 Task: Search one way flight ticket for 3 adults, 3 children in premium economy from Hyannis: Cape Cod Gateway Airport (boardman/polando Field) to Riverton: Central Wyoming Regional Airport (was Riverton Regional) on 5-4-2023. Choice of flights is Westjet. Number of bags: 1 carry on bag. Price is upto 42000. Outbound departure time preference is 23:00.
Action: Mouse moved to (383, 150)
Screenshot: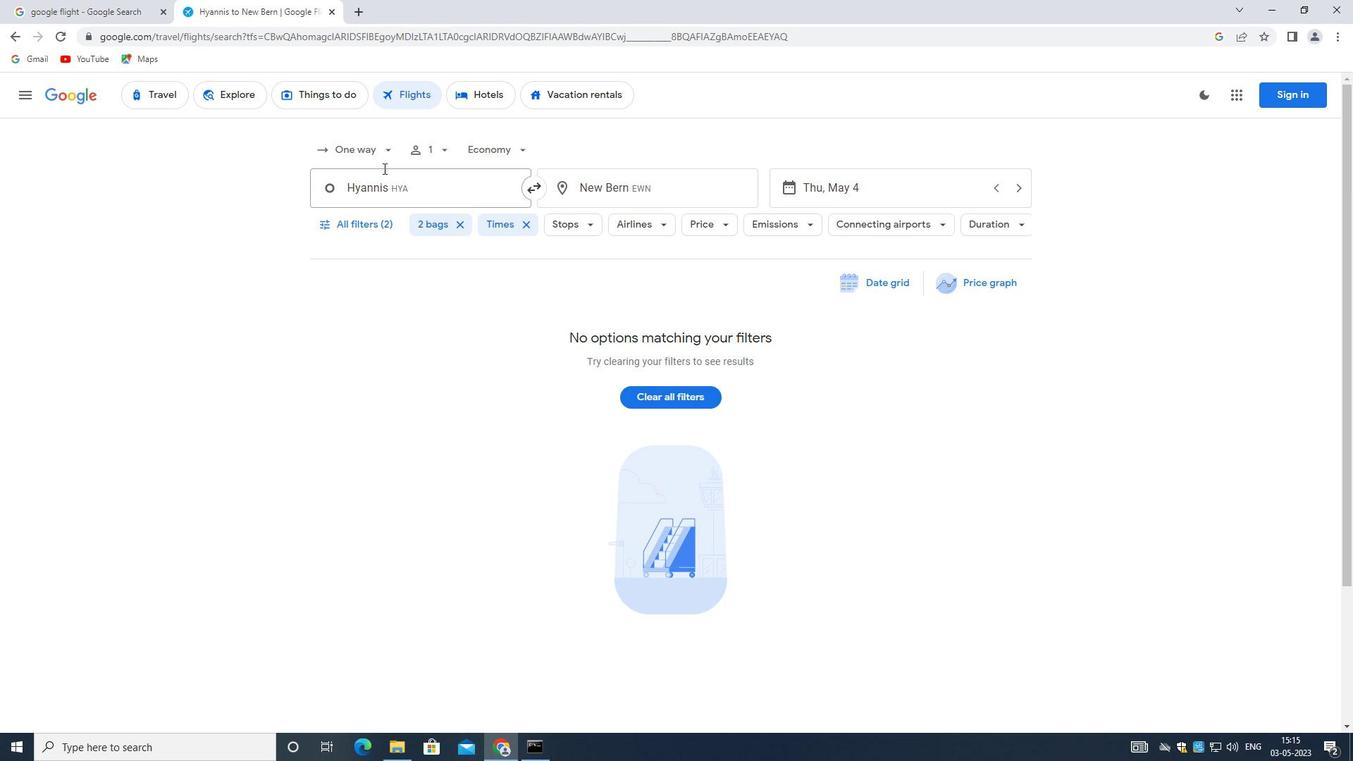 
Action: Mouse pressed left at (383, 150)
Screenshot: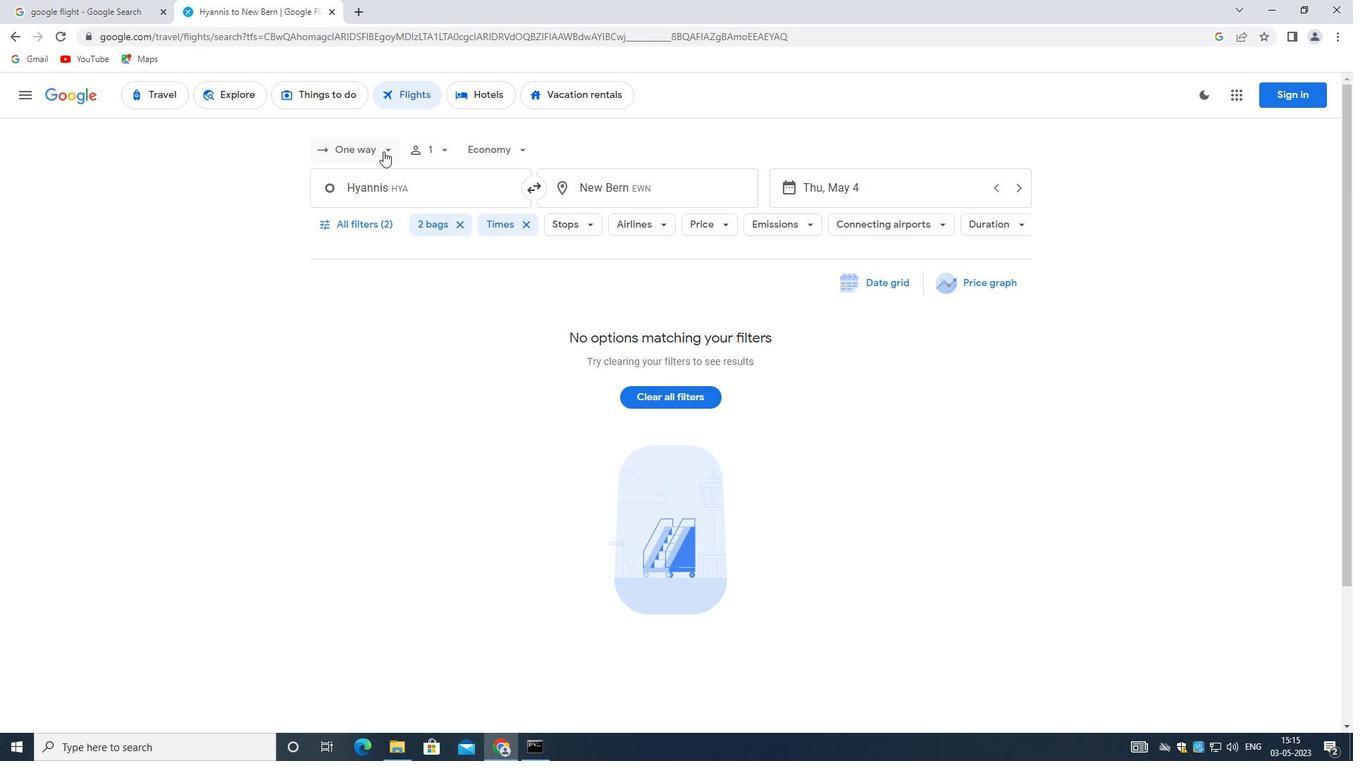
Action: Mouse moved to (386, 207)
Screenshot: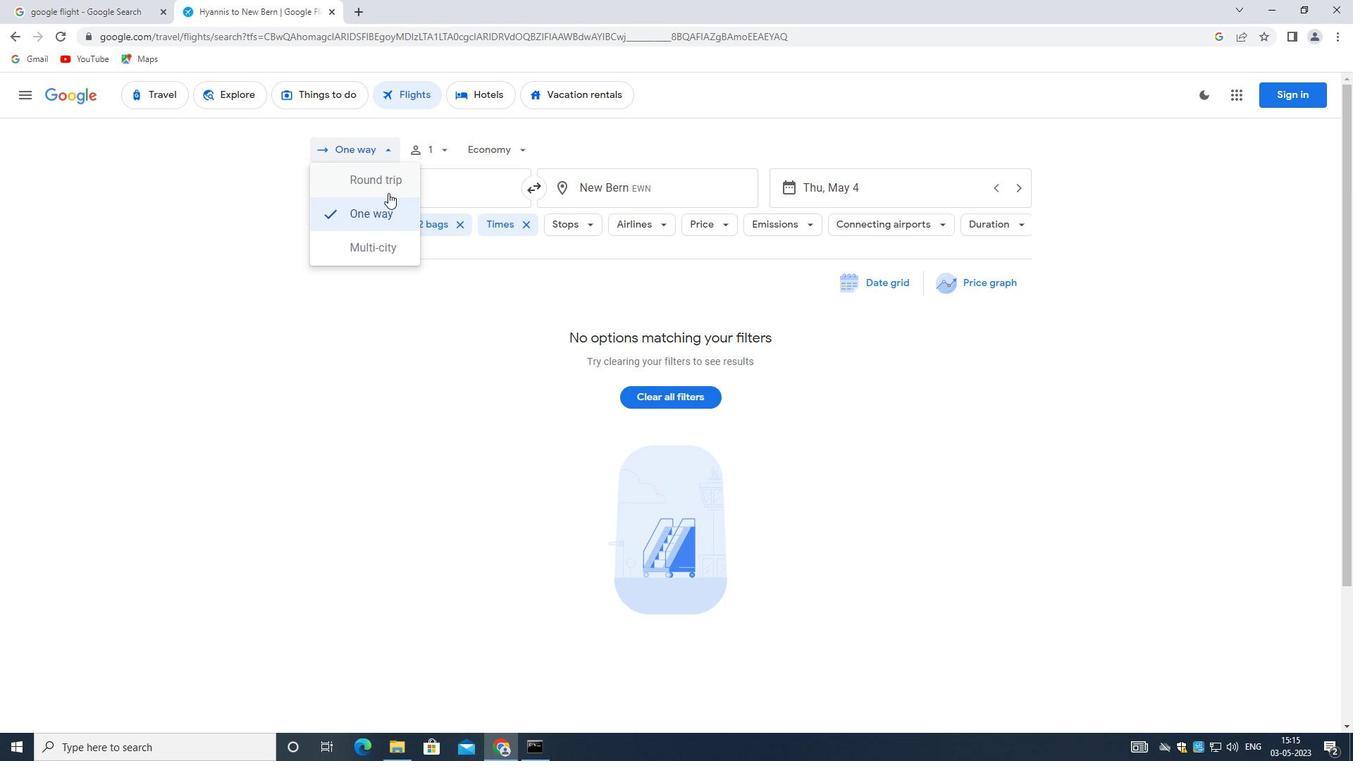 
Action: Mouse pressed left at (386, 207)
Screenshot: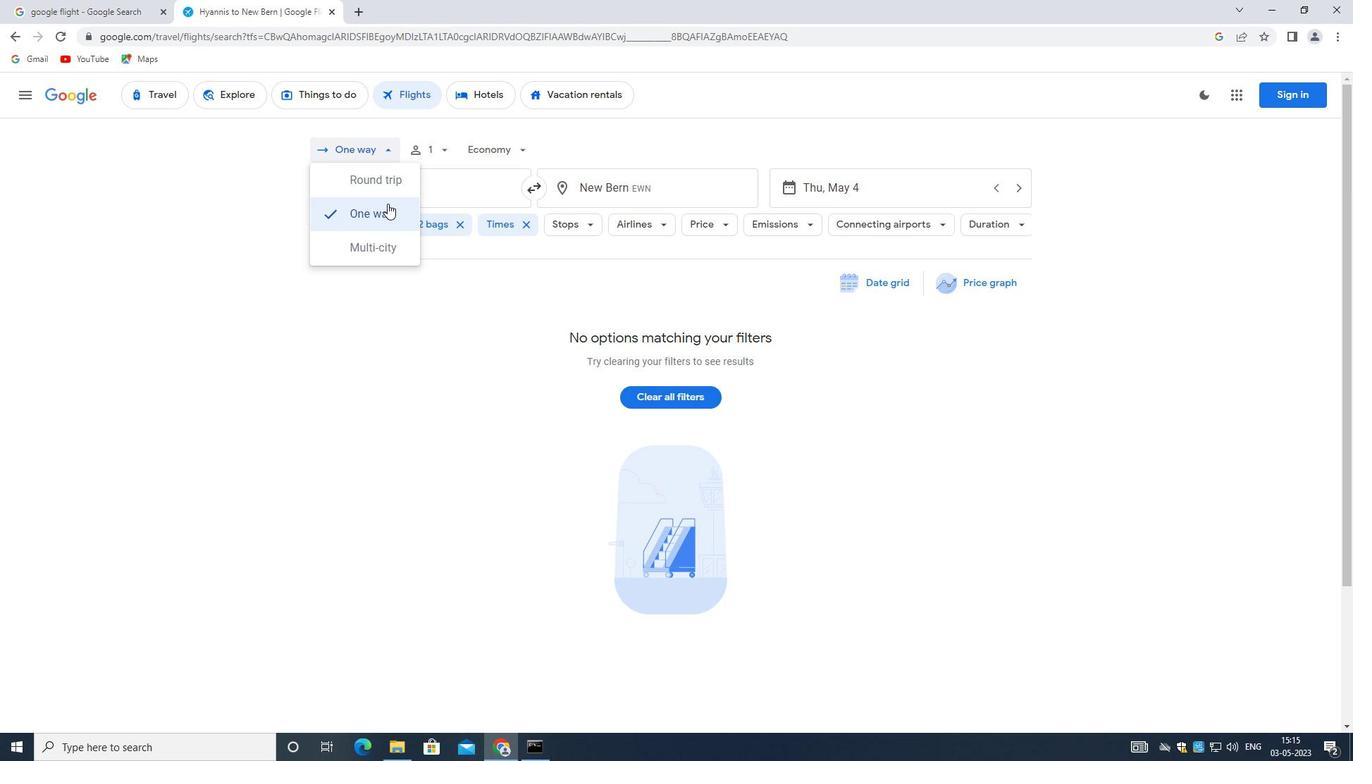 
Action: Mouse moved to (438, 147)
Screenshot: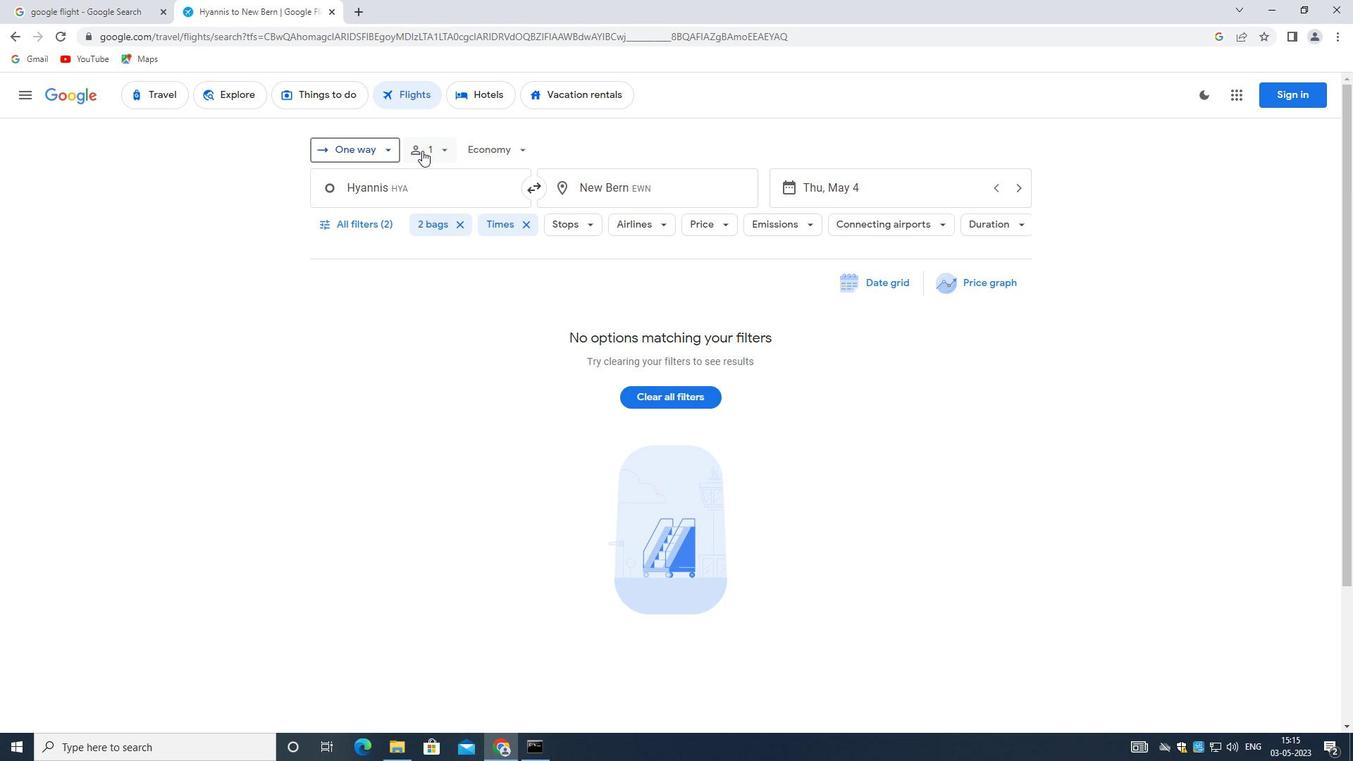 
Action: Mouse pressed left at (438, 147)
Screenshot: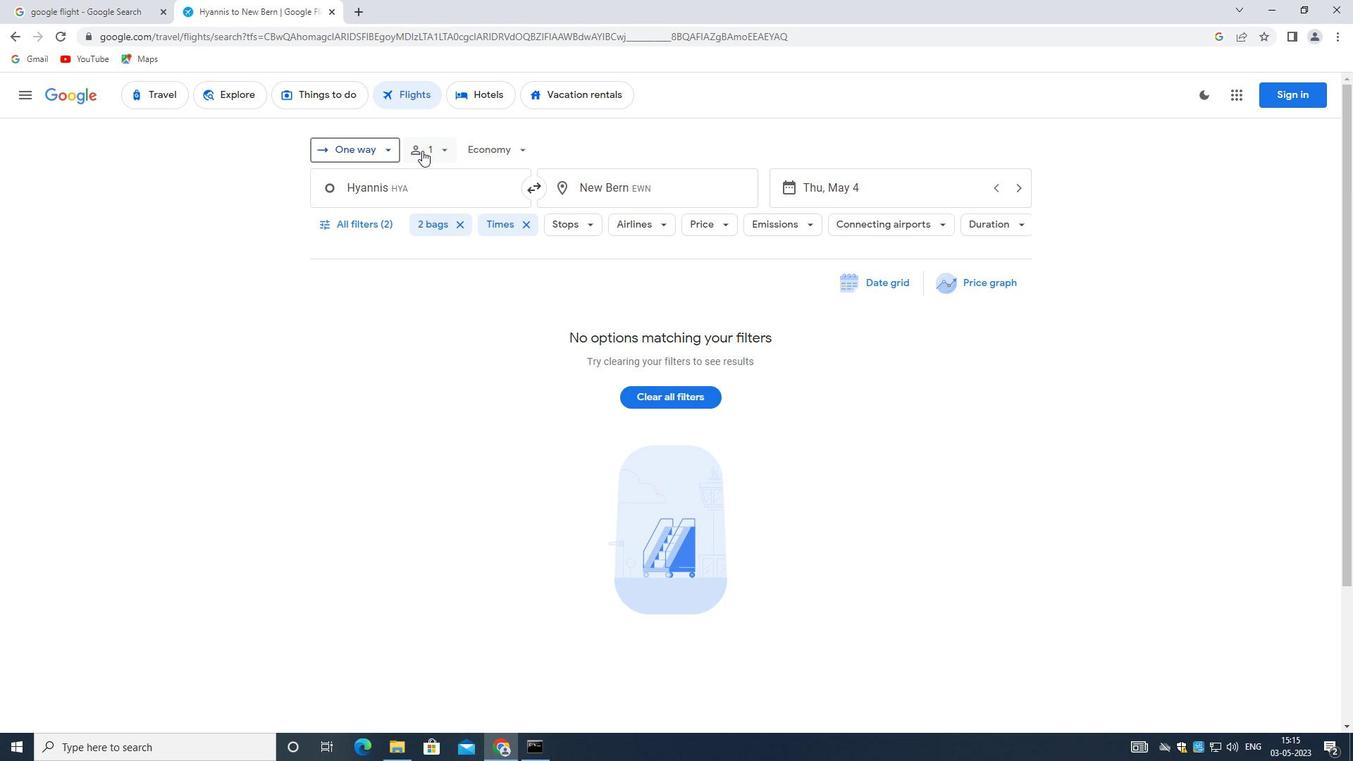 
Action: Mouse moved to (551, 190)
Screenshot: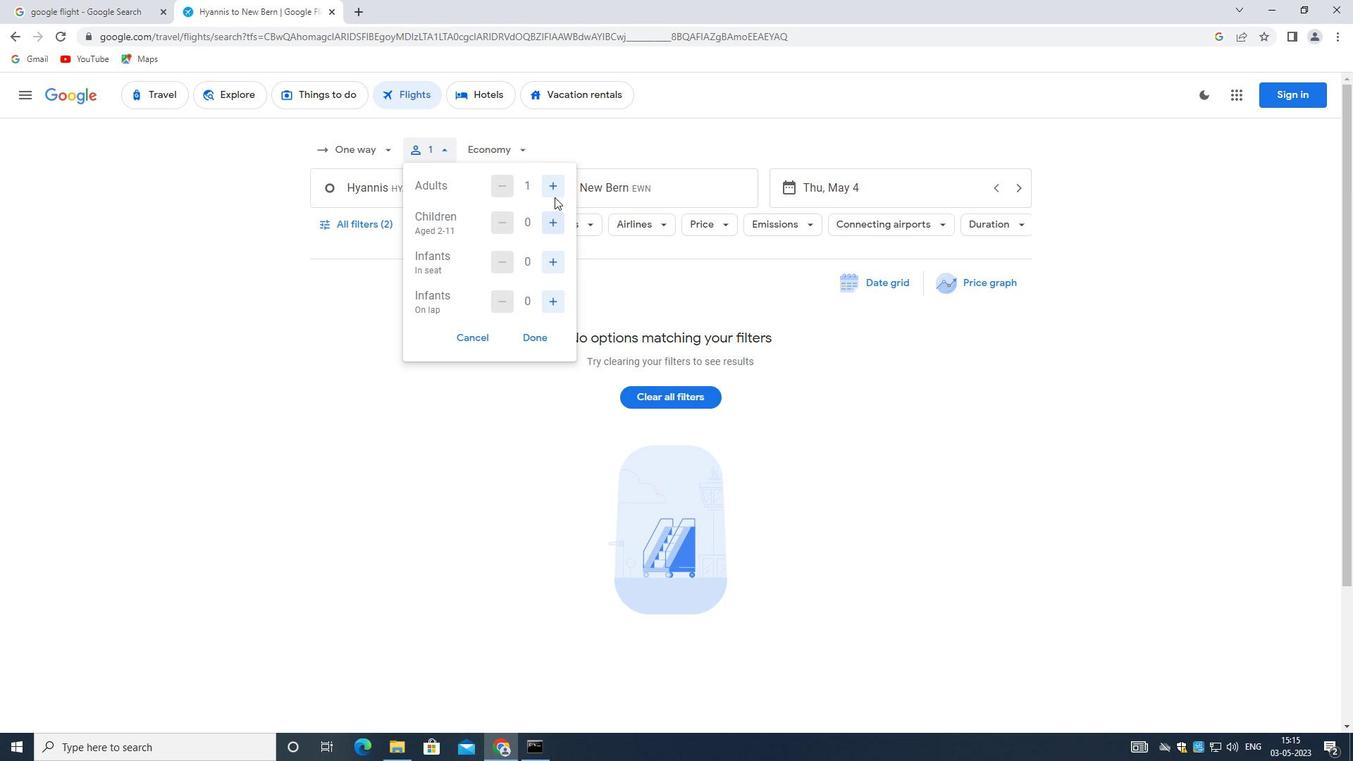 
Action: Mouse pressed left at (551, 190)
Screenshot: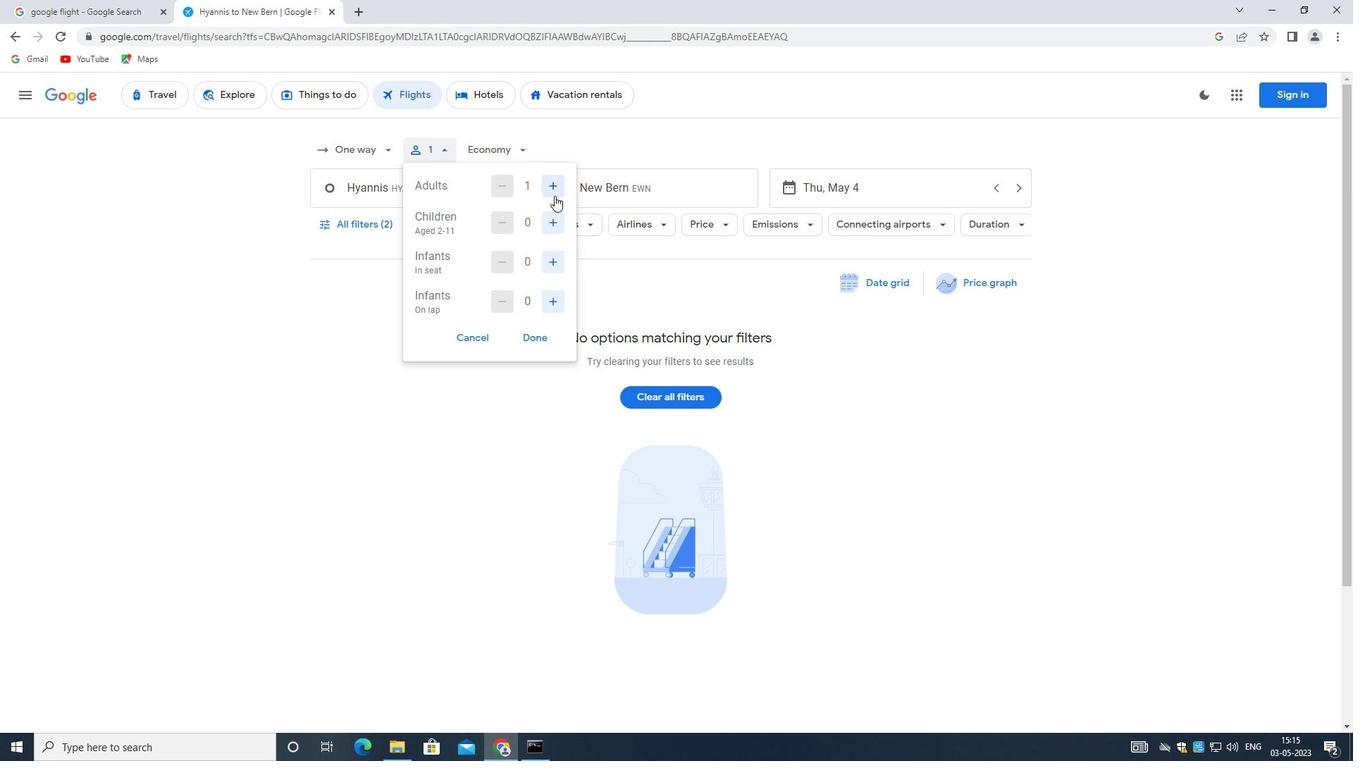 
Action: Mouse pressed left at (551, 190)
Screenshot: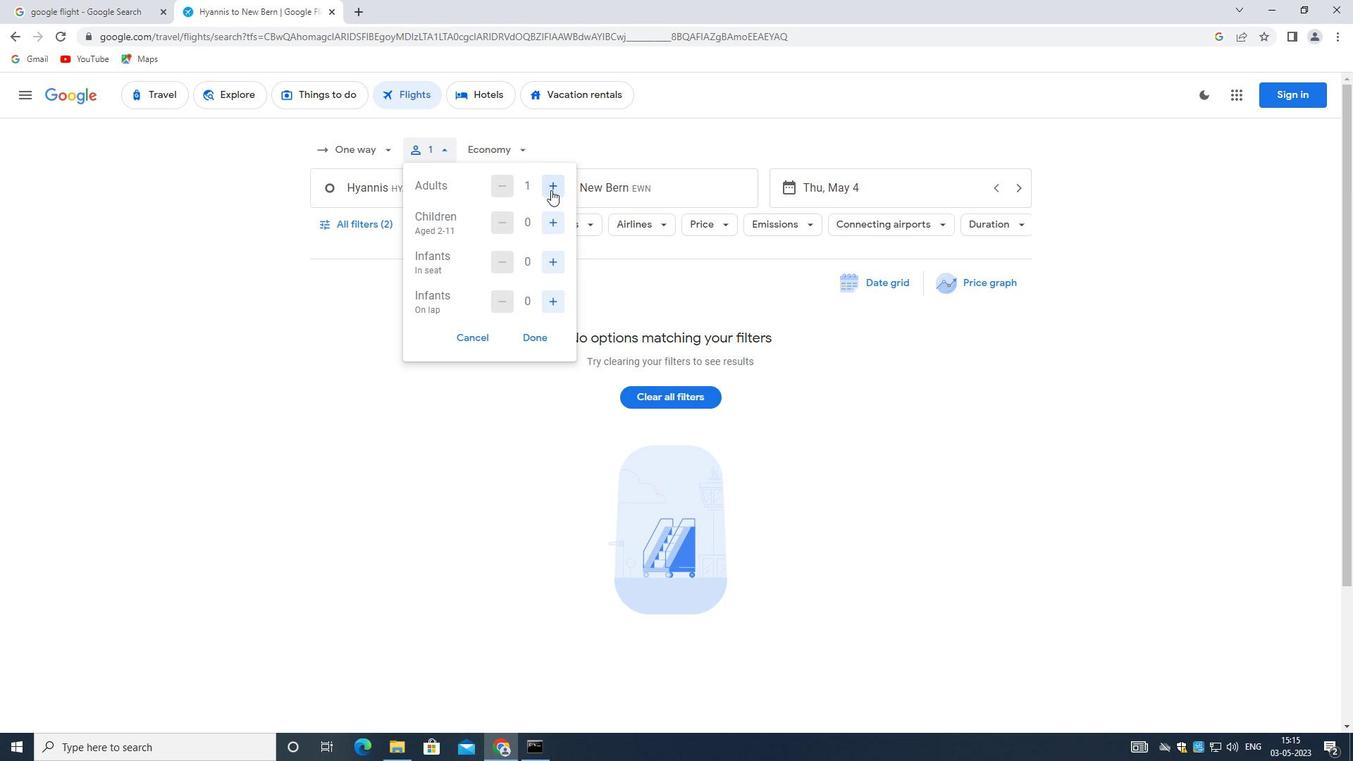 
Action: Mouse moved to (553, 225)
Screenshot: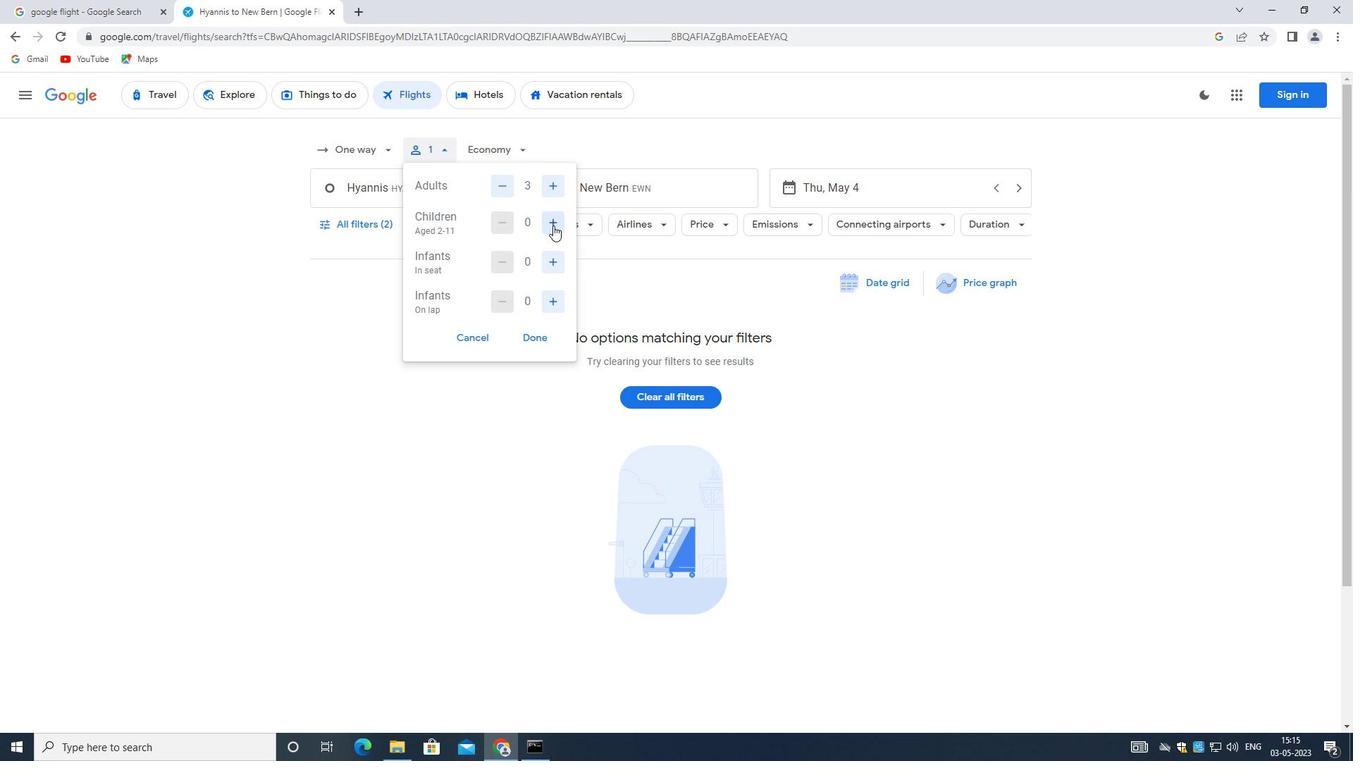
Action: Mouse pressed left at (553, 225)
Screenshot: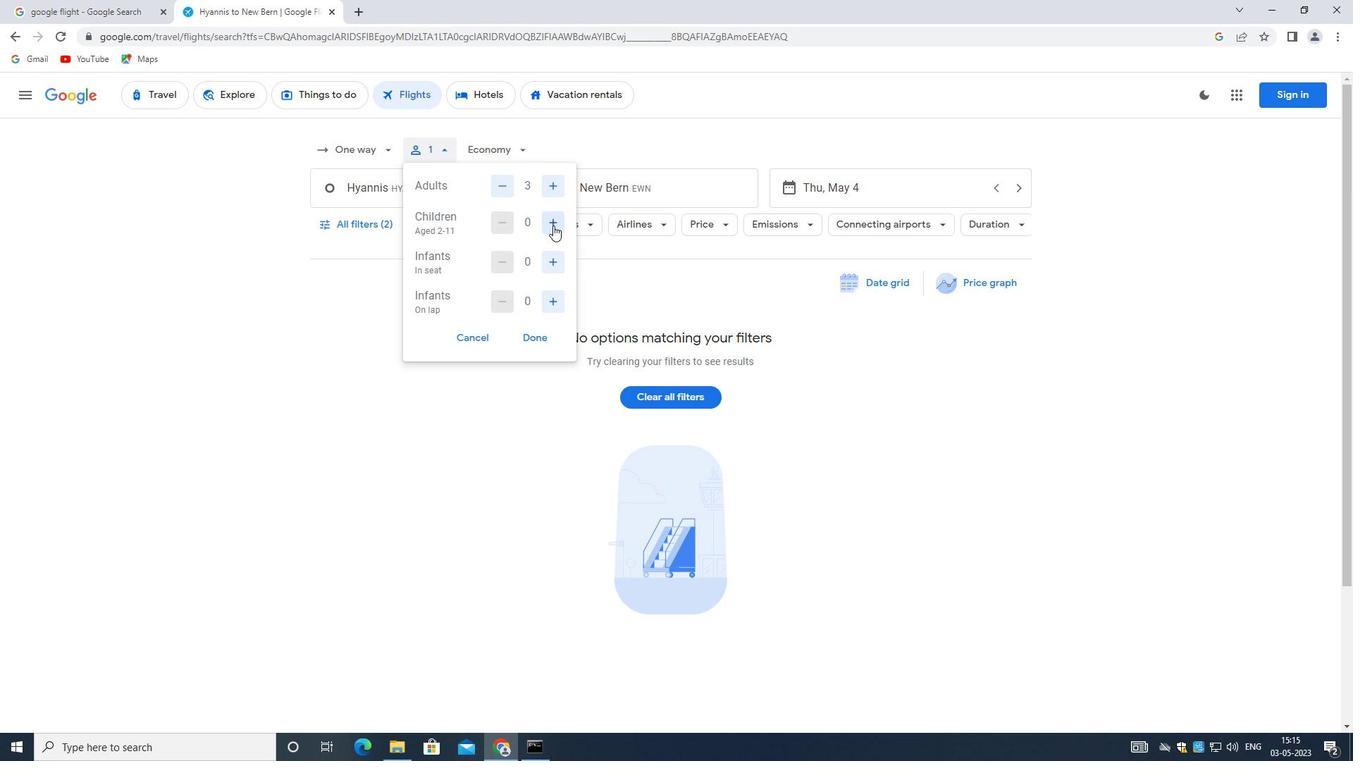 
Action: Mouse pressed left at (553, 225)
Screenshot: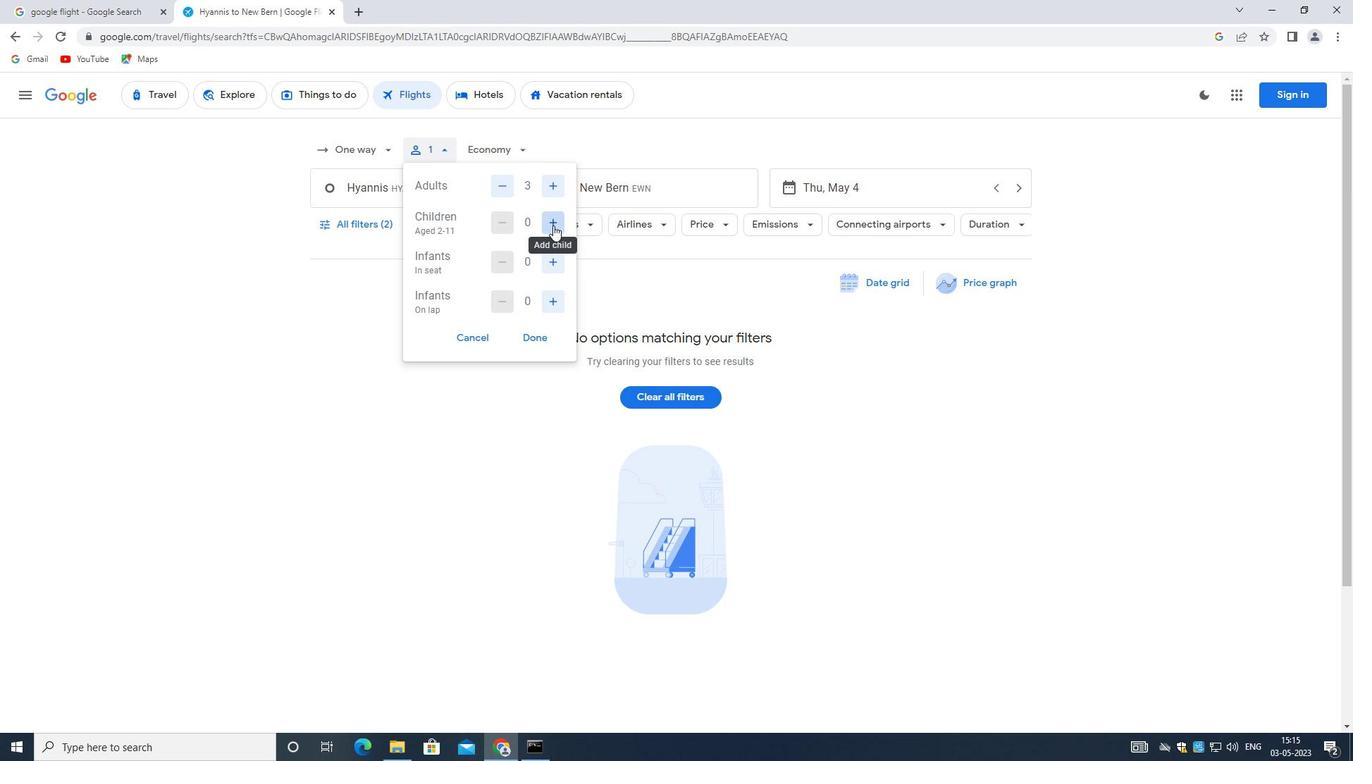 
Action: Mouse pressed left at (553, 225)
Screenshot: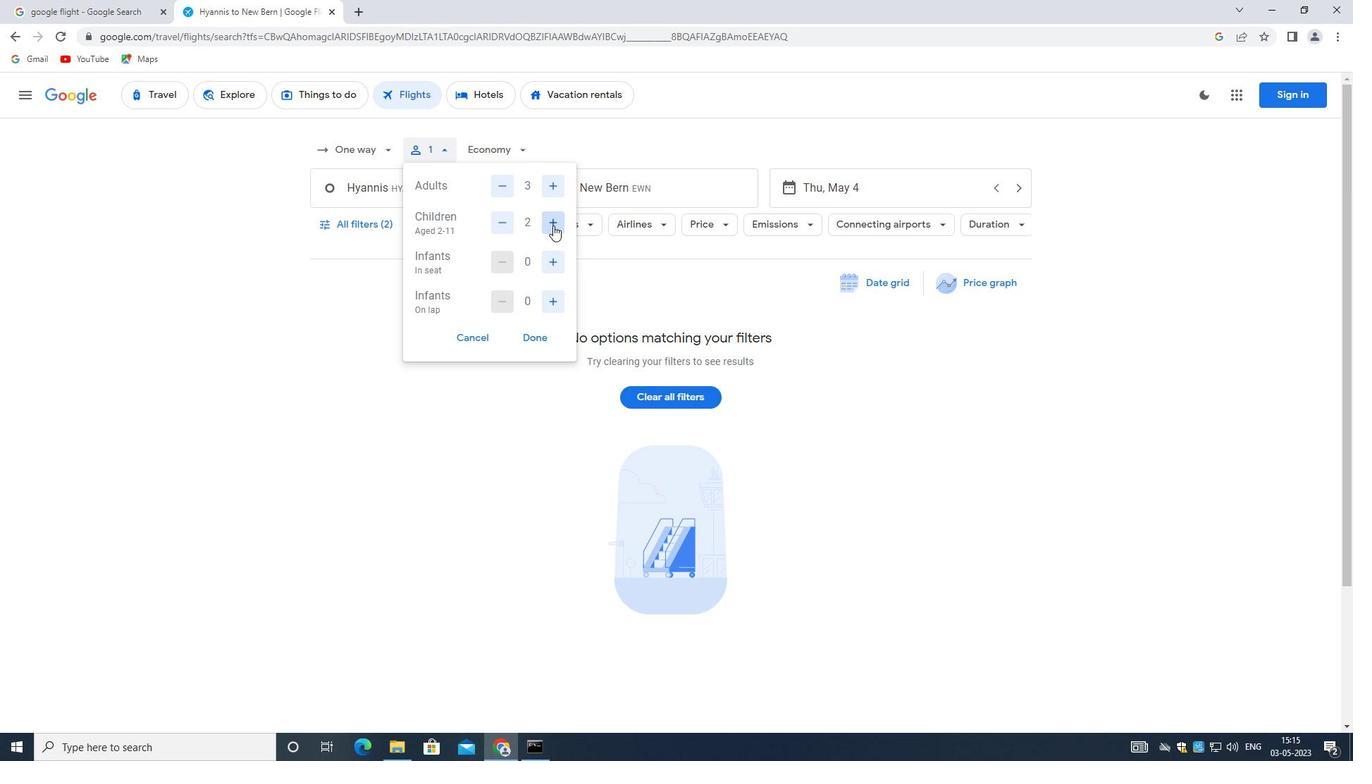 
Action: Mouse moved to (527, 332)
Screenshot: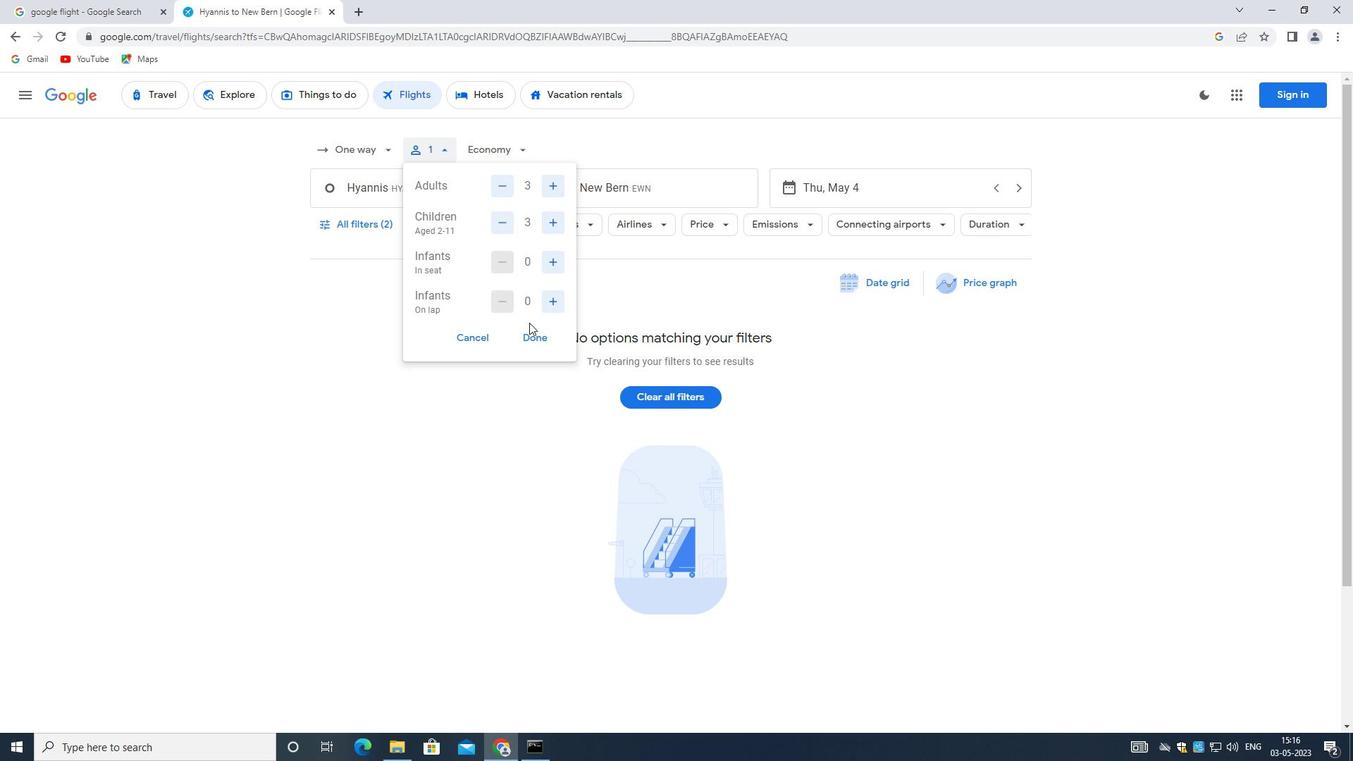 
Action: Mouse pressed left at (527, 332)
Screenshot: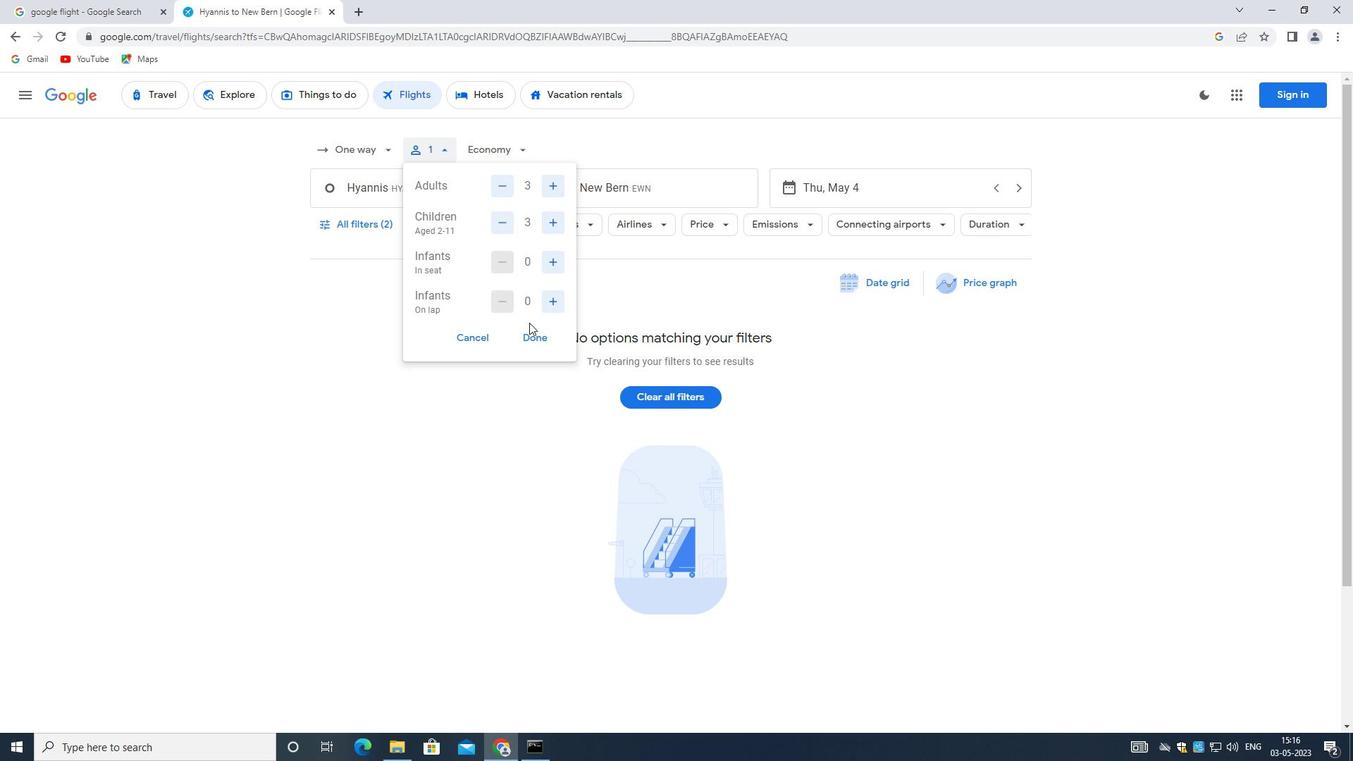 
Action: Mouse moved to (499, 148)
Screenshot: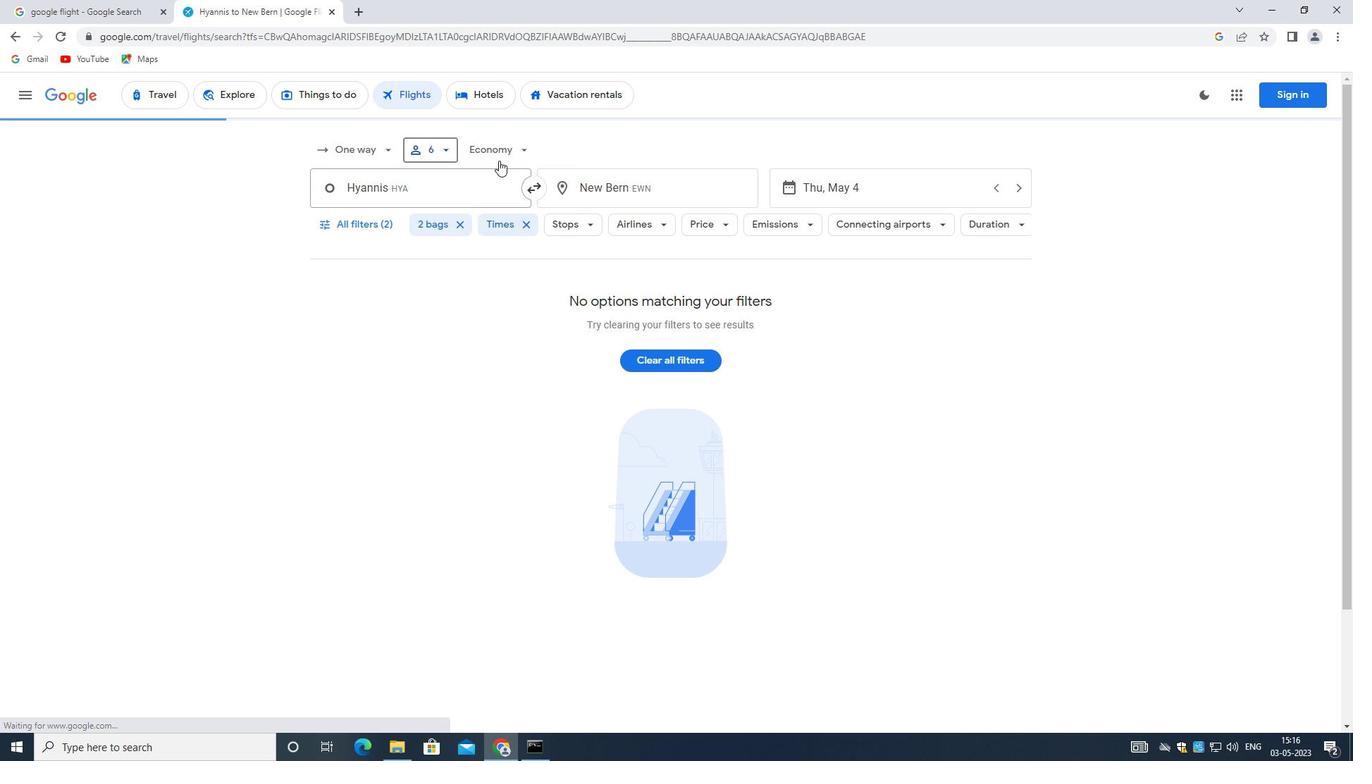 
Action: Mouse pressed left at (499, 148)
Screenshot: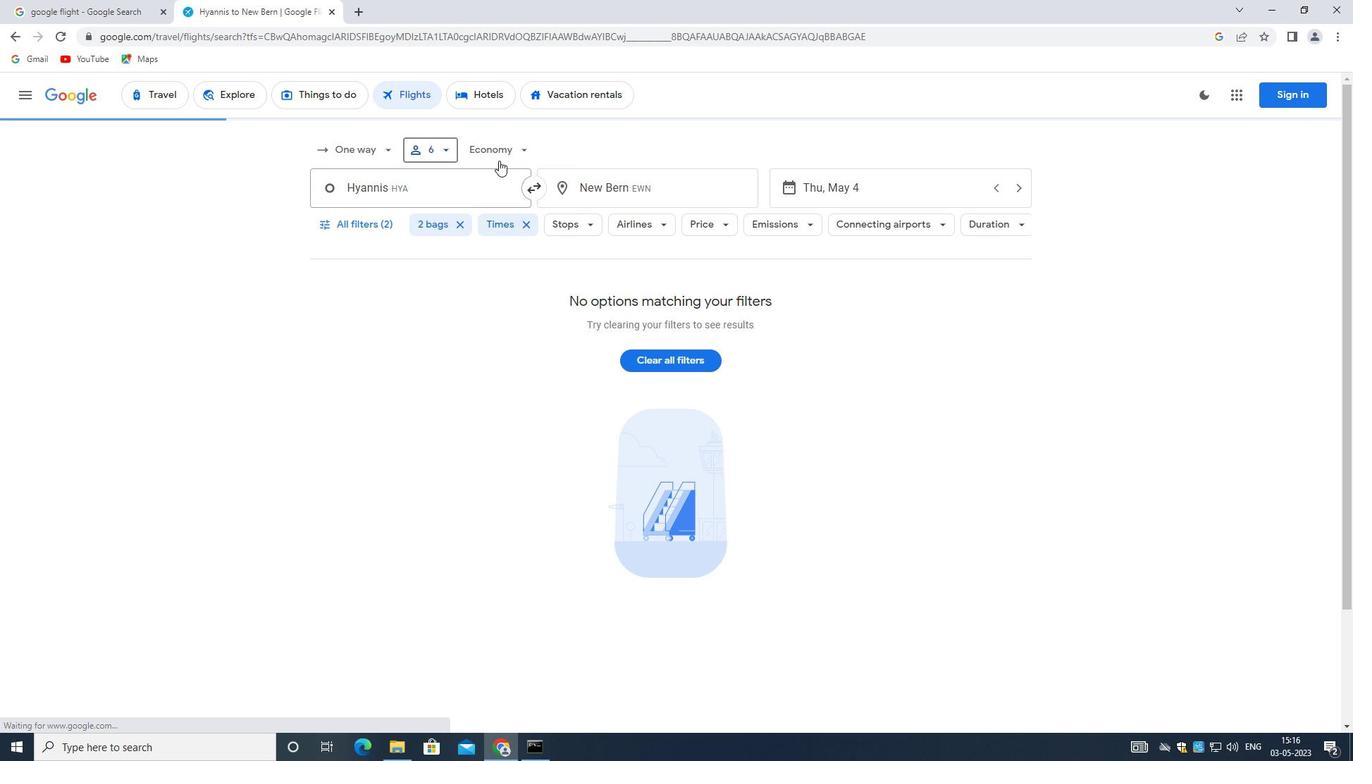 
Action: Mouse moved to (547, 214)
Screenshot: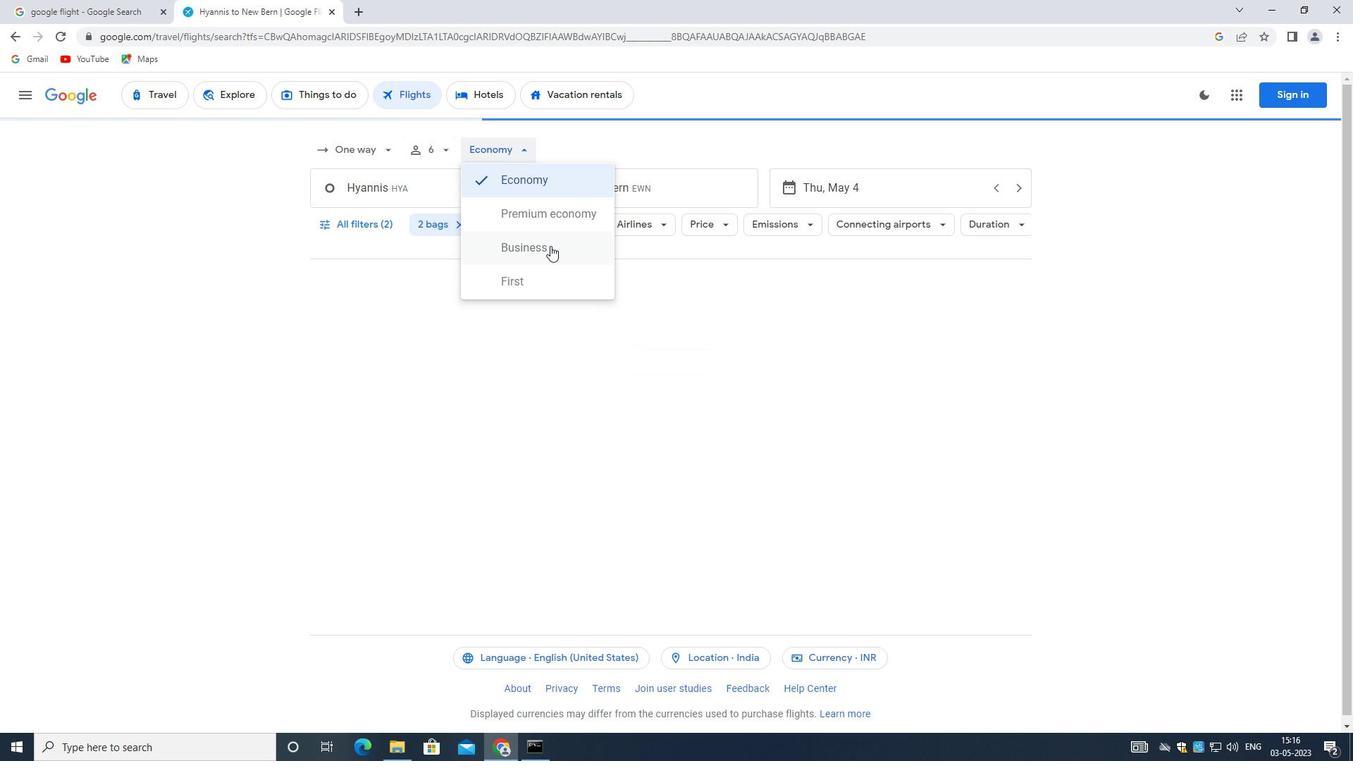
Action: Mouse pressed left at (547, 214)
Screenshot: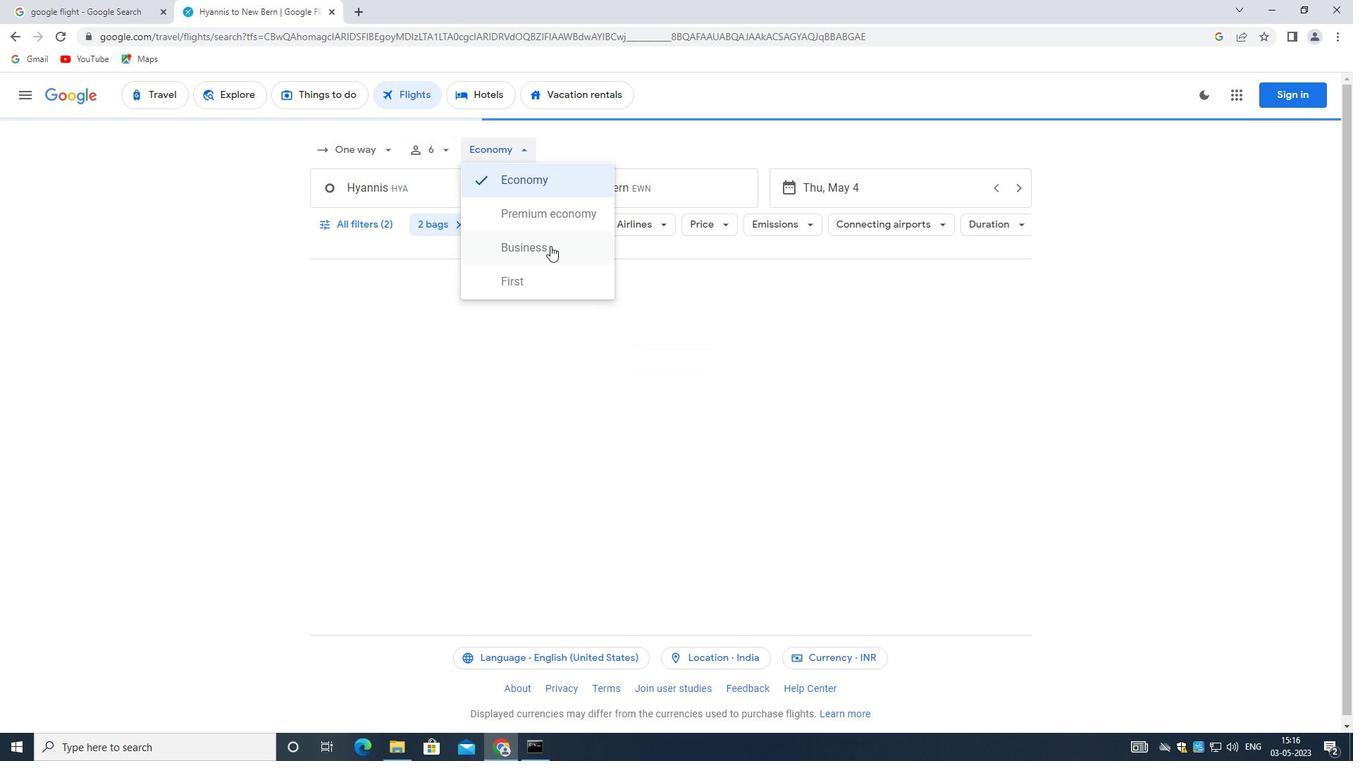 
Action: Mouse moved to (401, 186)
Screenshot: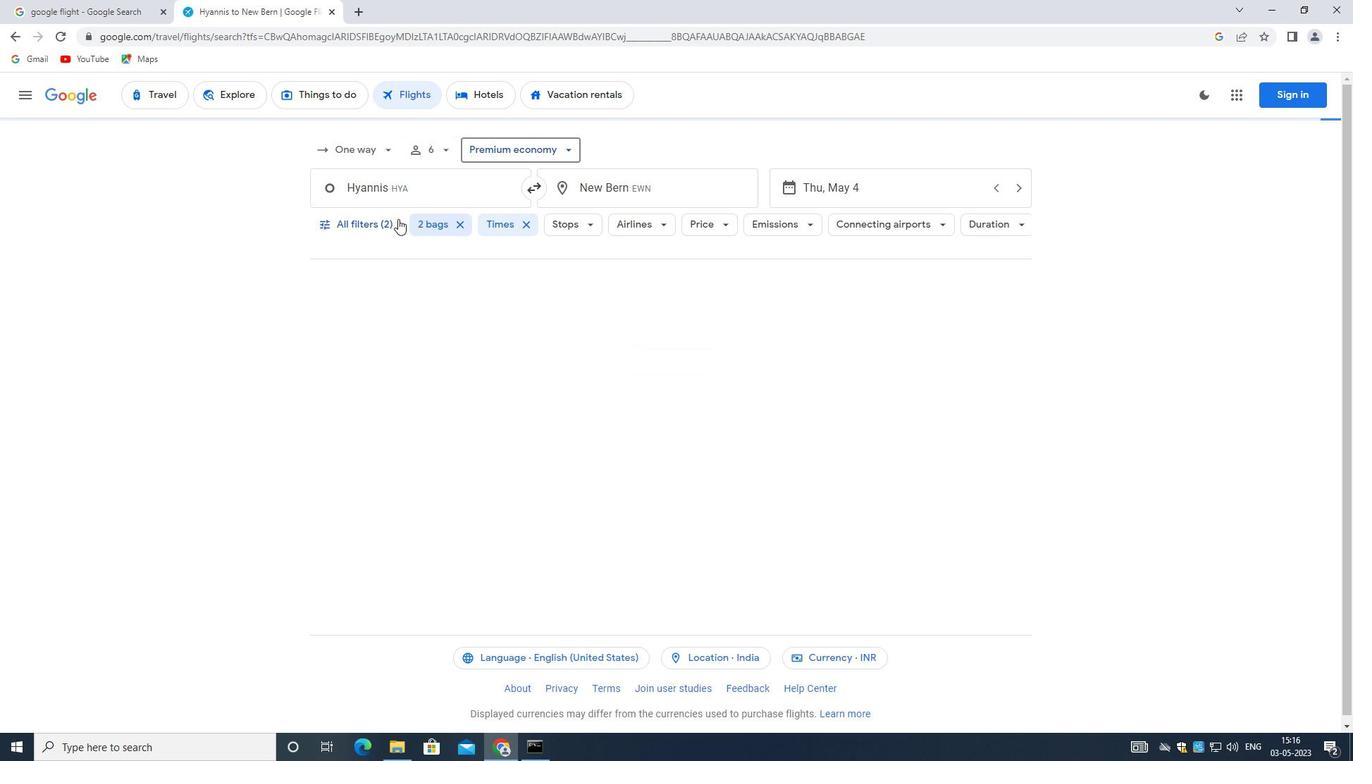 
Action: Mouse pressed left at (401, 186)
Screenshot: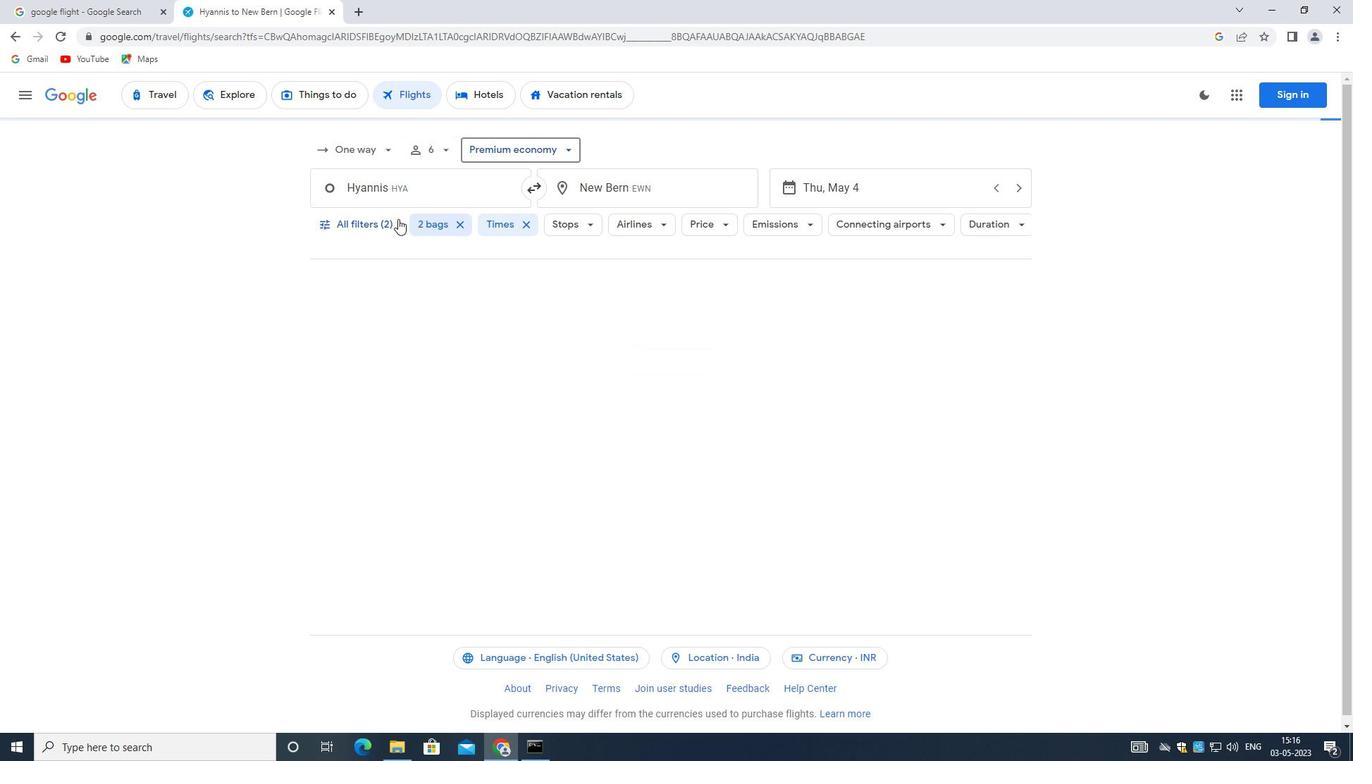
Action: Mouse moved to (401, 186)
Screenshot: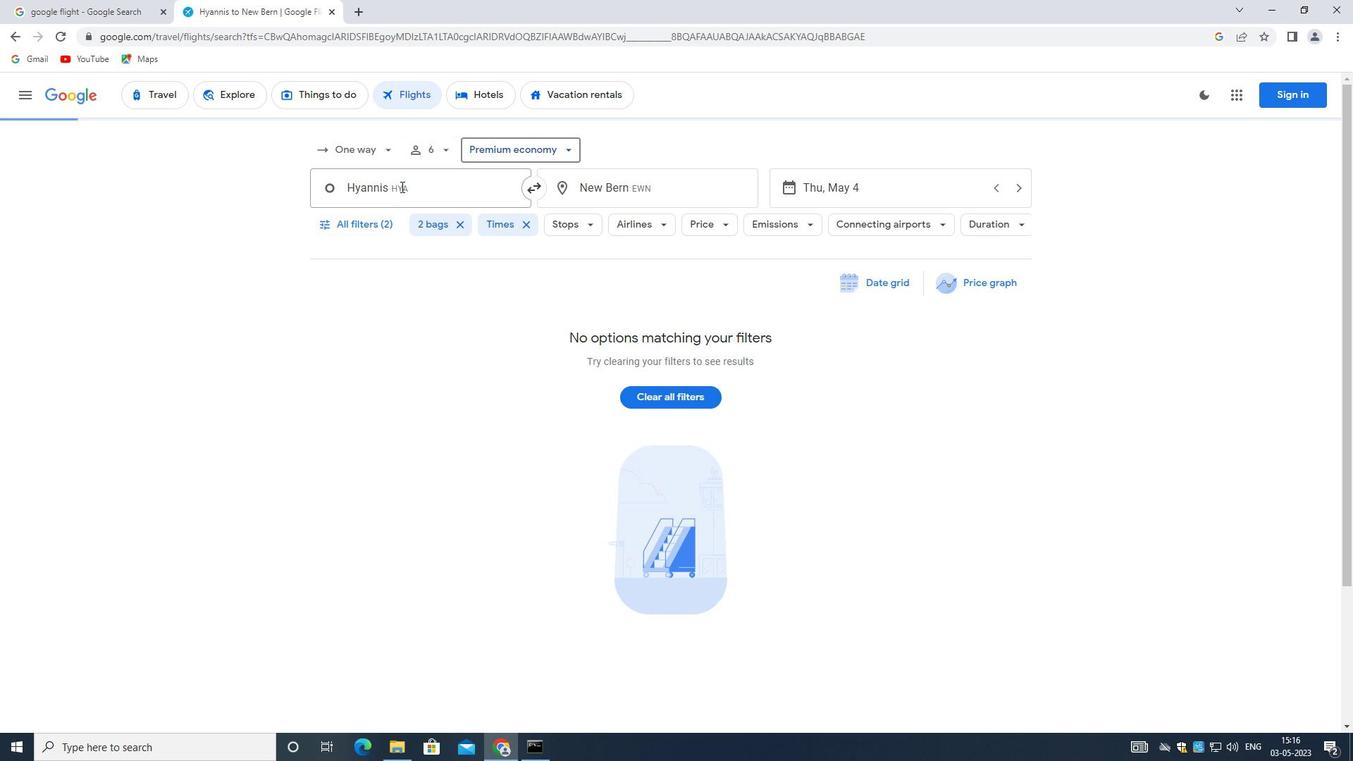 
Action: Key pressed <Key.backspace><Key.shift>CAPE
Screenshot: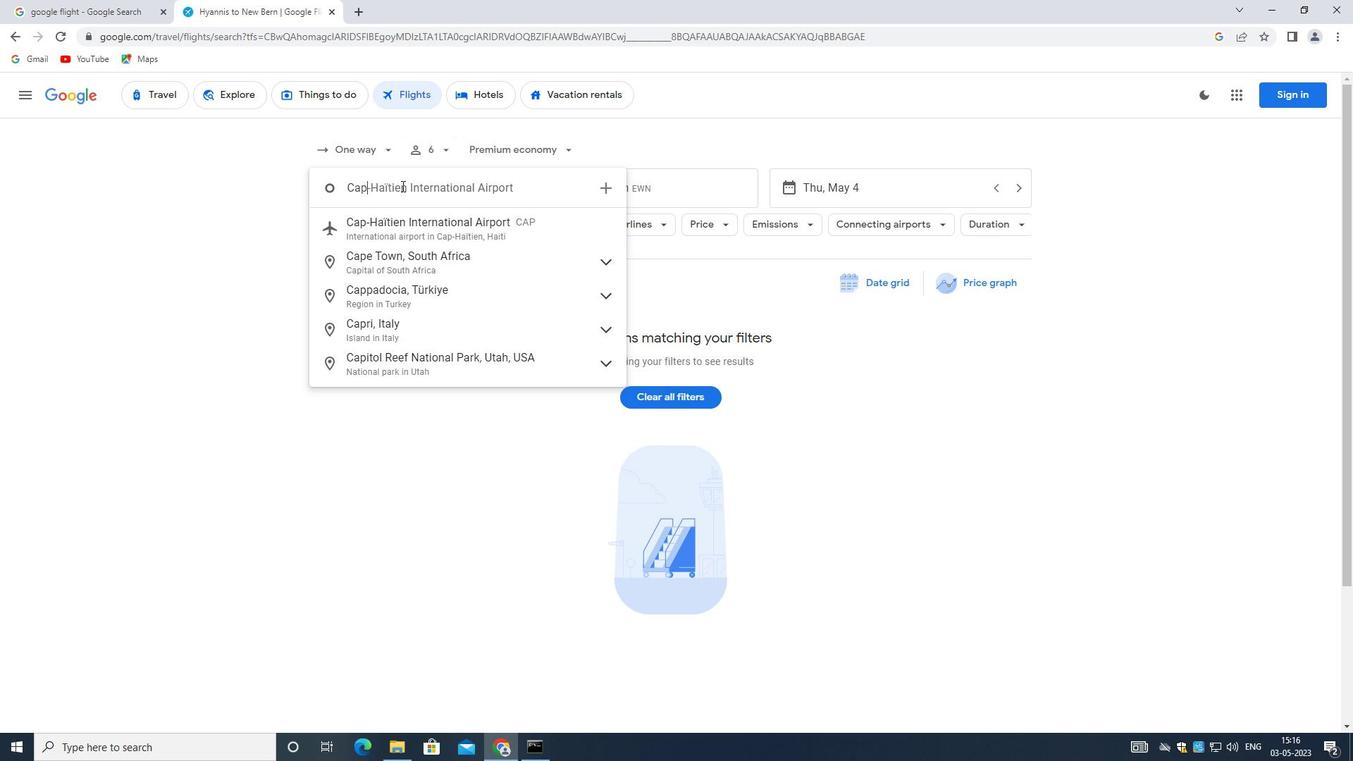 
Action: Mouse moved to (423, 371)
Screenshot: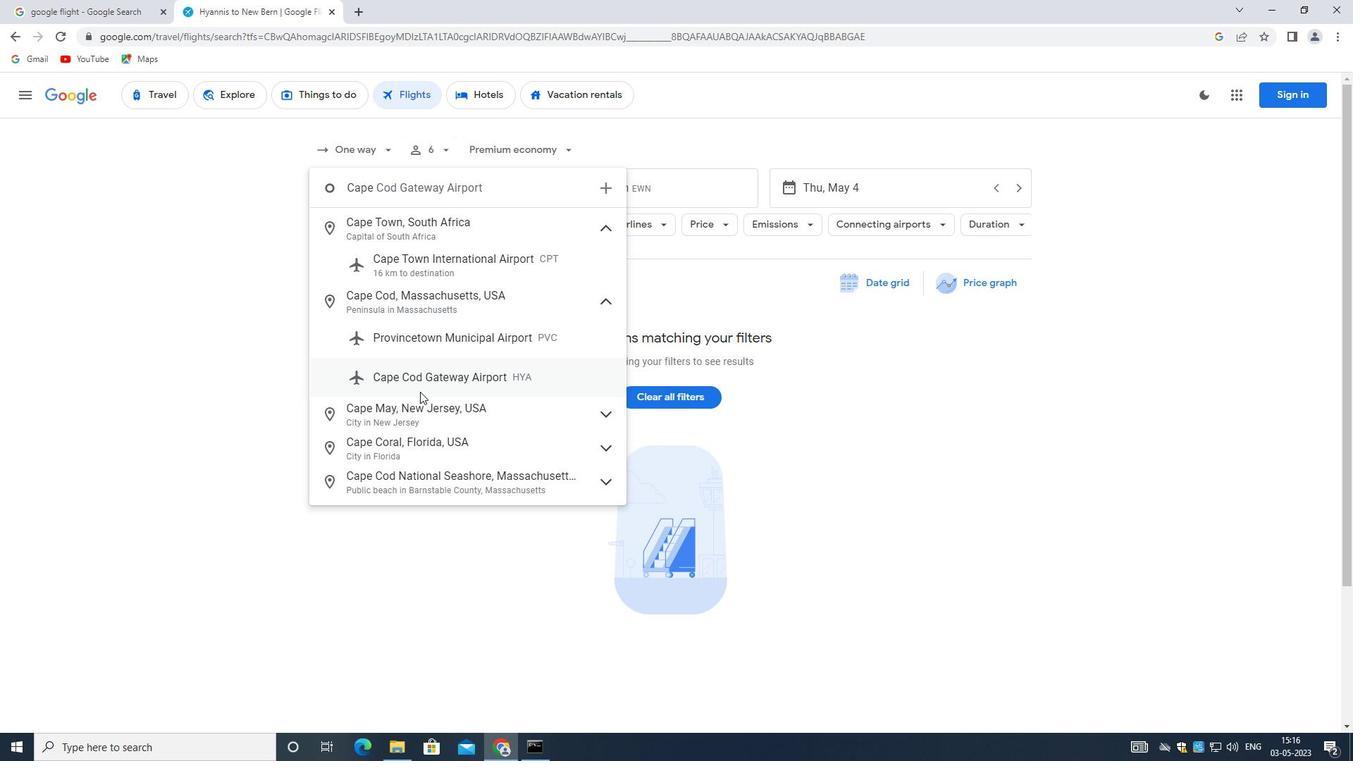 
Action: Mouse pressed left at (423, 371)
Screenshot: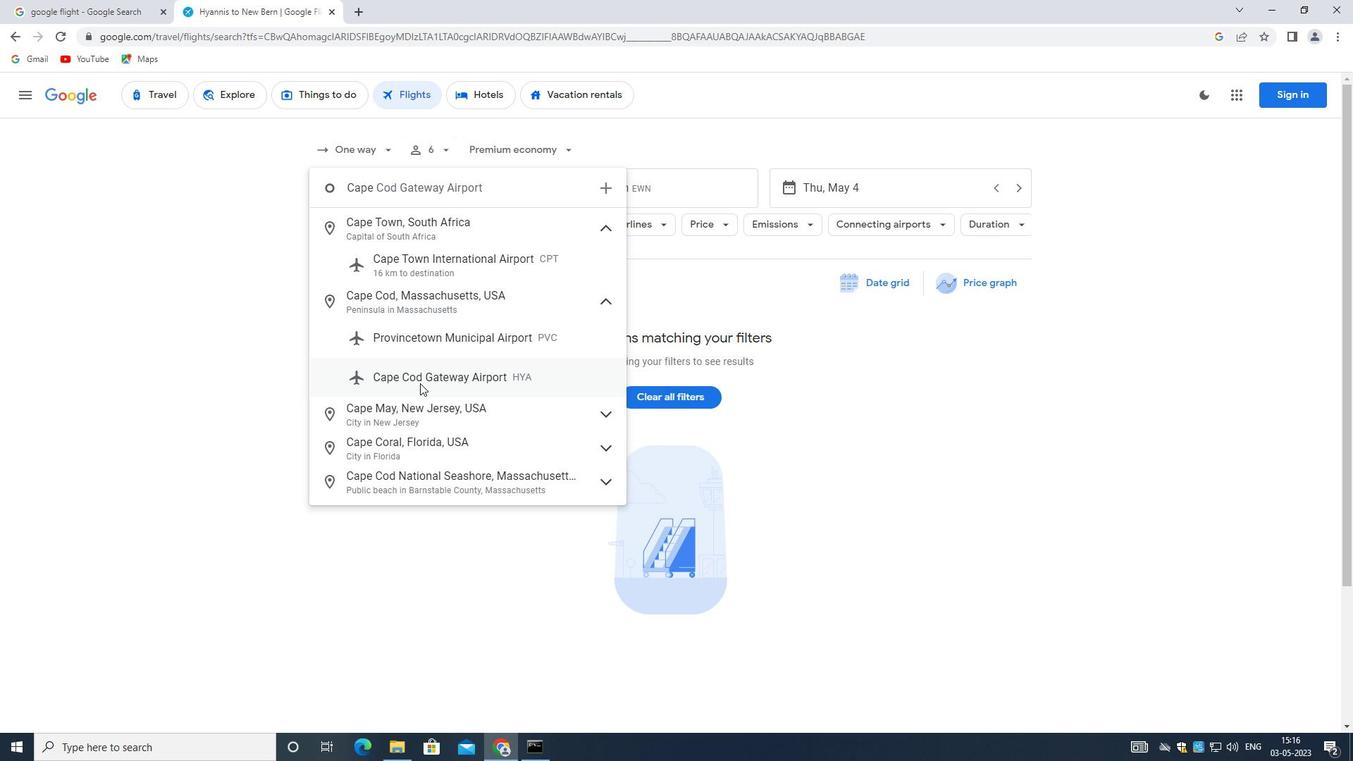 
Action: Mouse moved to (608, 192)
Screenshot: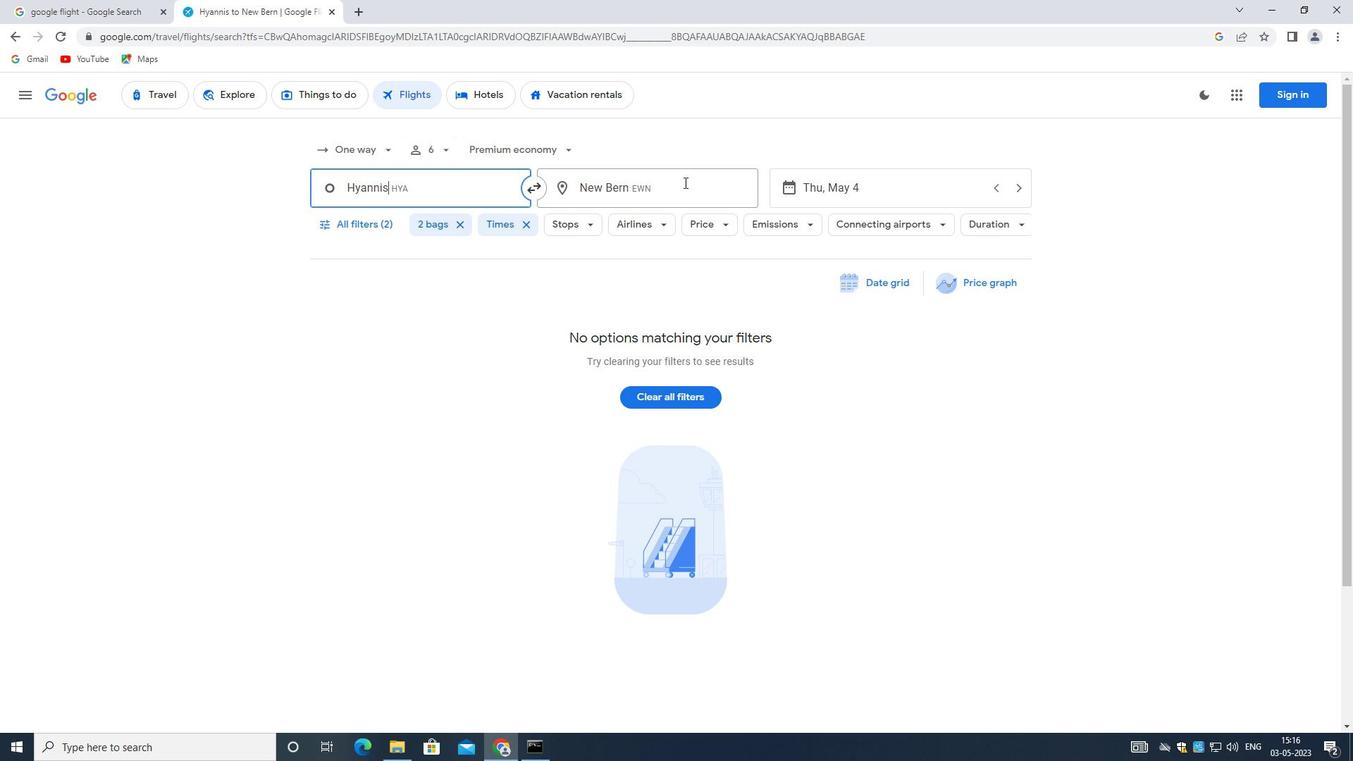 
Action: Mouse pressed left at (608, 192)
Screenshot: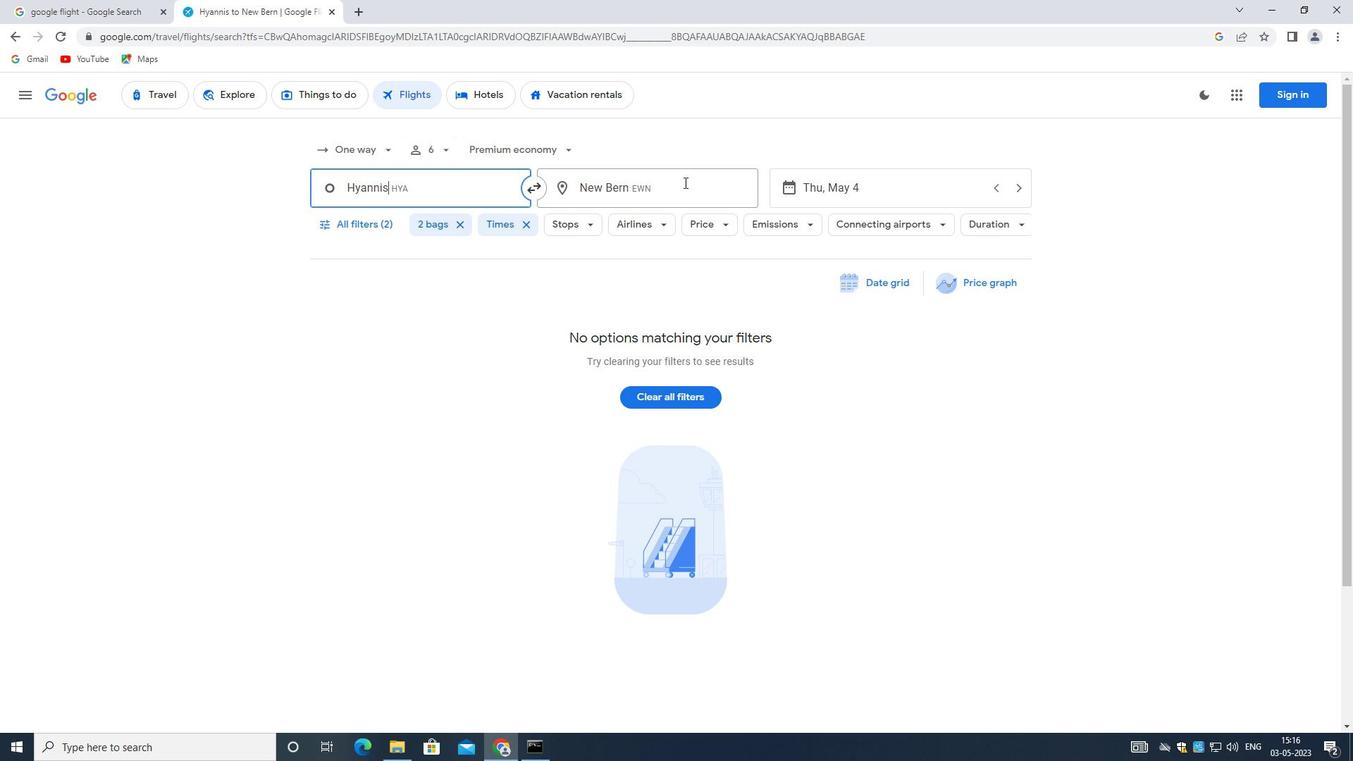 
Action: Key pressed <Key.backspace><Key.shift>CENTRAL<Key.space><Key.shift>WYOMING
Screenshot: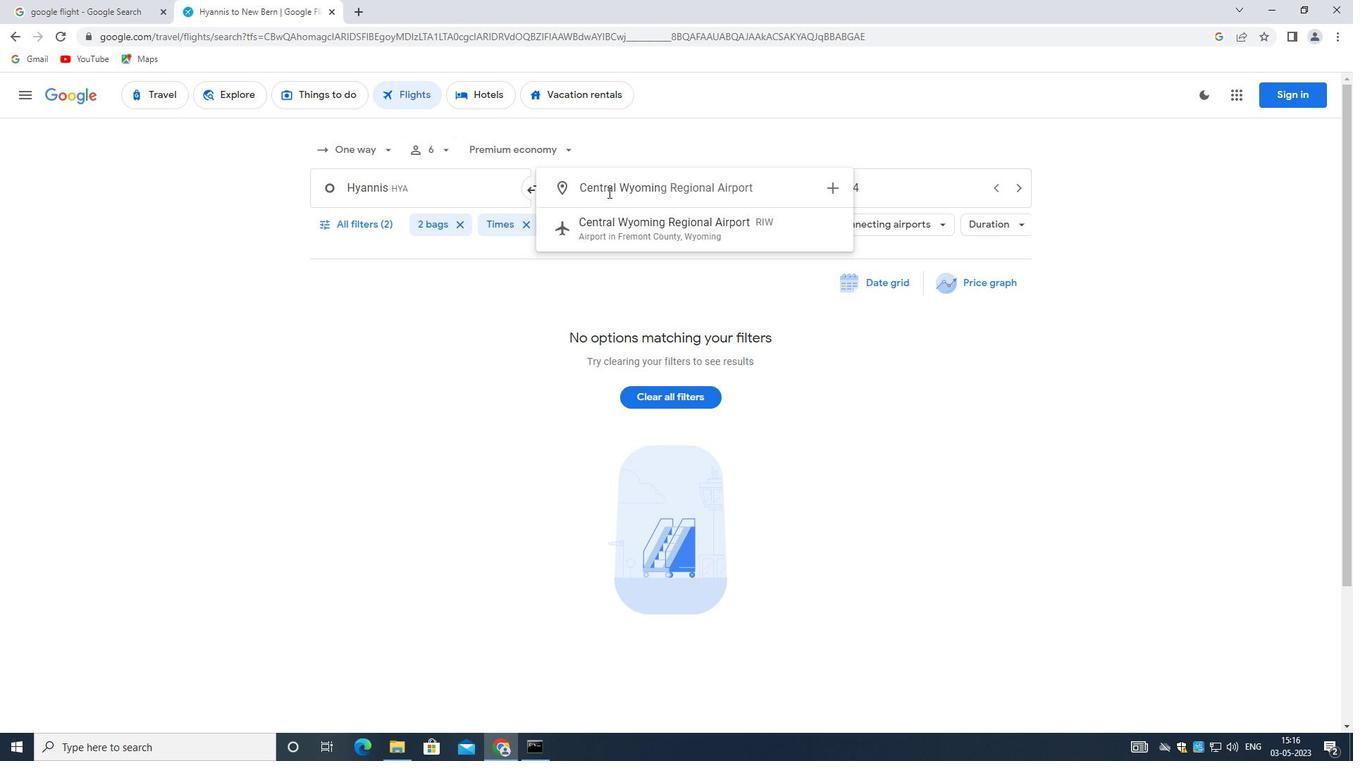 
Action: Mouse moved to (646, 220)
Screenshot: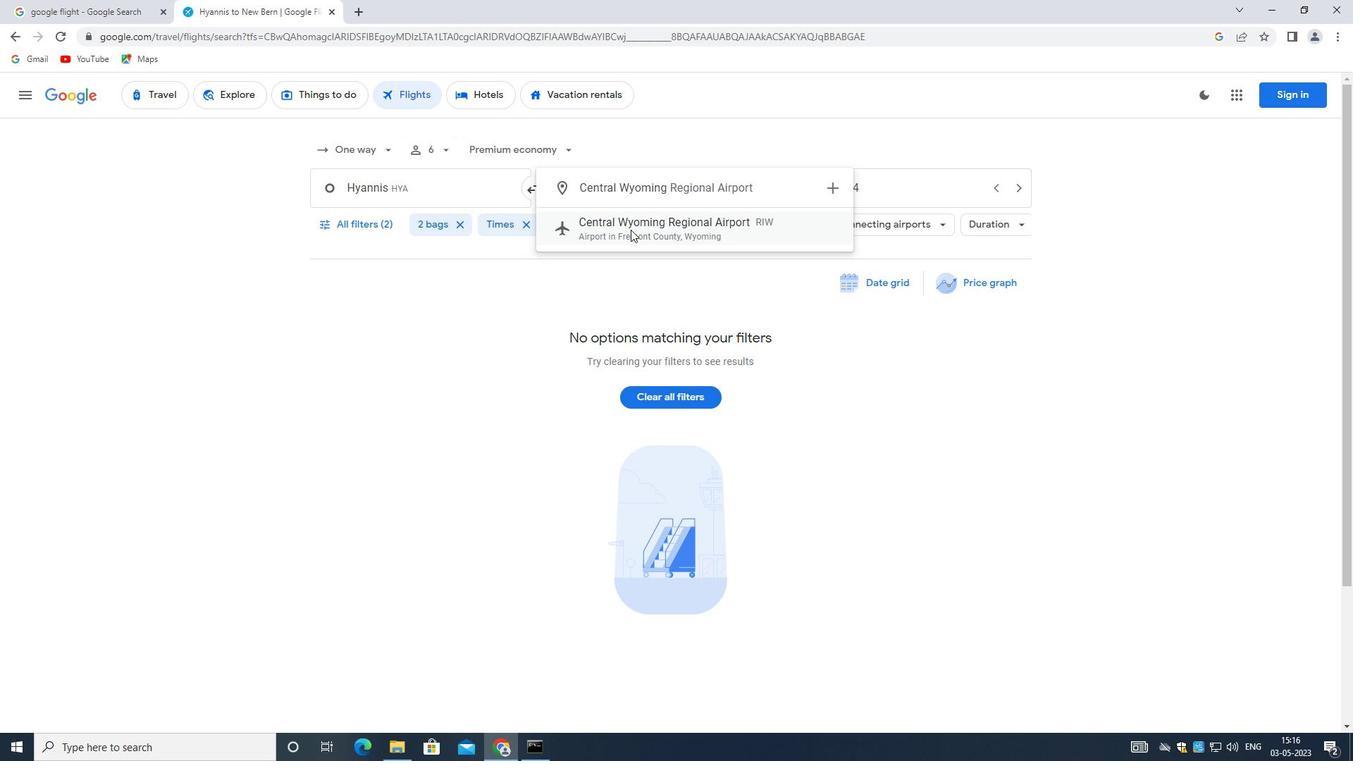 
Action: Mouse pressed left at (646, 220)
Screenshot: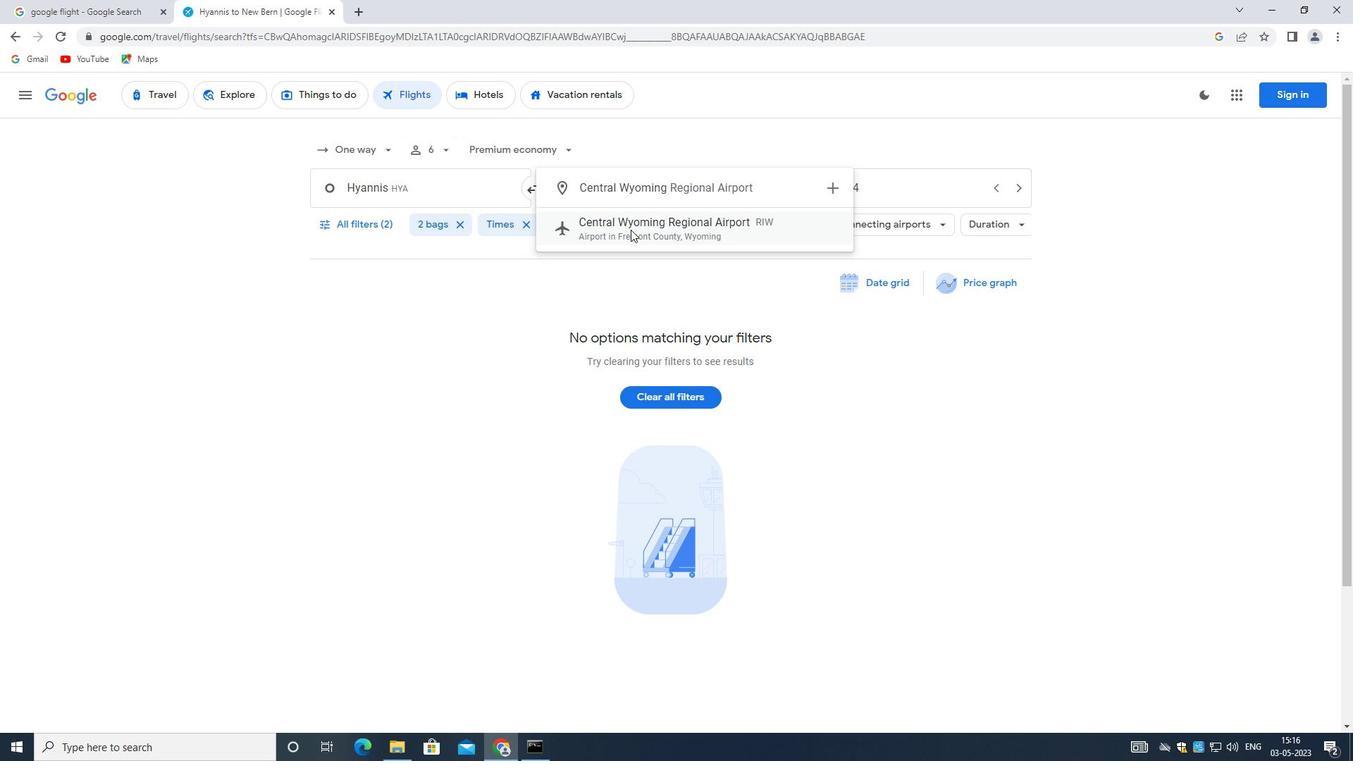 
Action: Mouse moved to (841, 181)
Screenshot: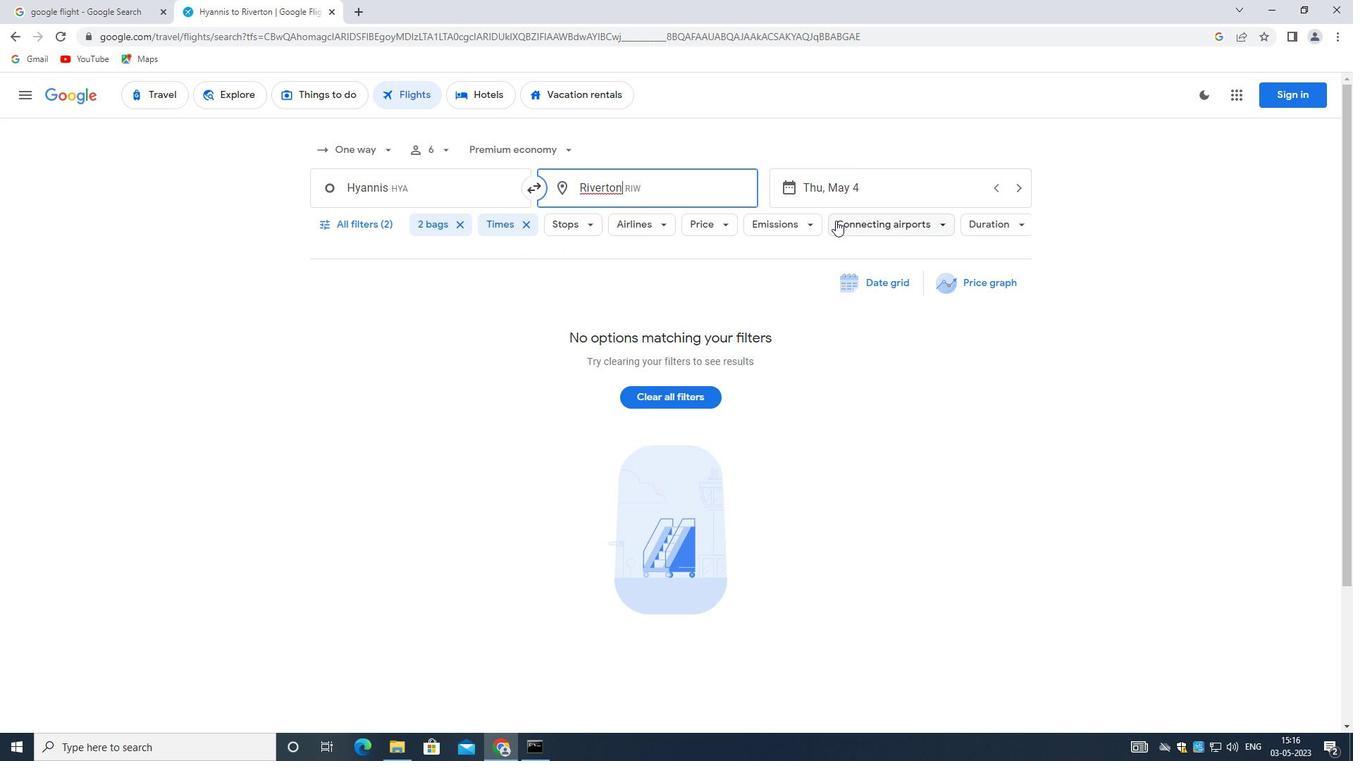 
Action: Mouse pressed left at (841, 181)
Screenshot: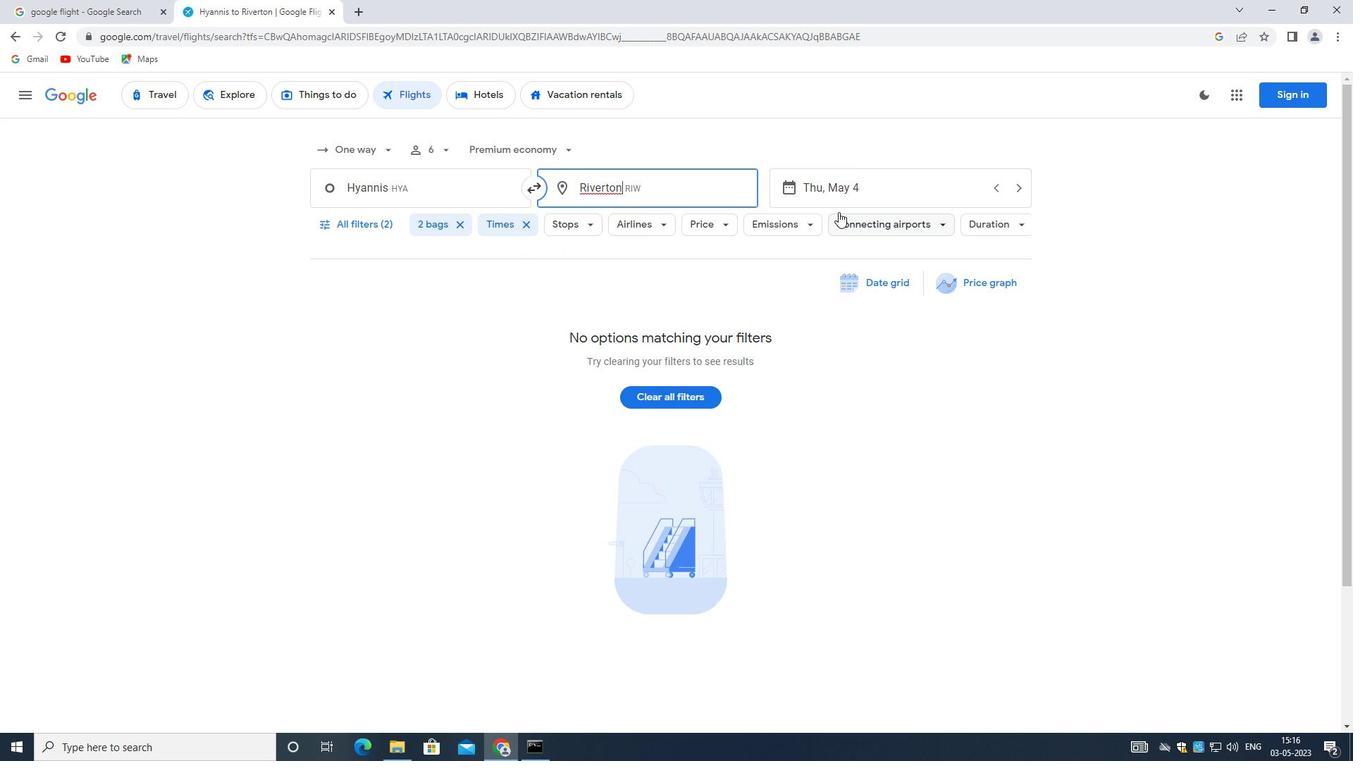 
Action: Mouse moved to (985, 534)
Screenshot: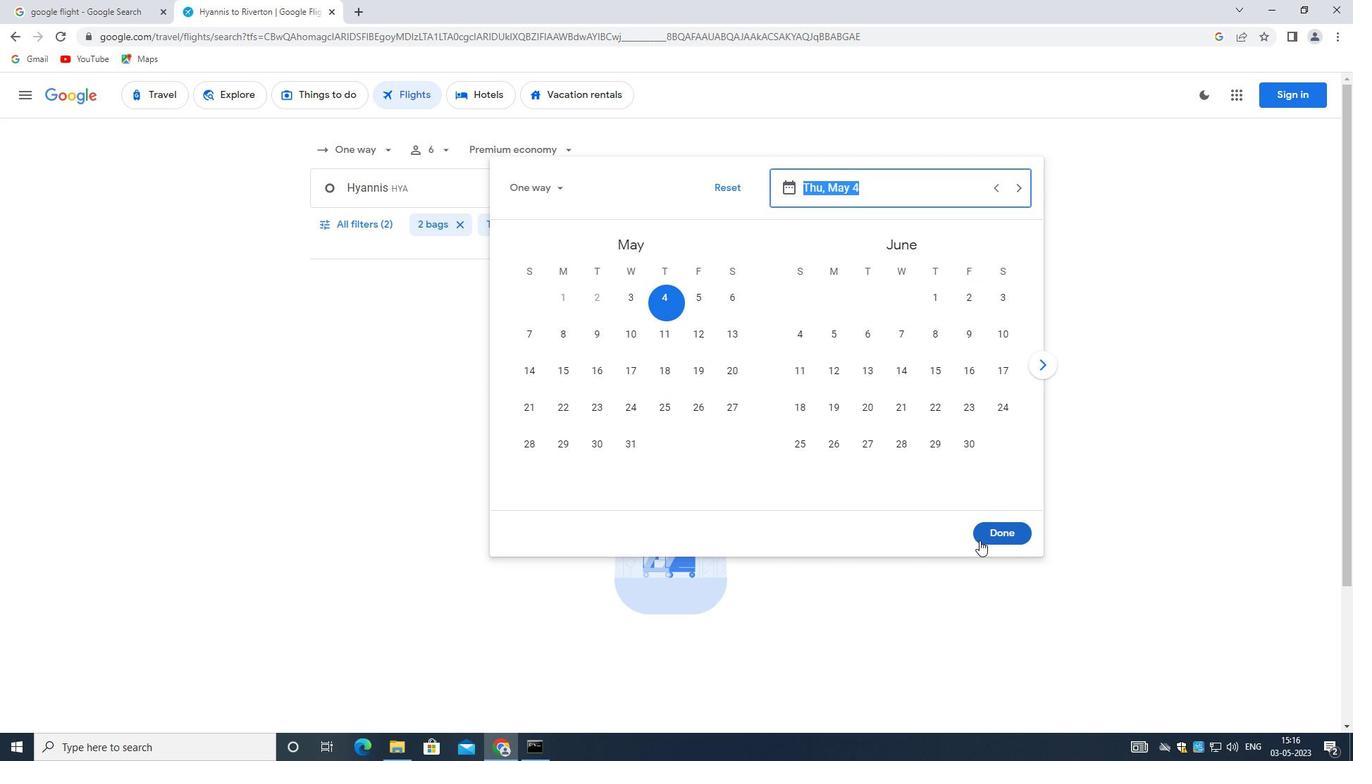 
Action: Mouse pressed left at (985, 534)
Screenshot: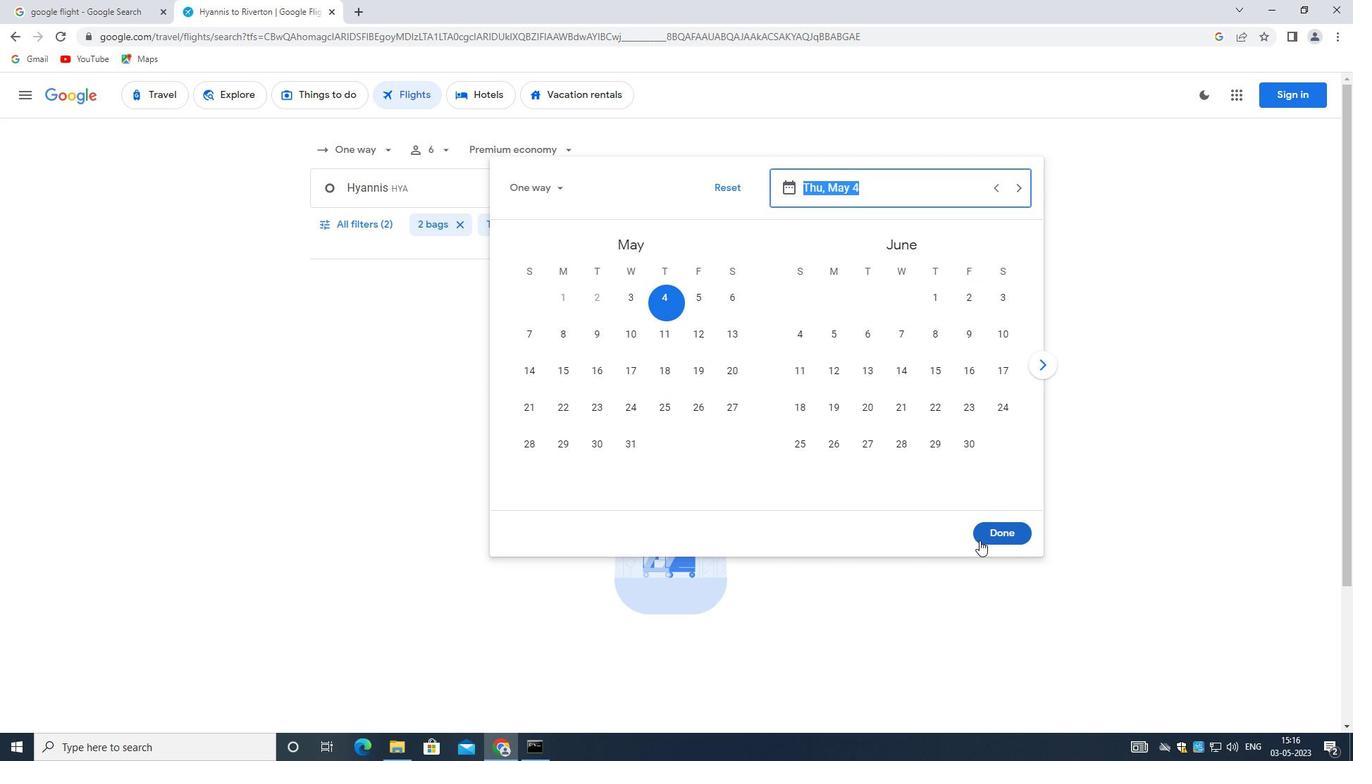 
Action: Mouse moved to (344, 222)
Screenshot: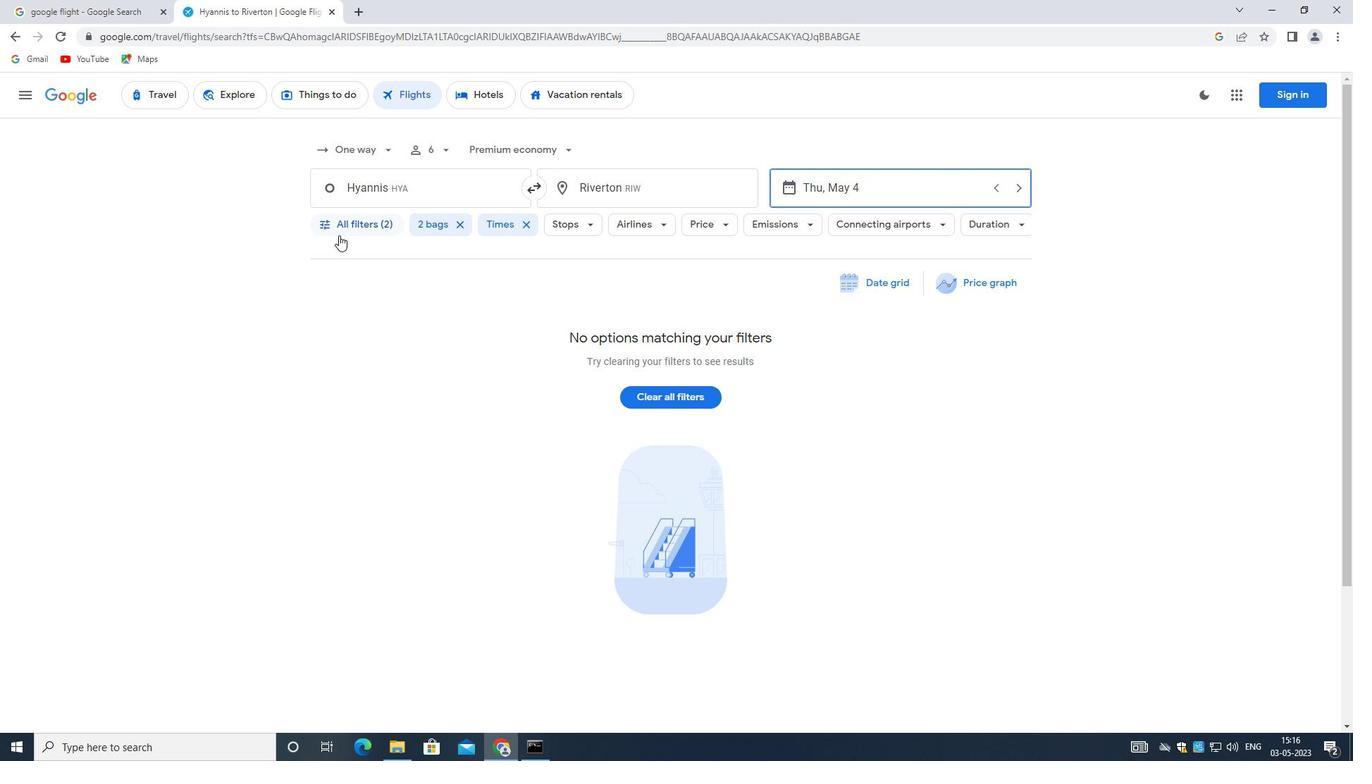 
Action: Mouse pressed left at (344, 222)
Screenshot: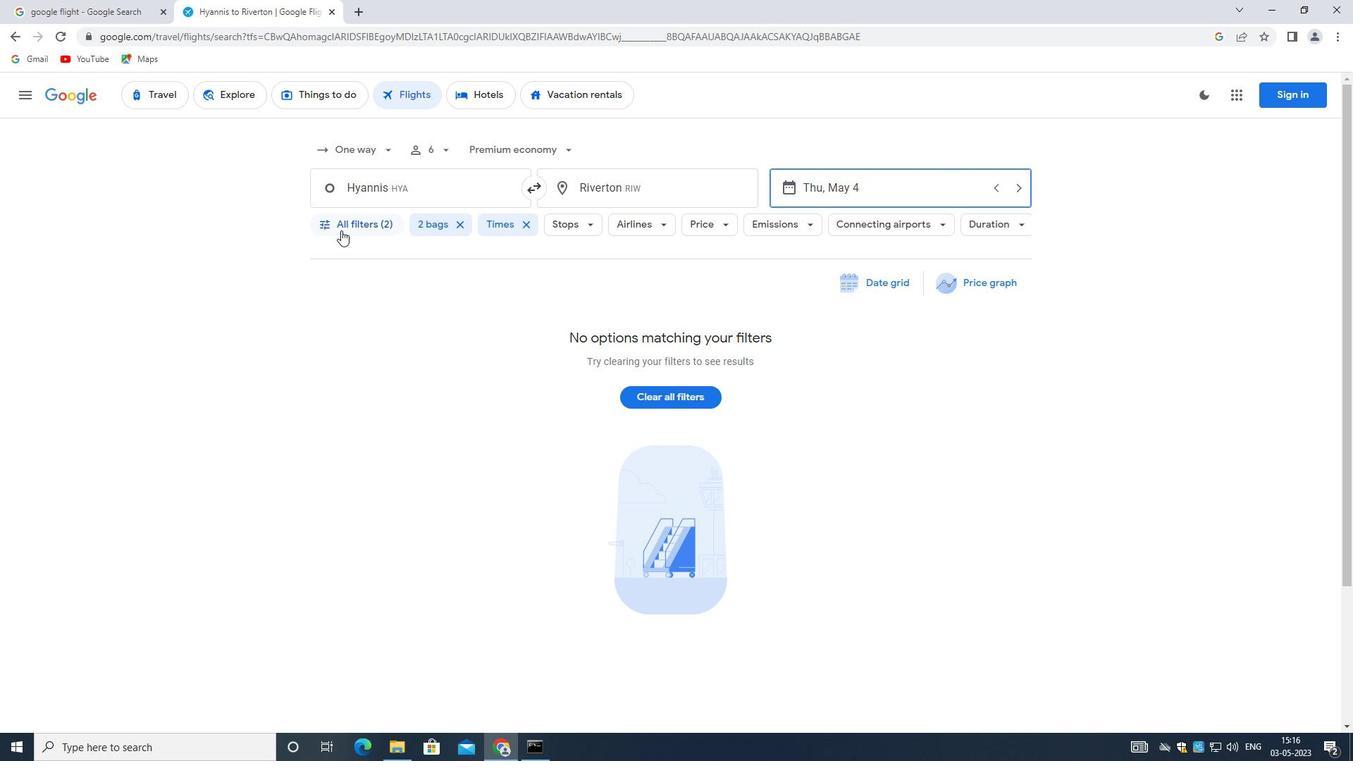 
Action: Mouse moved to (434, 349)
Screenshot: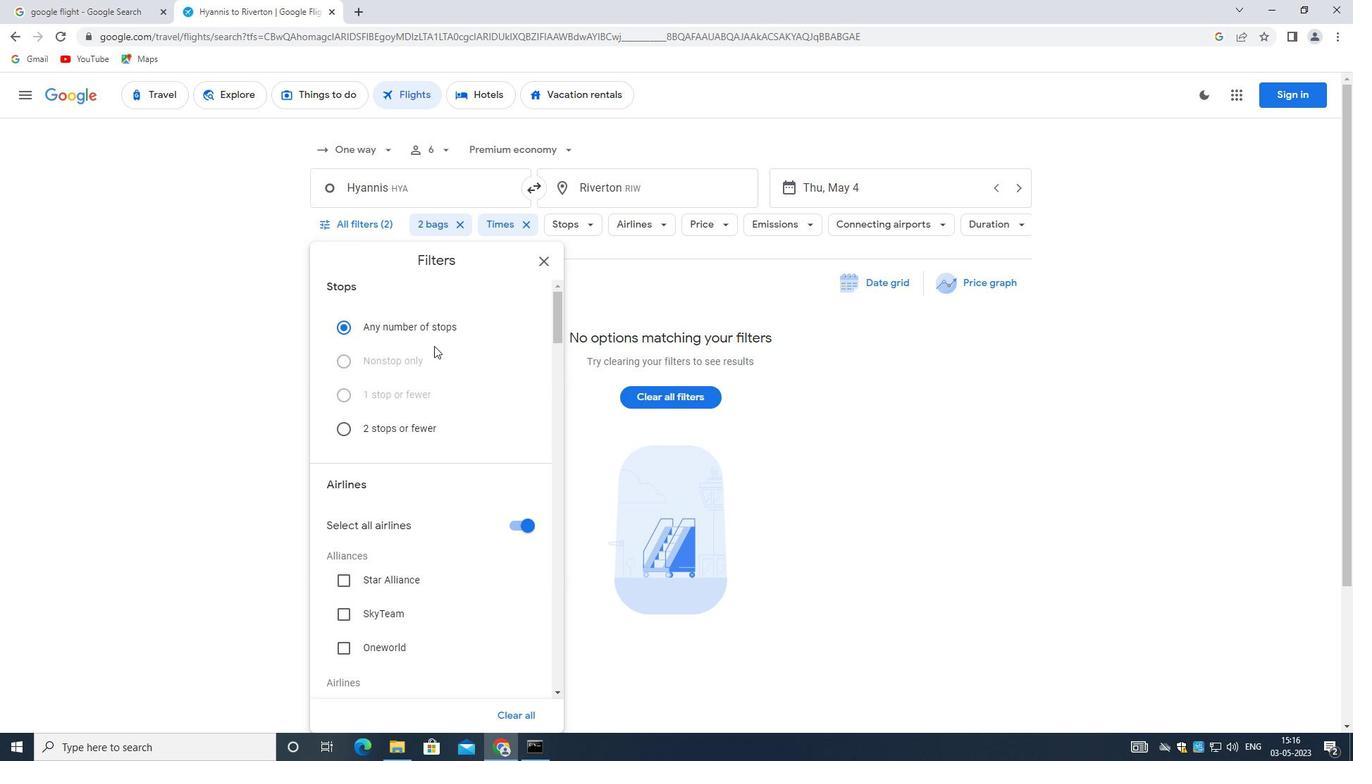
Action: Mouse scrolled (434, 348) with delta (0, 0)
Screenshot: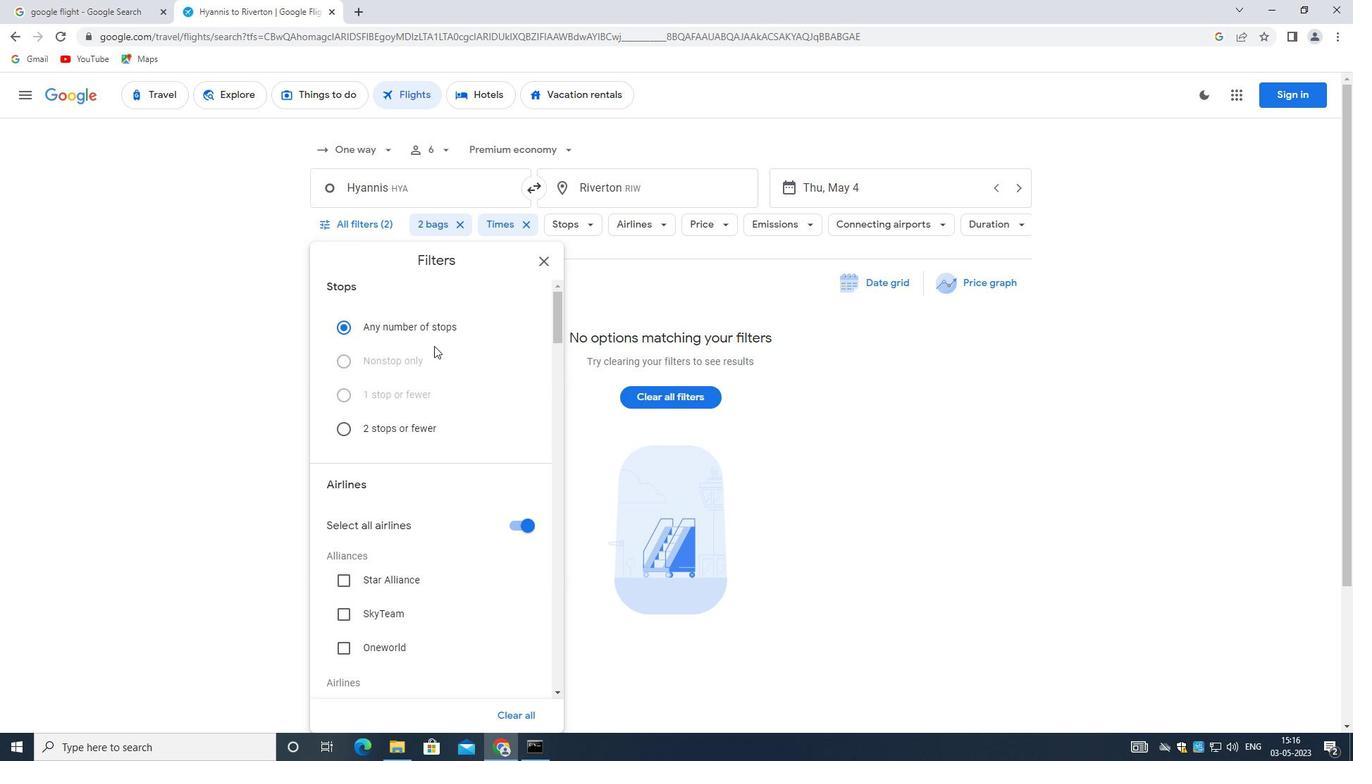 
Action: Mouse moved to (510, 456)
Screenshot: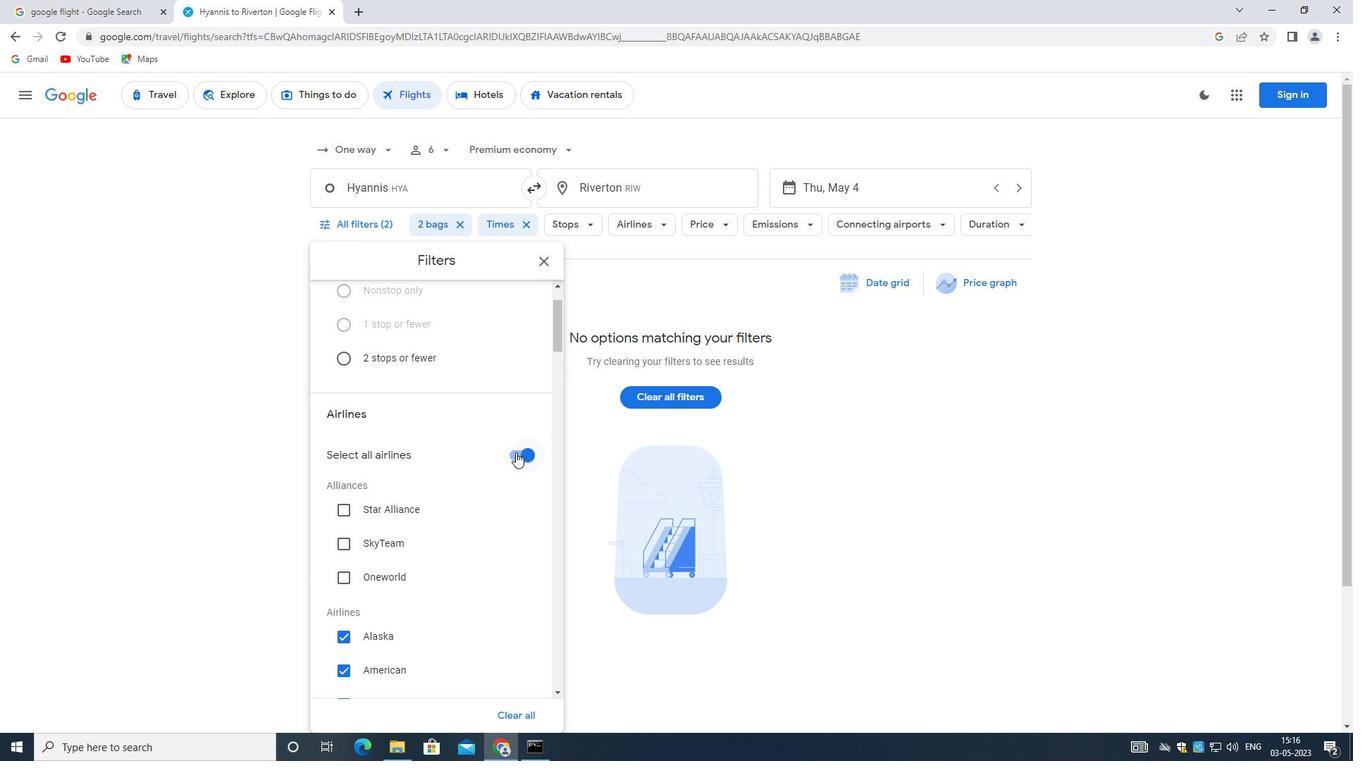 
Action: Mouse pressed left at (510, 456)
Screenshot: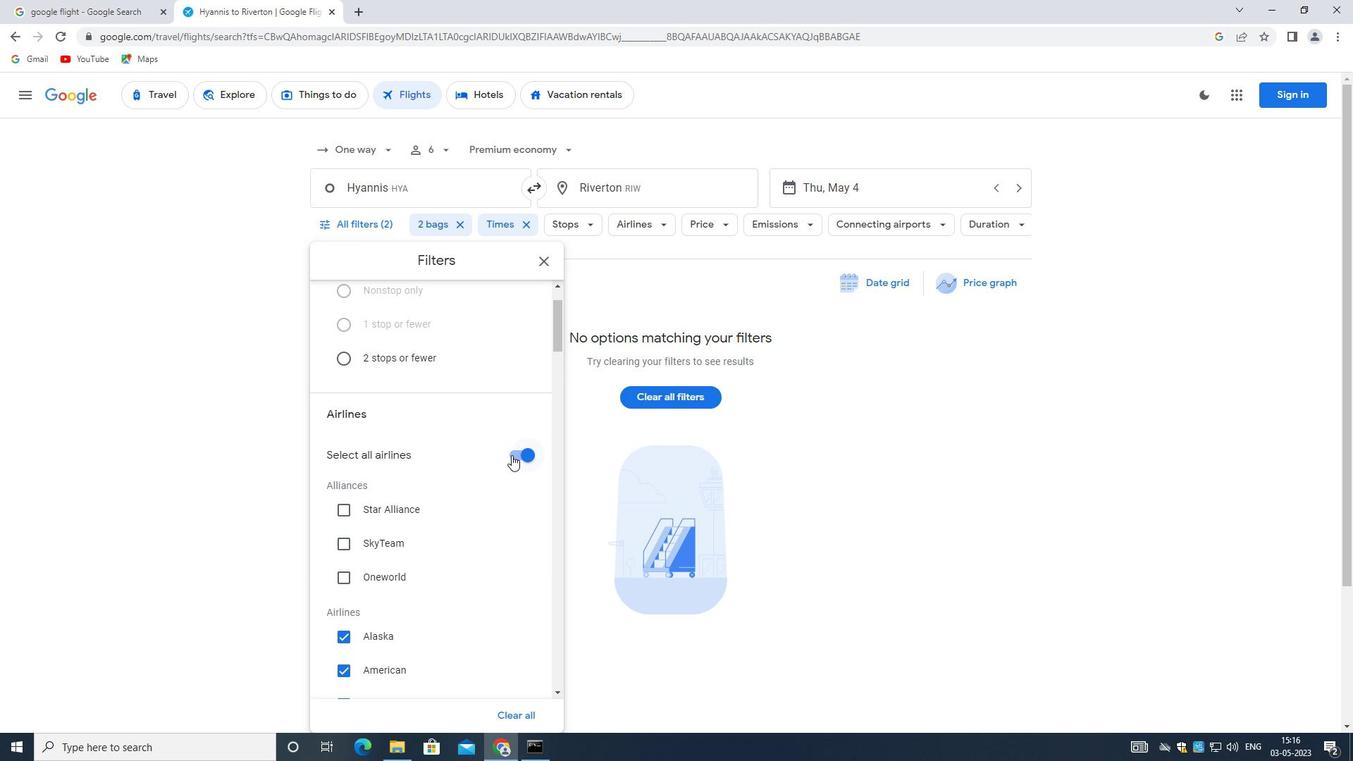 
Action: Mouse moved to (455, 361)
Screenshot: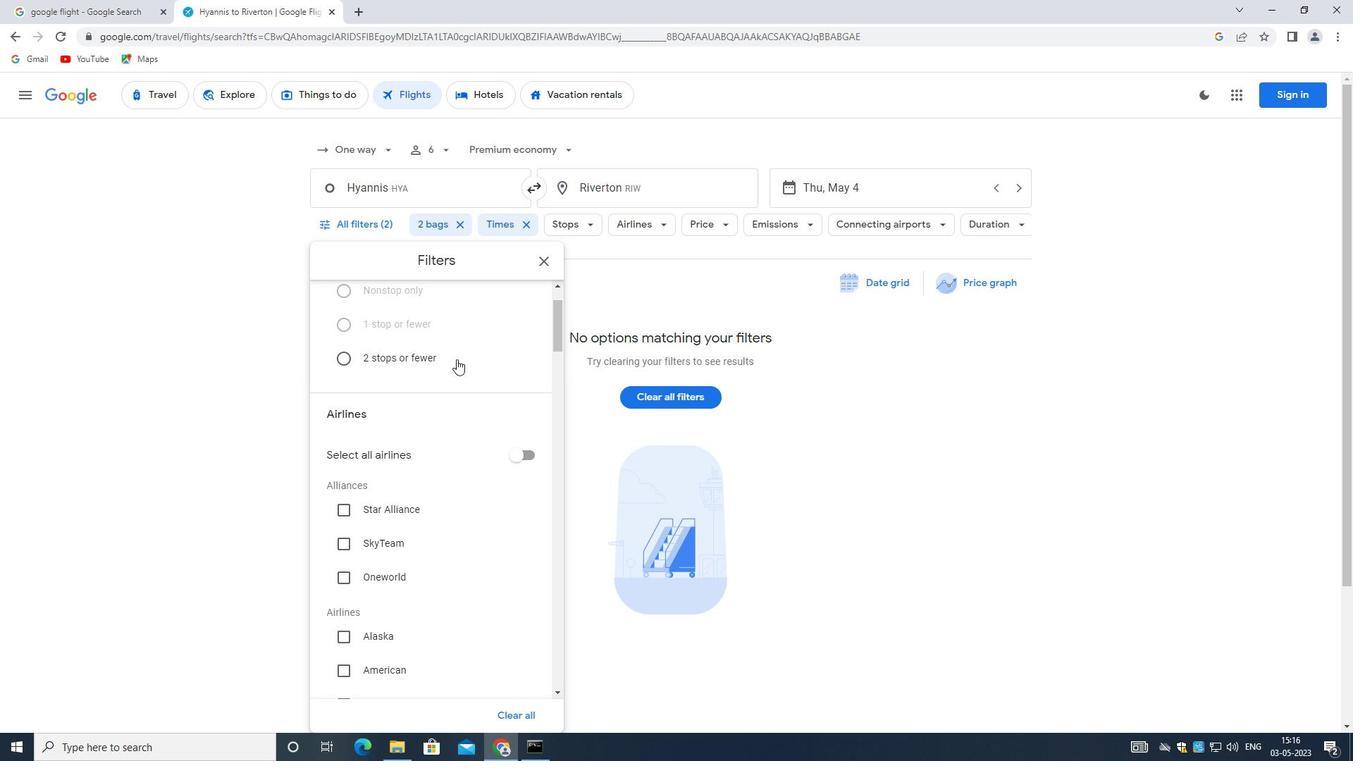 
Action: Mouse scrolled (455, 360) with delta (0, 0)
Screenshot: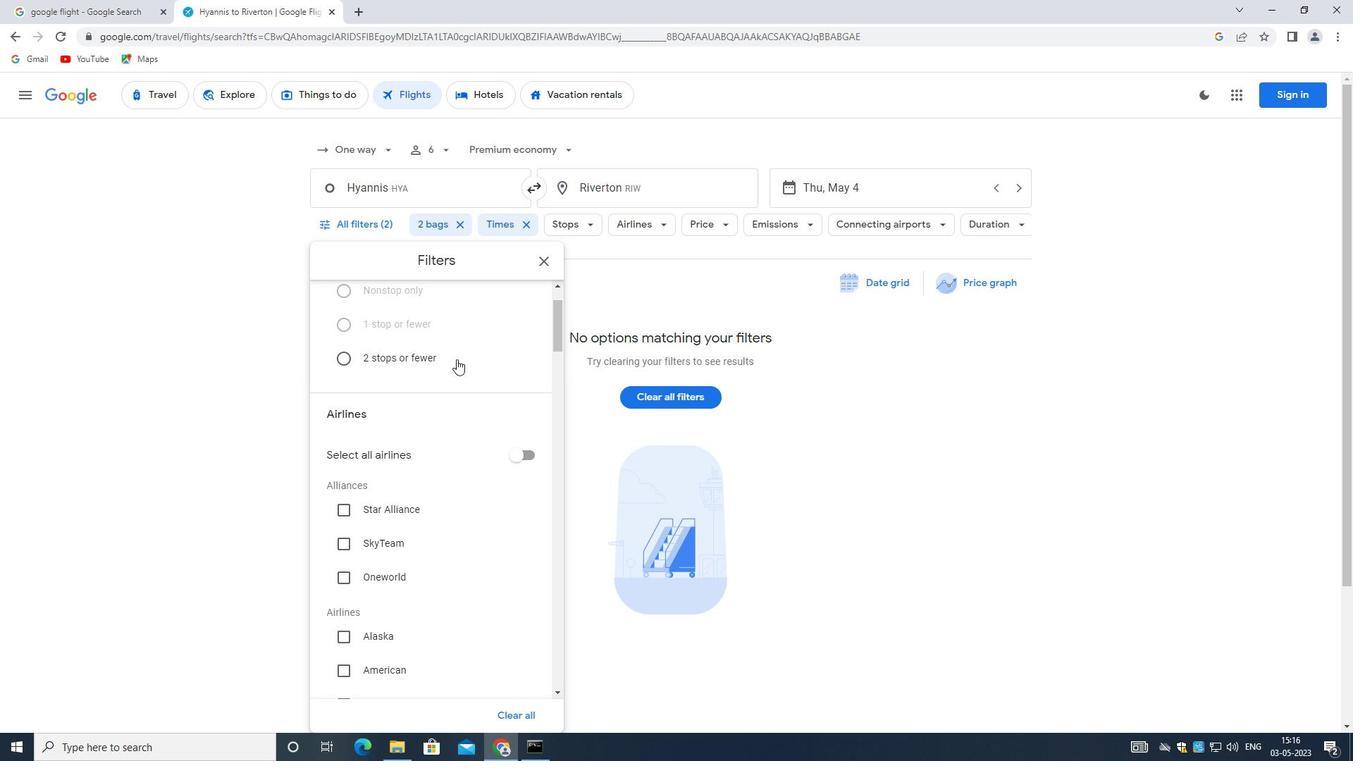 
Action: Mouse moved to (455, 361)
Screenshot: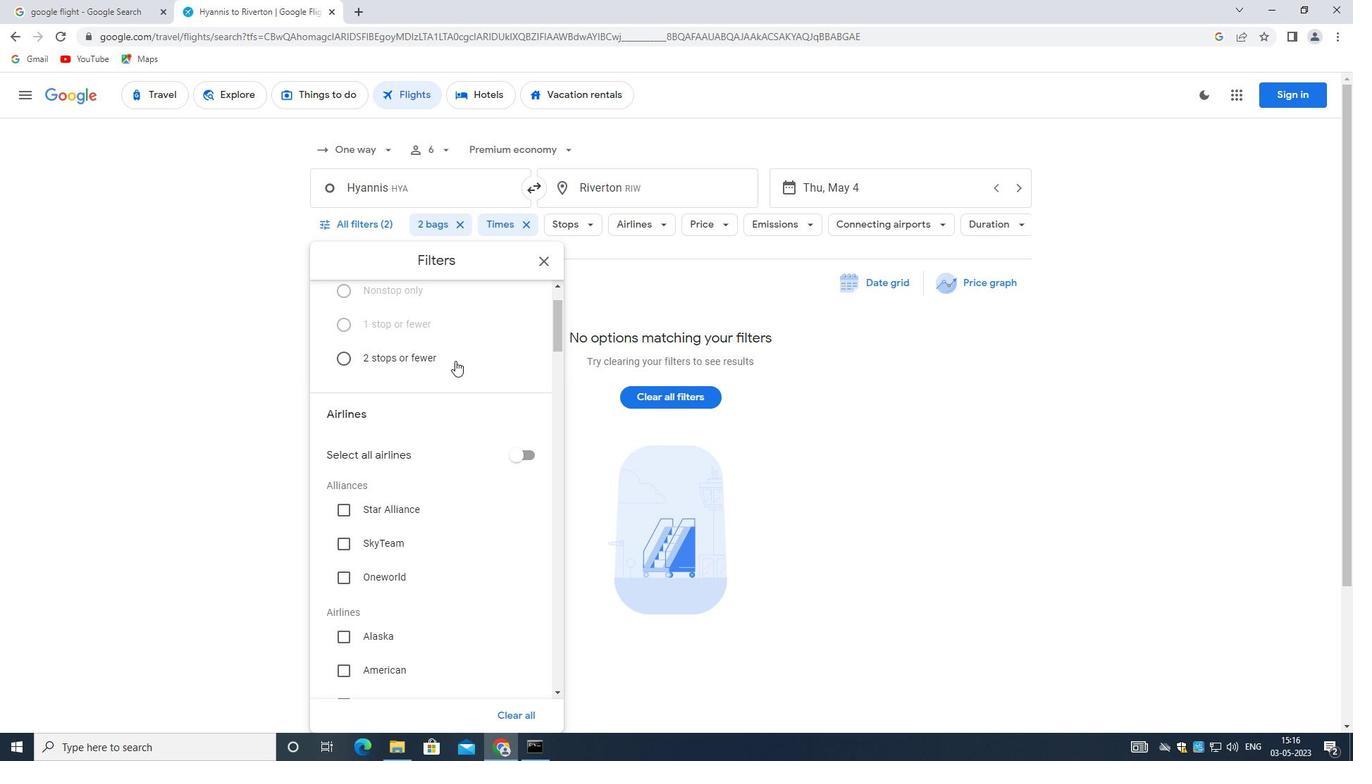 
Action: Mouse scrolled (455, 361) with delta (0, 0)
Screenshot: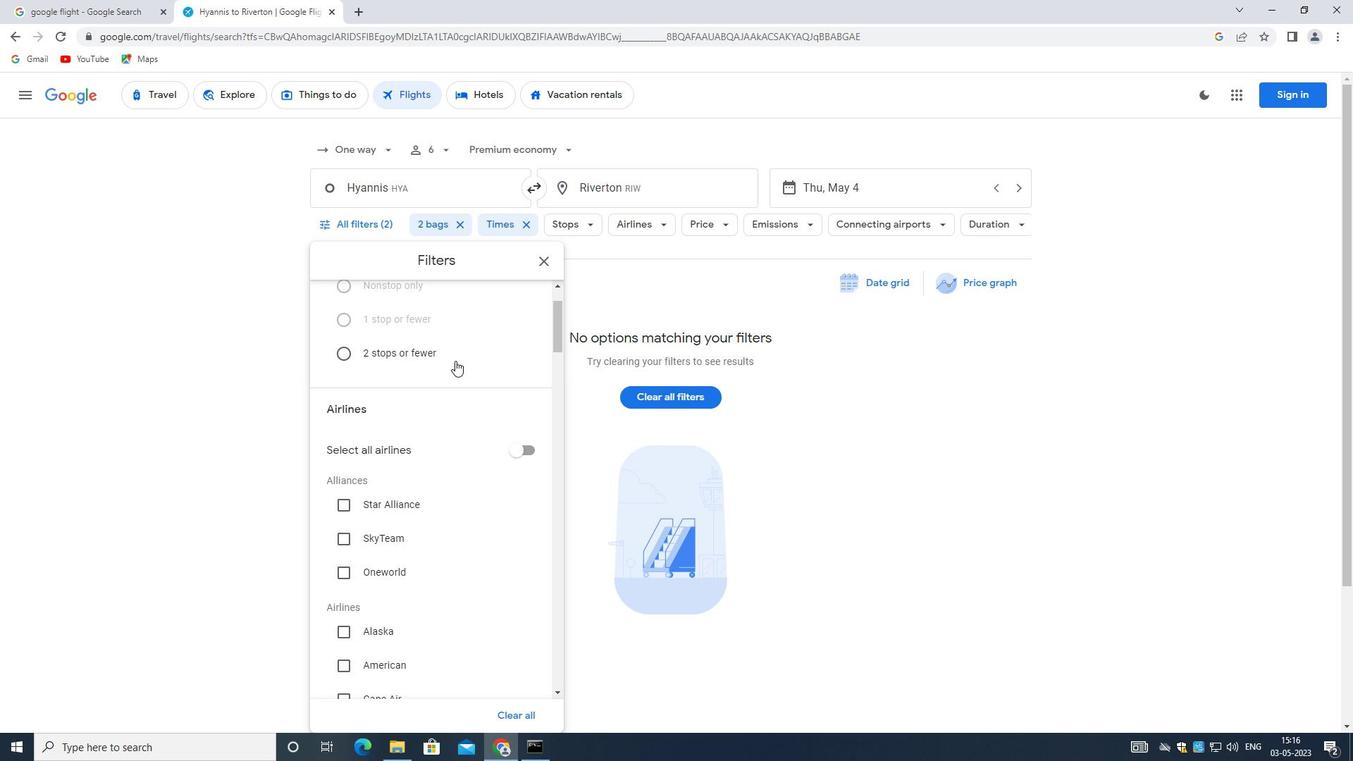 
Action: Mouse moved to (455, 362)
Screenshot: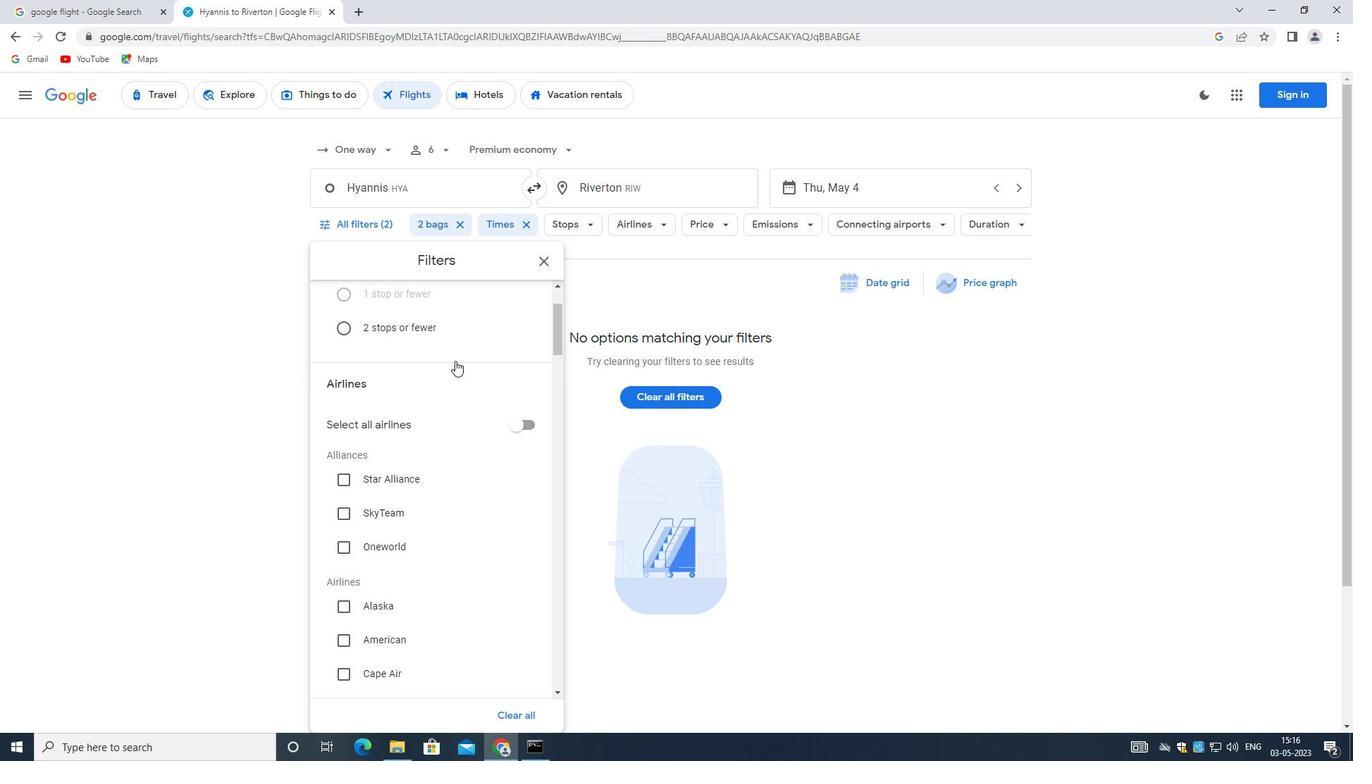 
Action: Mouse scrolled (455, 361) with delta (0, 0)
Screenshot: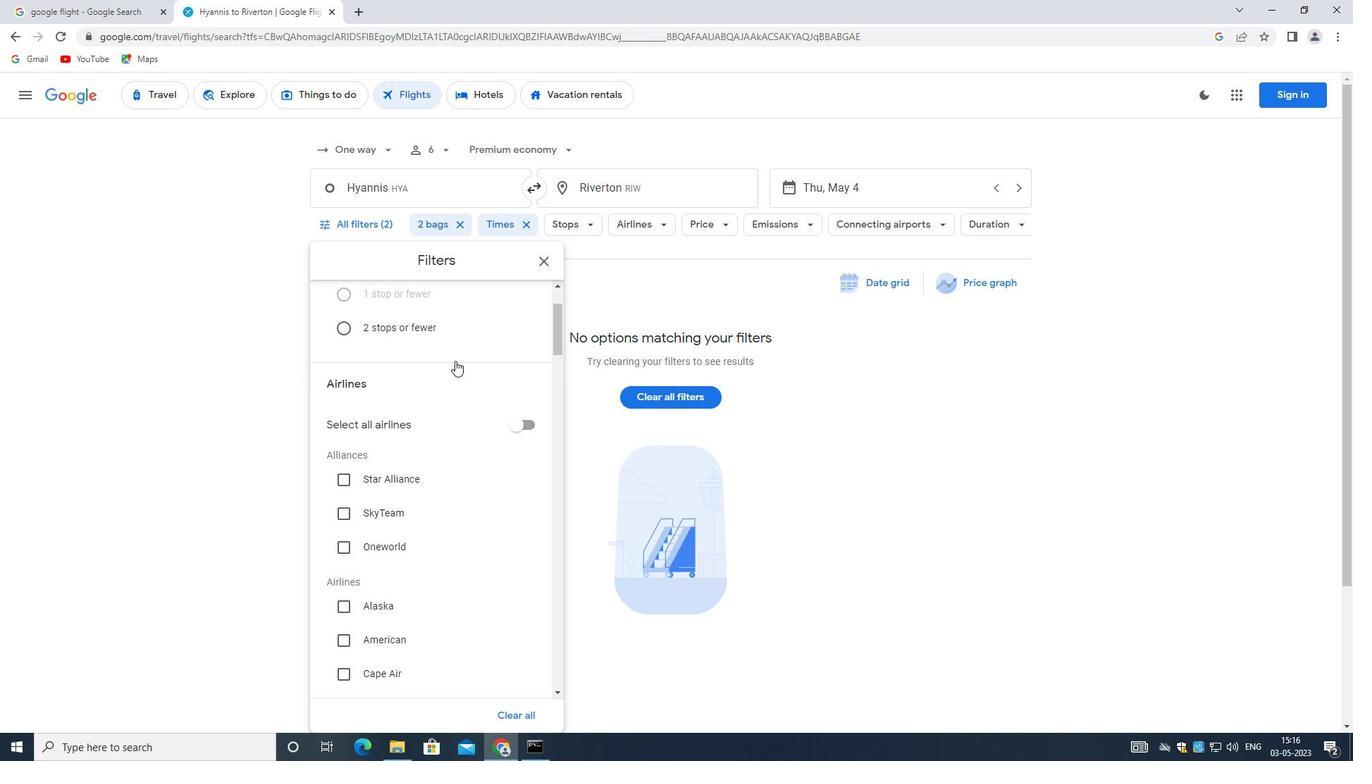 
Action: Mouse moved to (454, 363)
Screenshot: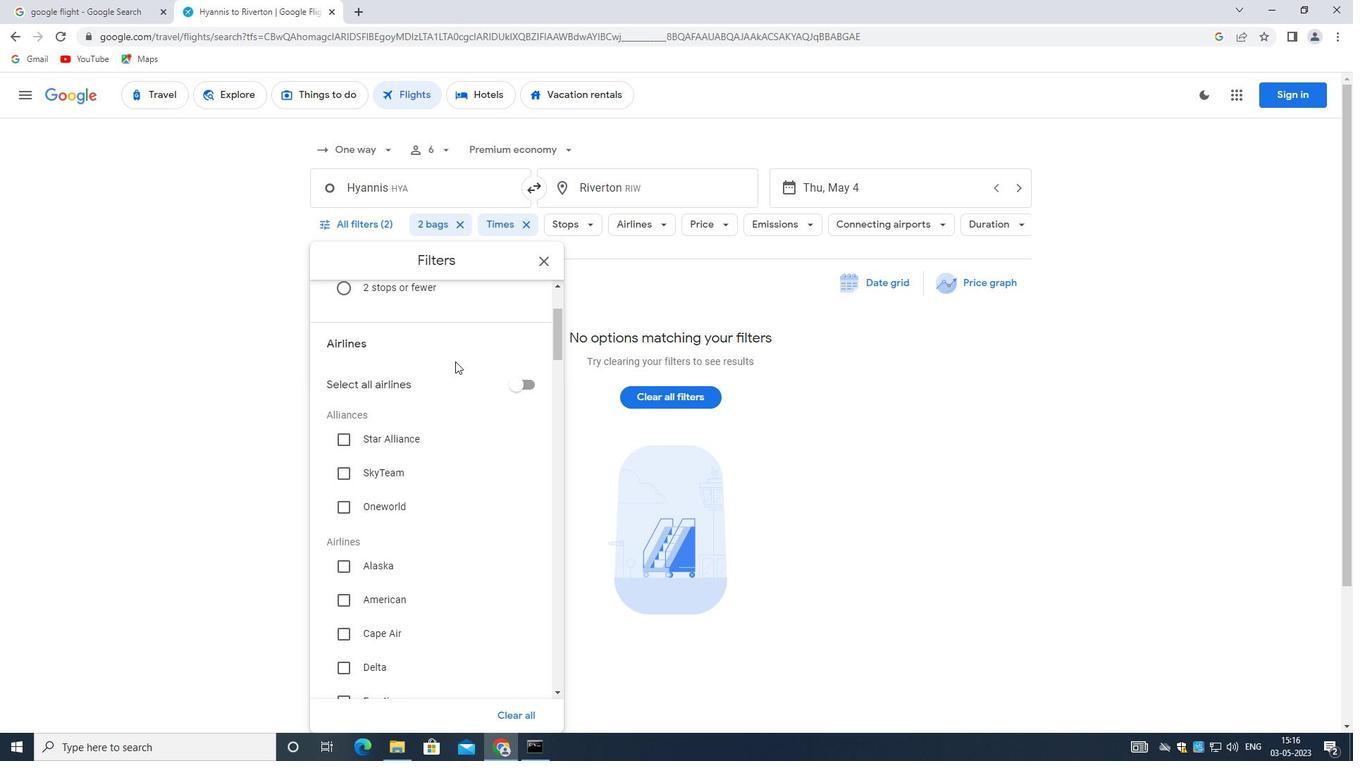 
Action: Mouse scrolled (454, 363) with delta (0, 0)
Screenshot: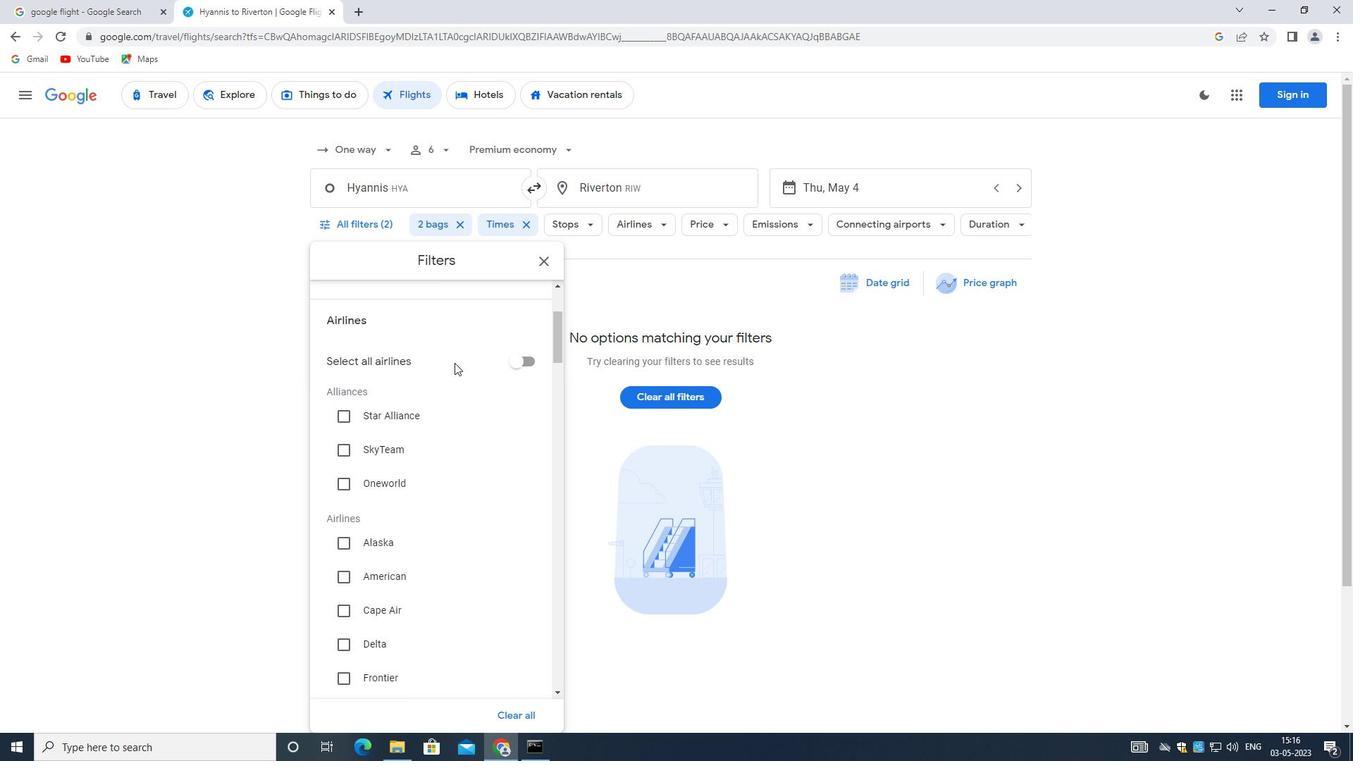 
Action: Mouse scrolled (454, 363) with delta (0, 0)
Screenshot: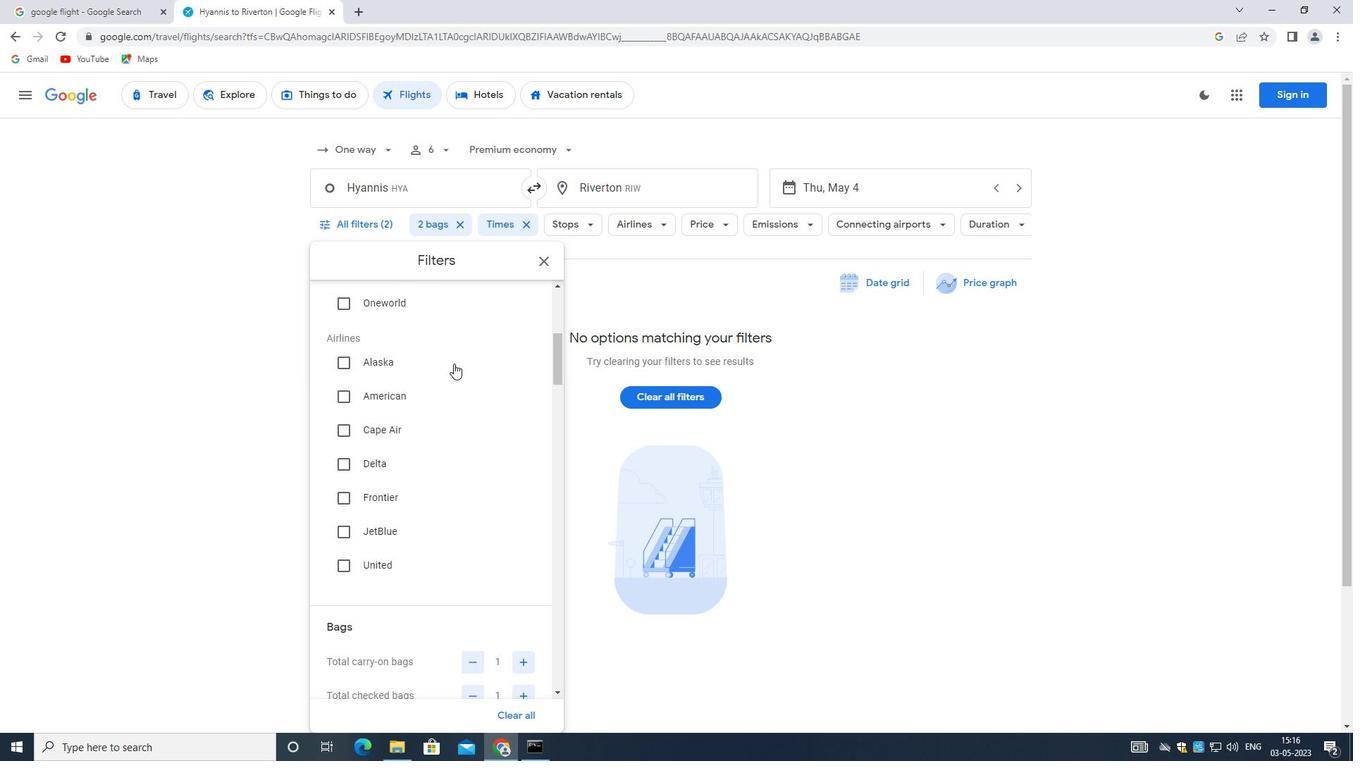 
Action: Mouse moved to (473, 621)
Screenshot: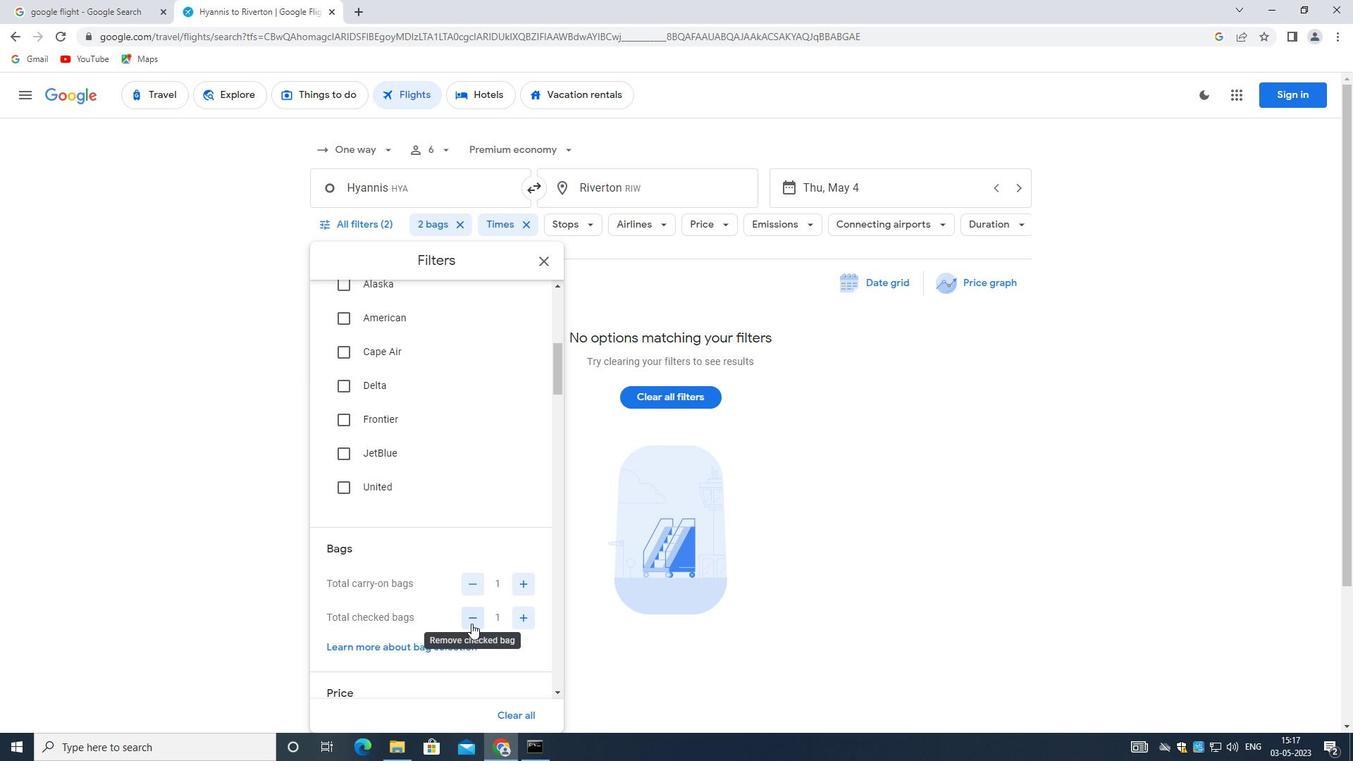 
Action: Mouse pressed left at (473, 621)
Screenshot: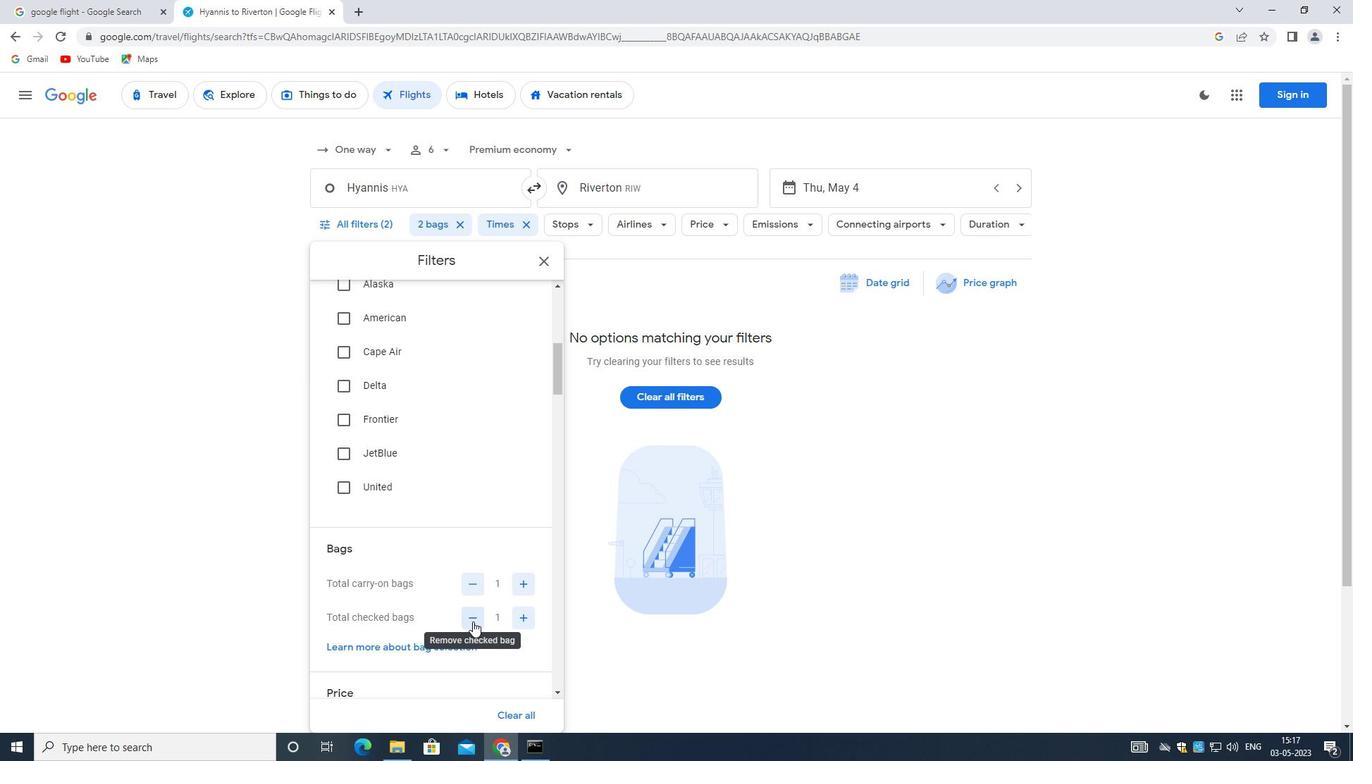 
Action: Mouse moved to (428, 593)
Screenshot: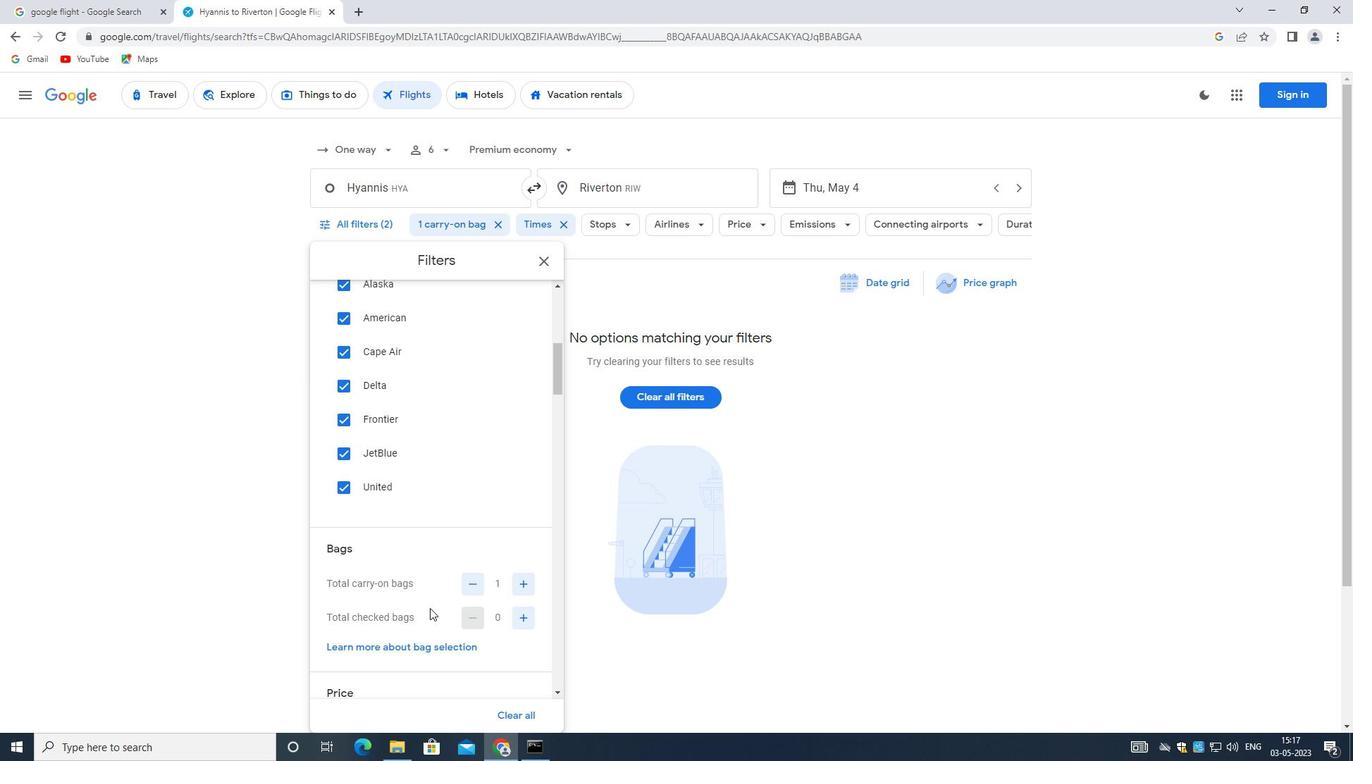 
Action: Mouse scrolled (428, 592) with delta (0, 0)
Screenshot: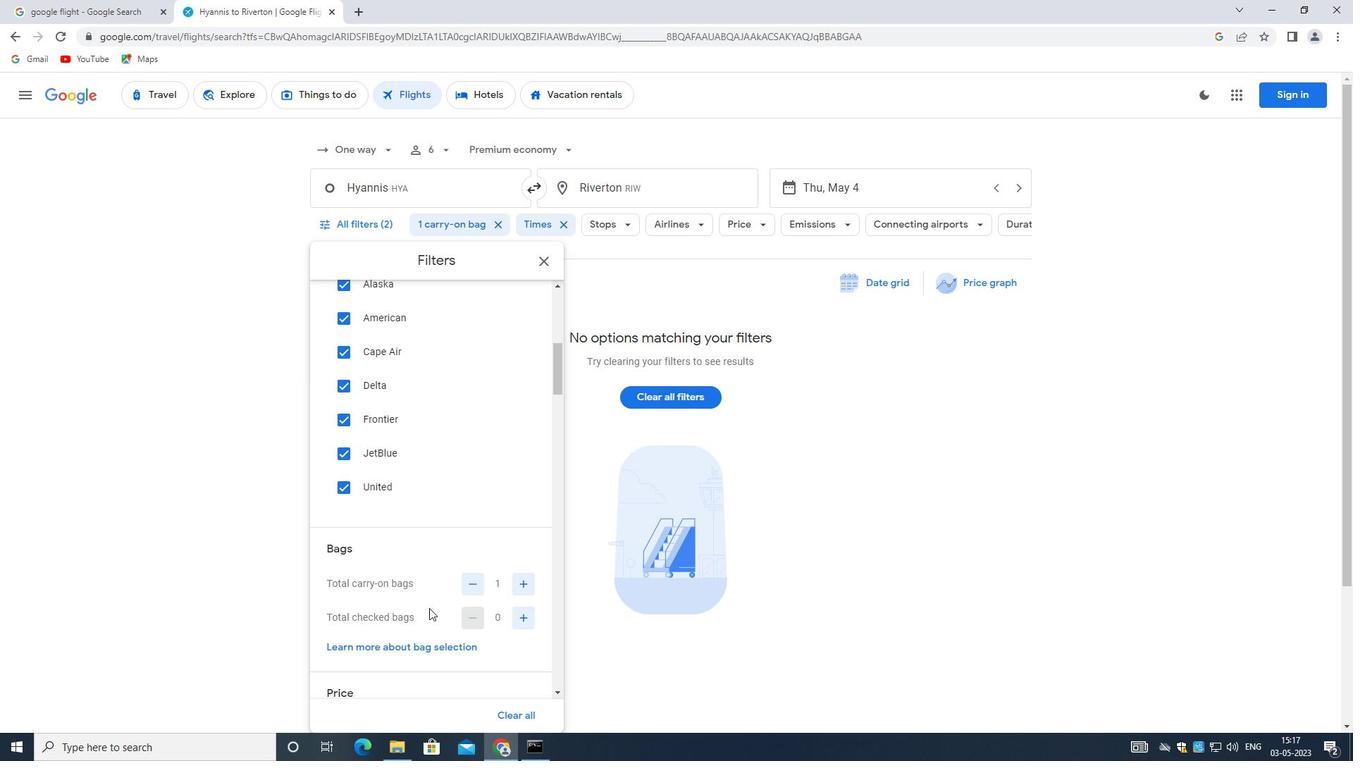 
Action: Mouse scrolled (428, 592) with delta (0, 0)
Screenshot: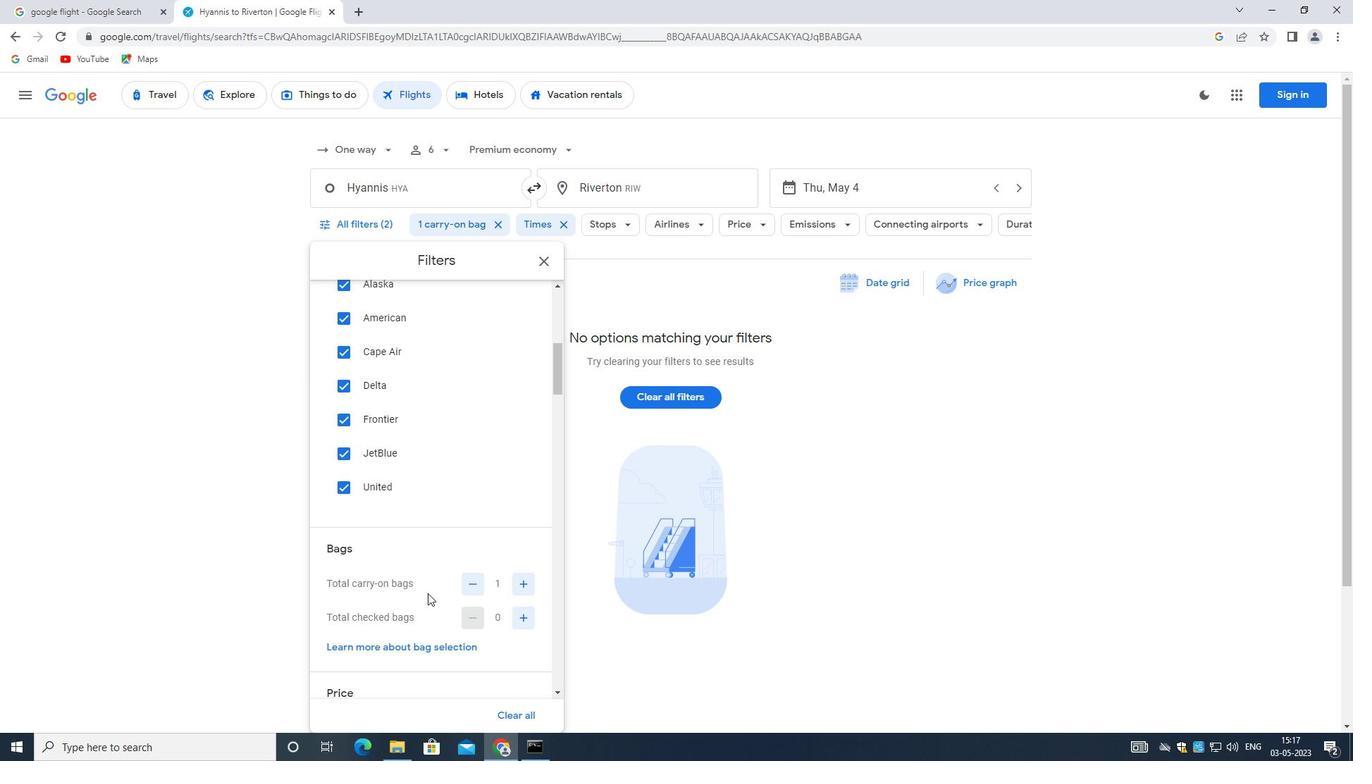 
Action: Mouse moved to (432, 578)
Screenshot: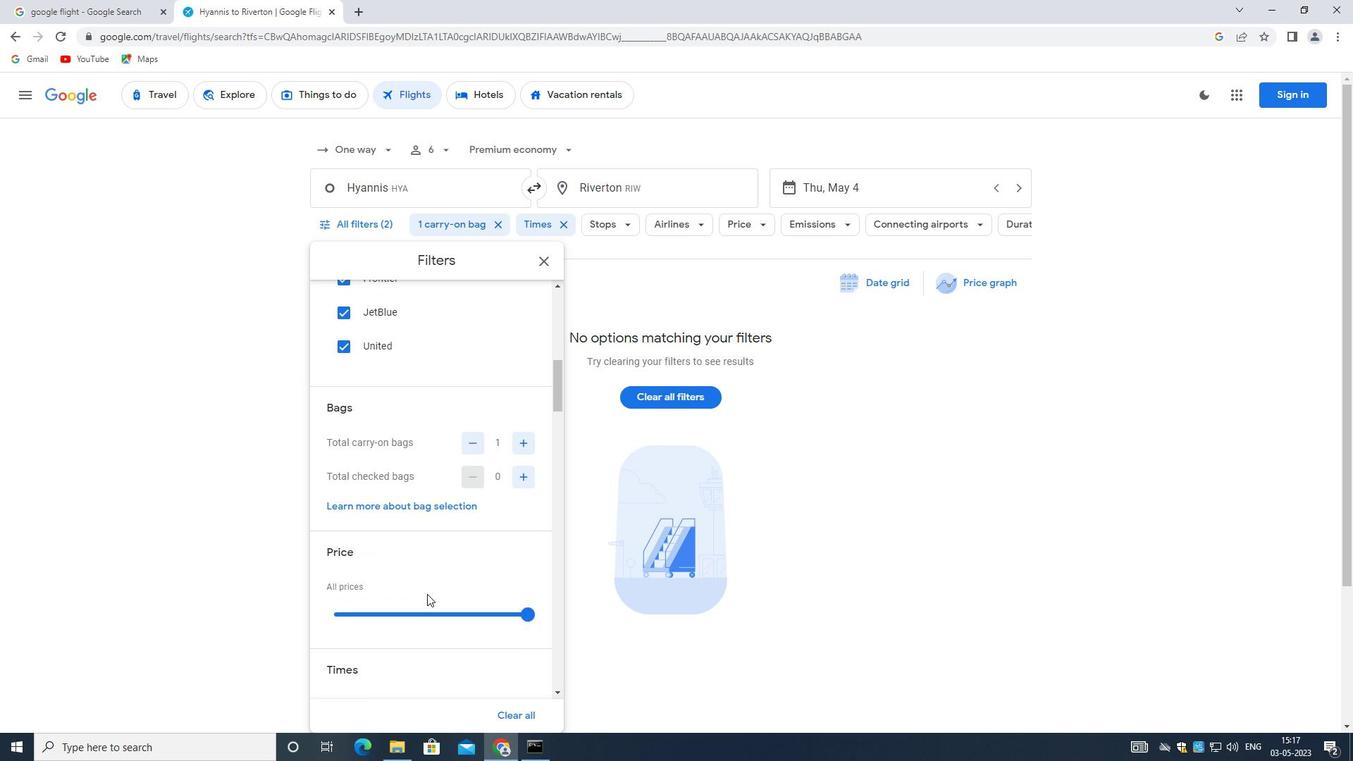 
Action: Mouse scrolled (432, 579) with delta (0, 0)
Screenshot: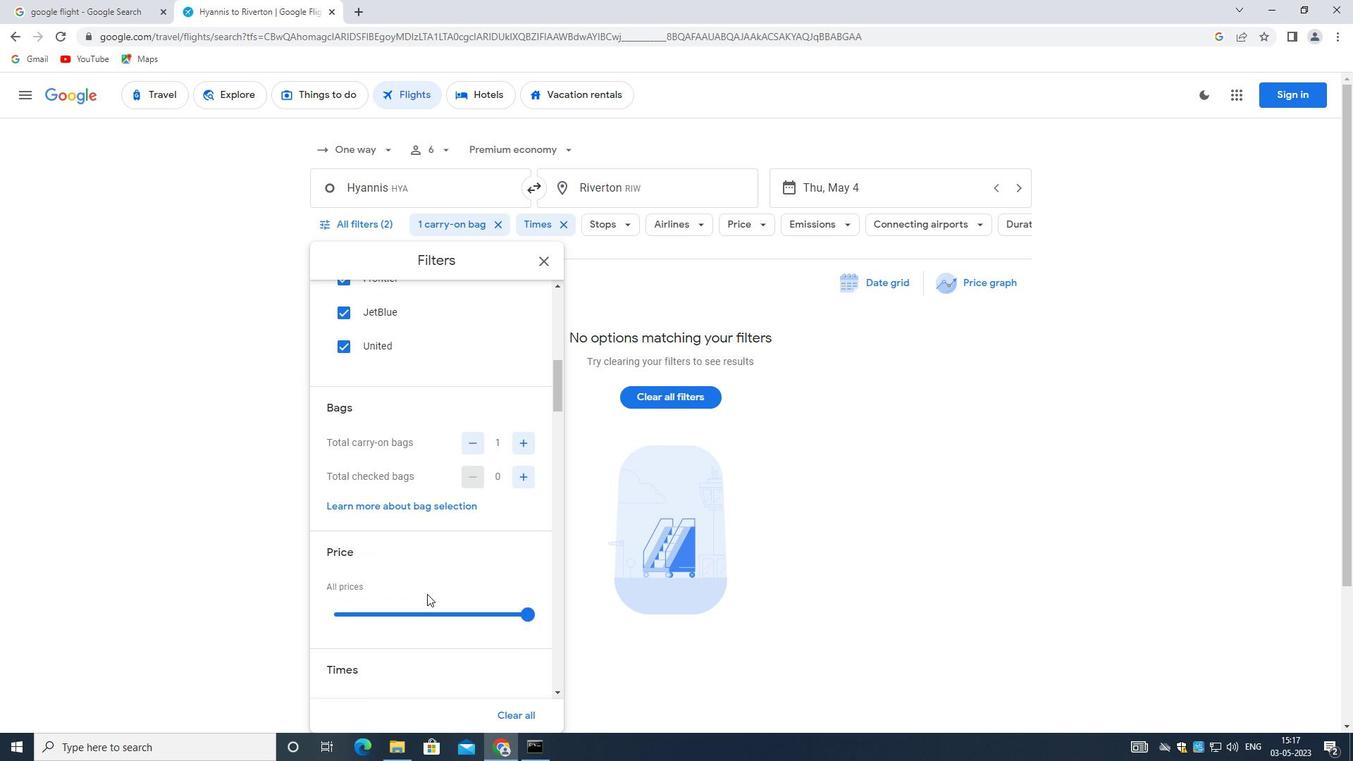 
Action: Mouse moved to (432, 570)
Screenshot: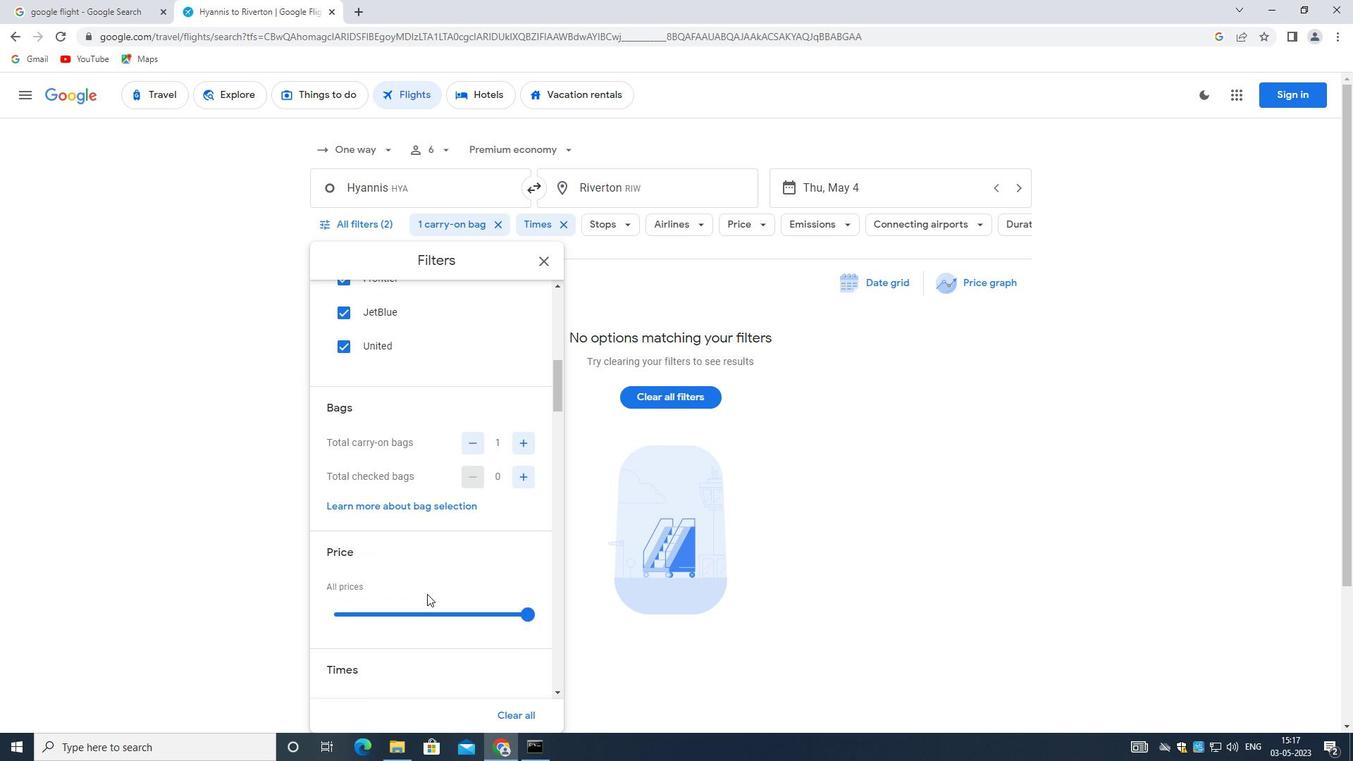 
Action: Mouse scrolled (432, 571) with delta (0, 0)
Screenshot: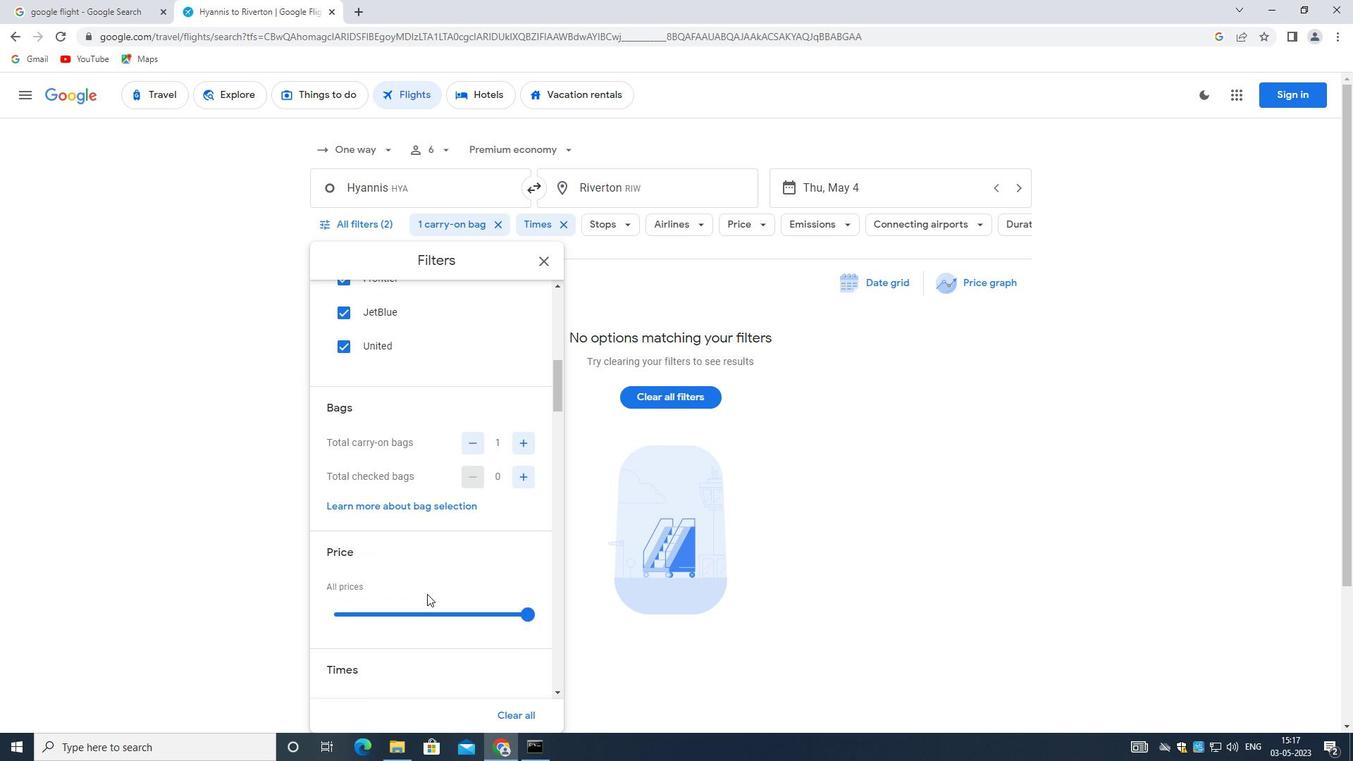 
Action: Mouse moved to (432, 567)
Screenshot: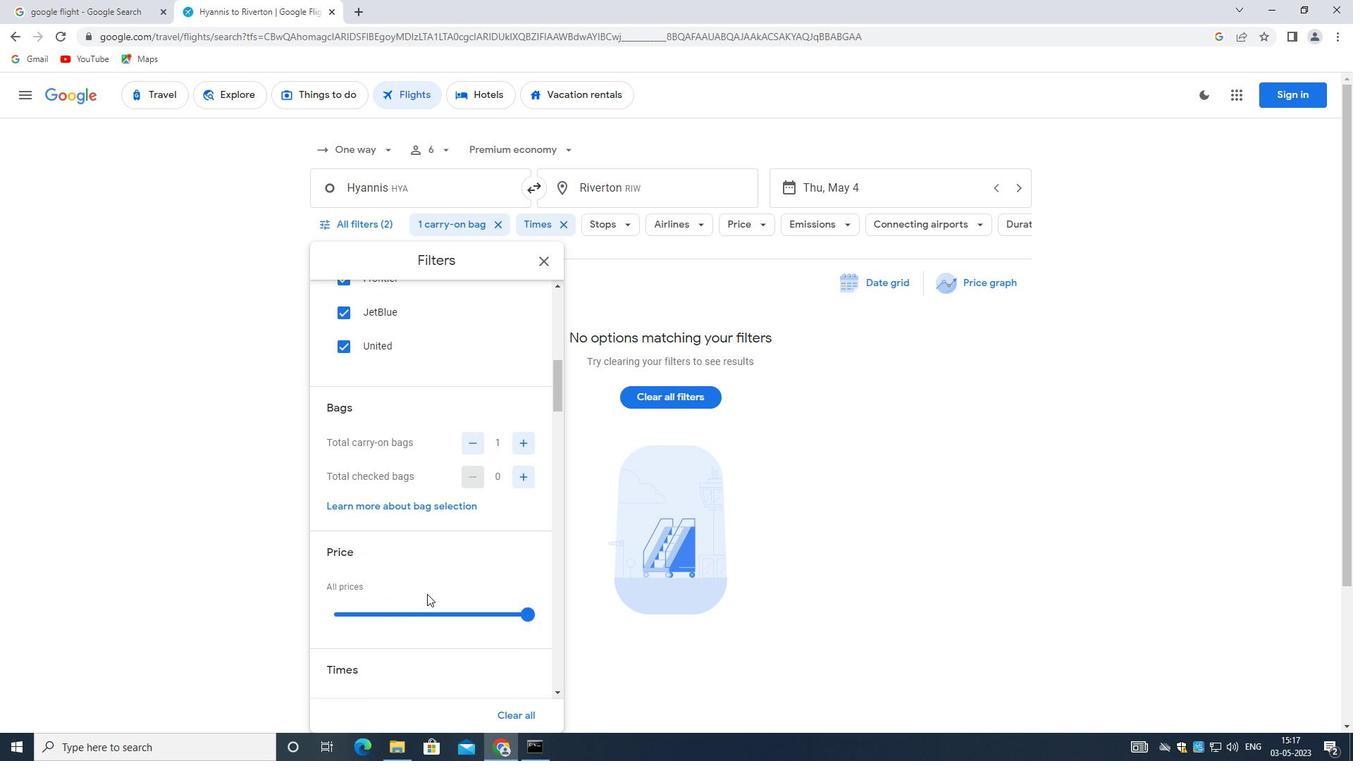 
Action: Mouse scrolled (432, 568) with delta (0, 0)
Screenshot: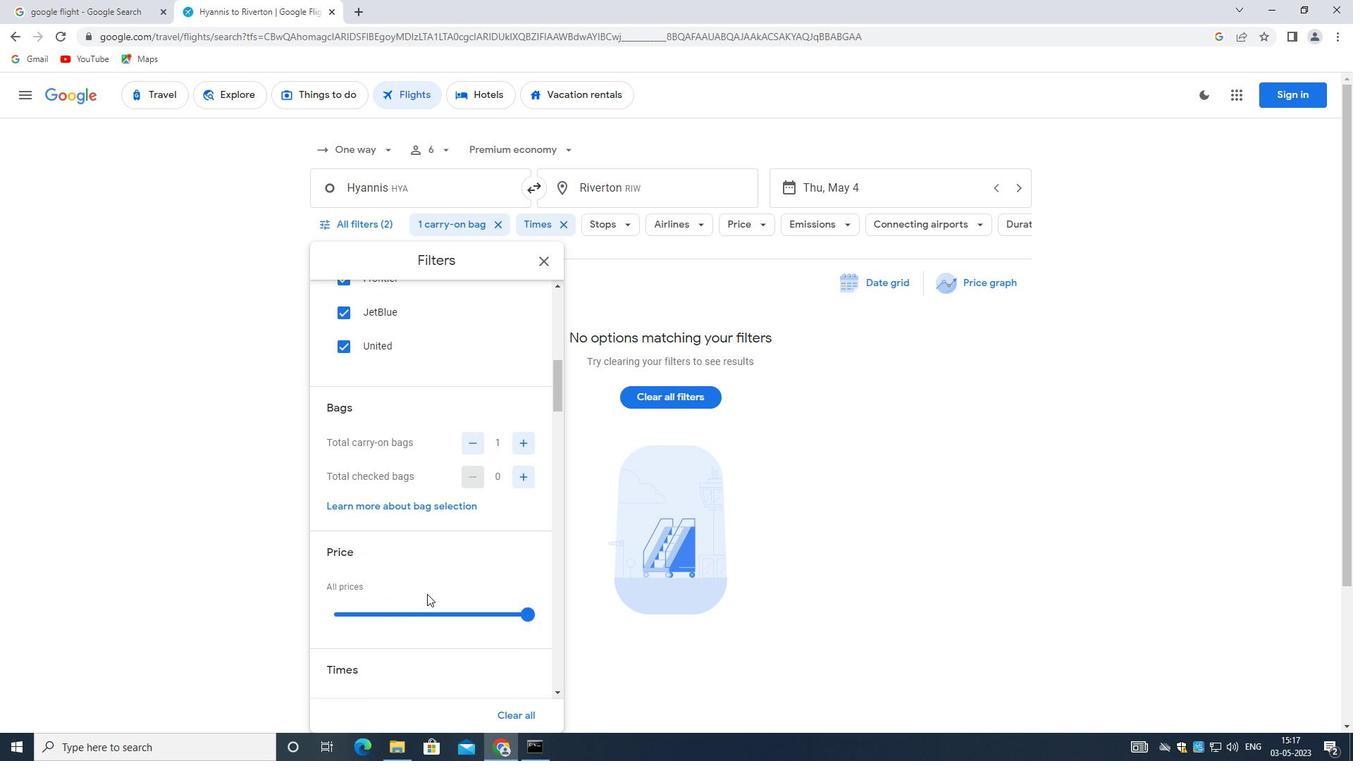 
Action: Mouse moved to (432, 564)
Screenshot: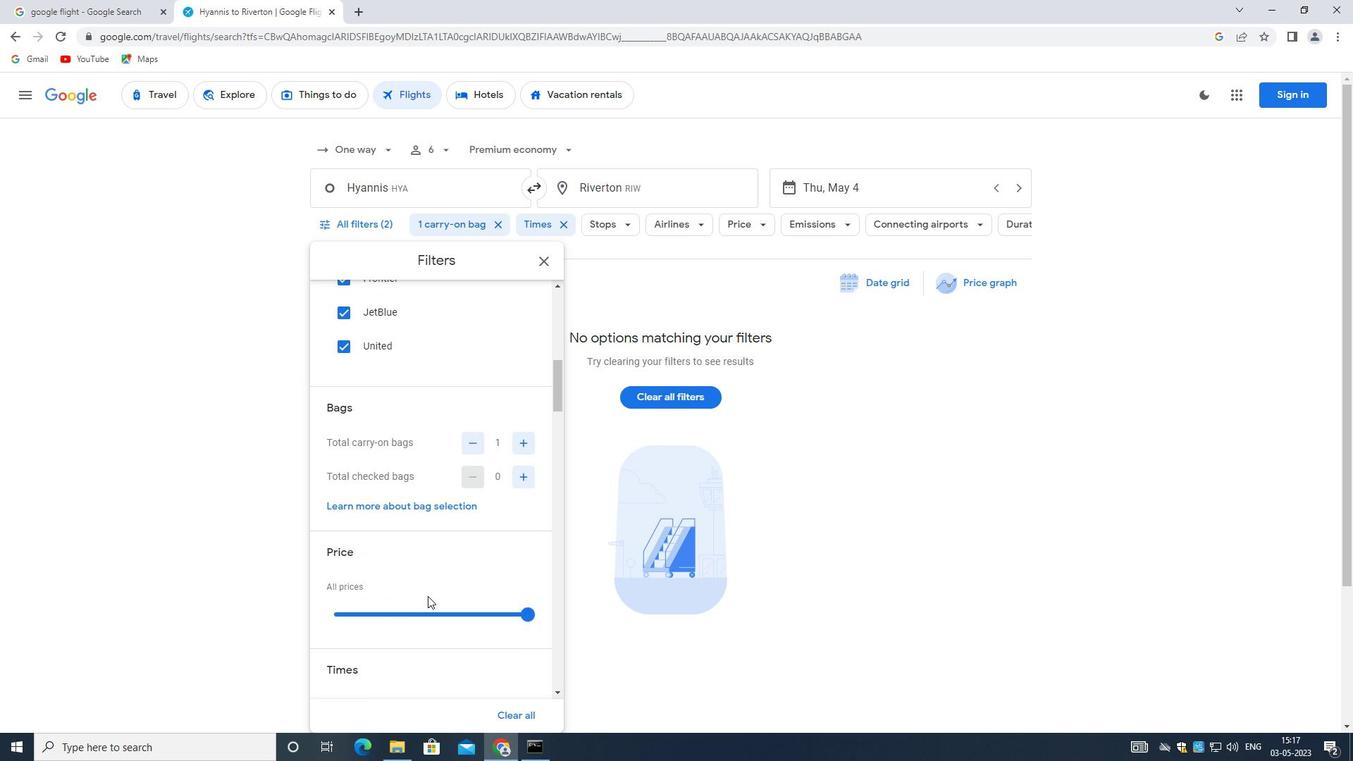 
Action: Mouse scrolled (432, 565) with delta (0, 0)
Screenshot: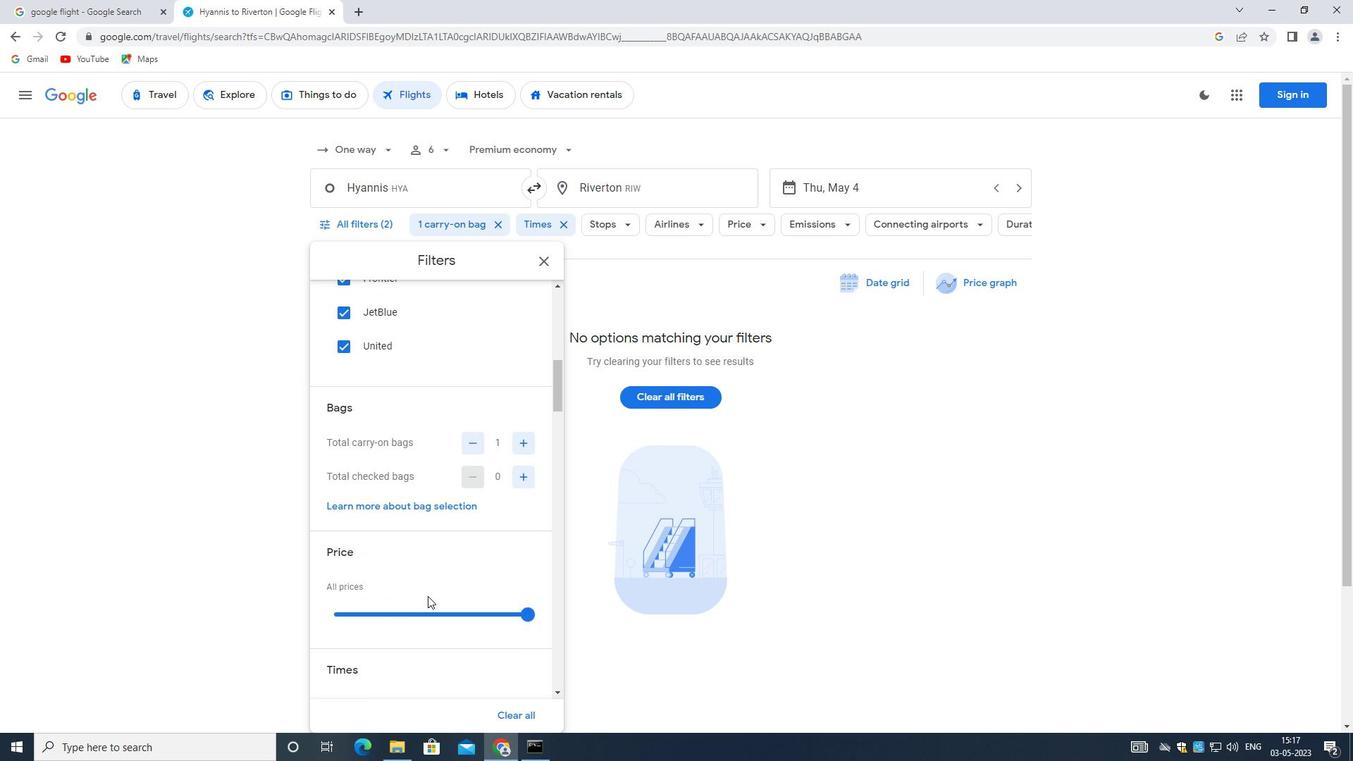
Action: Mouse moved to (437, 412)
Screenshot: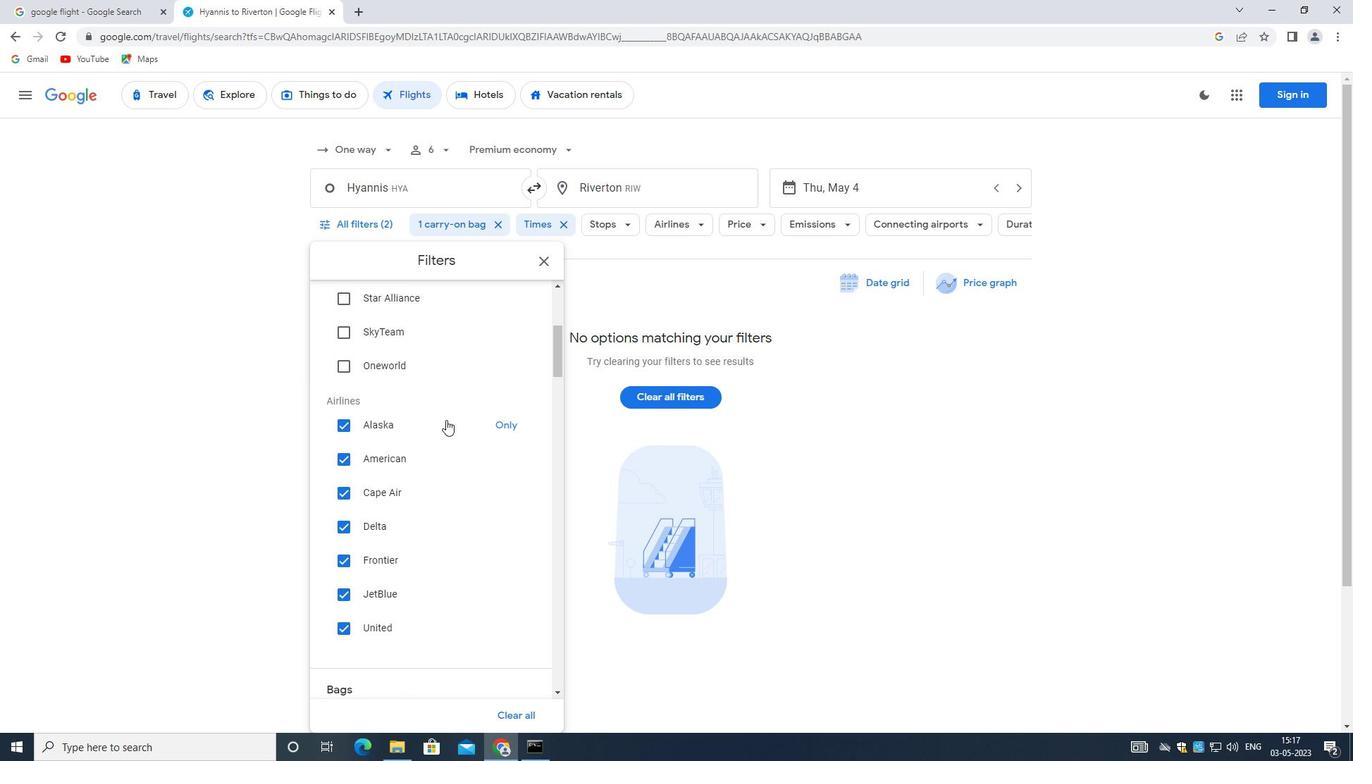 
Action: Mouse scrolled (437, 413) with delta (0, 0)
Screenshot: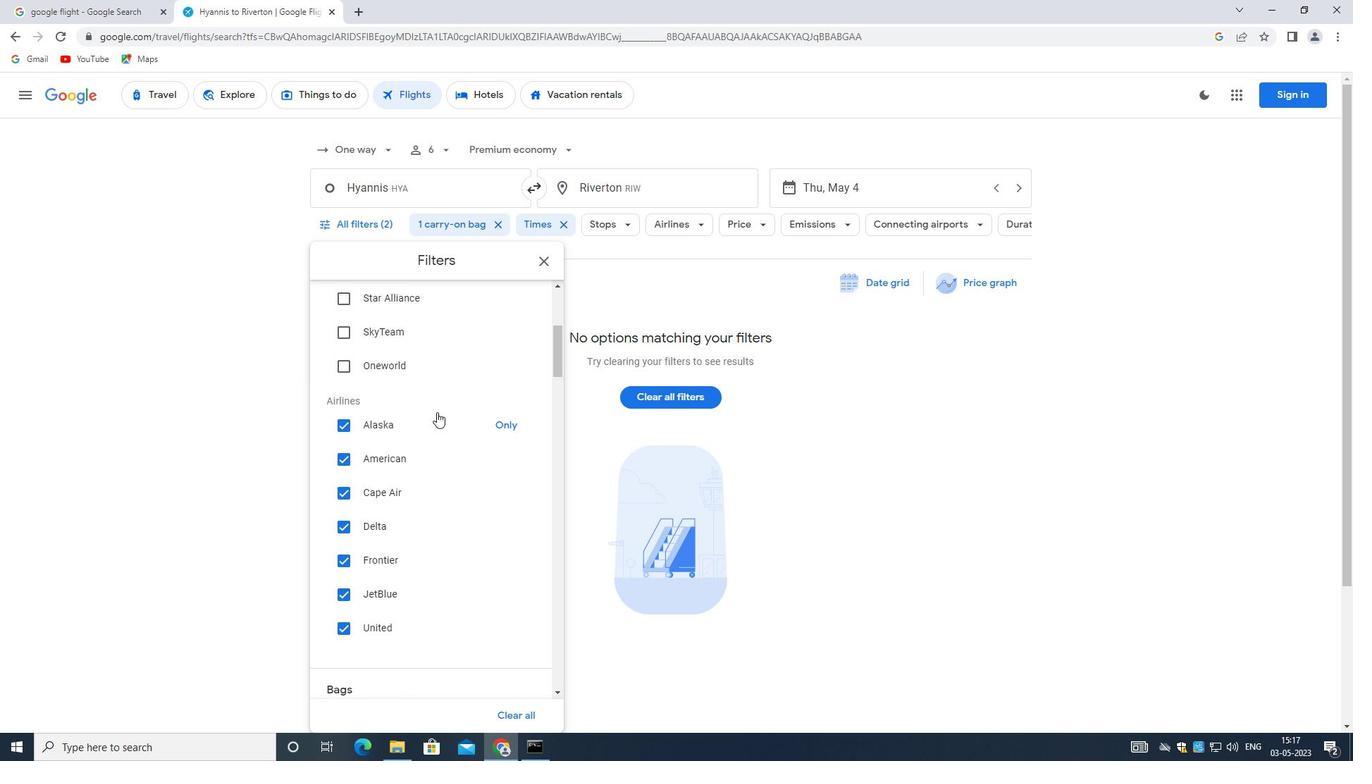 
Action: Mouse moved to (511, 313)
Screenshot: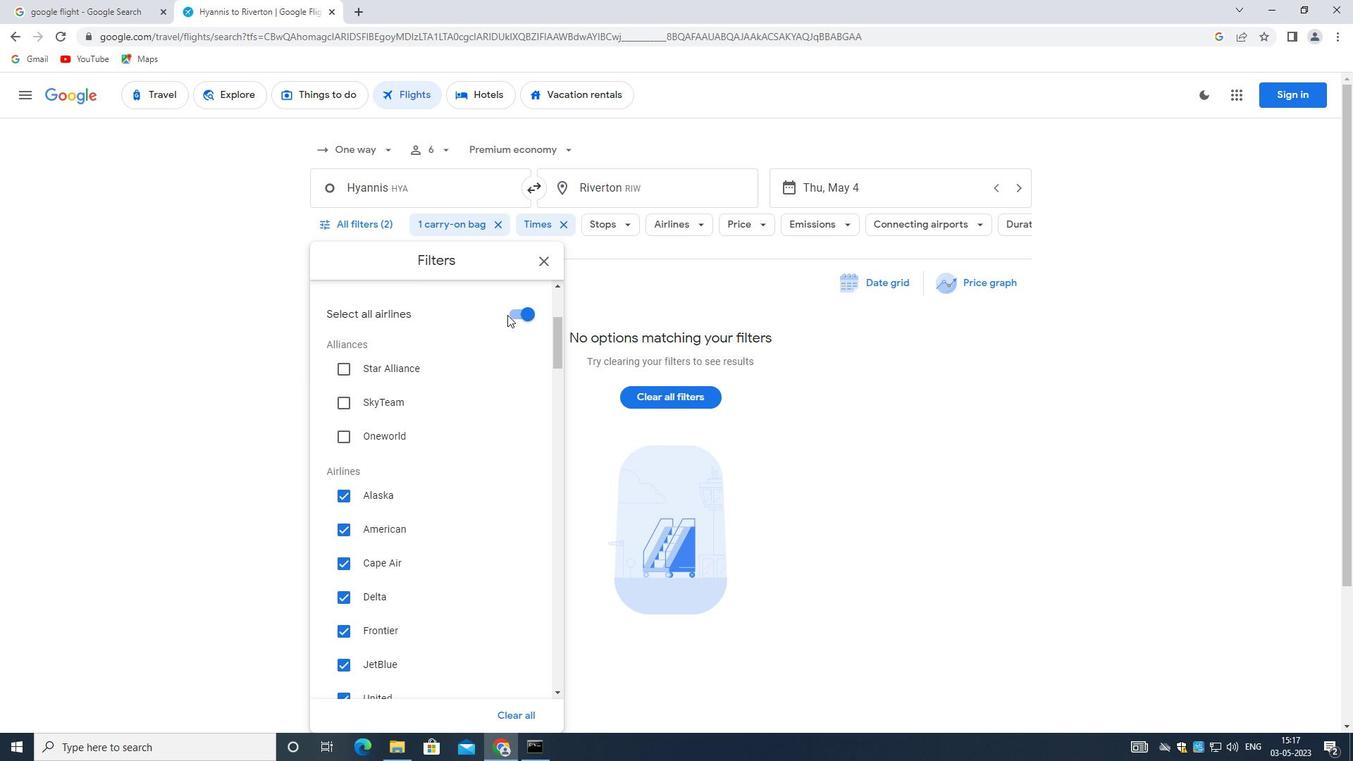 
Action: Mouse pressed left at (511, 313)
Screenshot: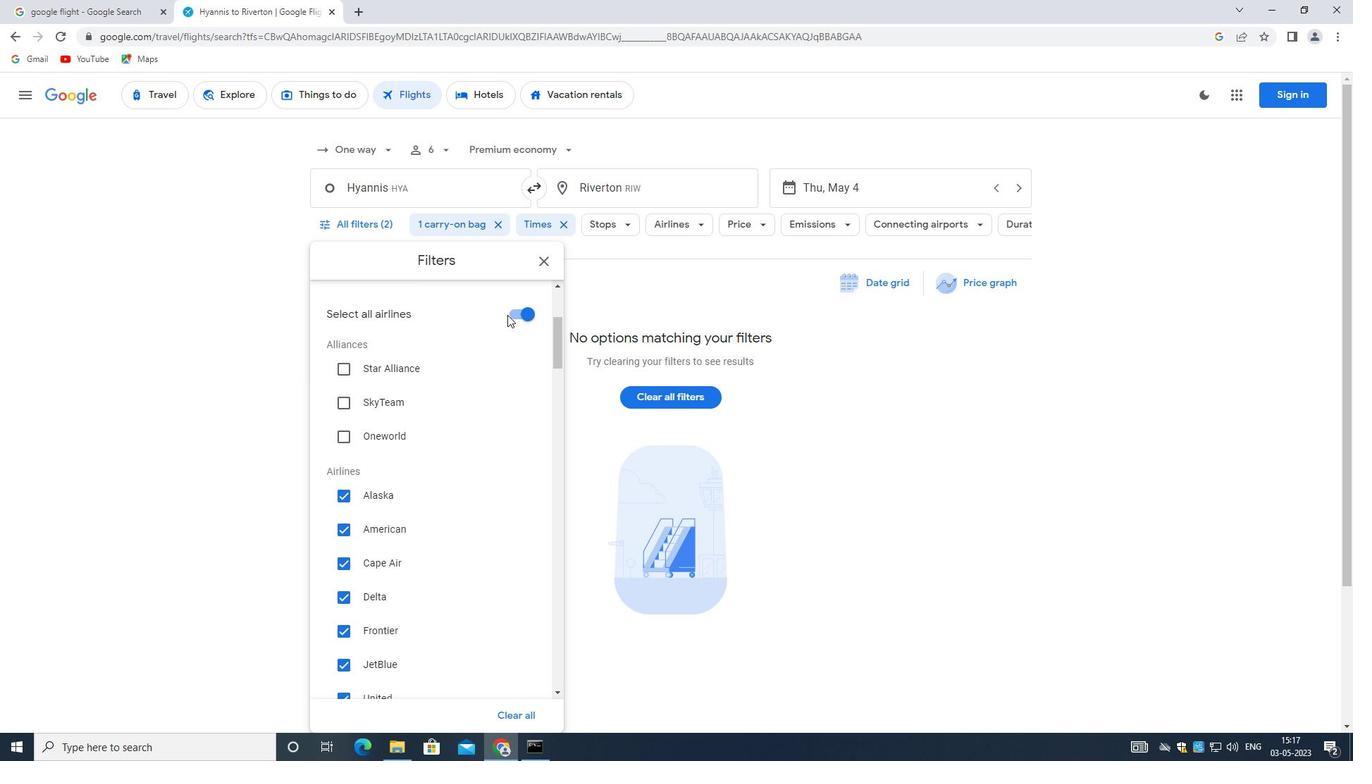 
Action: Mouse moved to (485, 458)
Screenshot: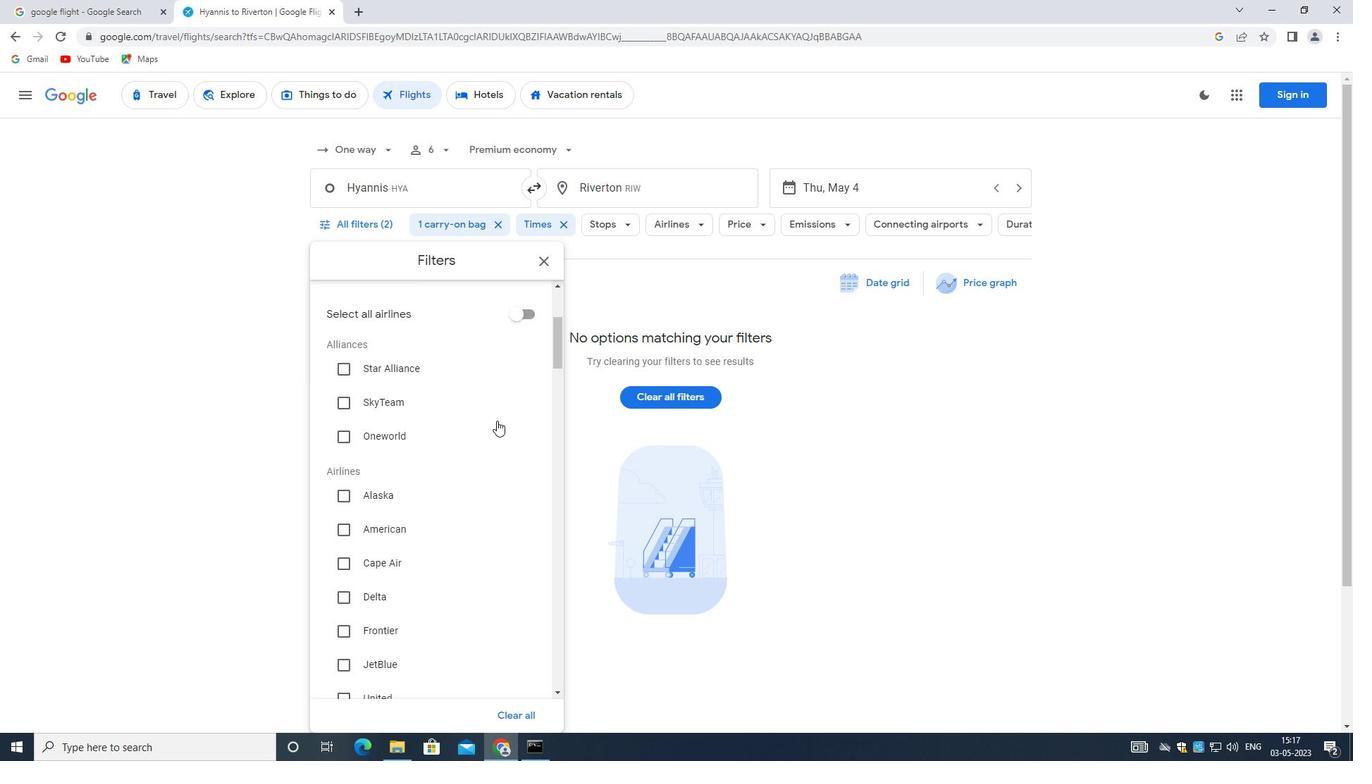 
Action: Mouse scrolled (485, 457) with delta (0, 0)
Screenshot: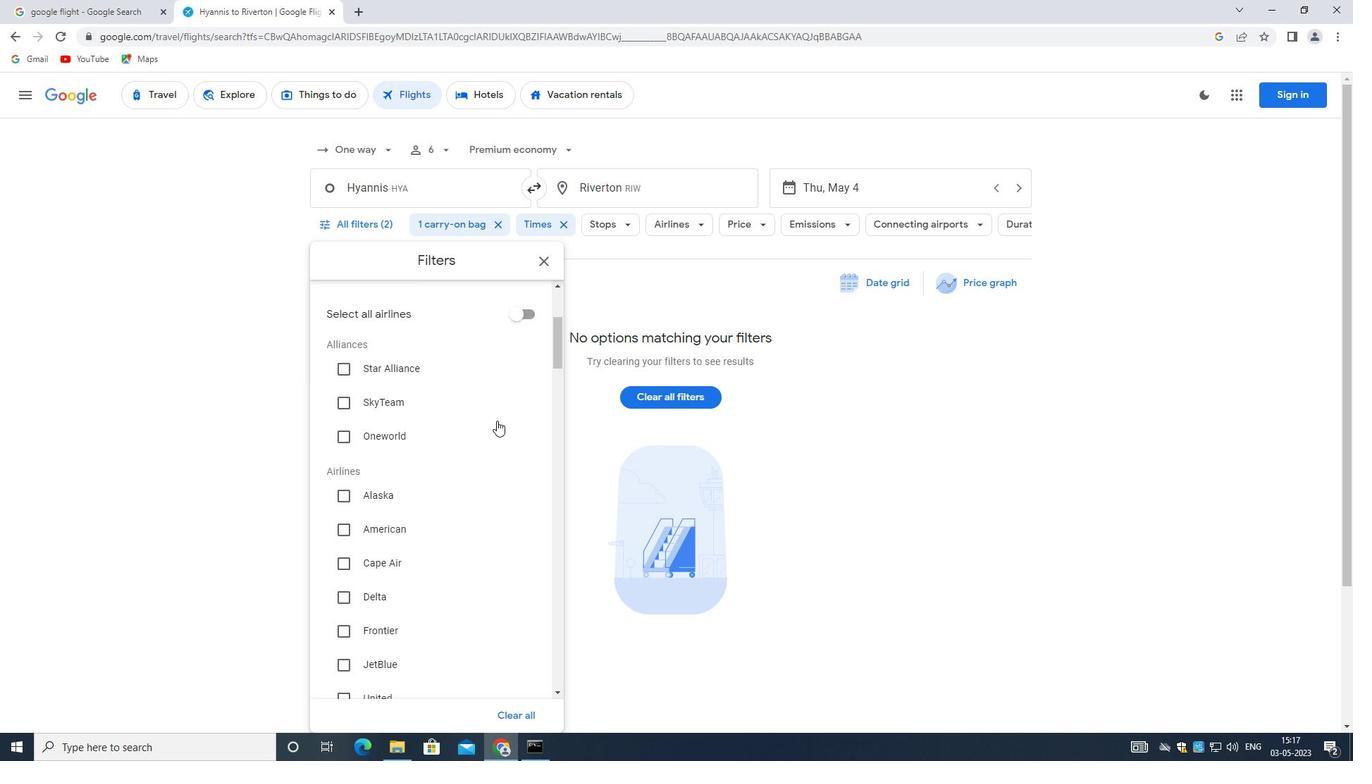 
Action: Mouse scrolled (485, 457) with delta (0, 0)
Screenshot: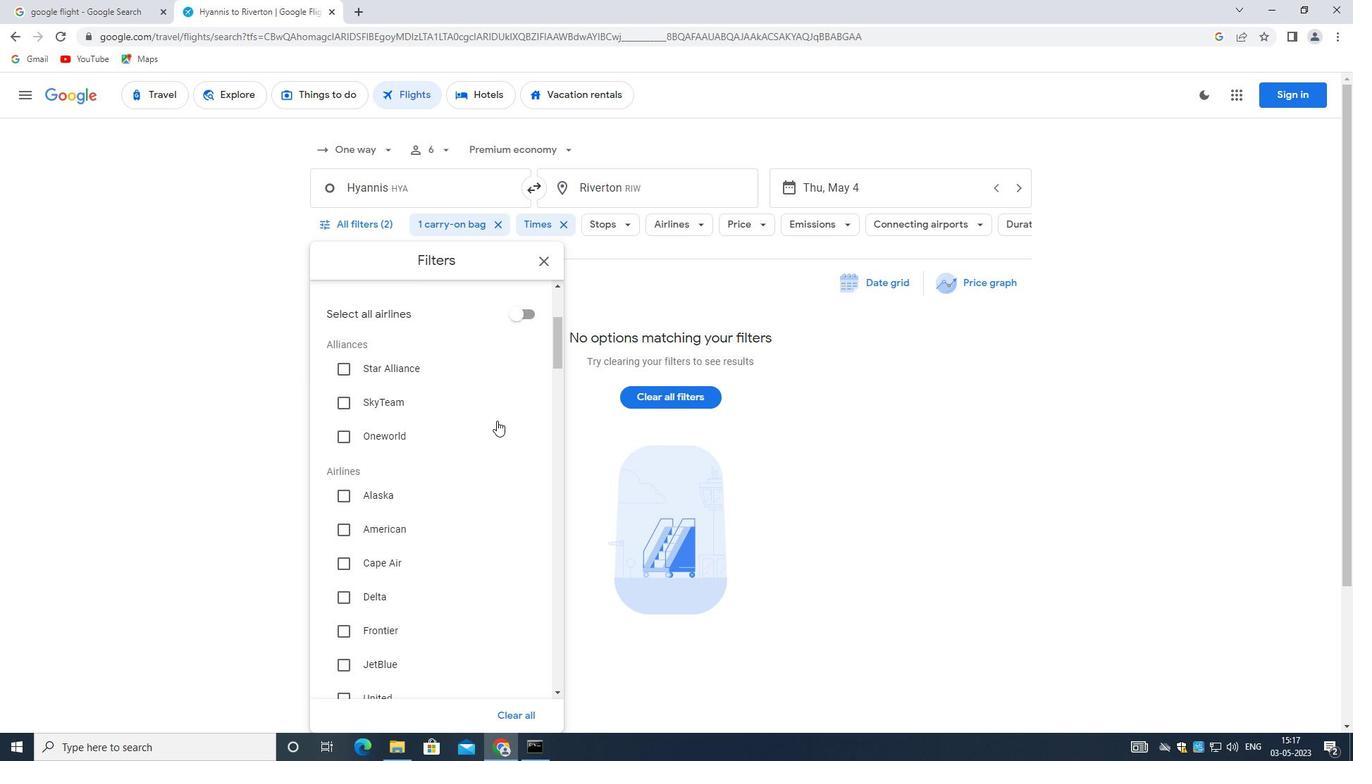 
Action: Mouse scrolled (485, 457) with delta (0, 0)
Screenshot: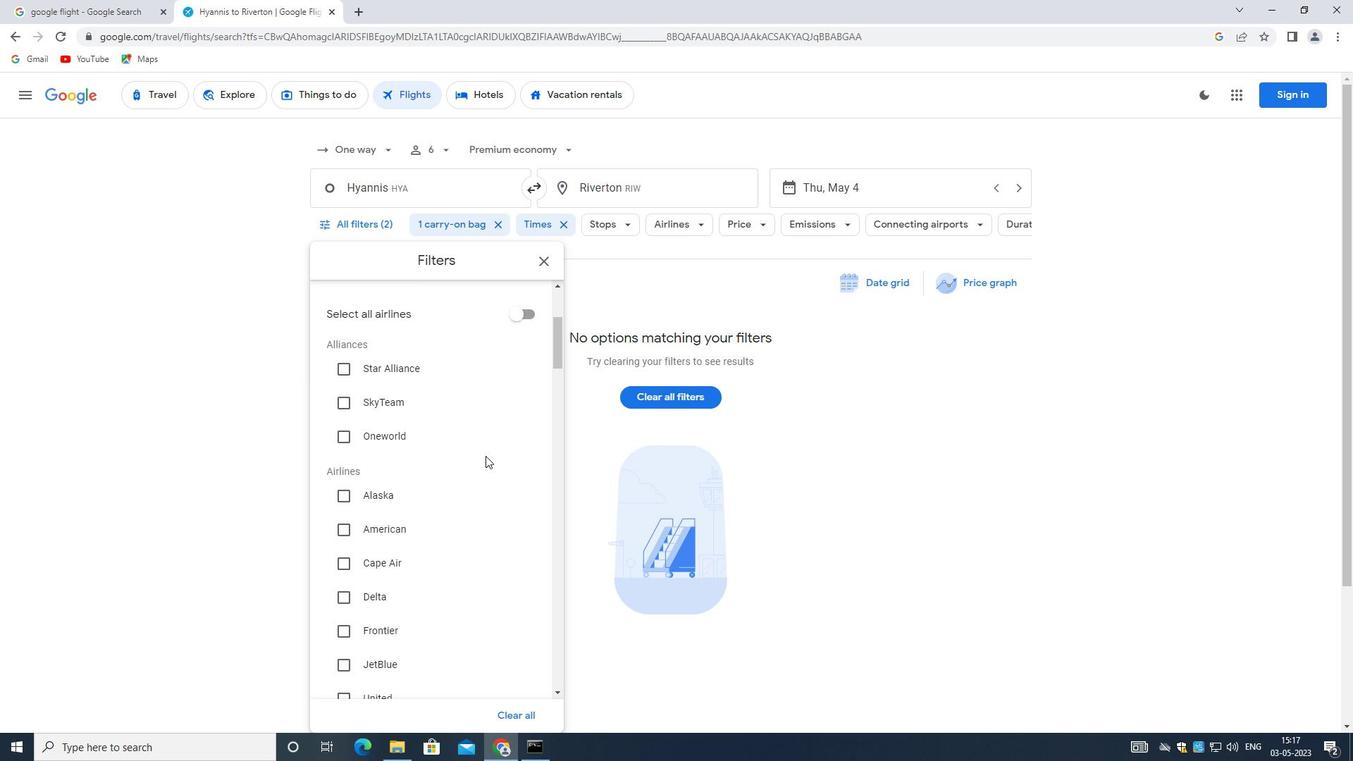 
Action: Mouse moved to (484, 459)
Screenshot: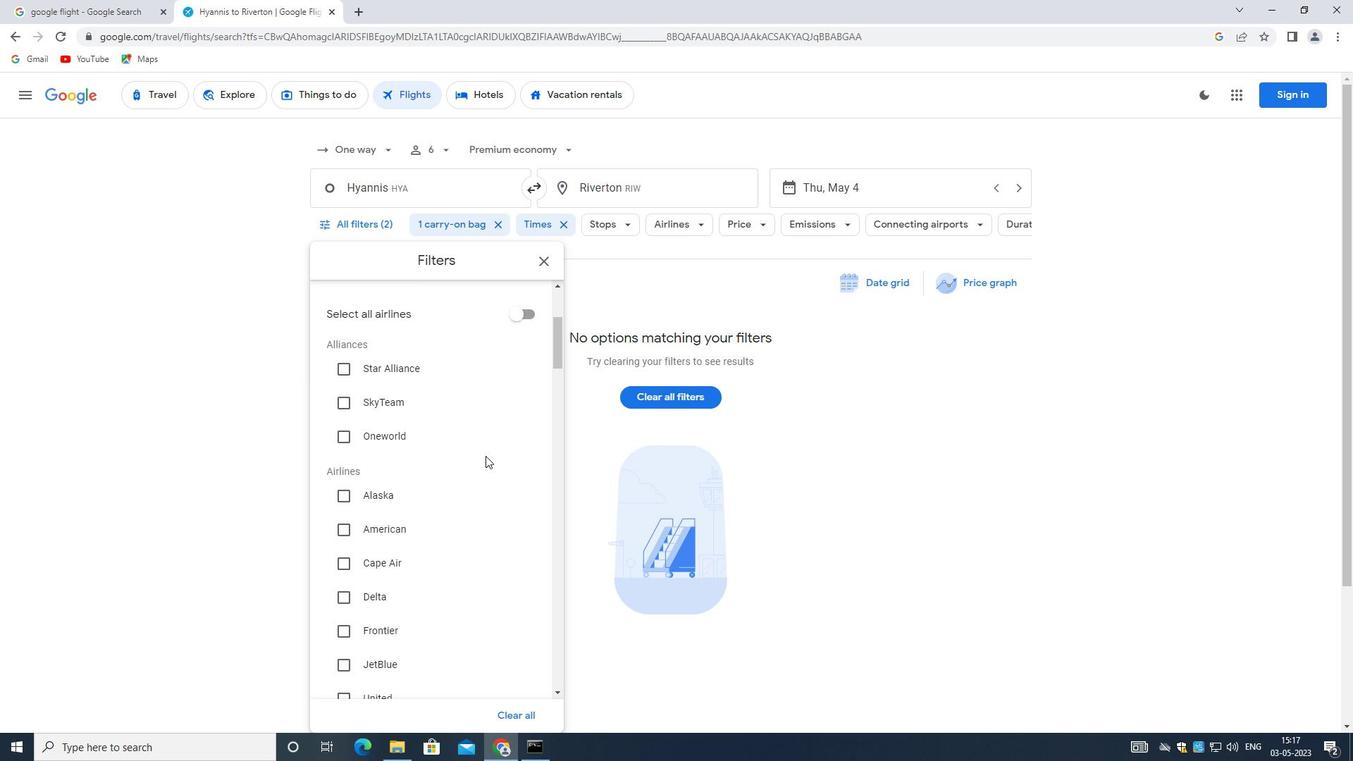 
Action: Mouse scrolled (484, 458) with delta (0, 0)
Screenshot: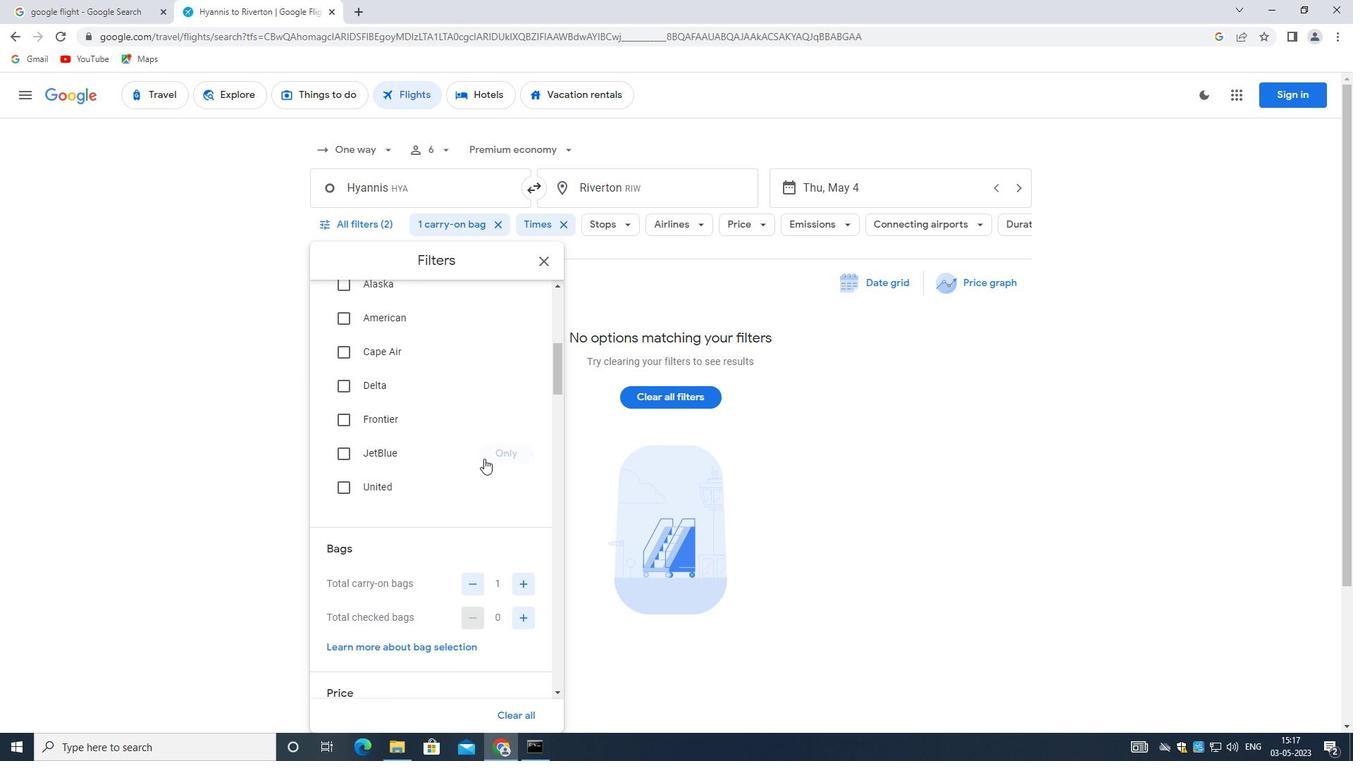 
Action: Mouse moved to (485, 456)
Screenshot: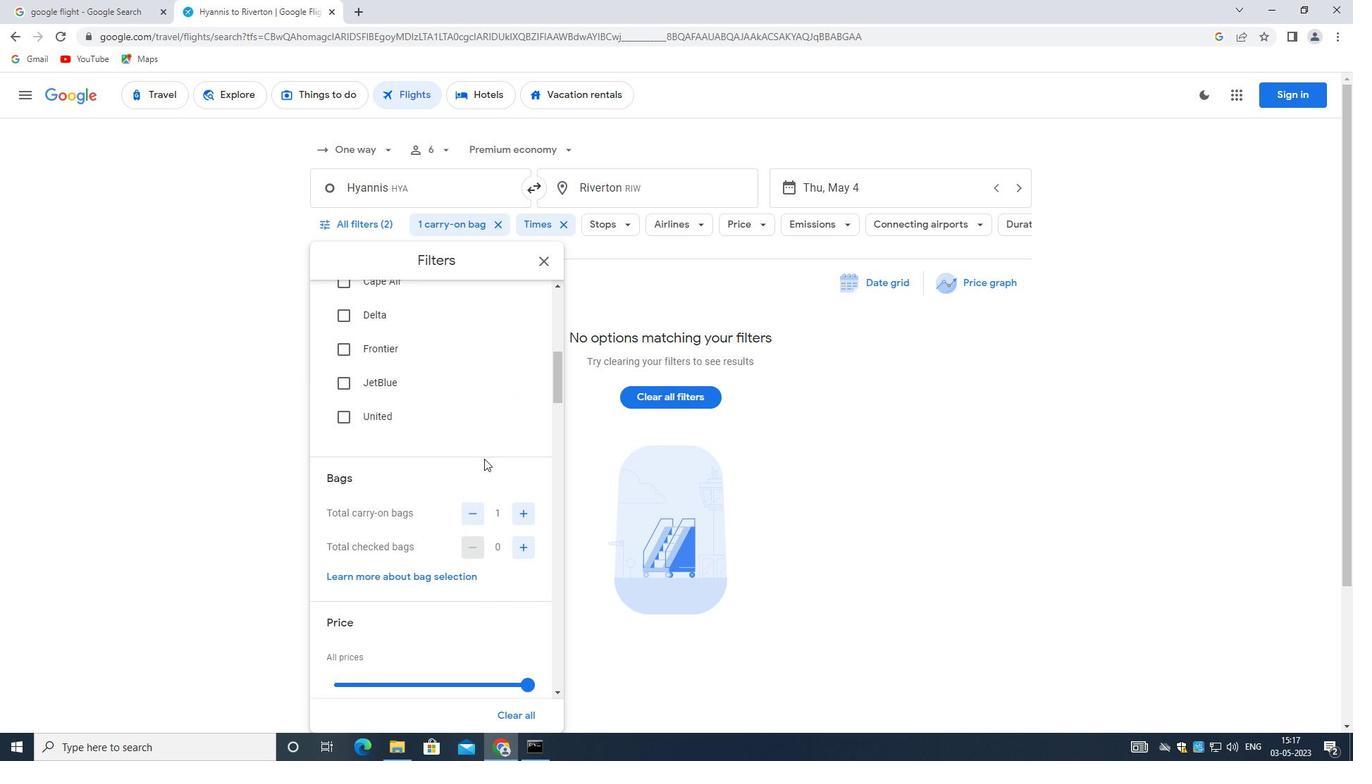 
Action: Mouse scrolled (485, 457) with delta (0, 0)
Screenshot: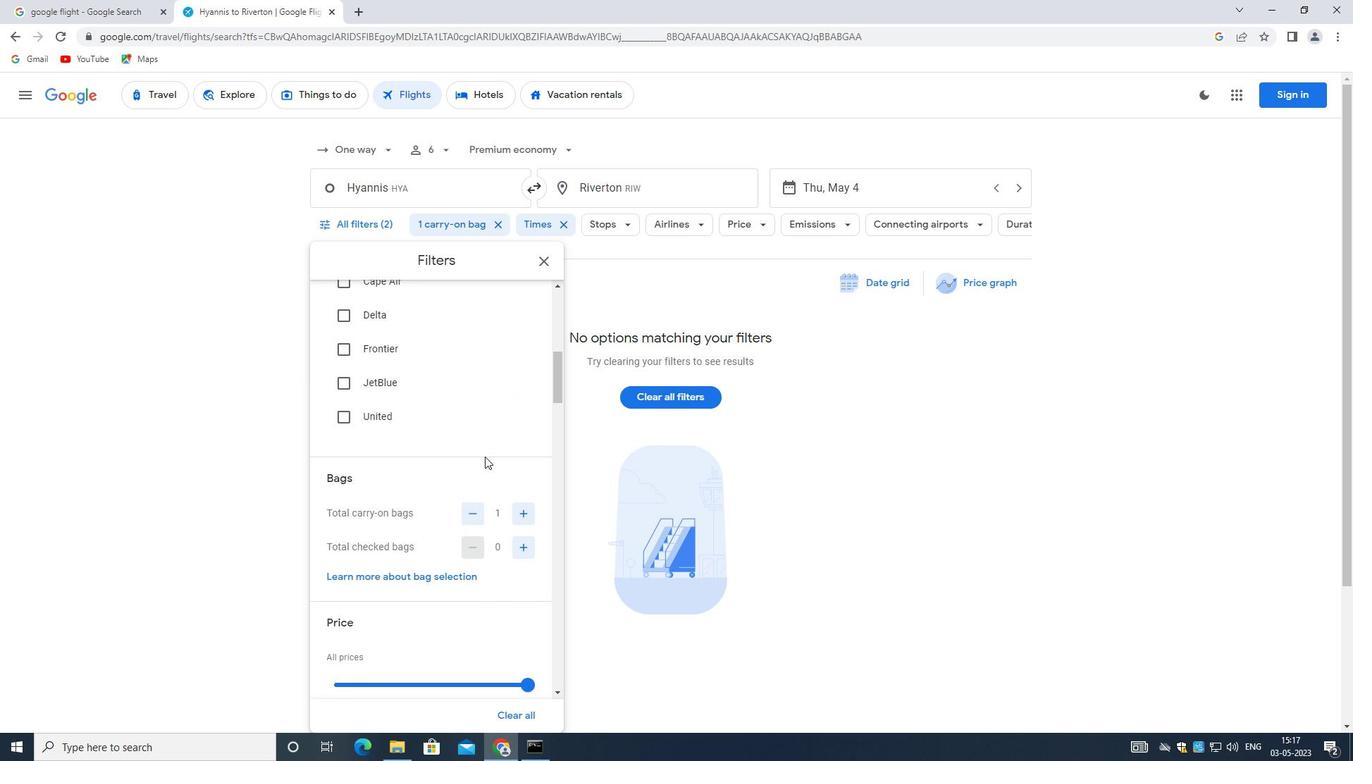 
Action: Mouse scrolled (485, 457) with delta (0, 0)
Screenshot: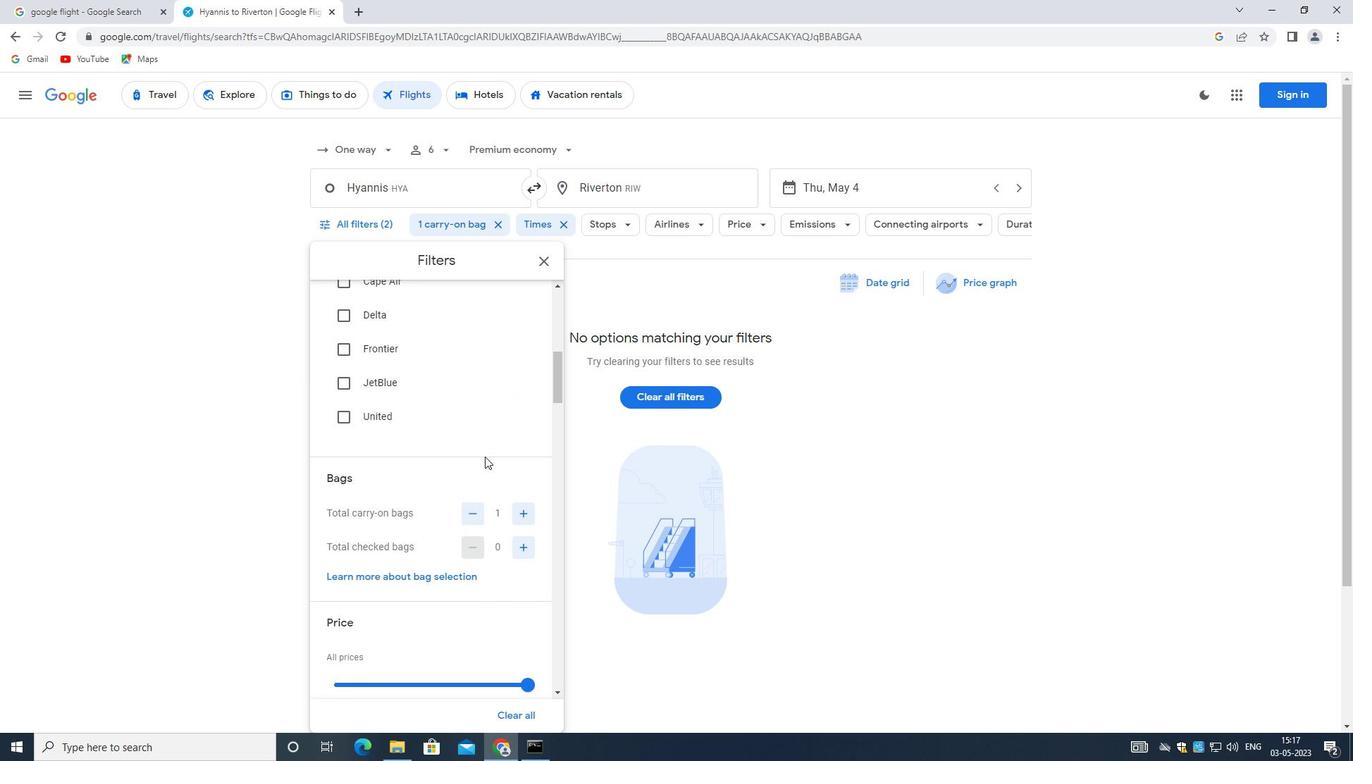 
Action: Mouse scrolled (485, 457) with delta (0, 0)
Screenshot: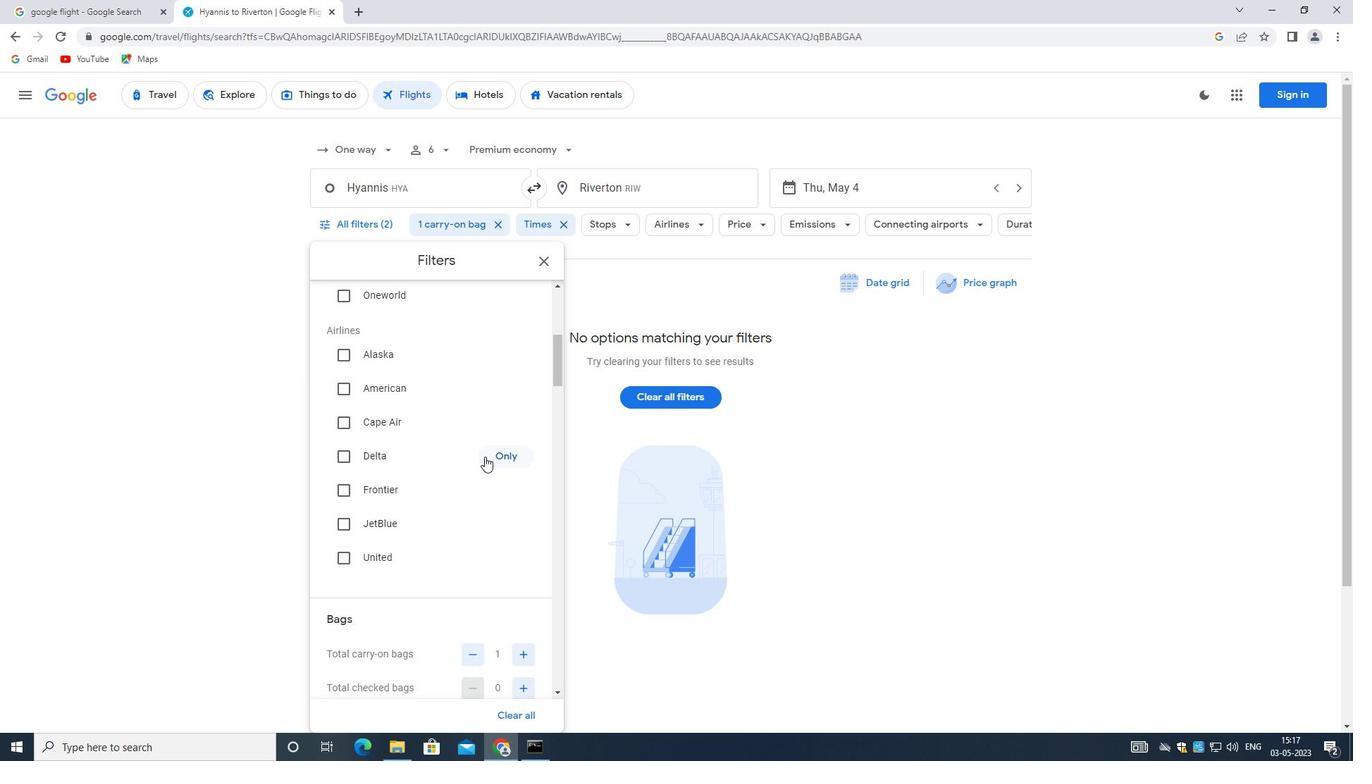 
Action: Mouse scrolled (485, 457) with delta (0, 0)
Screenshot: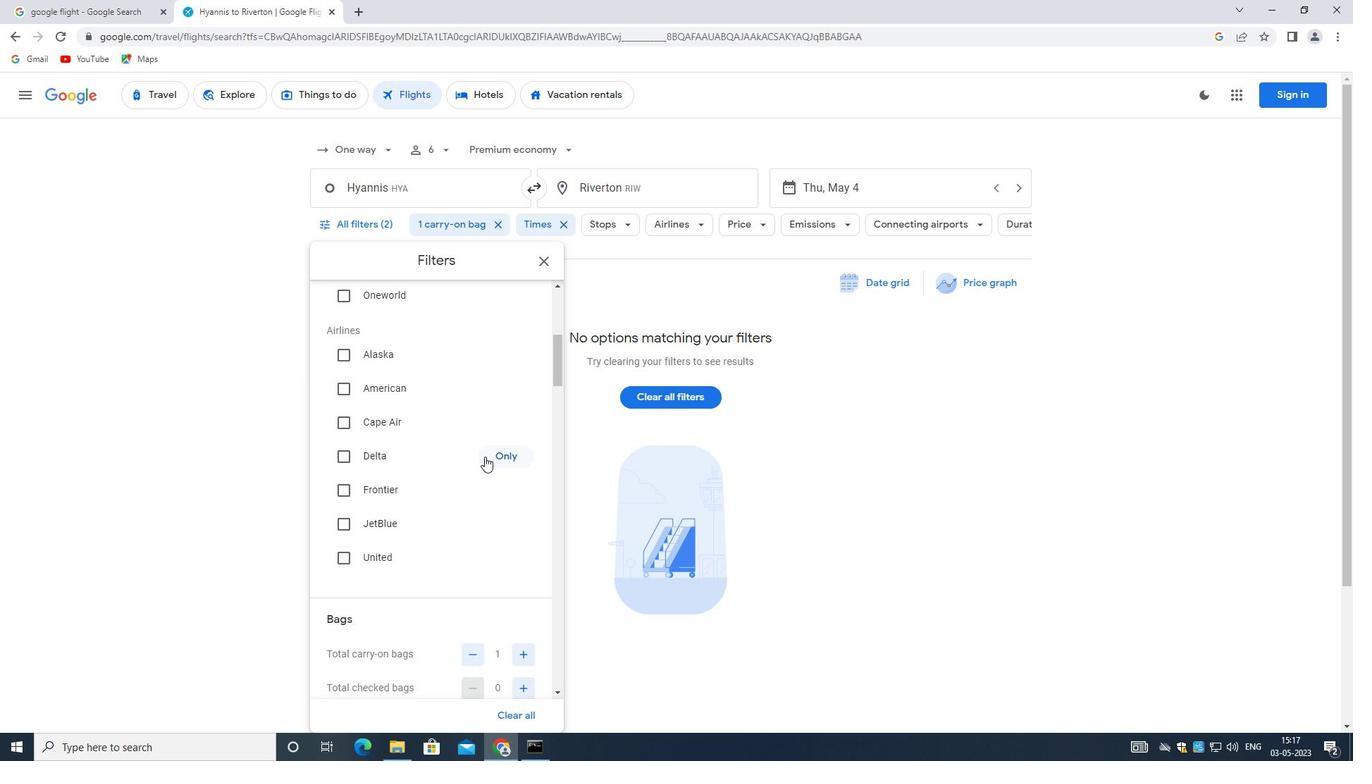 
Action: Mouse scrolled (485, 457) with delta (0, 0)
Screenshot: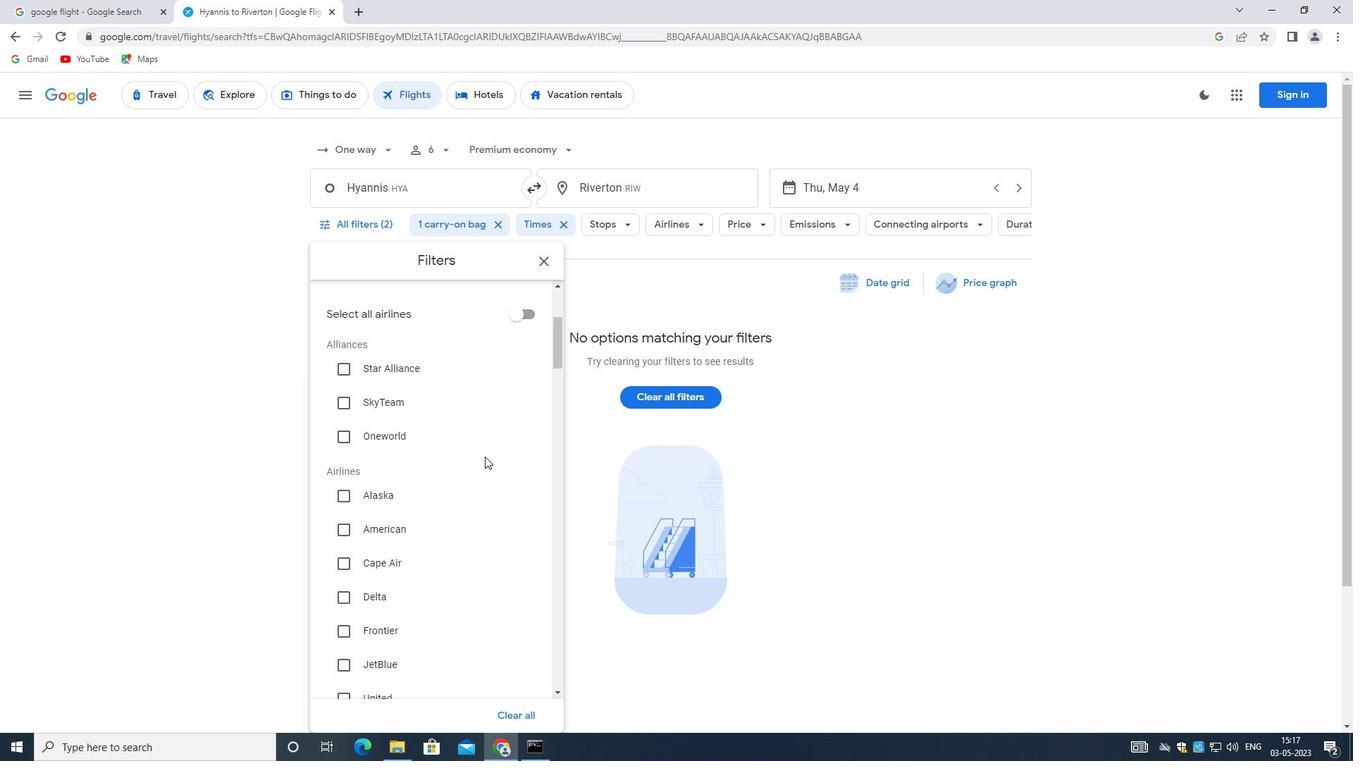 
Action: Mouse scrolled (485, 456) with delta (0, 0)
Screenshot: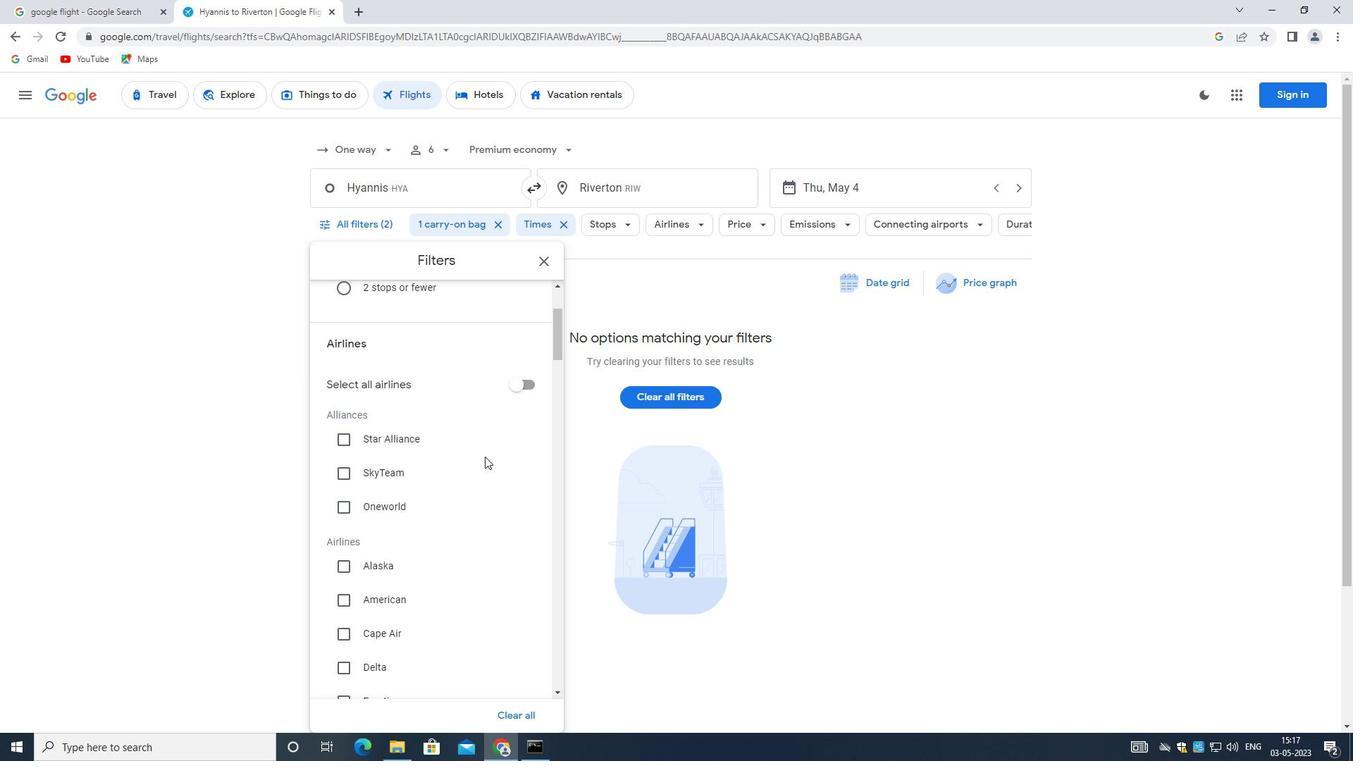 
Action: Mouse scrolled (485, 456) with delta (0, 0)
Screenshot: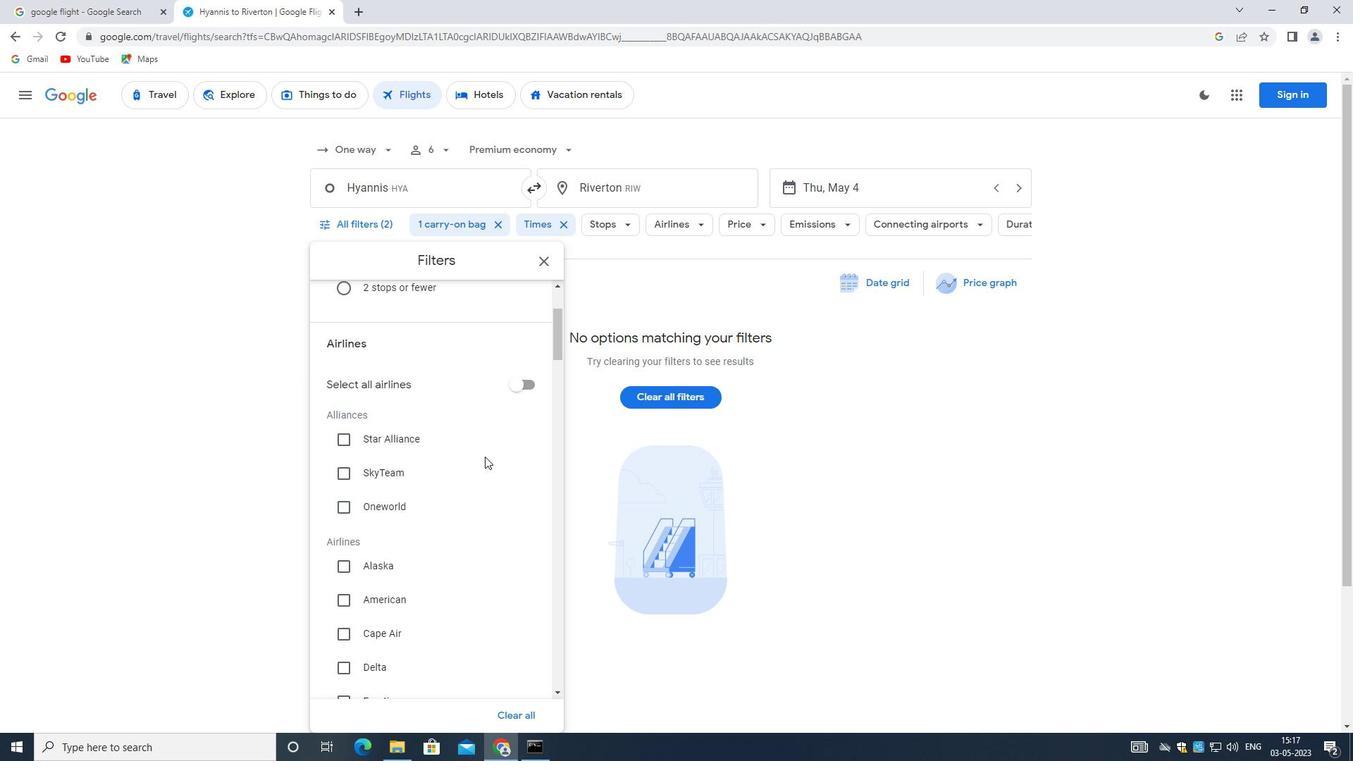 
Action: Mouse scrolled (485, 456) with delta (0, 0)
Screenshot: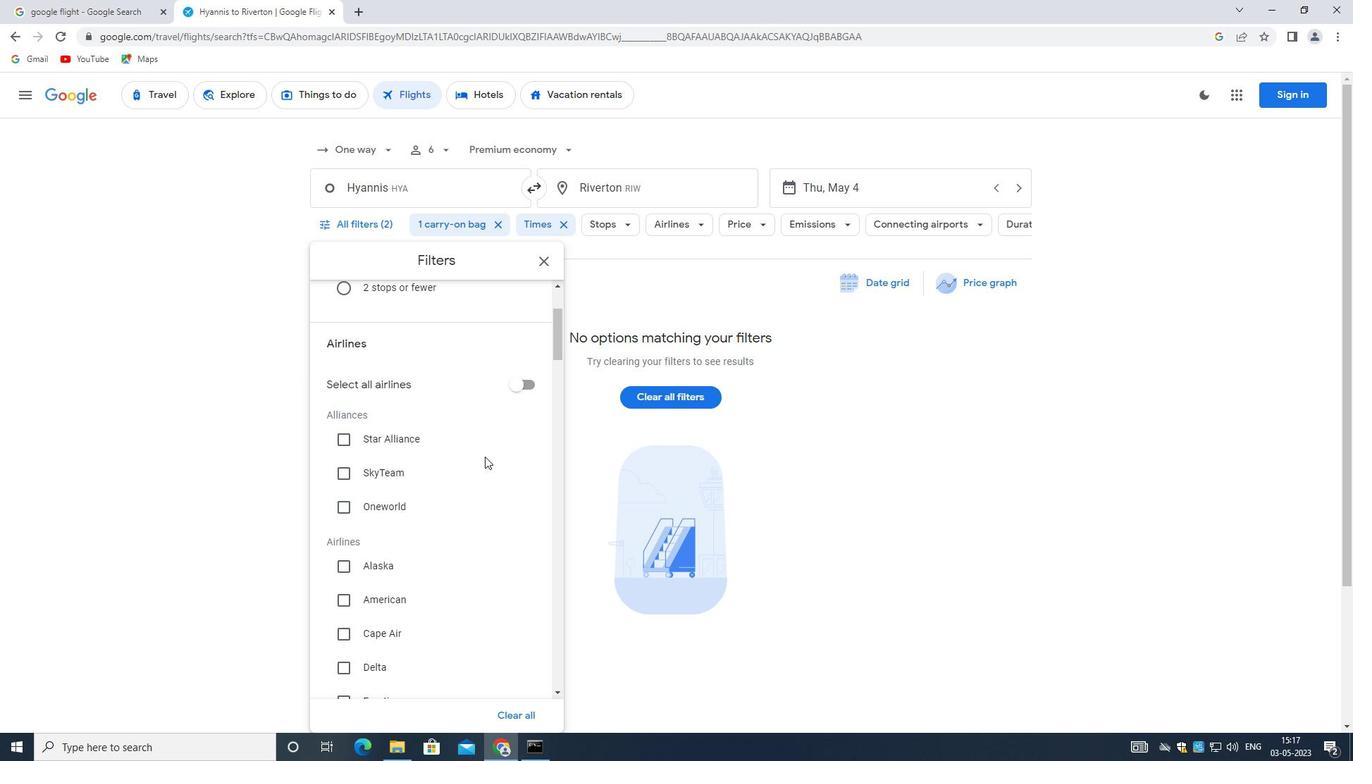 
Action: Mouse scrolled (485, 456) with delta (0, 0)
Screenshot: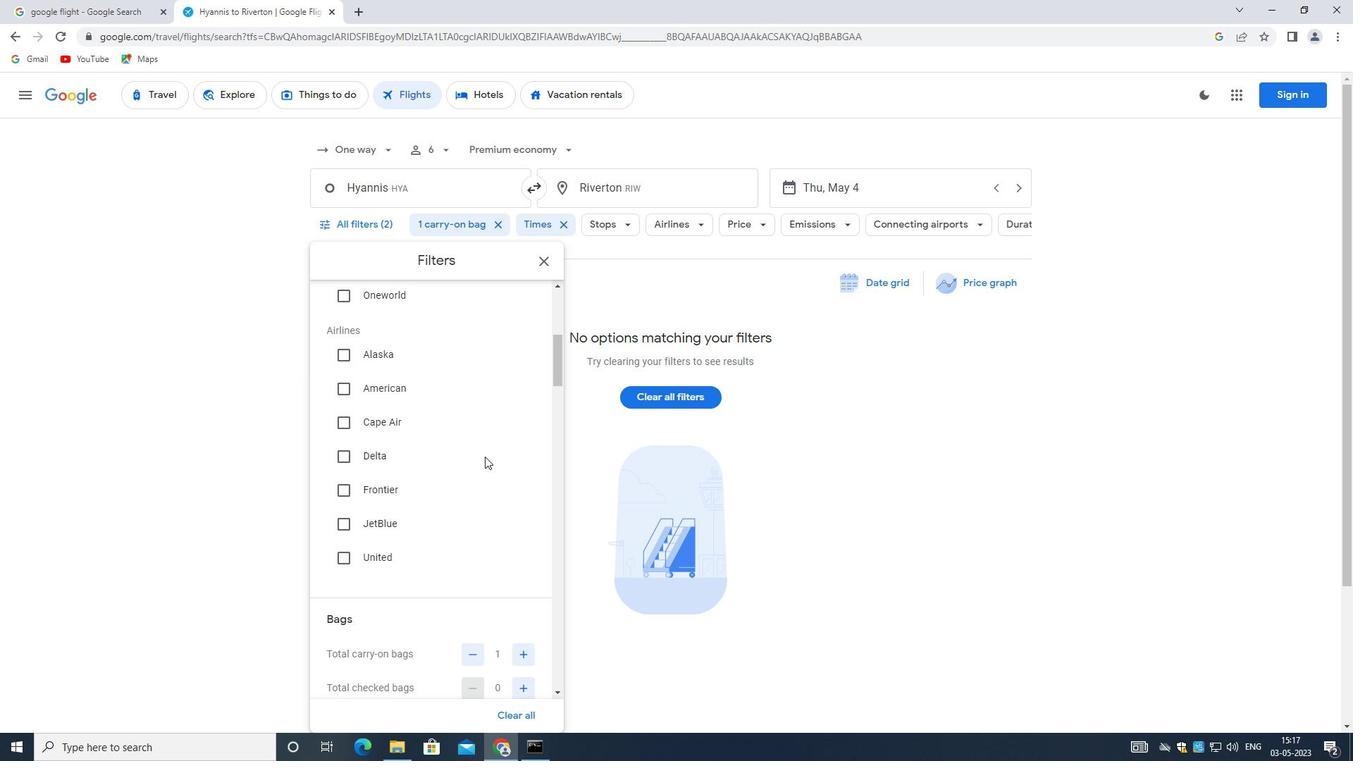 
Action: Mouse scrolled (485, 456) with delta (0, 0)
Screenshot: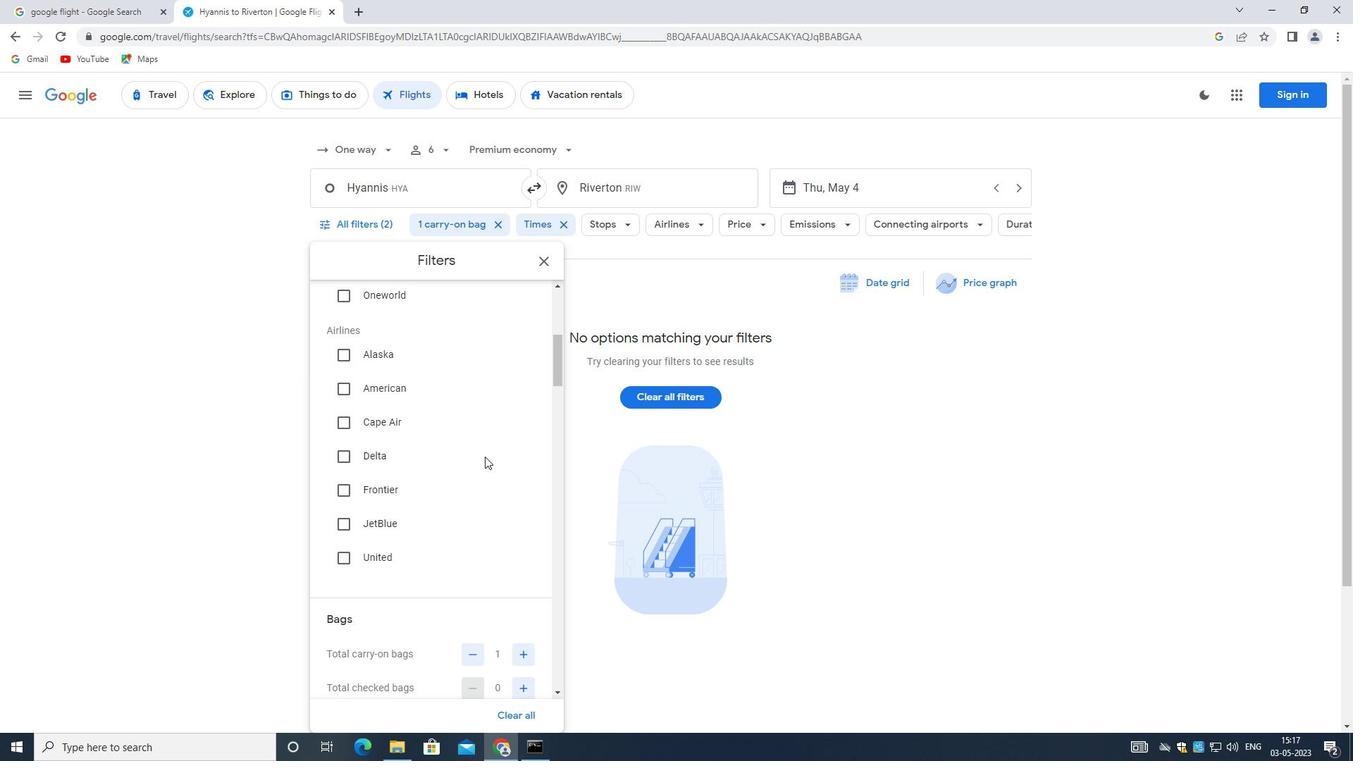 
Action: Mouse scrolled (485, 456) with delta (0, 0)
Screenshot: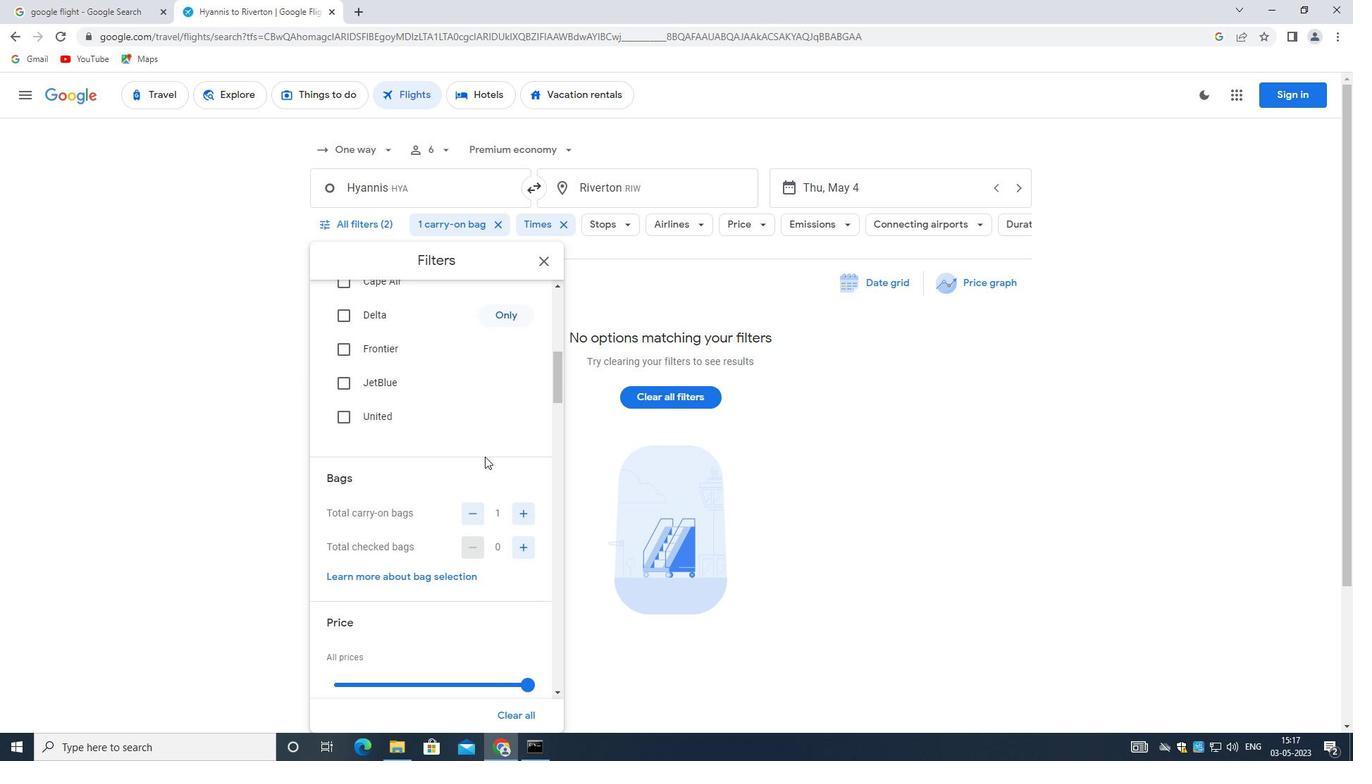 
Action: Mouse scrolled (485, 456) with delta (0, 0)
Screenshot: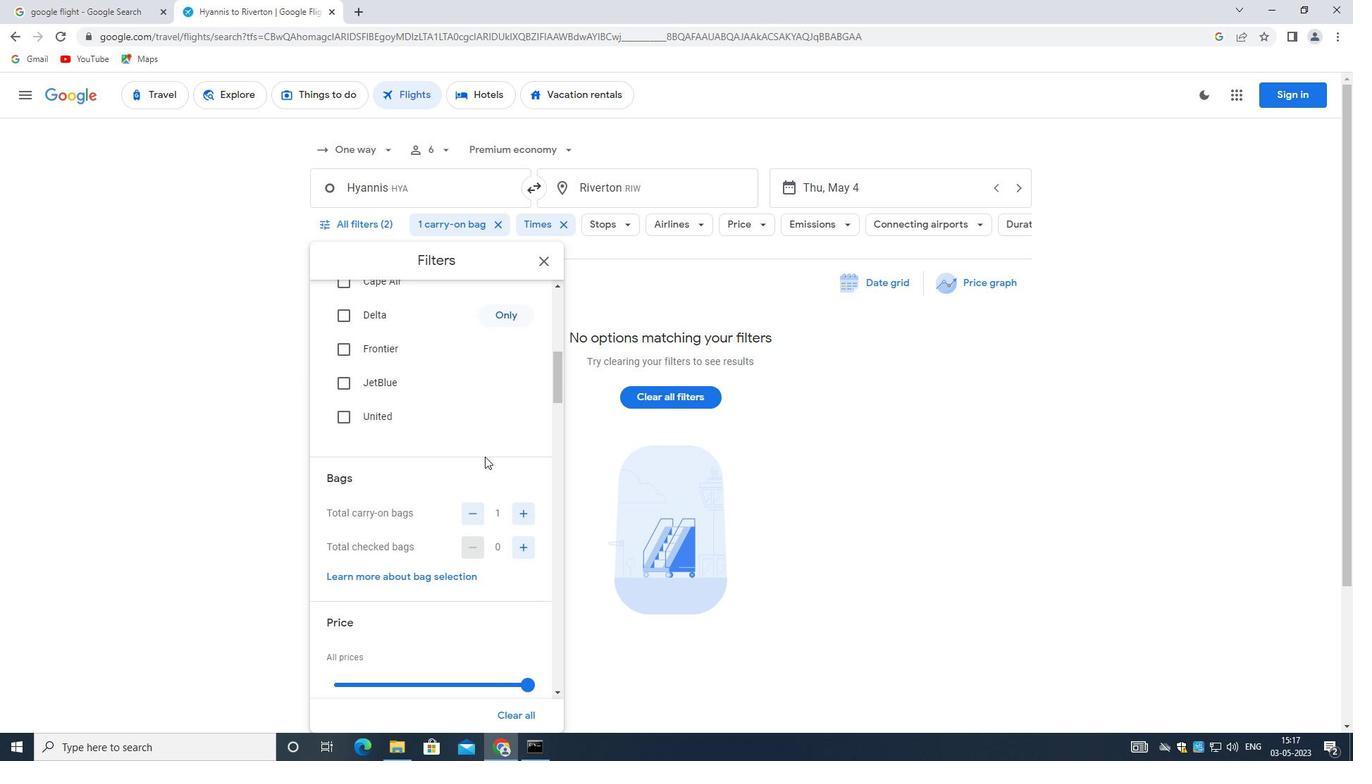 
Action: Mouse scrolled (485, 456) with delta (0, 0)
Screenshot: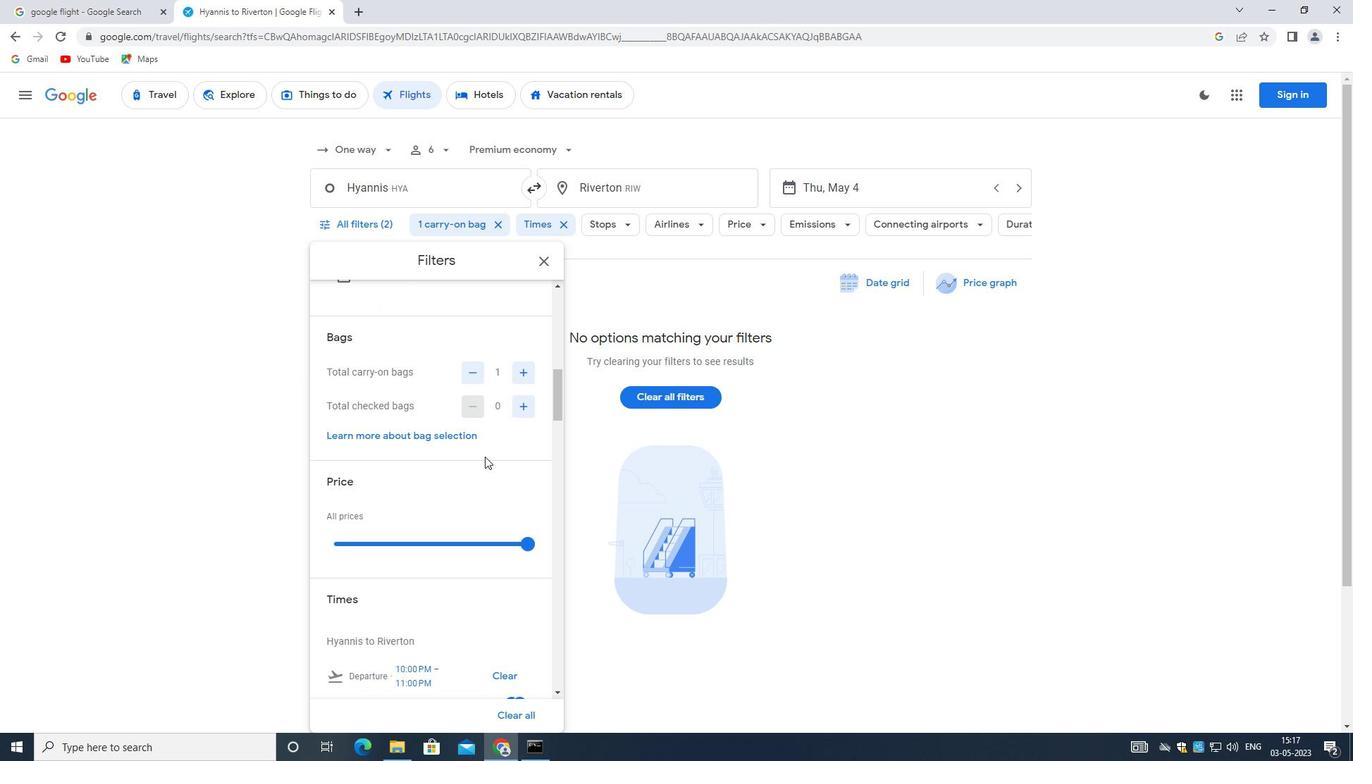 
Action: Mouse scrolled (485, 456) with delta (0, 0)
Screenshot: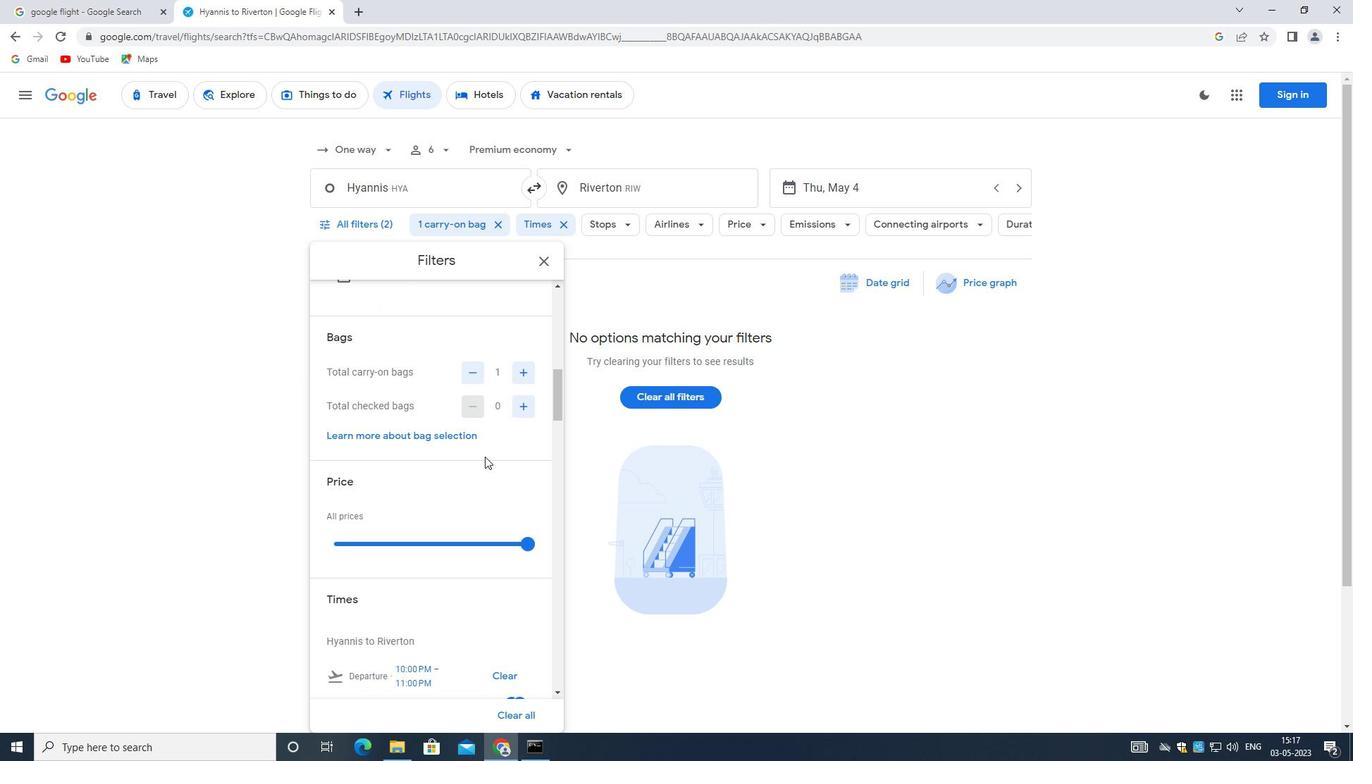 
Action: Mouse scrolled (485, 456) with delta (0, 0)
Screenshot: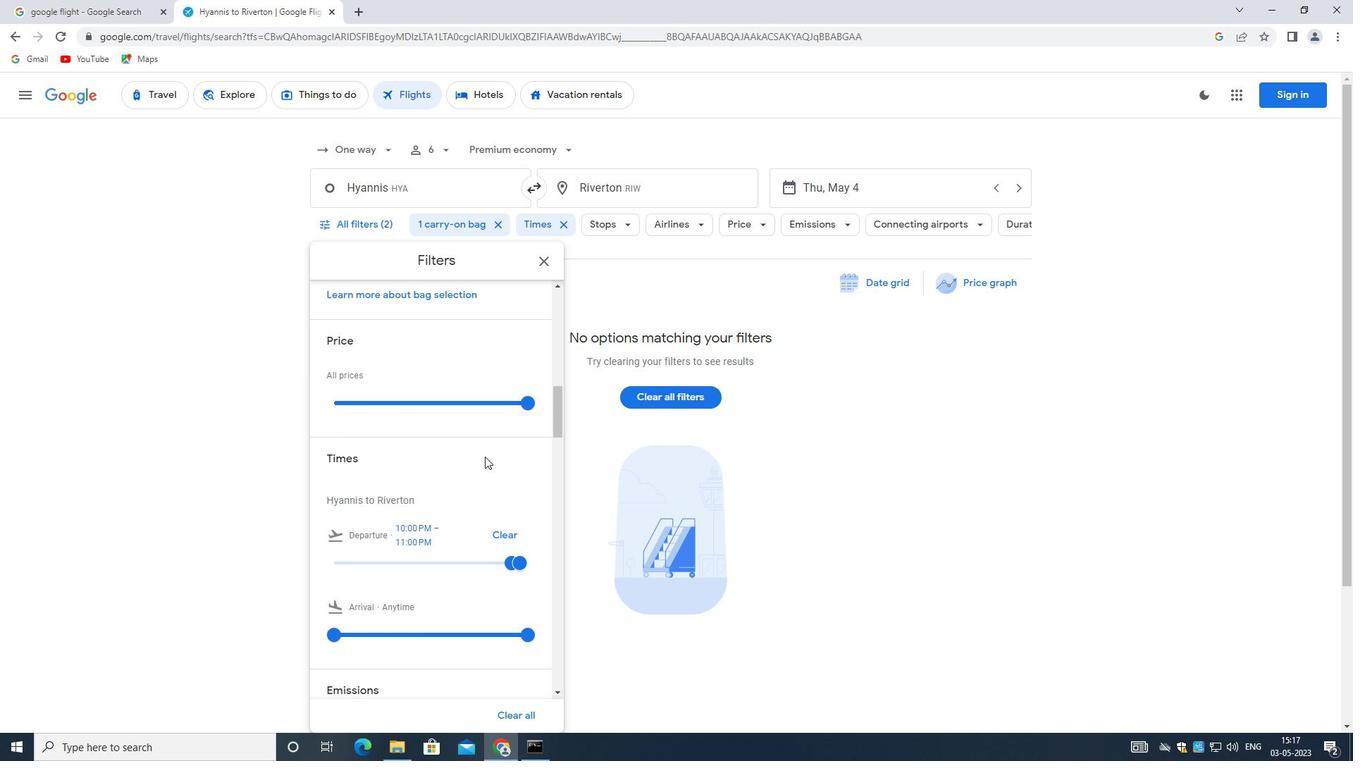 
Action: Mouse moved to (485, 456)
Screenshot: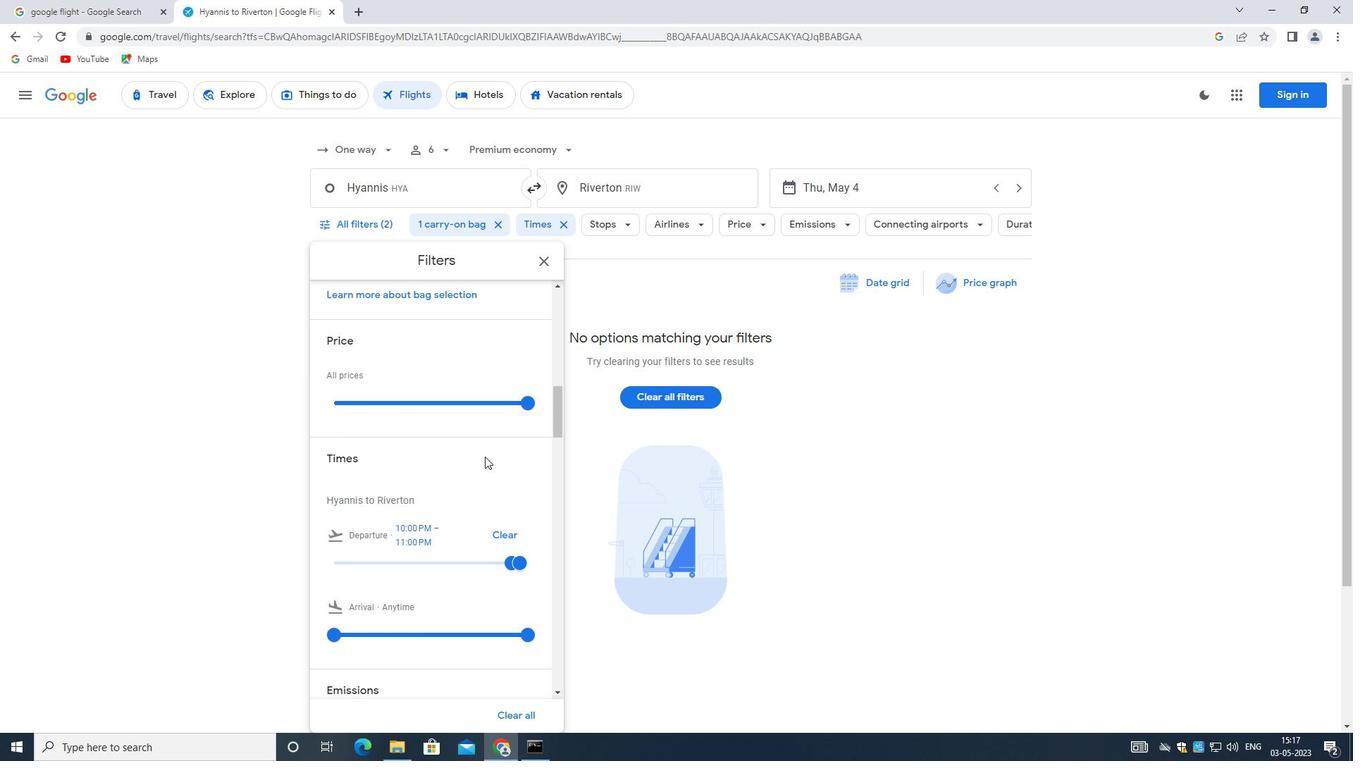 
Action: Mouse scrolled (485, 456) with delta (0, 0)
Screenshot: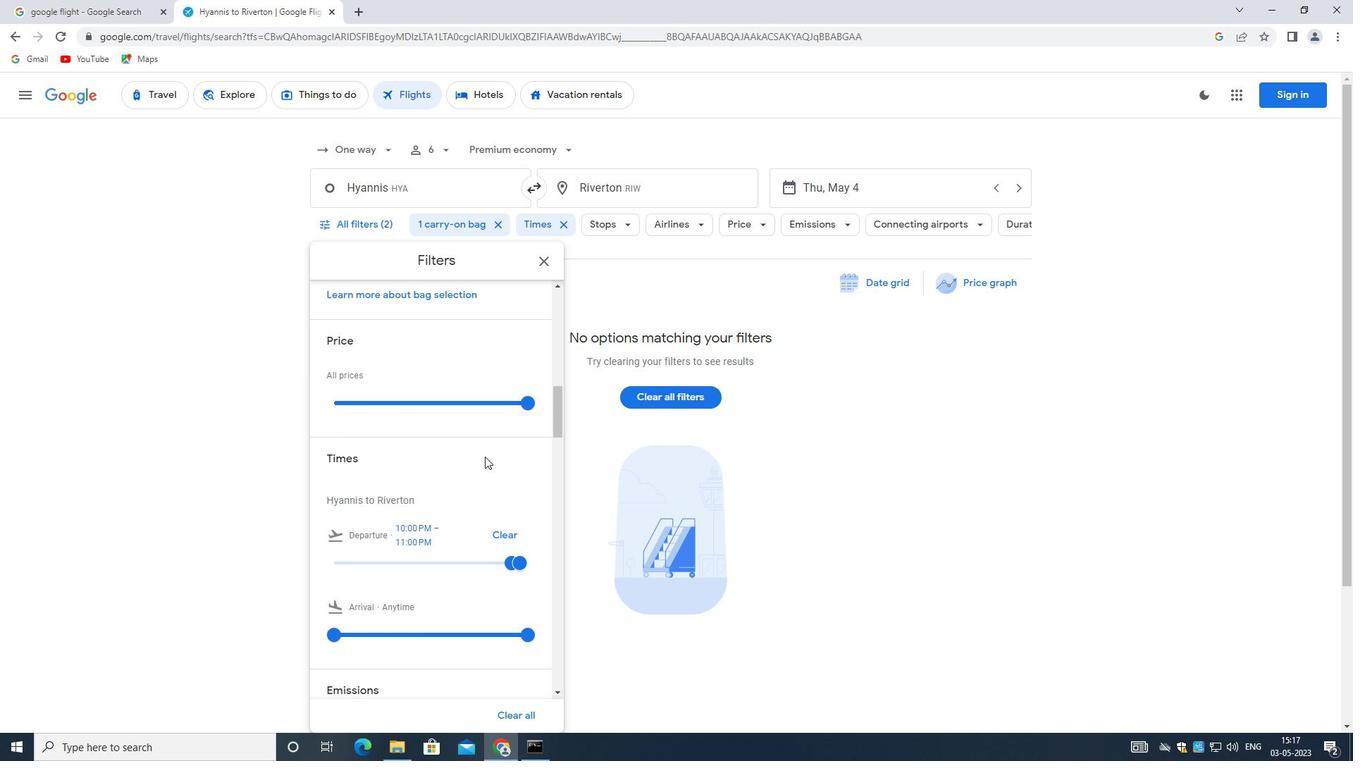 
Action: Mouse moved to (488, 393)
Screenshot: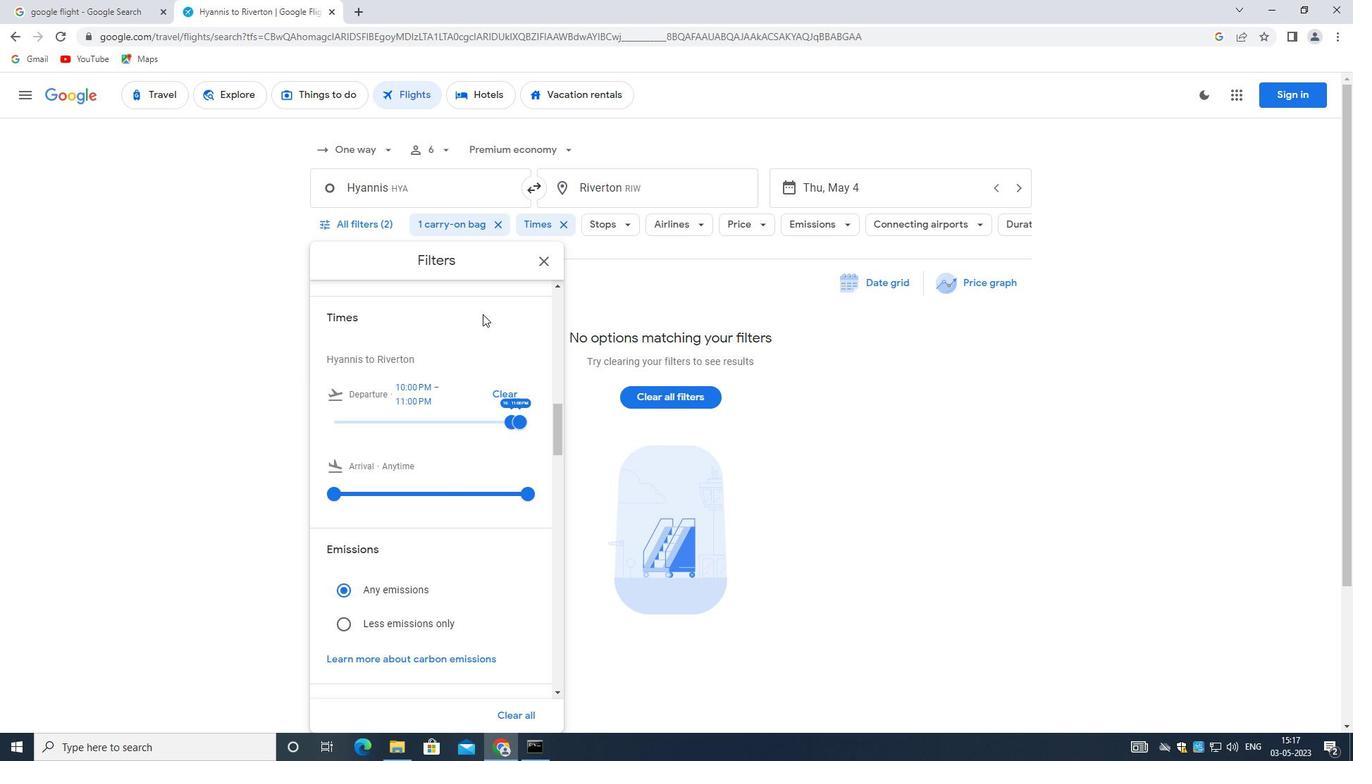 
Action: Mouse scrolled (488, 394) with delta (0, 0)
Screenshot: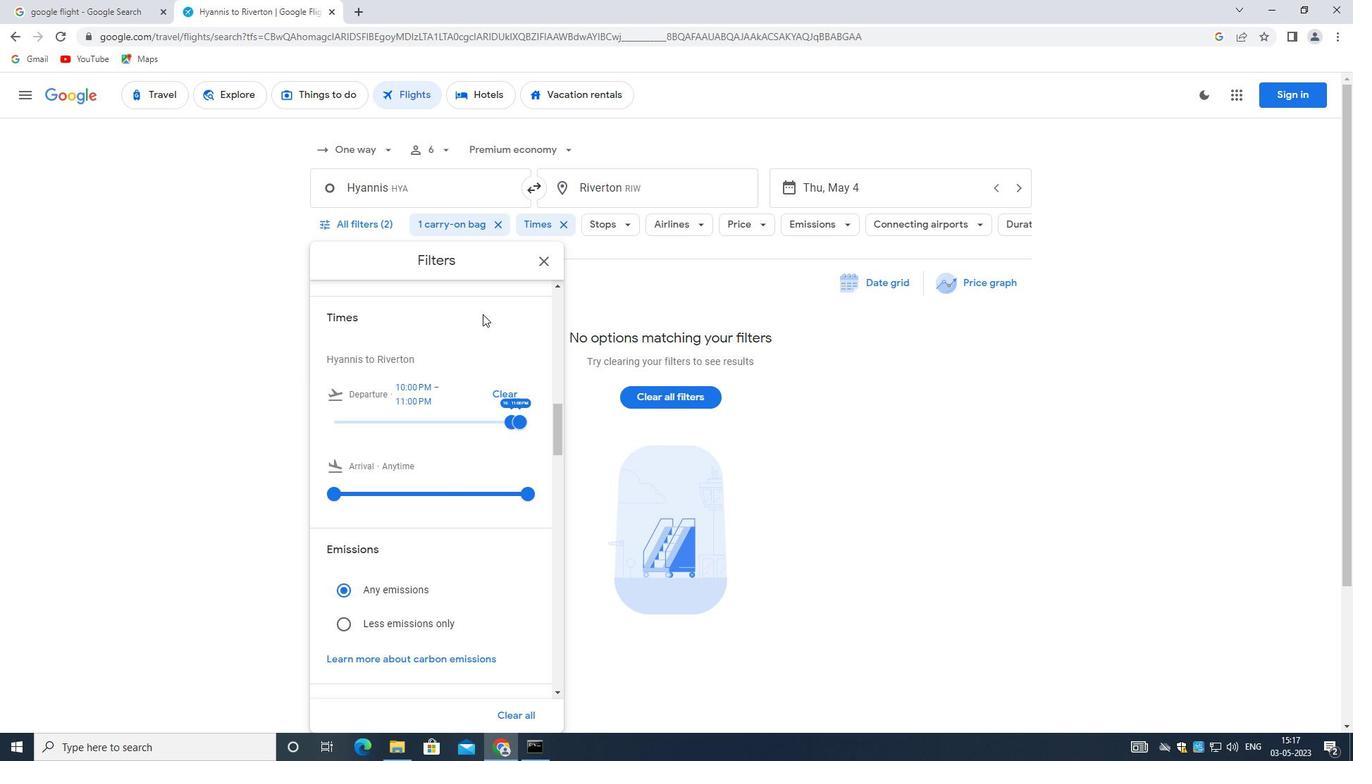 
Action: Mouse moved to (488, 394)
Screenshot: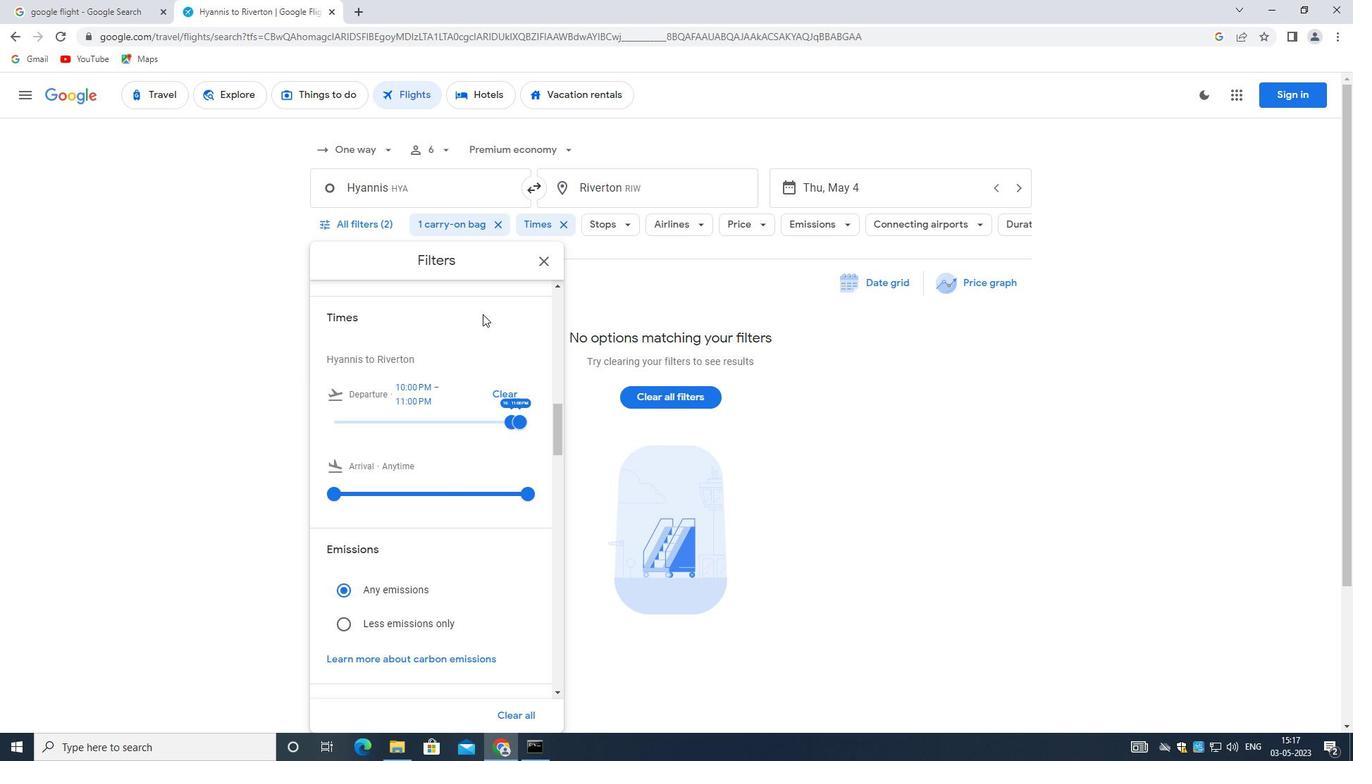 
Action: Mouse scrolled (488, 394) with delta (0, 0)
Screenshot: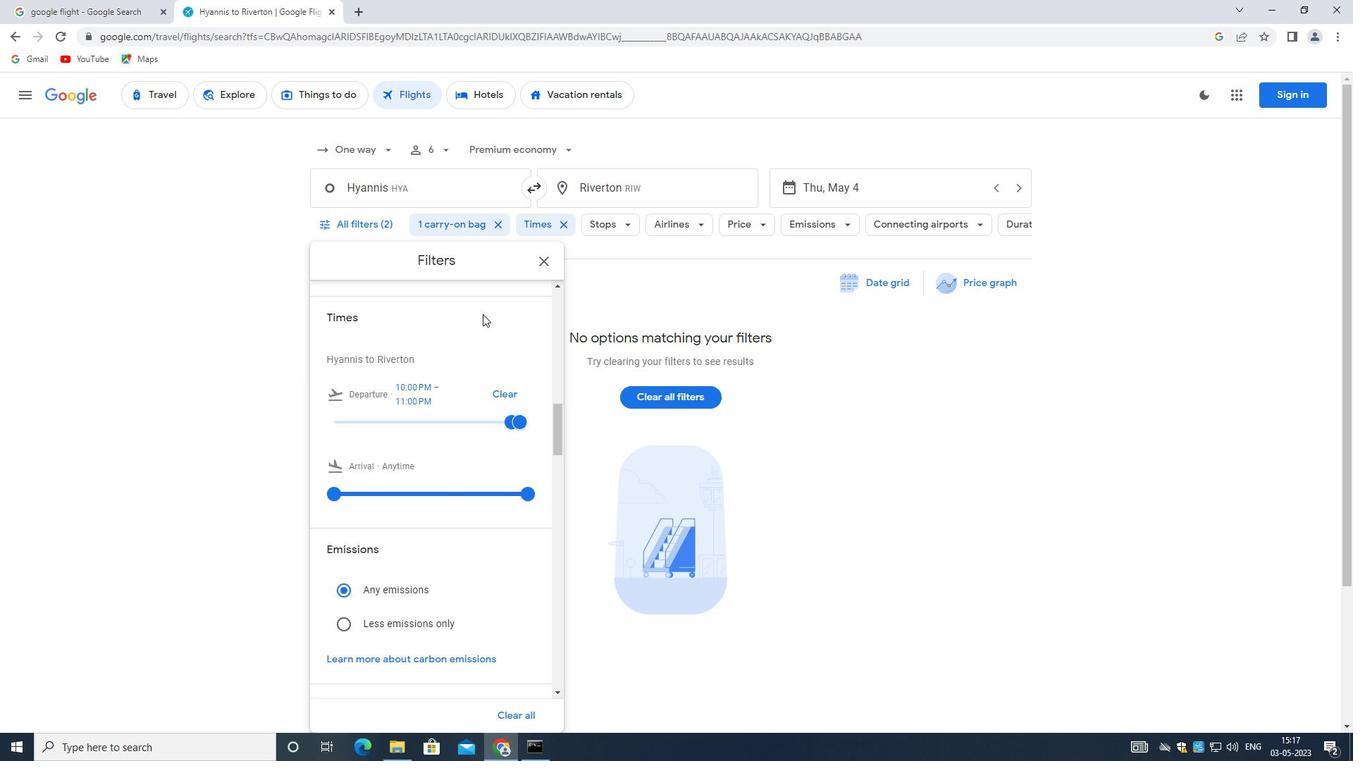 
Action: Mouse moved to (521, 397)
Screenshot: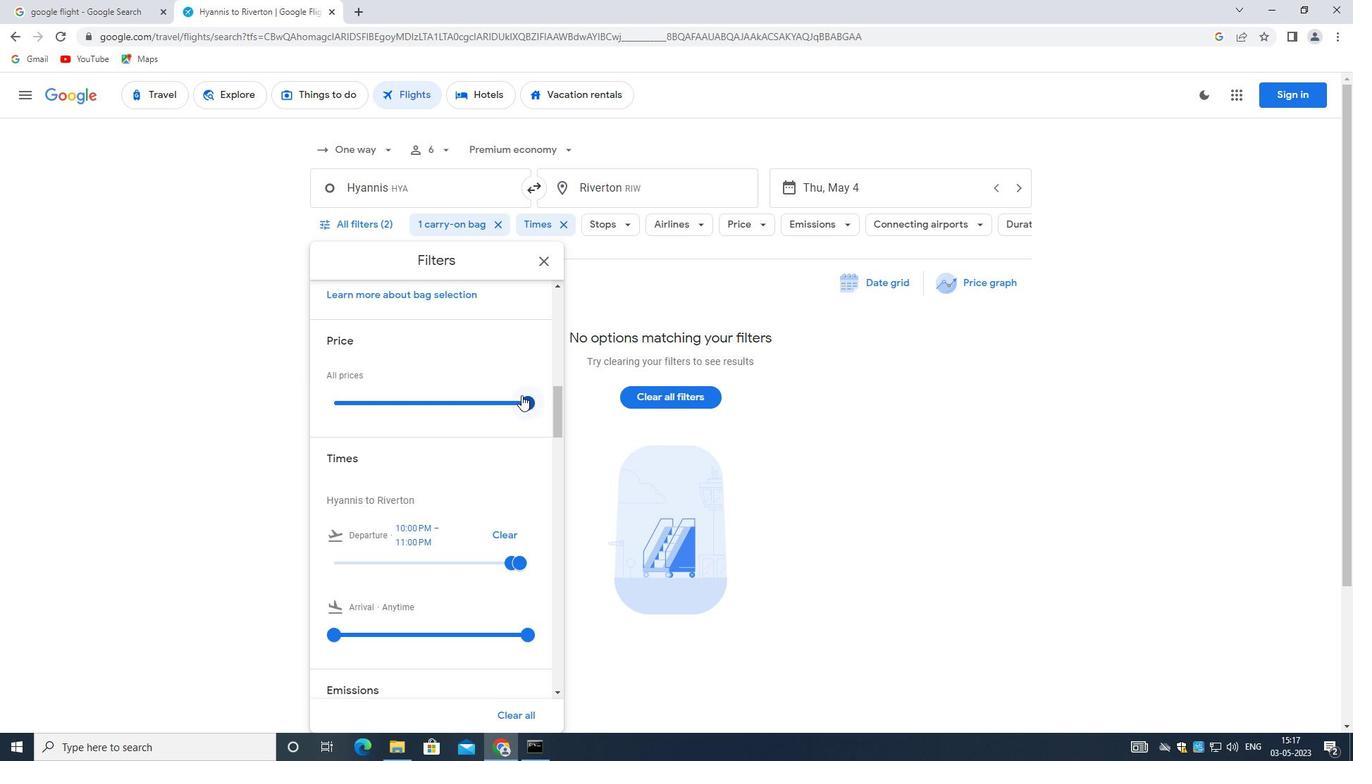 
Action: Mouse pressed left at (521, 397)
Screenshot: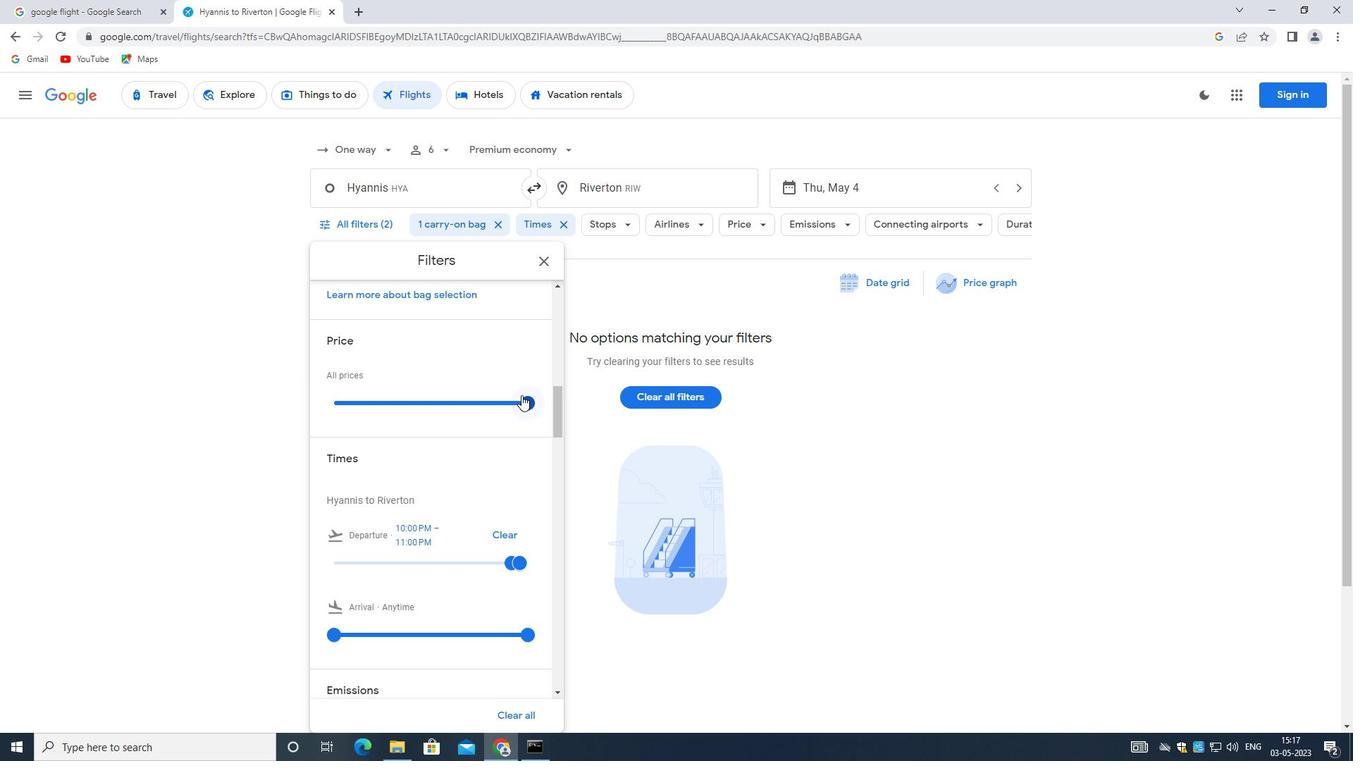 
Action: Mouse moved to (508, 561)
Screenshot: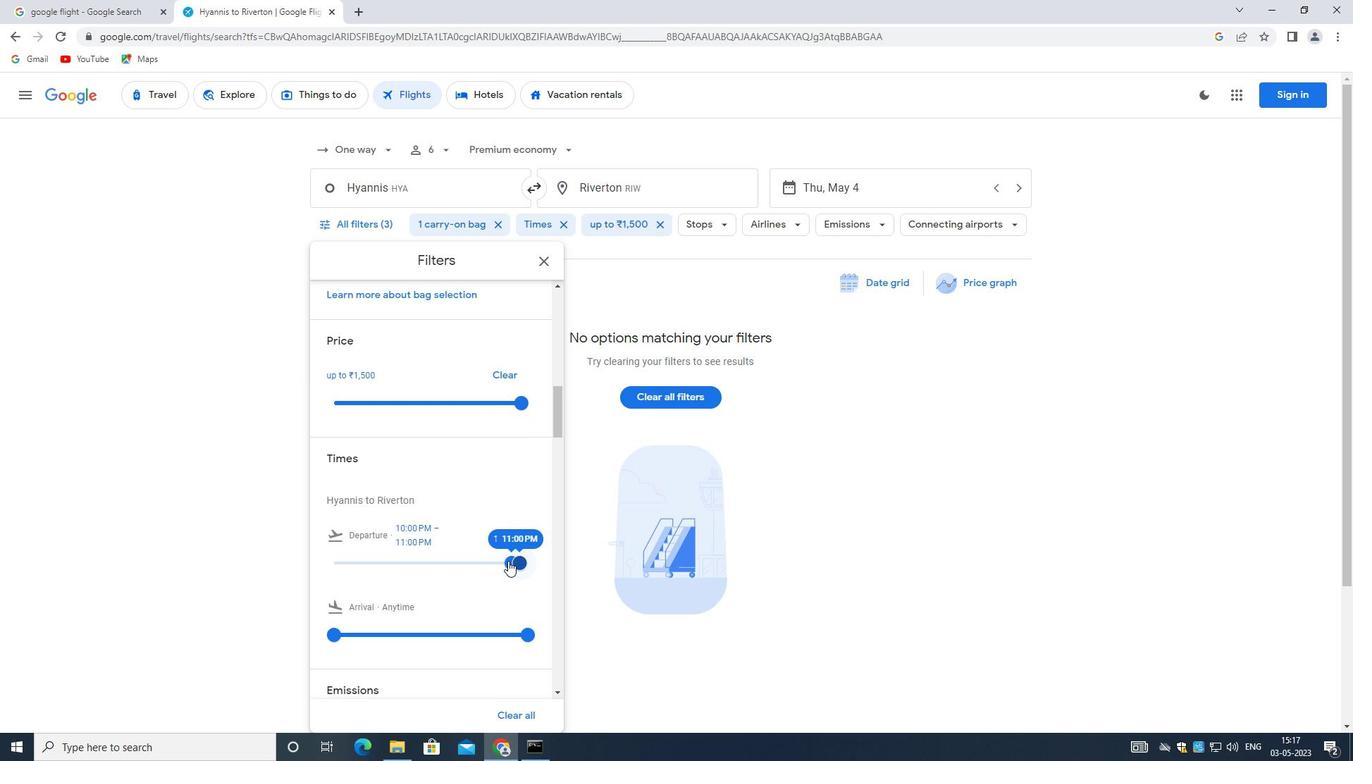 
Action: Mouse pressed left at (508, 561)
Screenshot: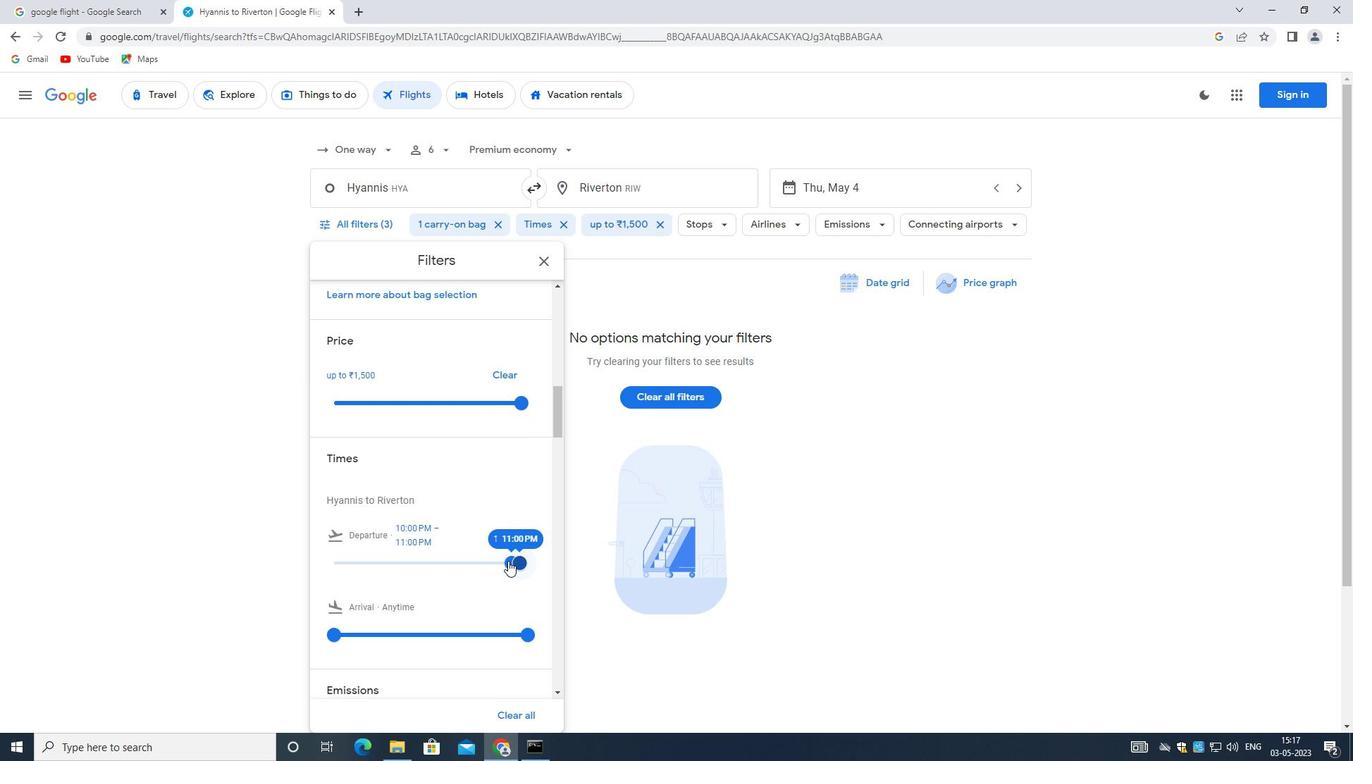 
Action: Mouse moved to (518, 556)
Screenshot: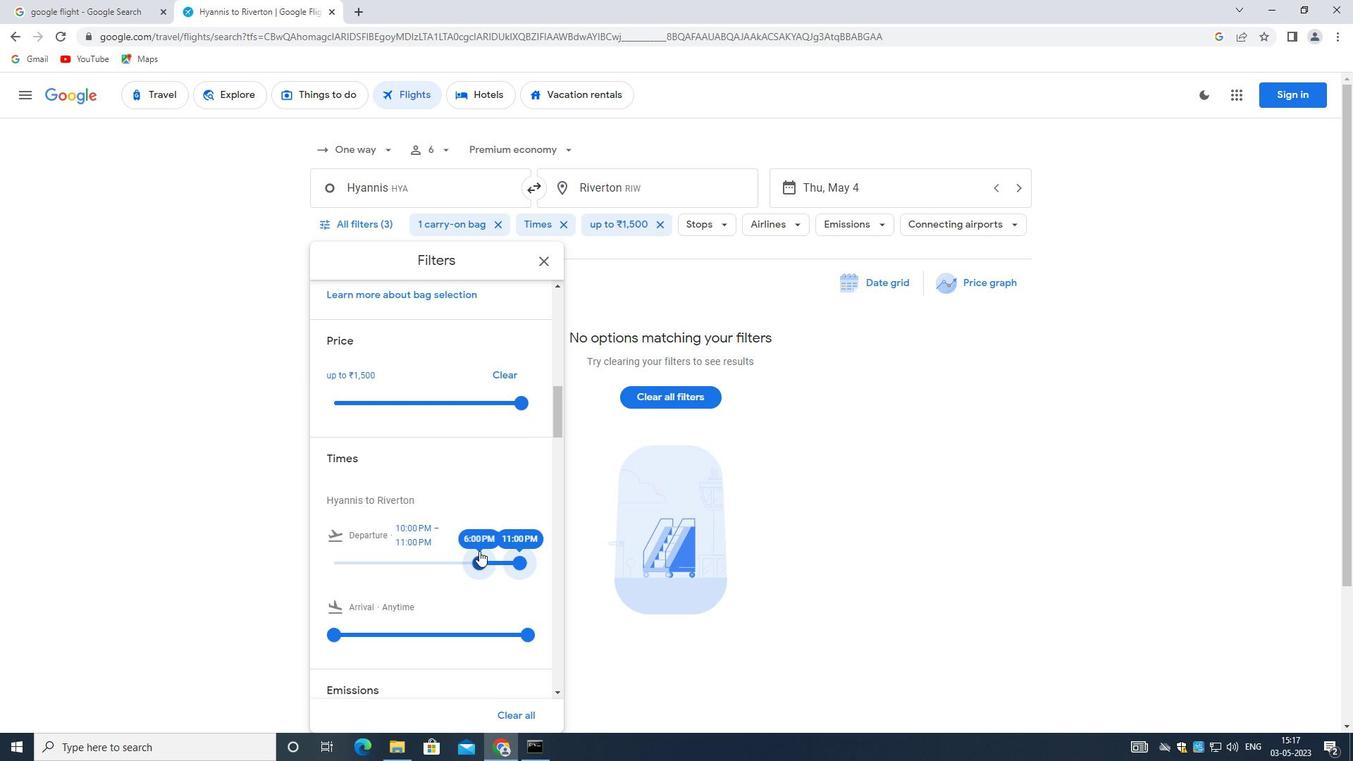 
Action: Mouse pressed left at (518, 556)
Screenshot: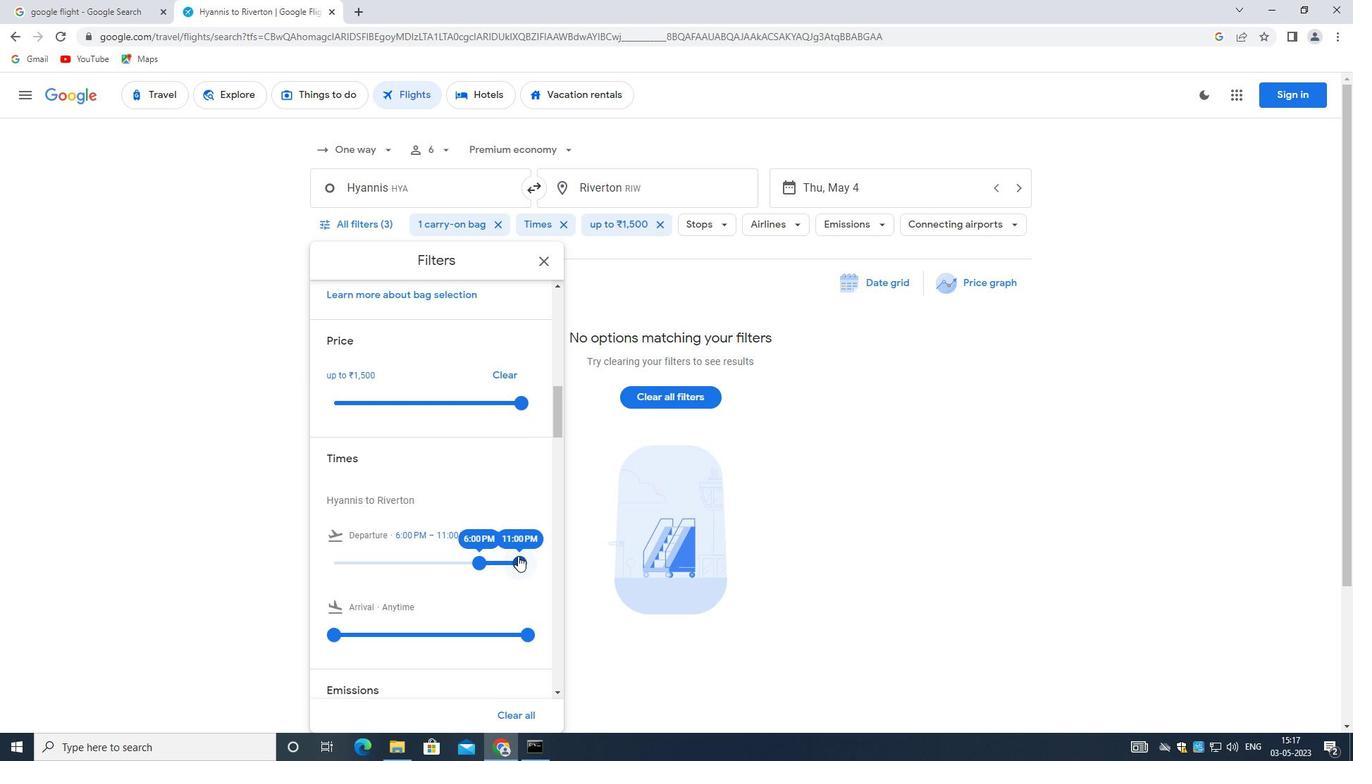 
Action: Mouse moved to (509, 561)
Screenshot: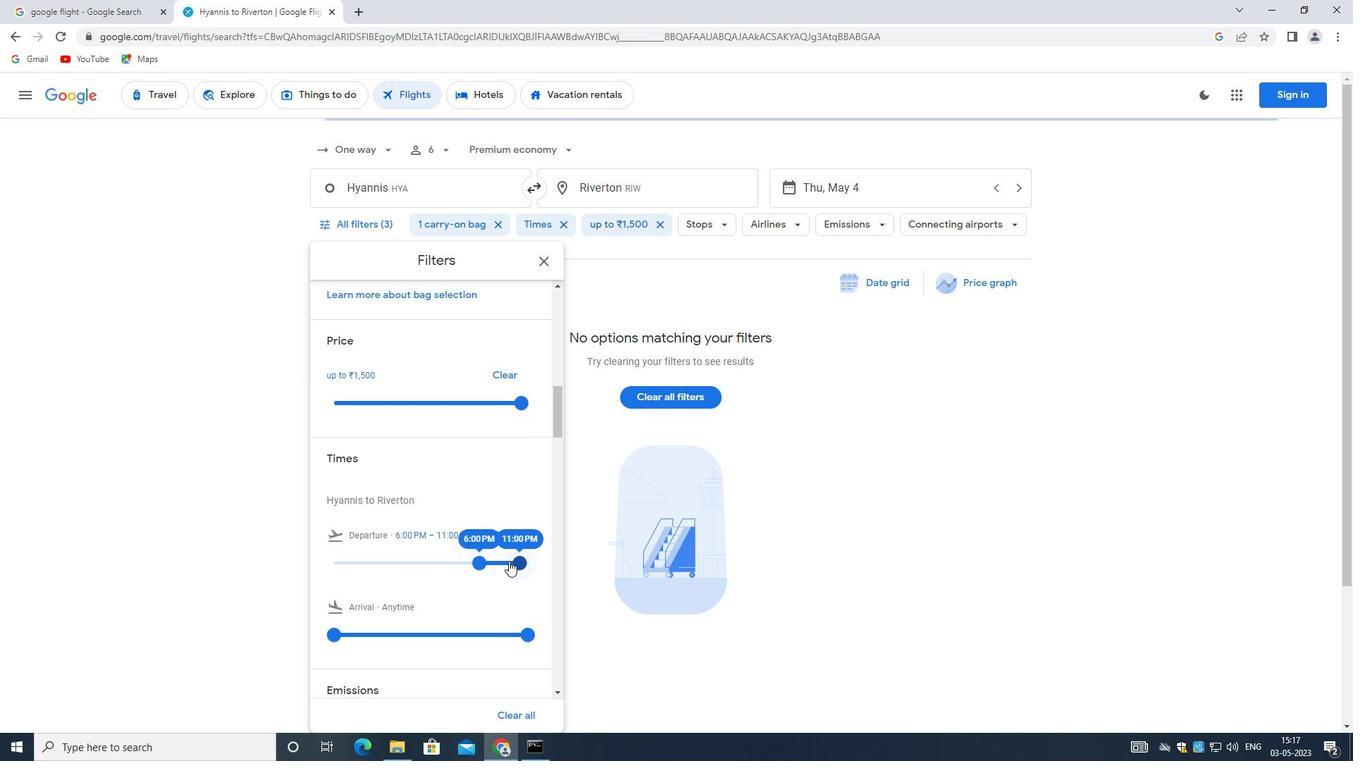 
Action: Mouse pressed left at (509, 561)
Screenshot: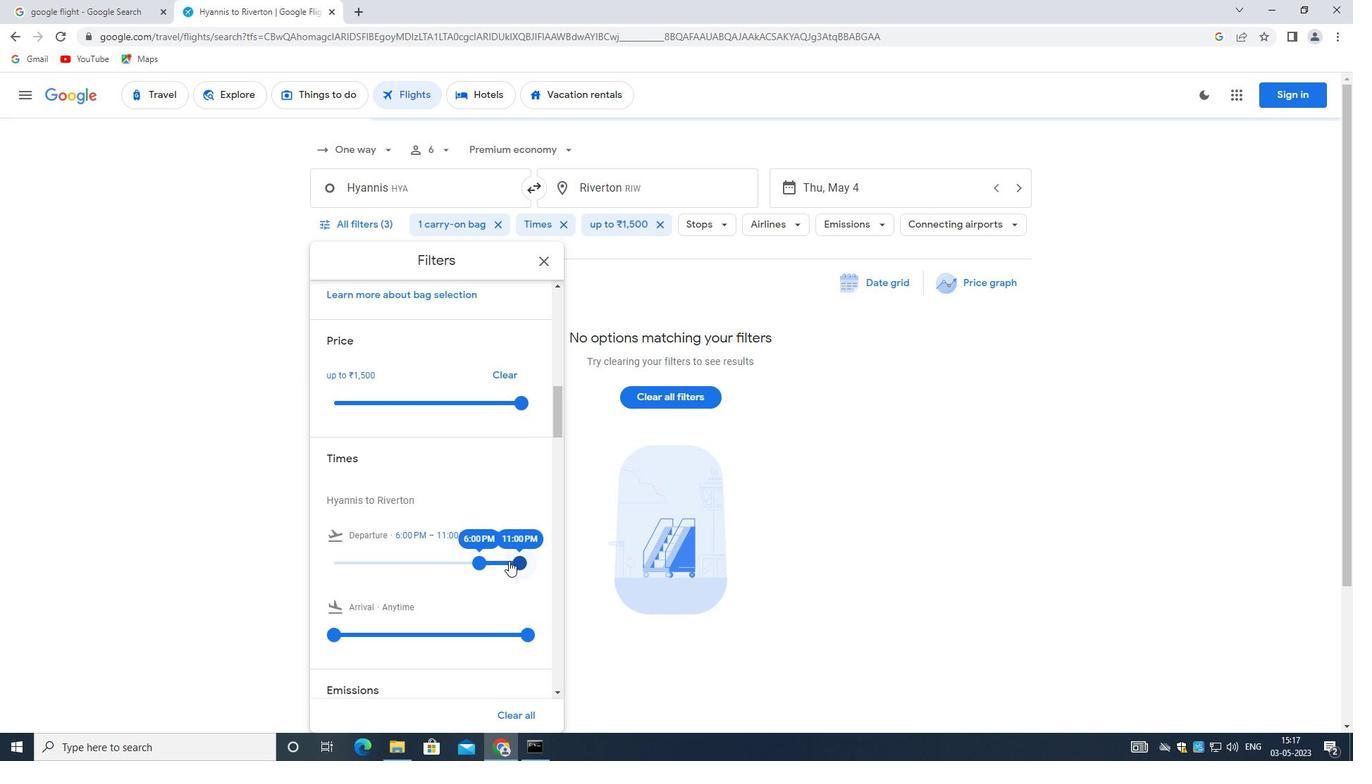 
Action: Mouse moved to (480, 562)
Screenshot: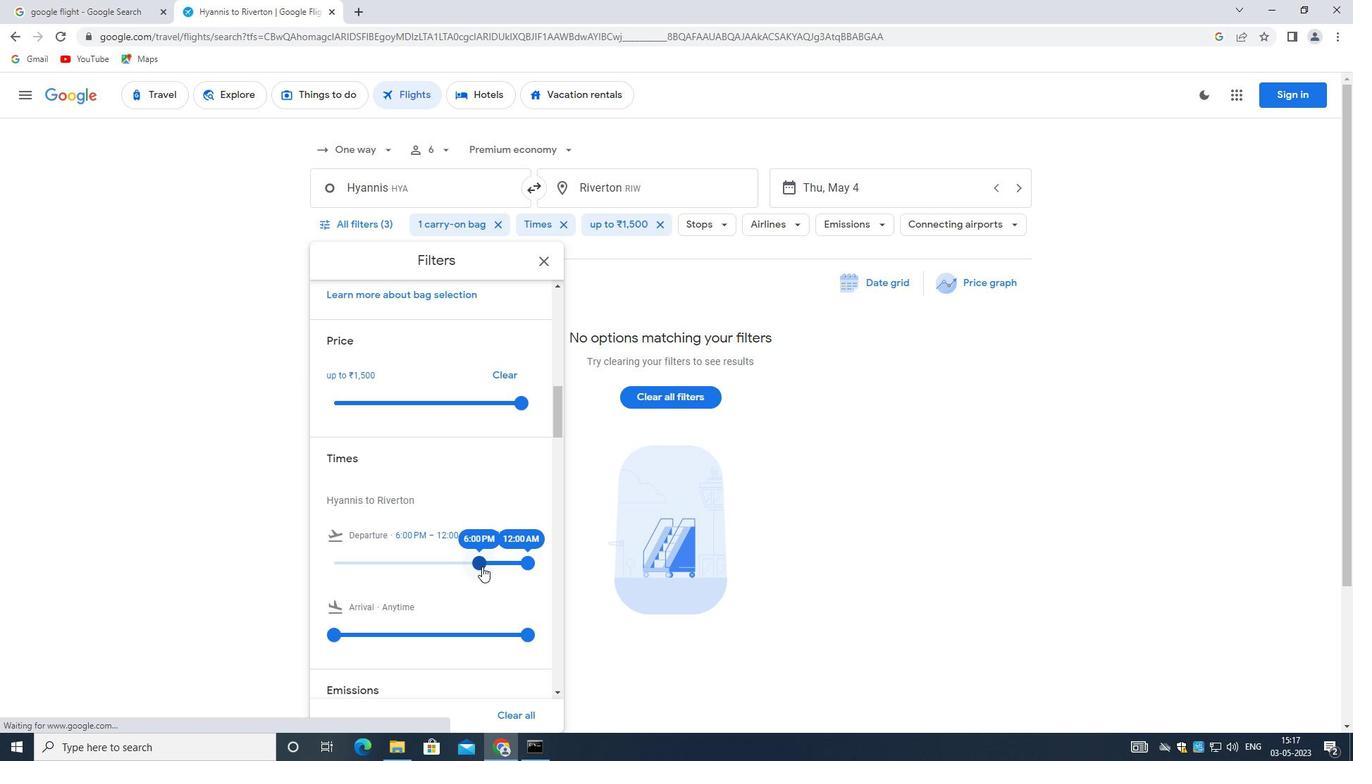 
Action: Mouse pressed left at (480, 562)
Screenshot: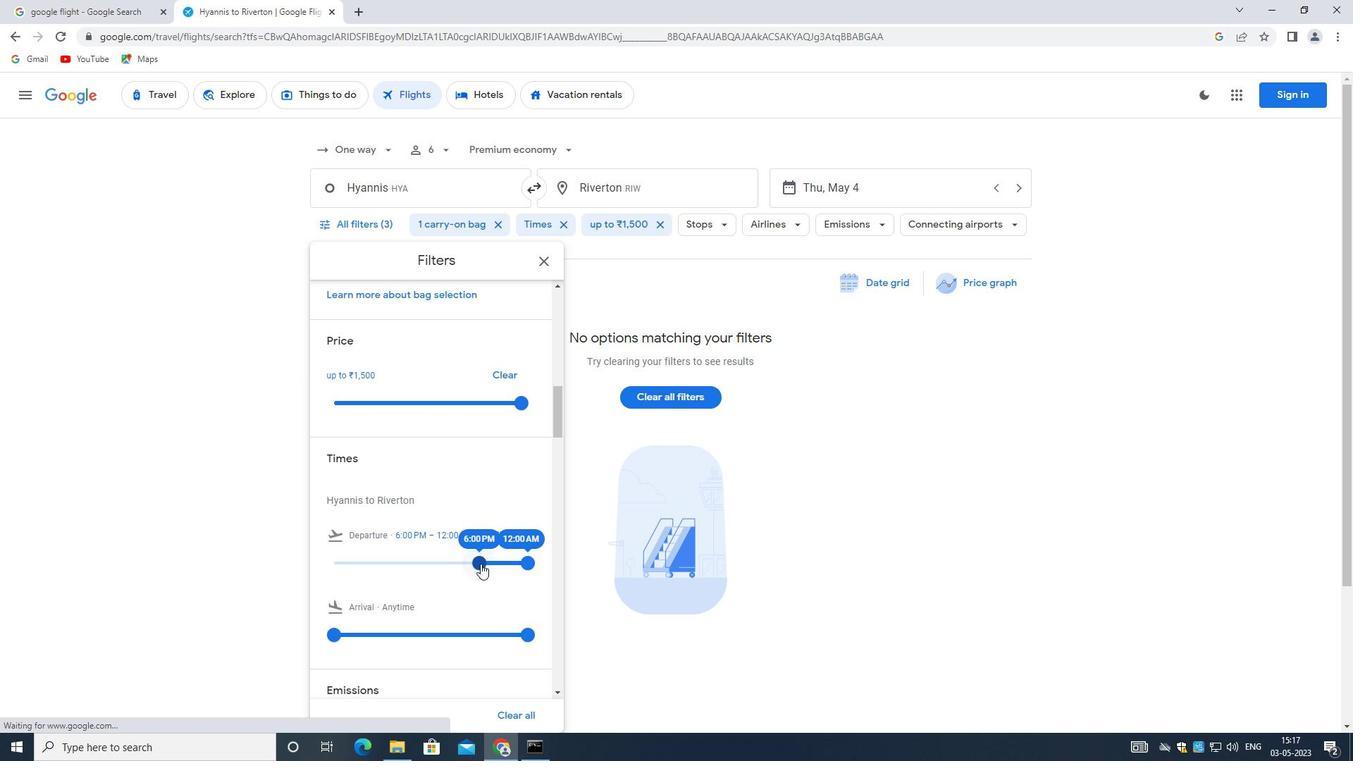 
Action: Mouse moved to (516, 561)
Screenshot: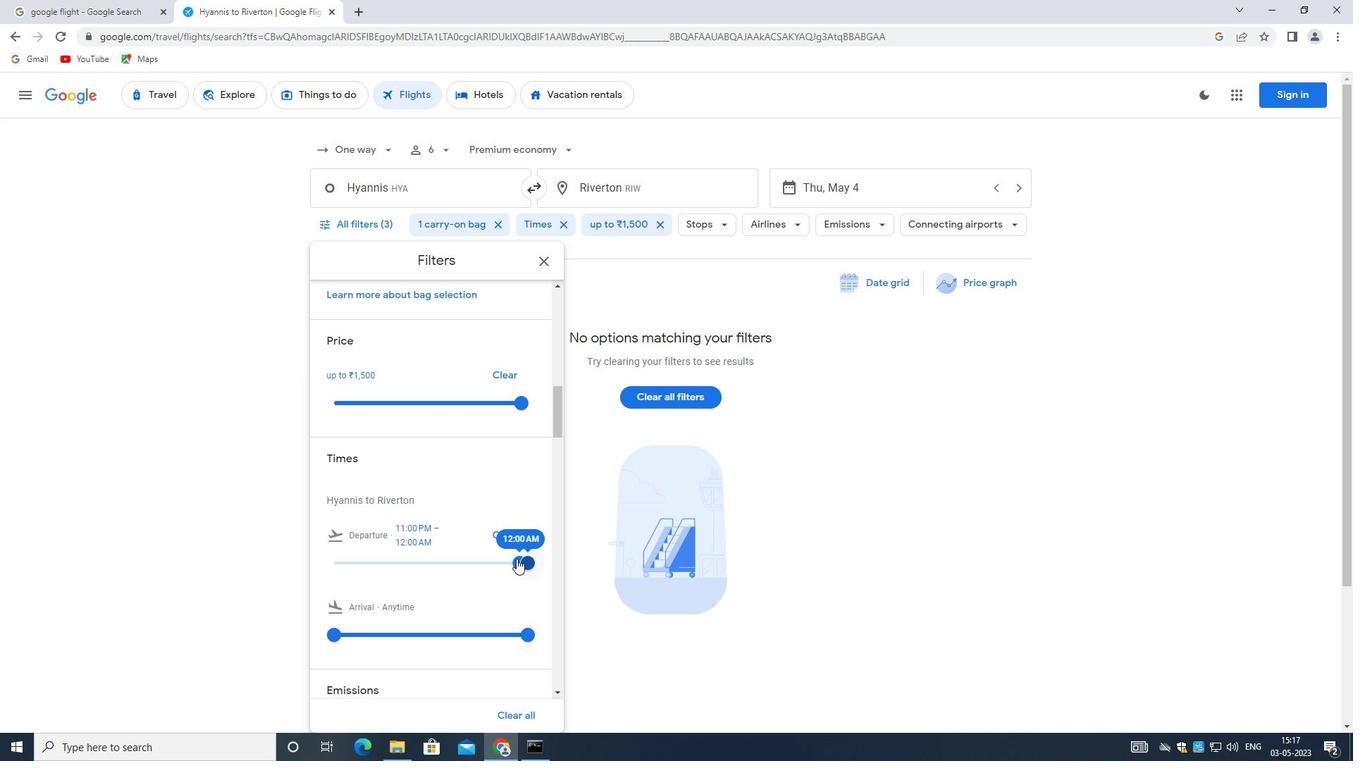 
Action: Mouse pressed left at (516, 561)
Screenshot: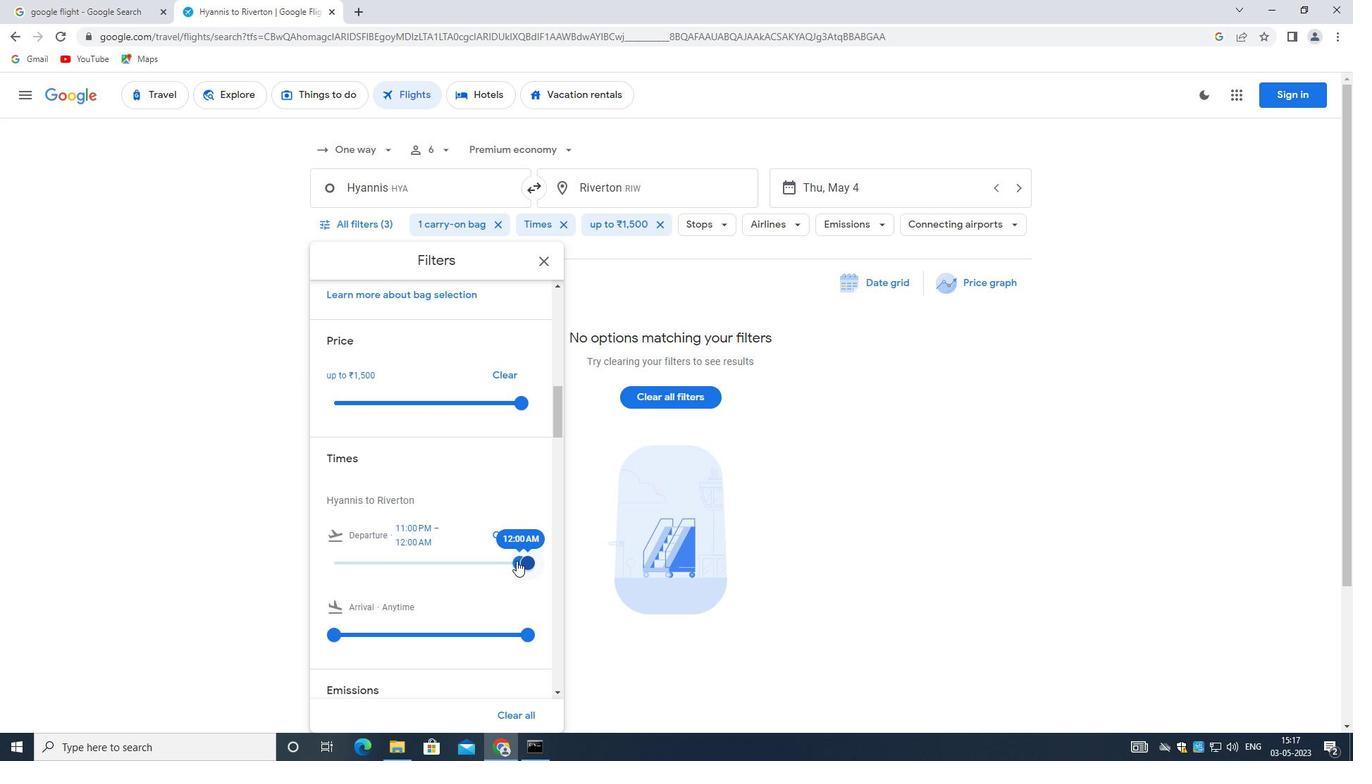 
Action: Mouse moved to (517, 560)
Screenshot: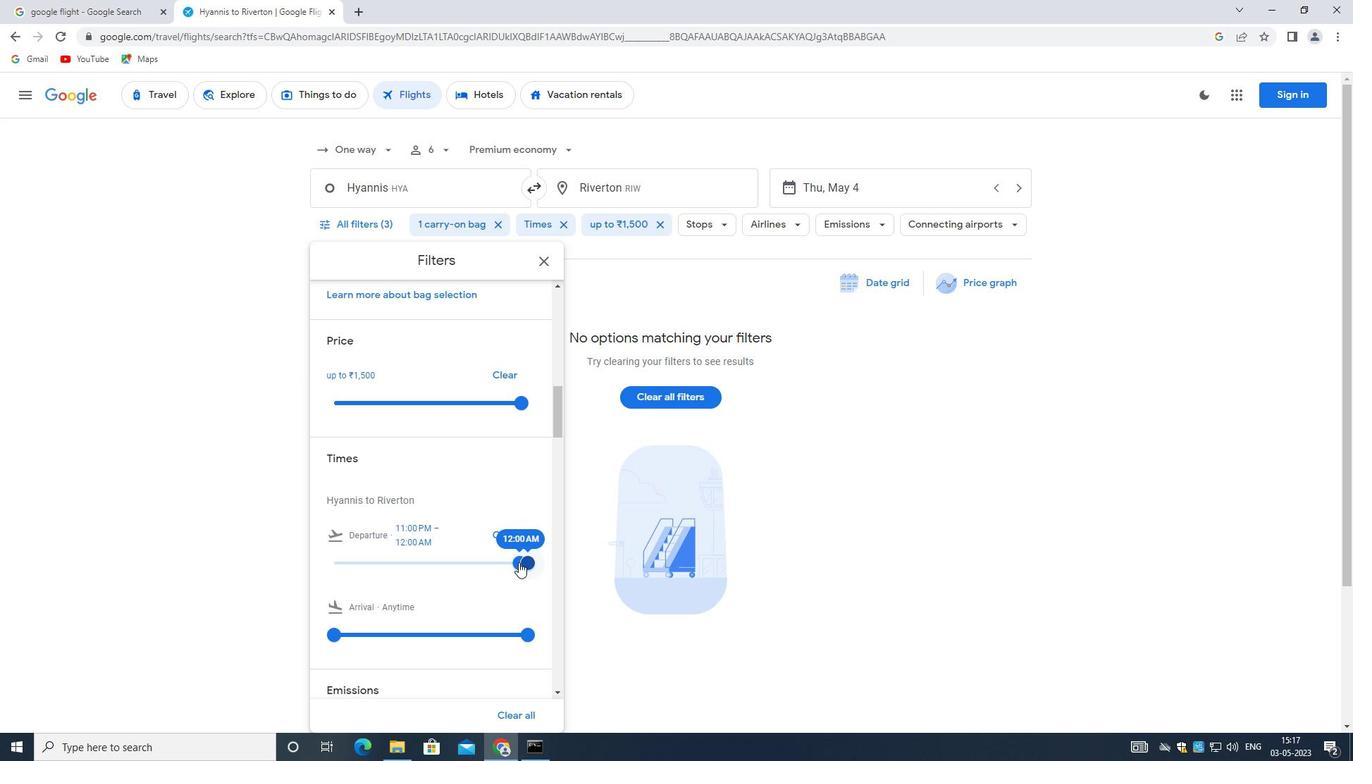 
Action: Mouse pressed left at (517, 560)
Screenshot: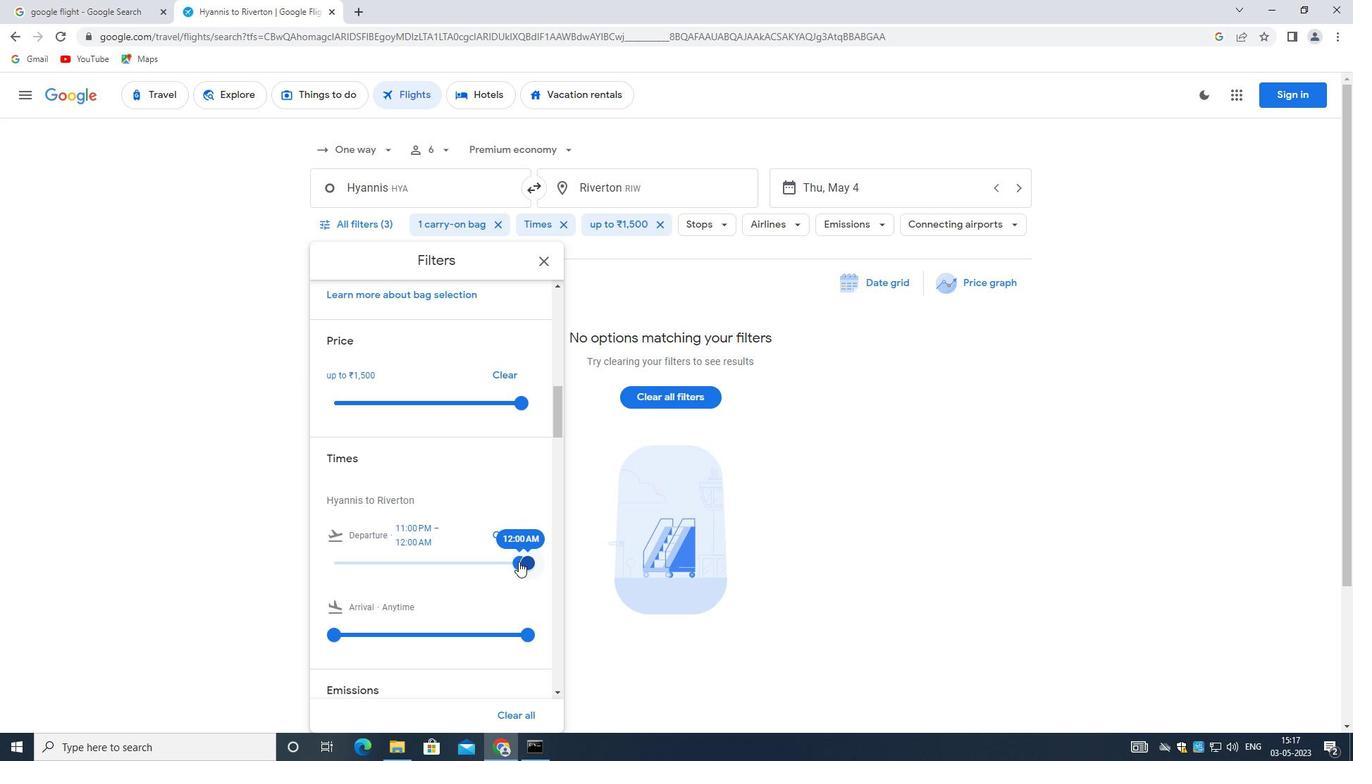 
Action: Mouse moved to (529, 560)
Screenshot: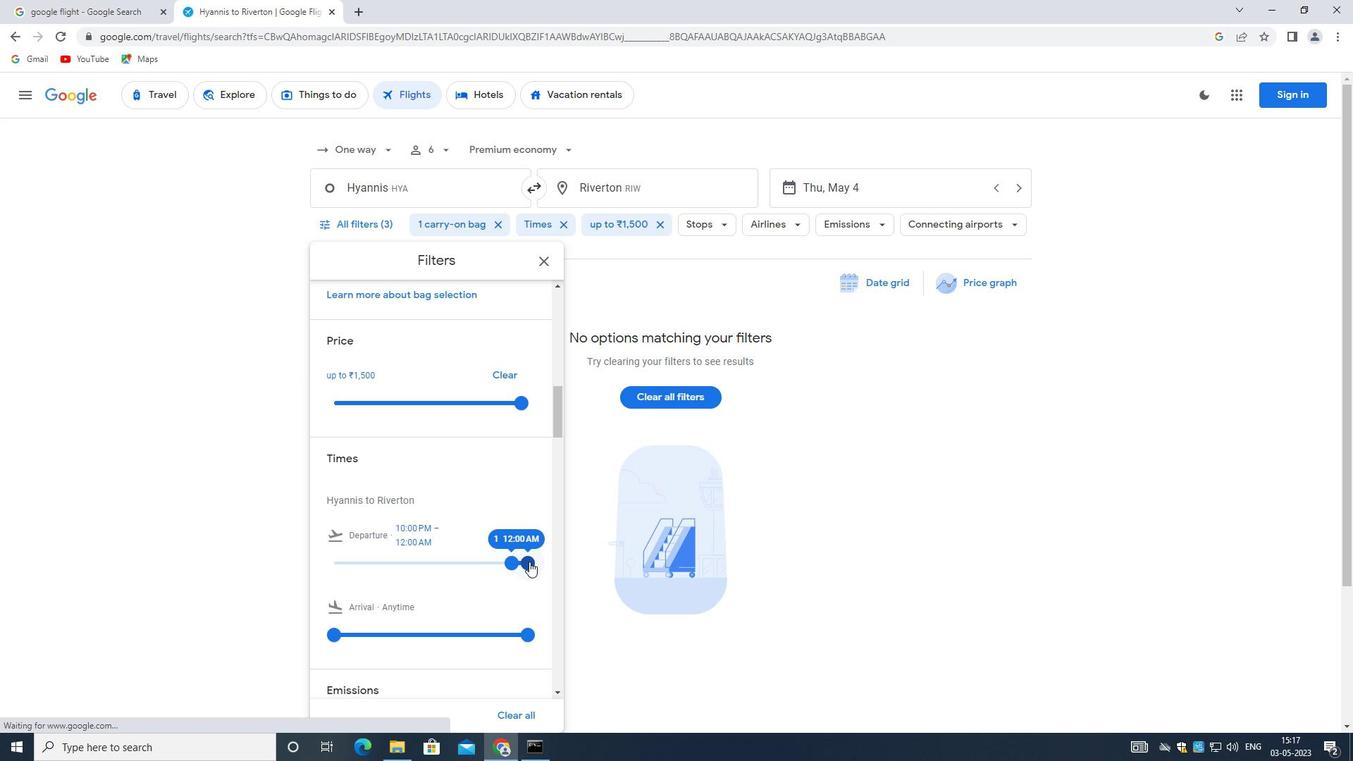 
Action: Mouse pressed left at (529, 560)
Screenshot: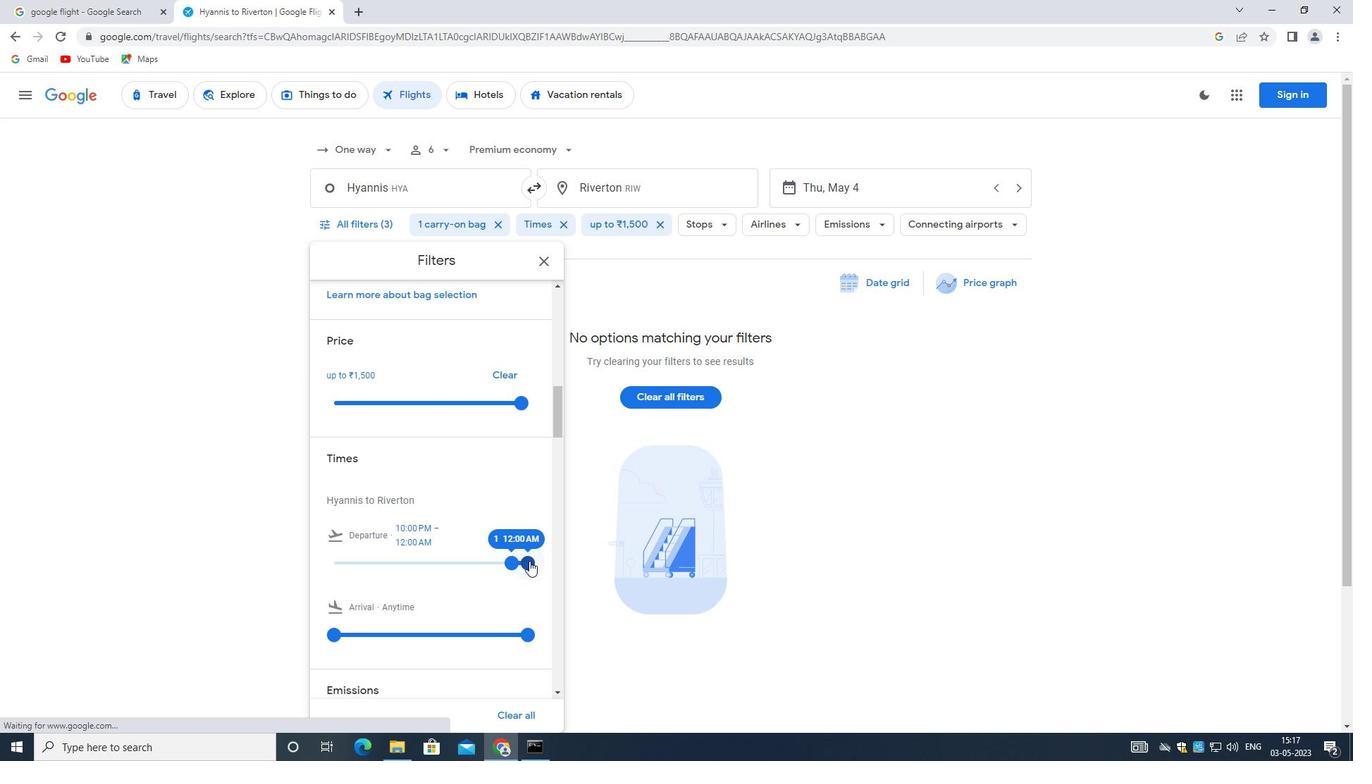 
Action: Mouse moved to (507, 562)
Screenshot: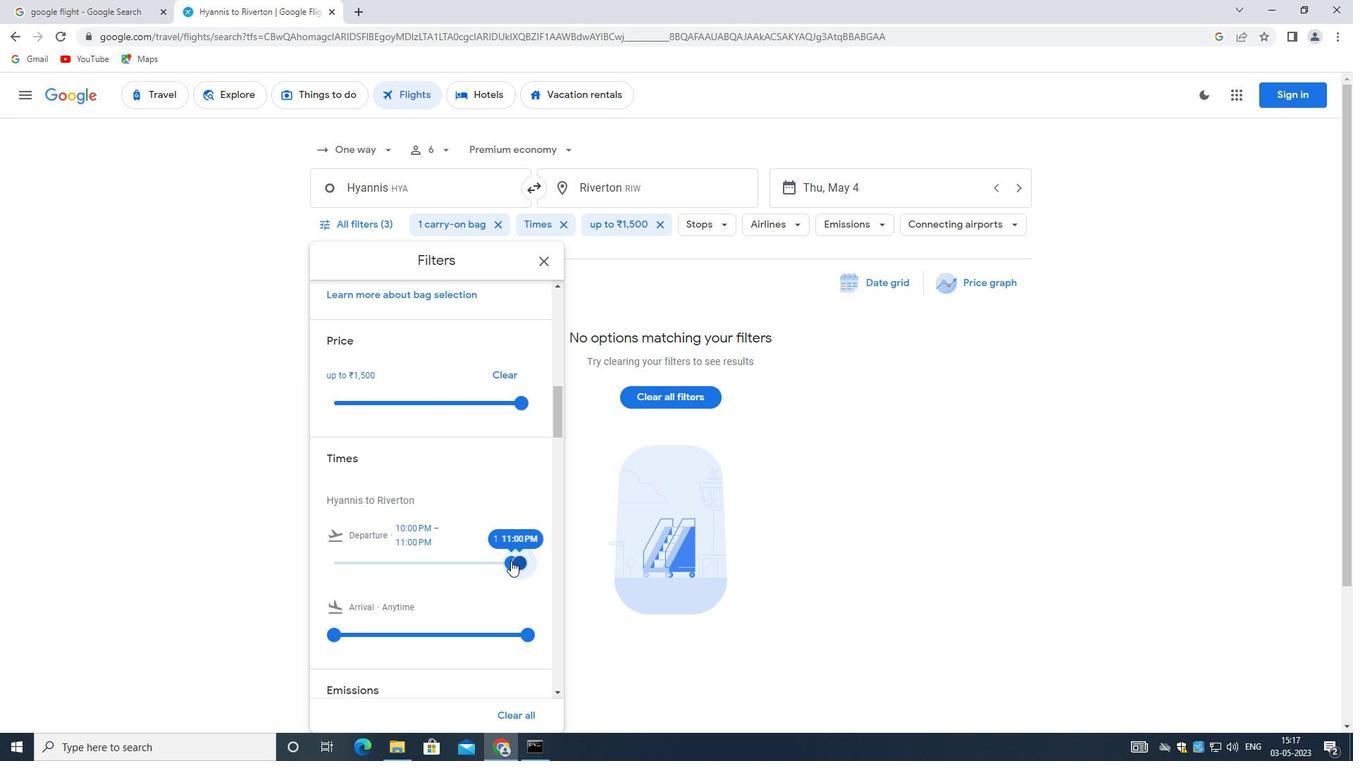 
Action: Mouse pressed left at (507, 562)
Screenshot: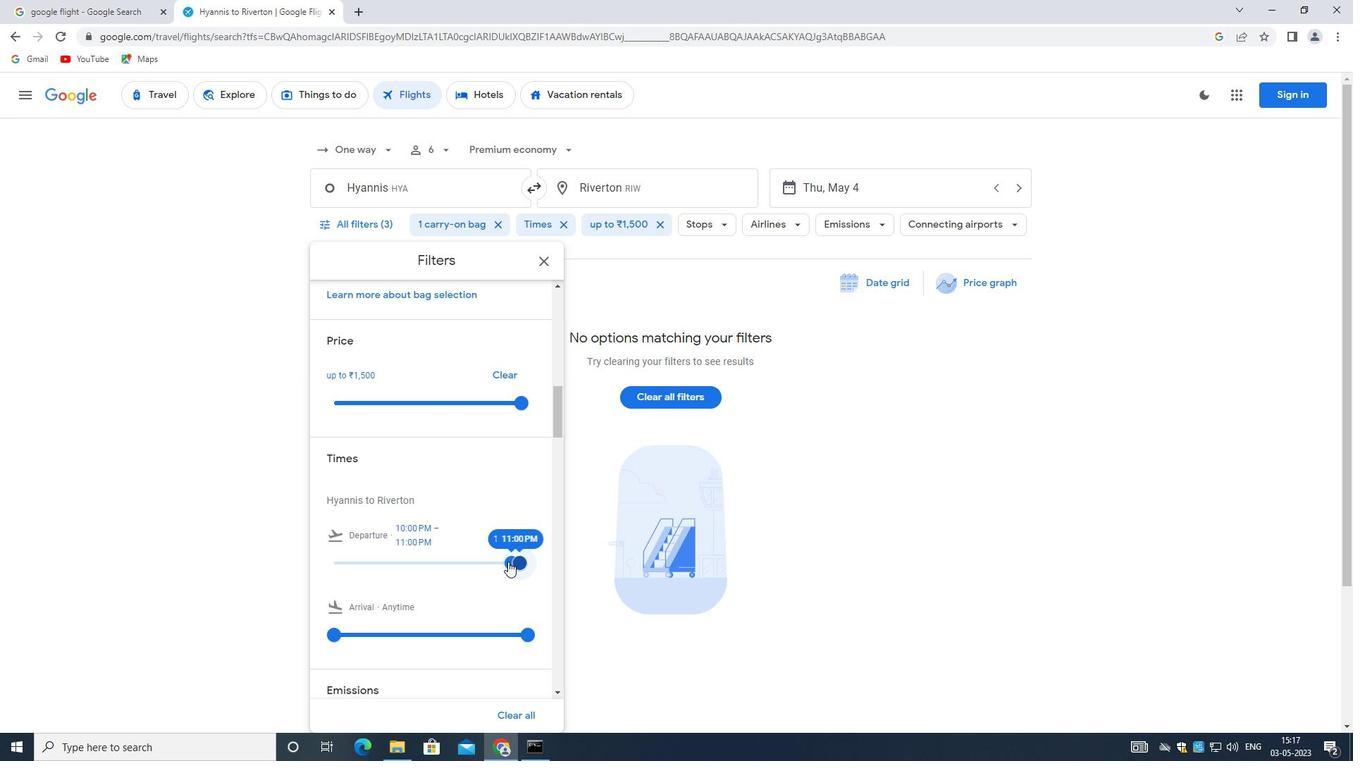 
Action: Mouse moved to (519, 560)
Screenshot: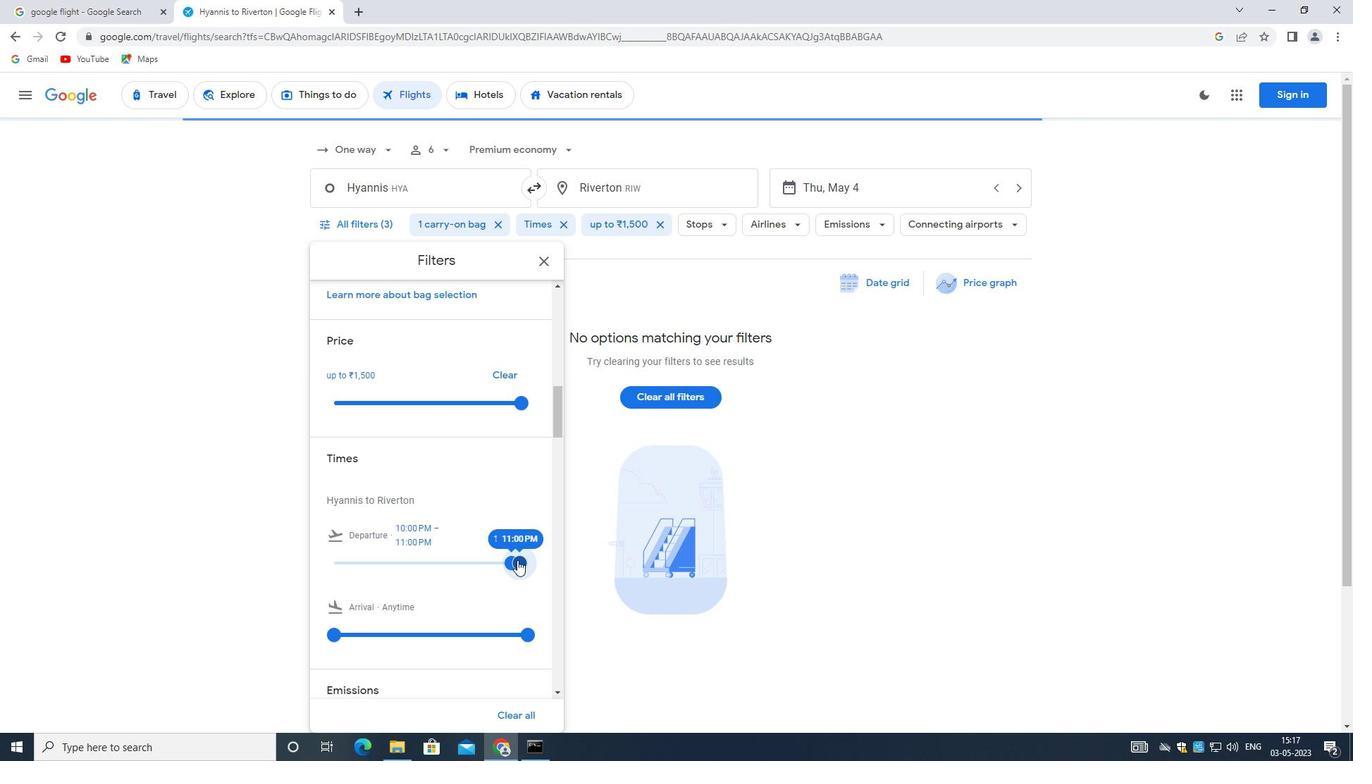 
Action: Mouse pressed left at (519, 560)
Screenshot: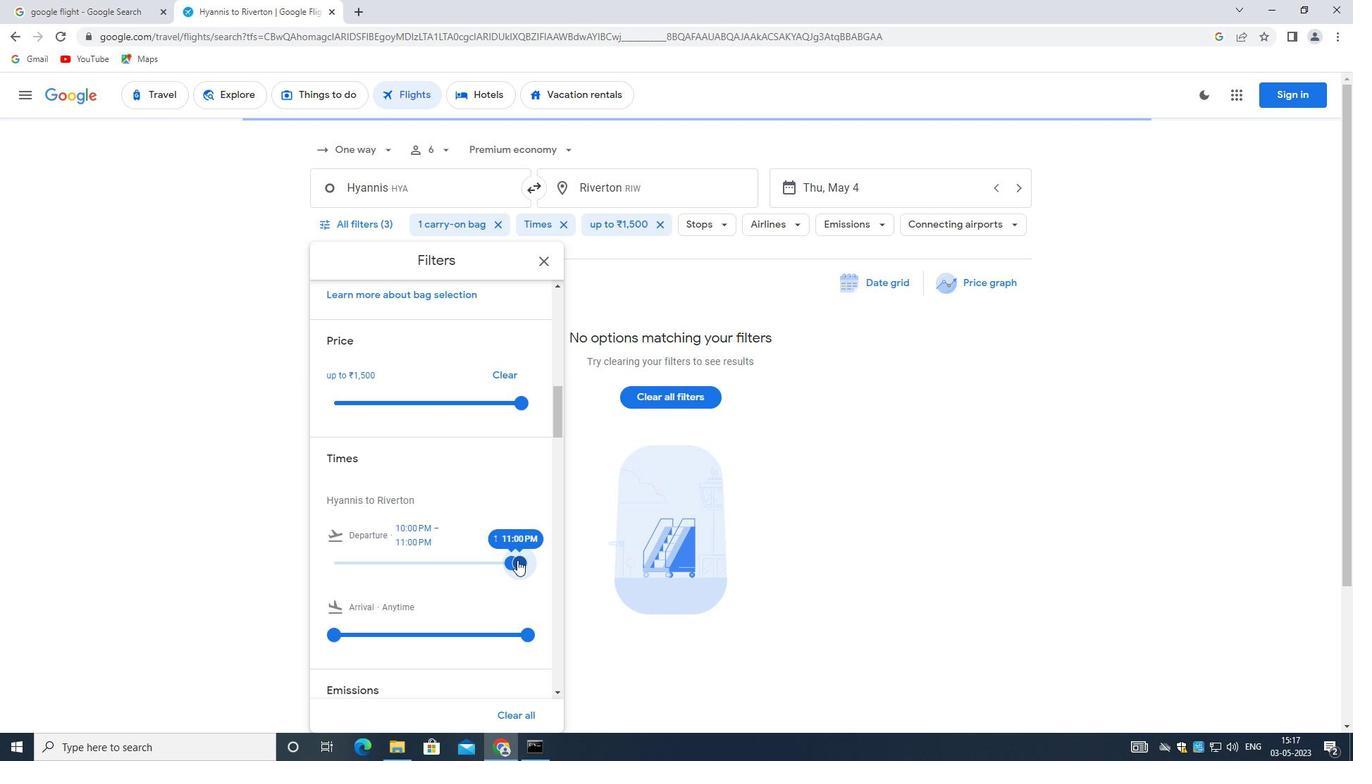 
Action: Mouse moved to (514, 562)
Screenshot: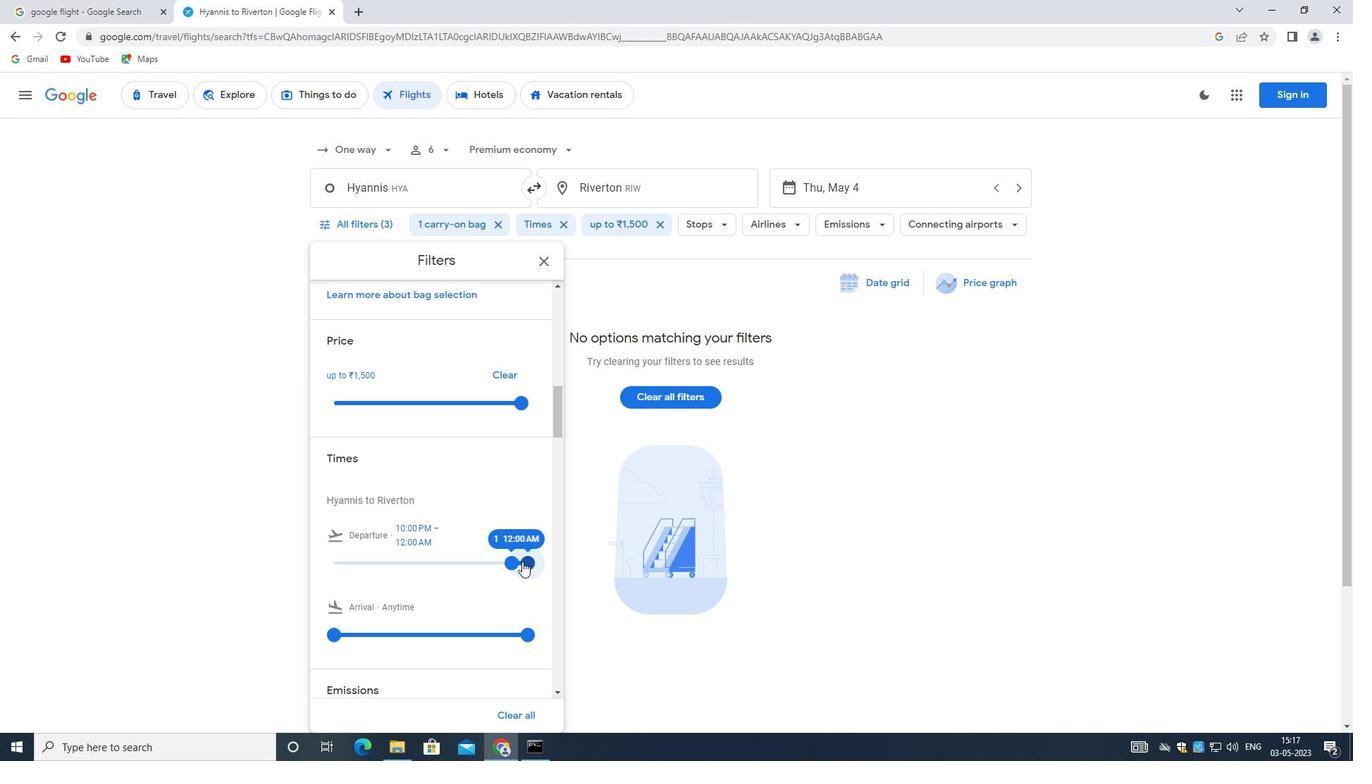 
Action: Mouse pressed left at (514, 562)
Screenshot: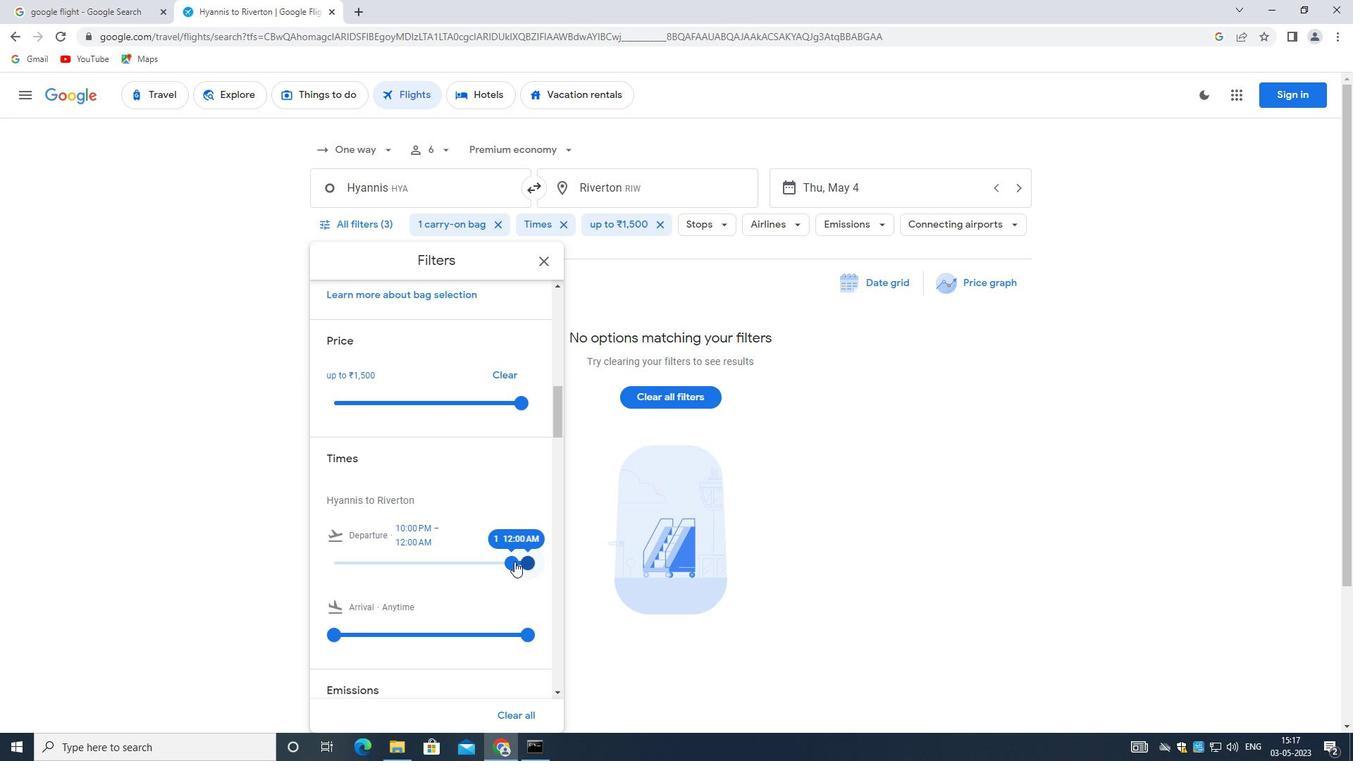 
Action: Mouse moved to (514, 559)
Screenshot: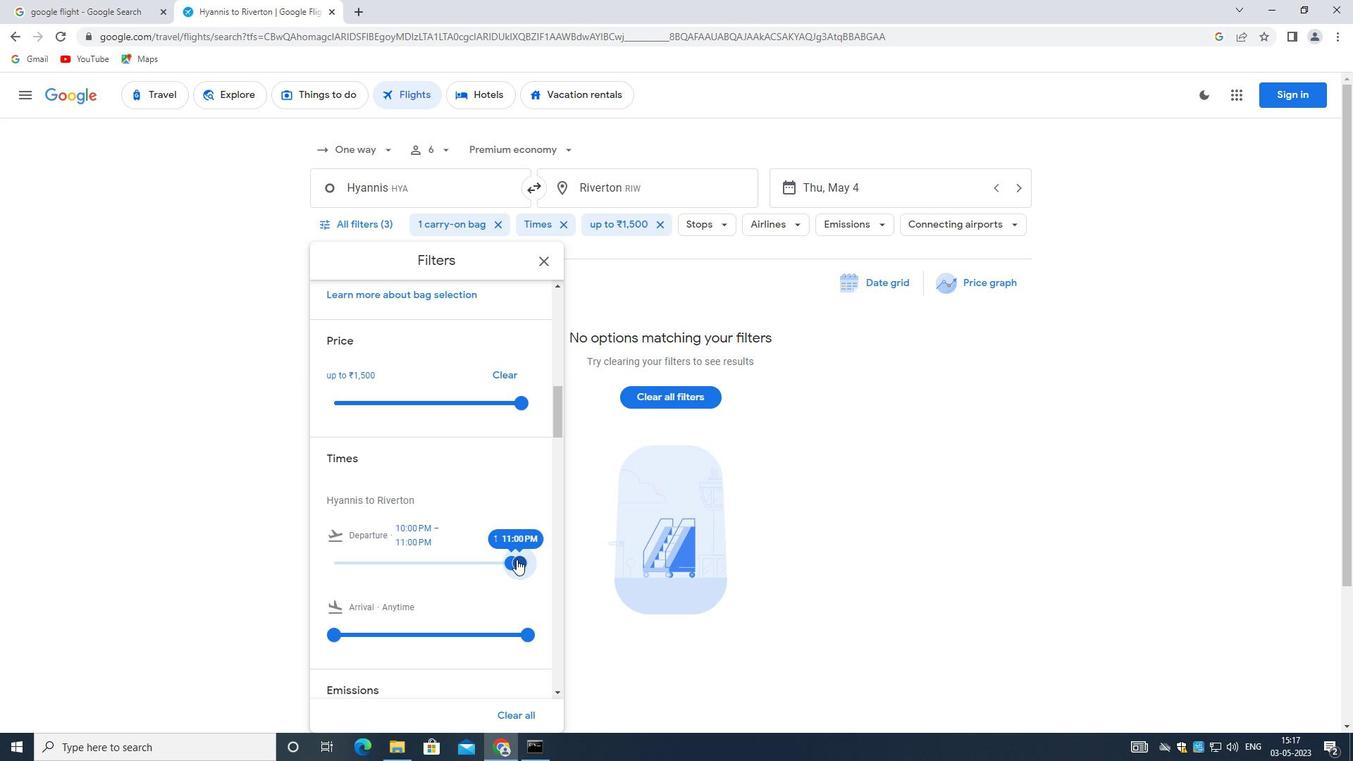 
Action: Mouse pressed left at (514, 559)
Screenshot: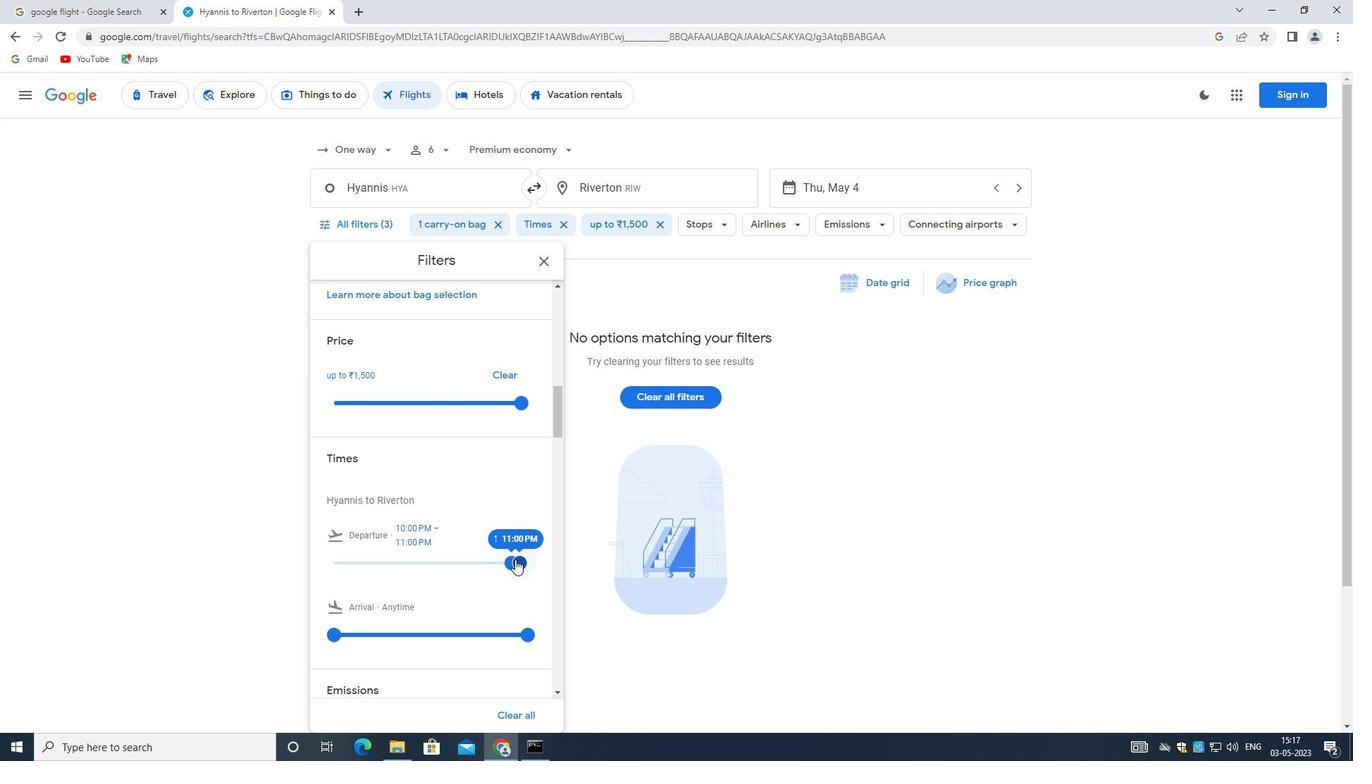 
Action: Mouse moved to (510, 563)
Screenshot: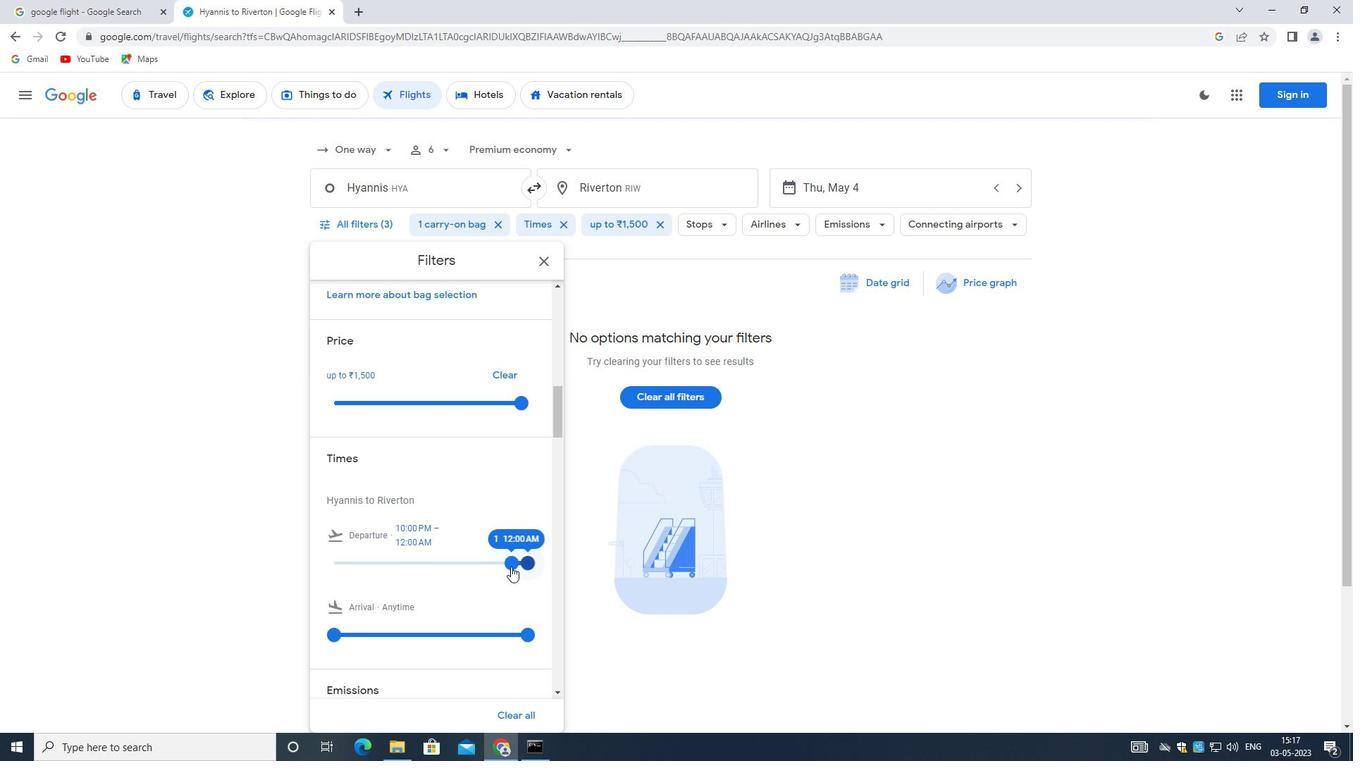 
Action: Mouse pressed left at (510, 563)
Screenshot: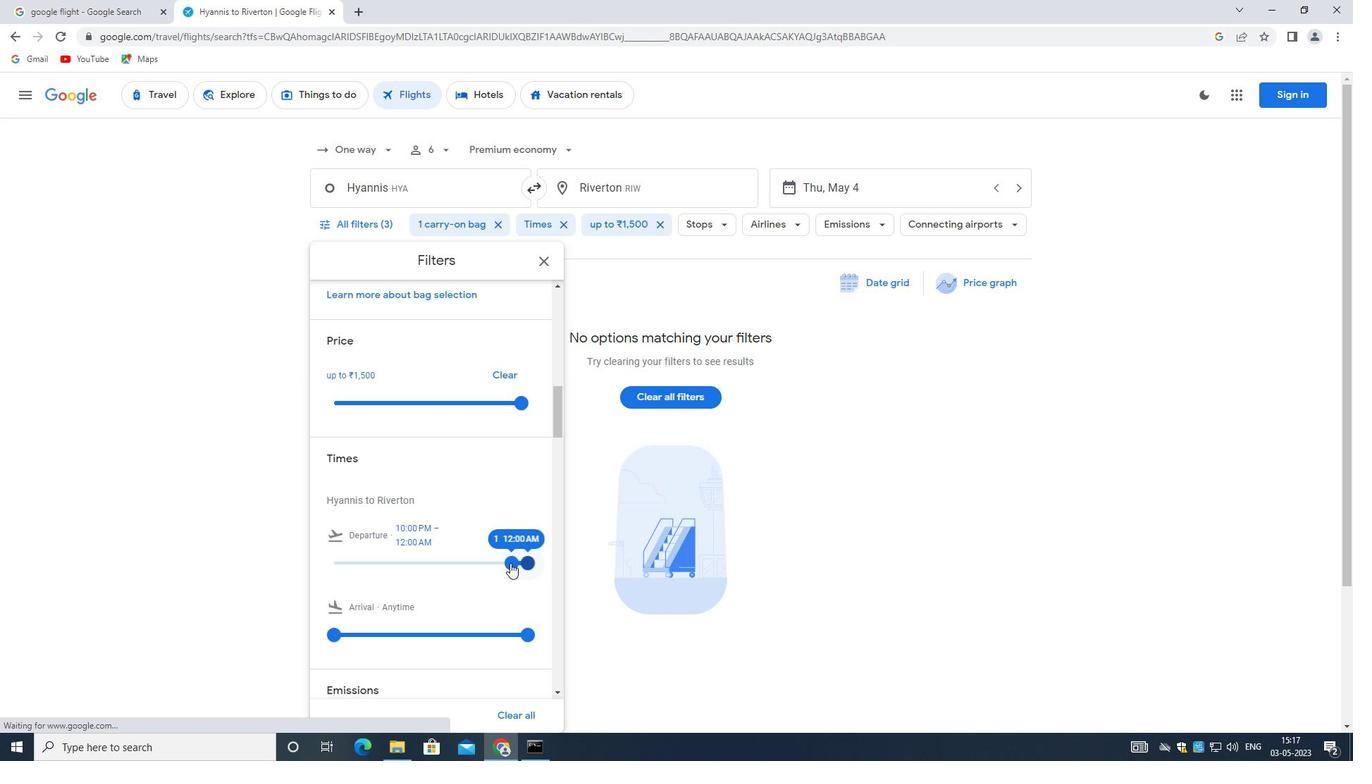 
Action: Mouse moved to (486, 523)
Screenshot: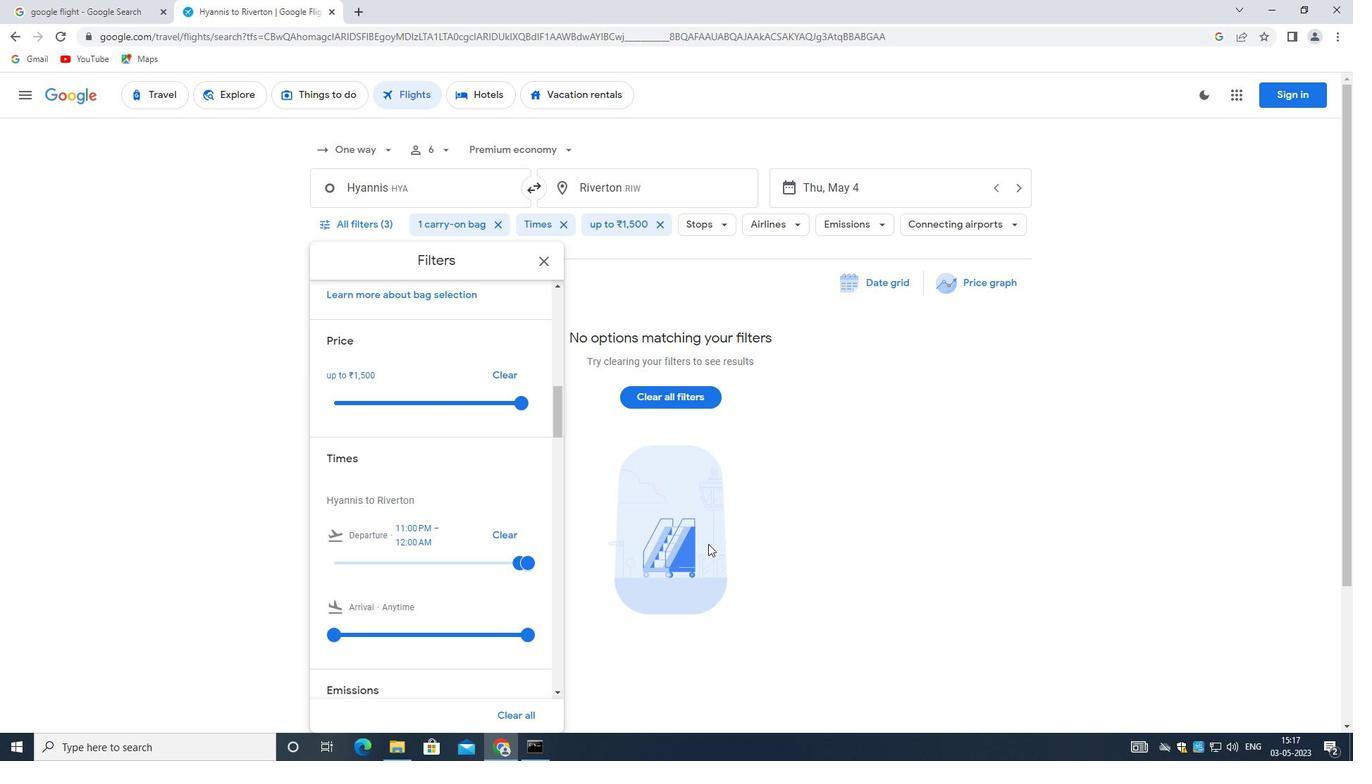 
Action: Mouse scrolled (486, 522) with delta (0, 0)
Screenshot: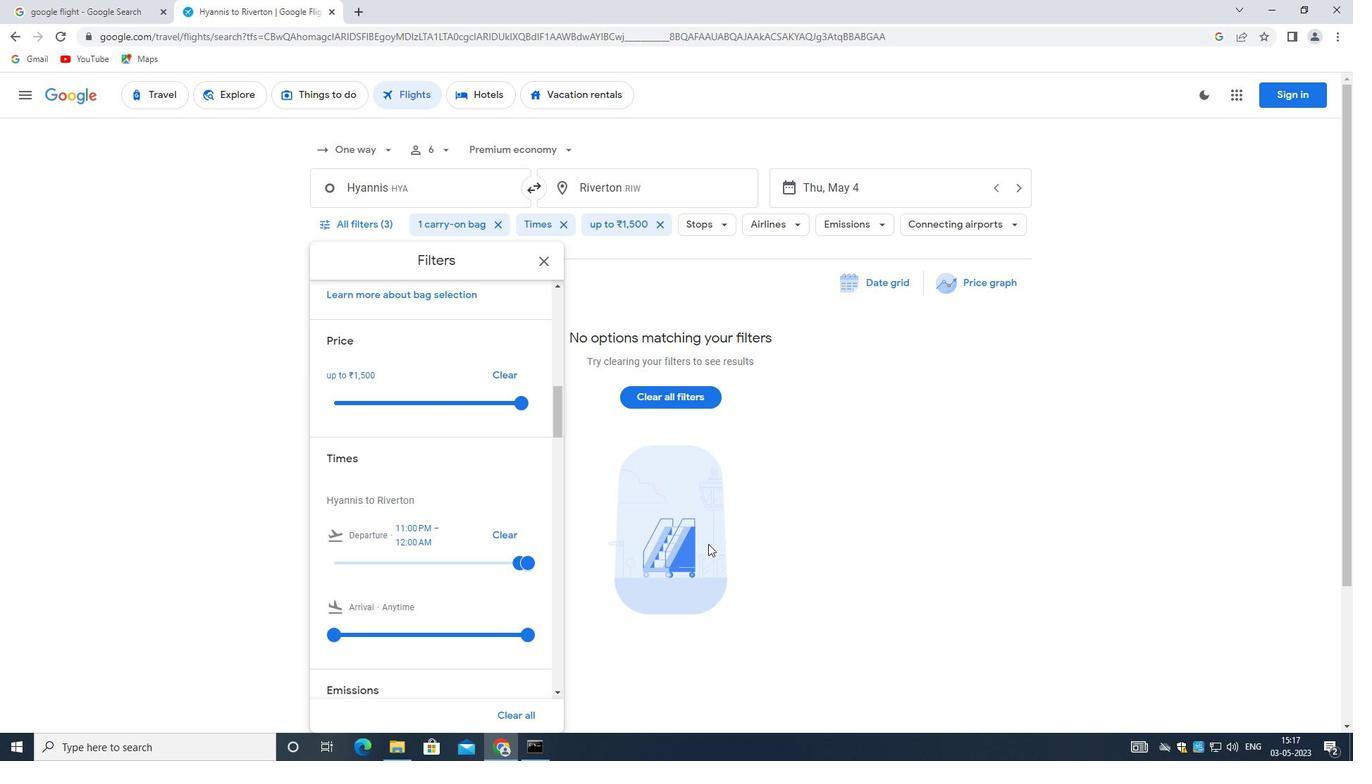 
Action: Mouse moved to (484, 526)
Screenshot: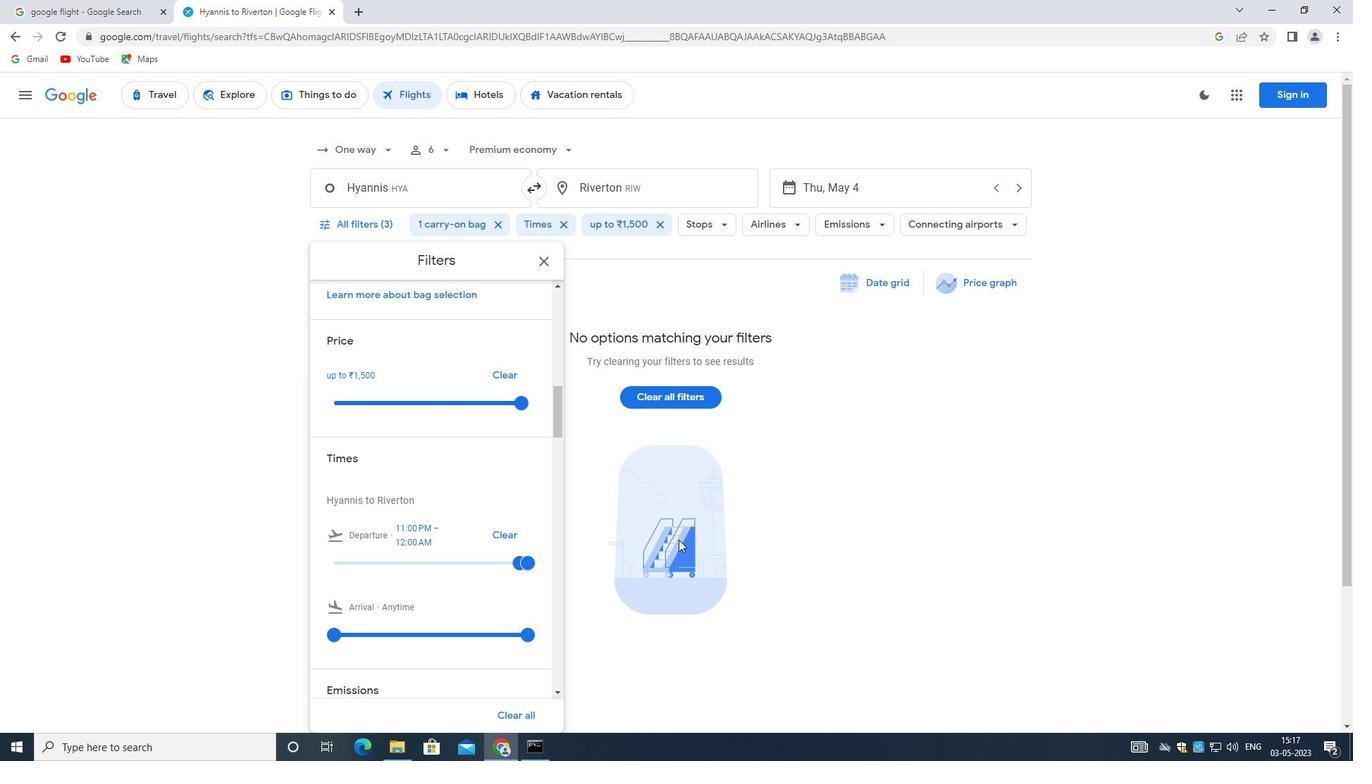 
Action: Mouse scrolled (484, 526) with delta (0, 0)
Screenshot: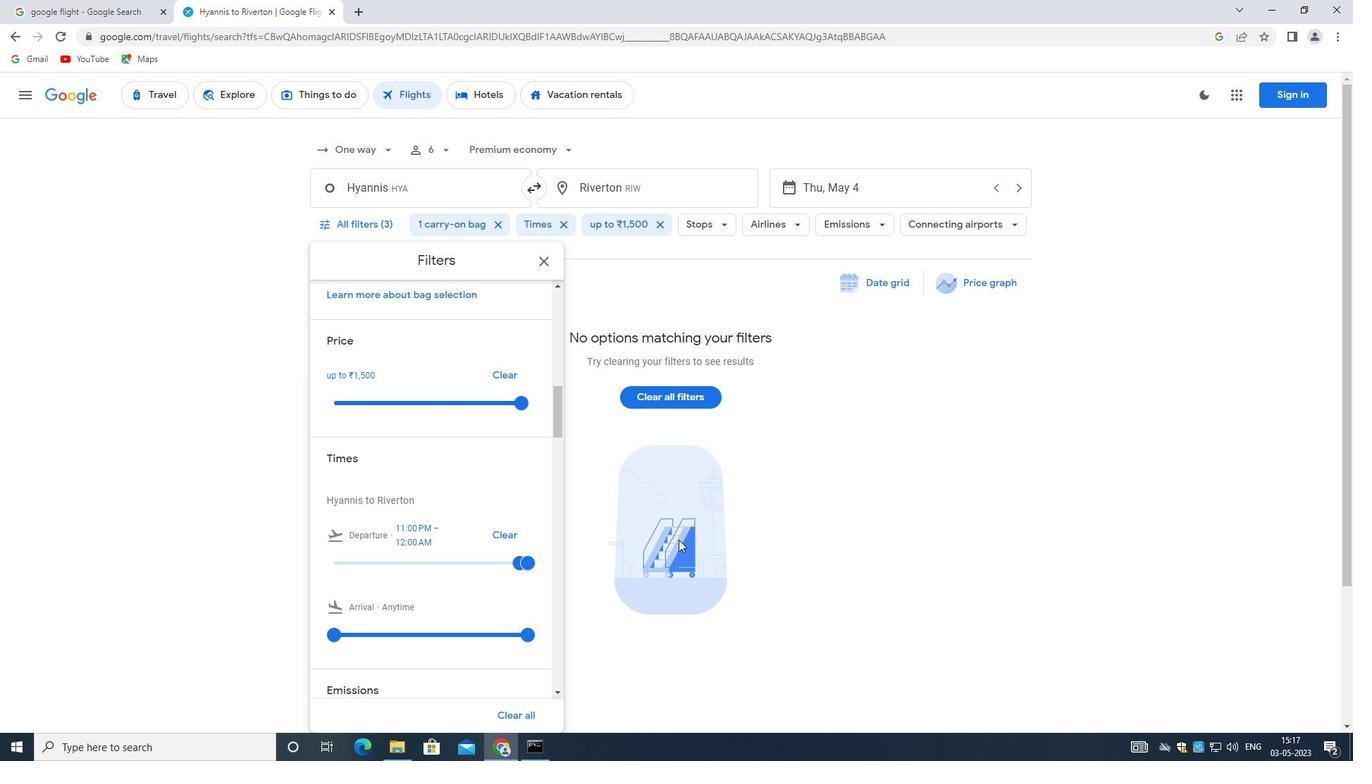 
Action: Mouse moved to (478, 531)
Screenshot: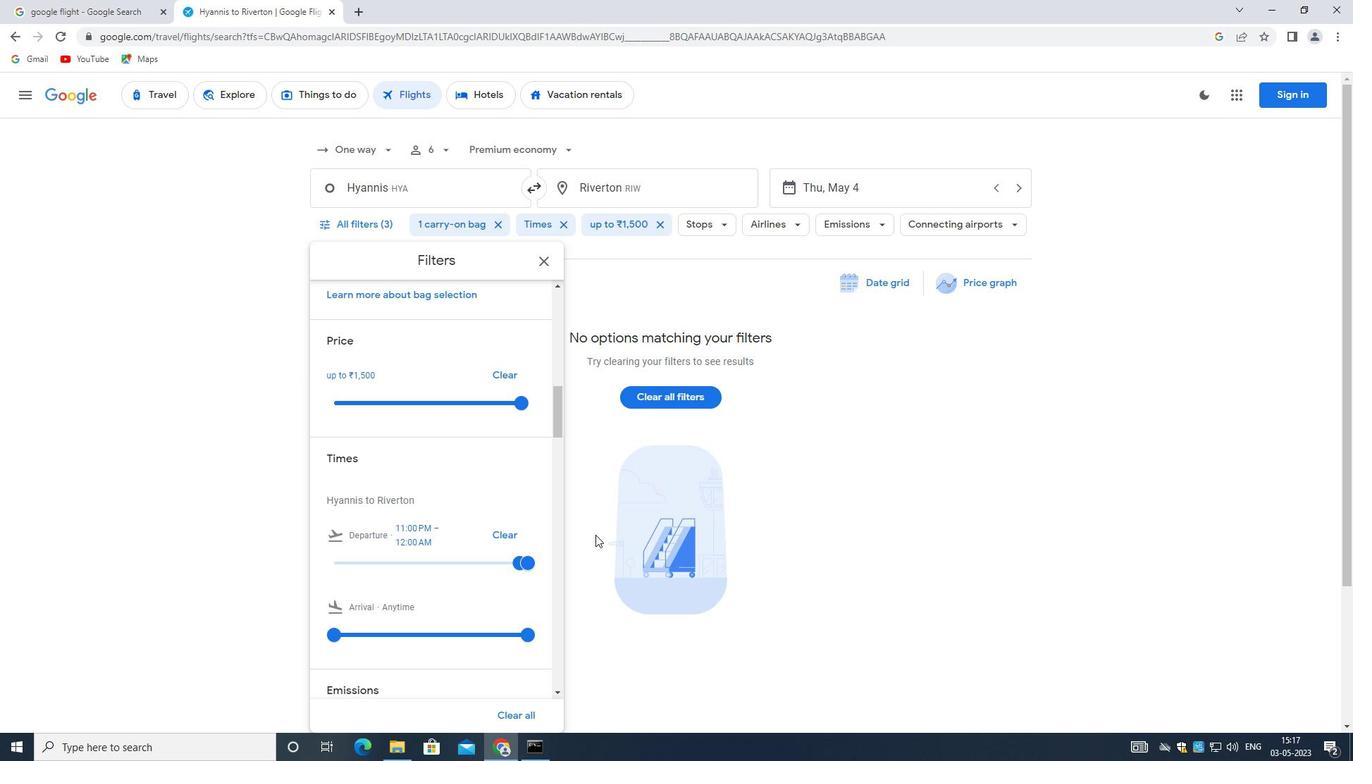 
Action: Mouse scrolled (478, 530) with delta (0, 0)
Screenshot: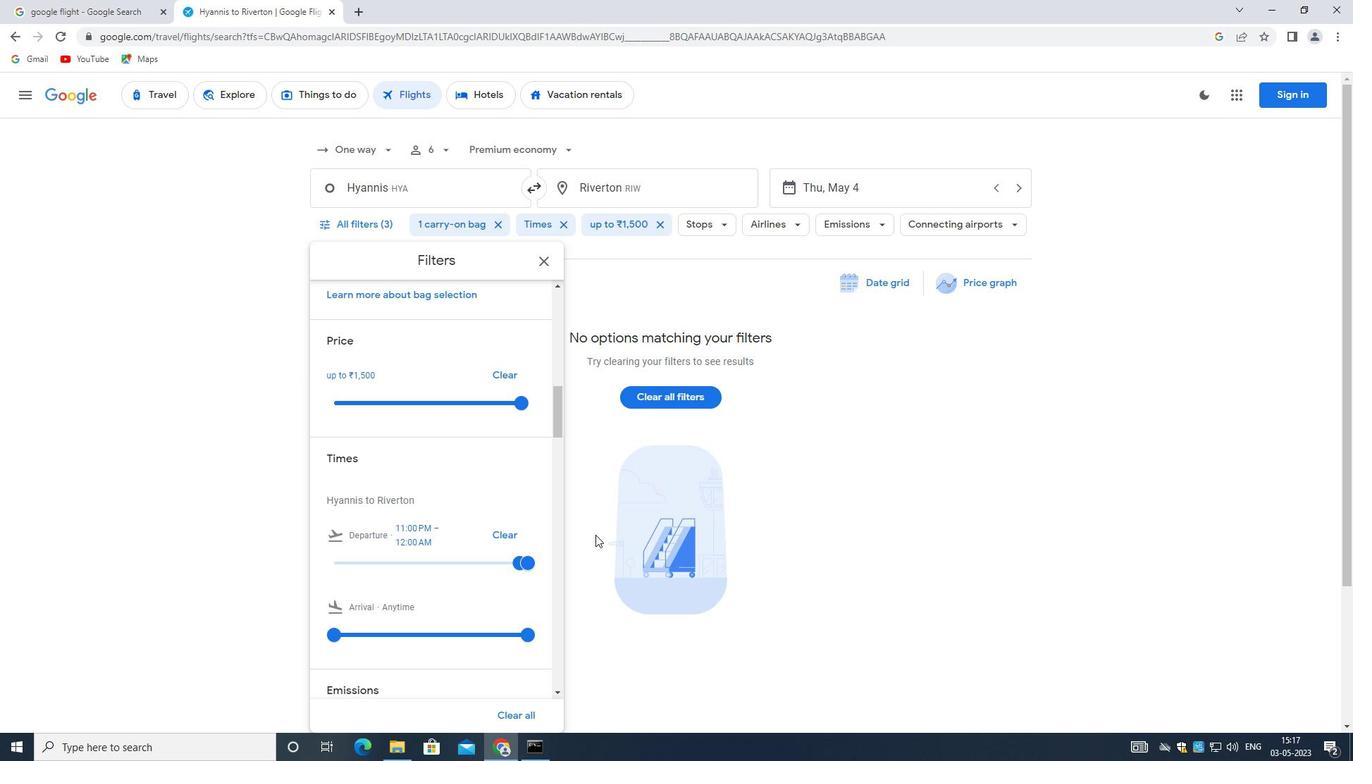 
Action: Mouse moved to (475, 531)
Screenshot: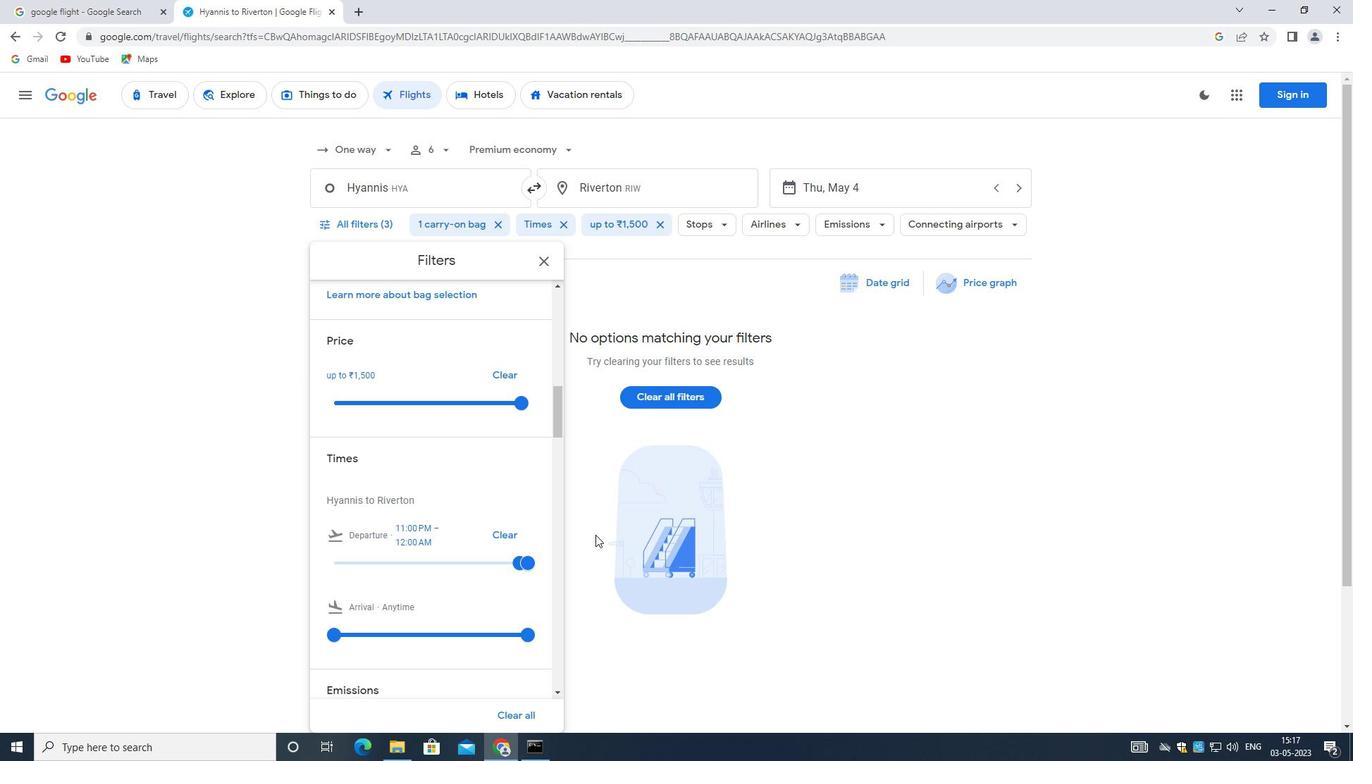 
Action: Mouse scrolled (475, 531) with delta (0, 0)
Screenshot: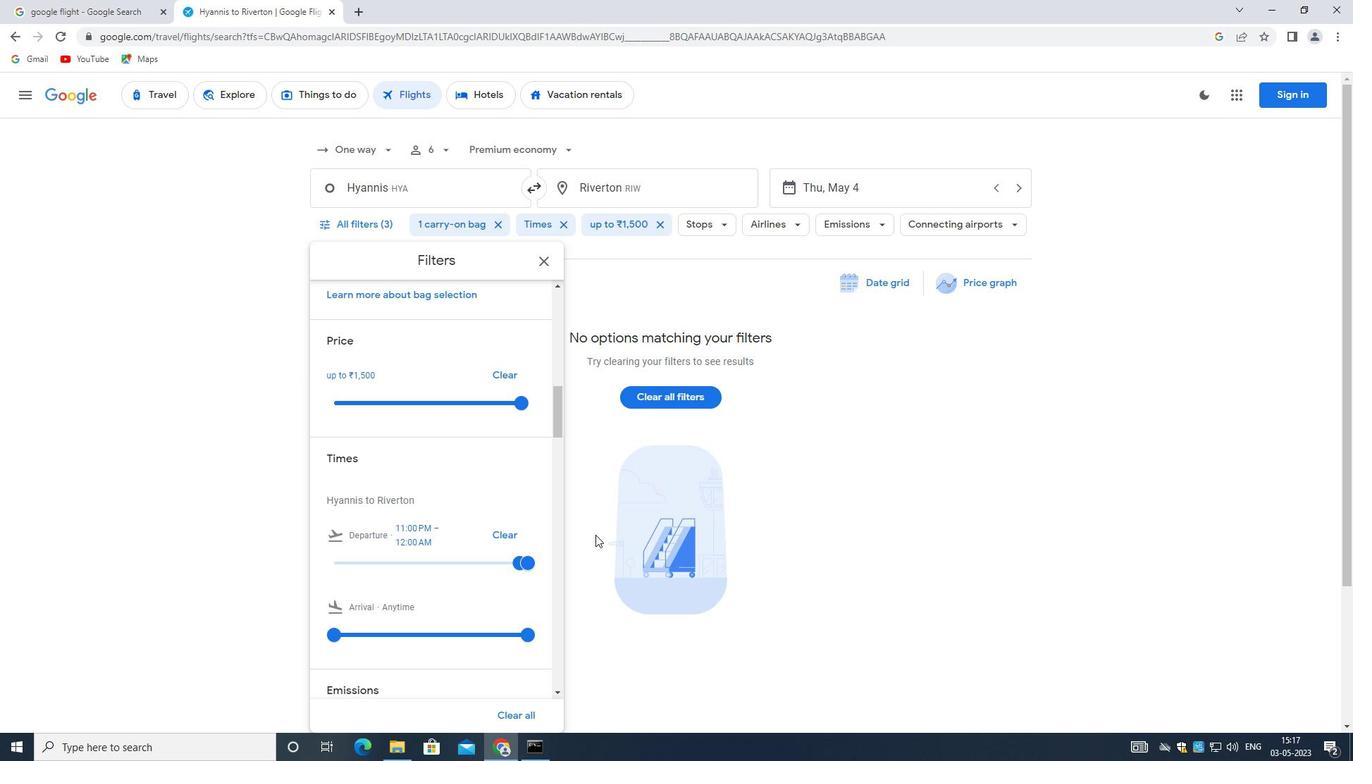 
Action: Mouse moved to (461, 468)
Screenshot: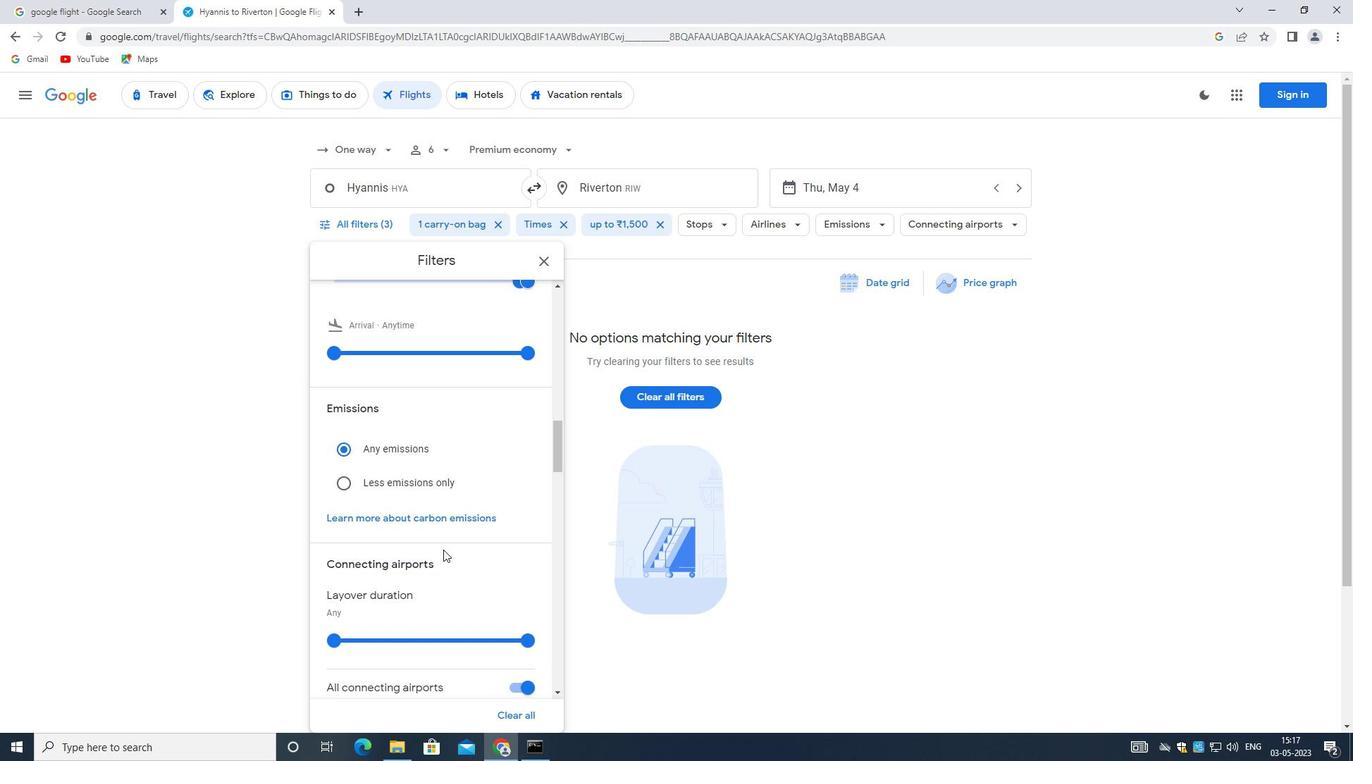 
Action: Mouse scrolled (461, 468) with delta (0, 0)
Screenshot: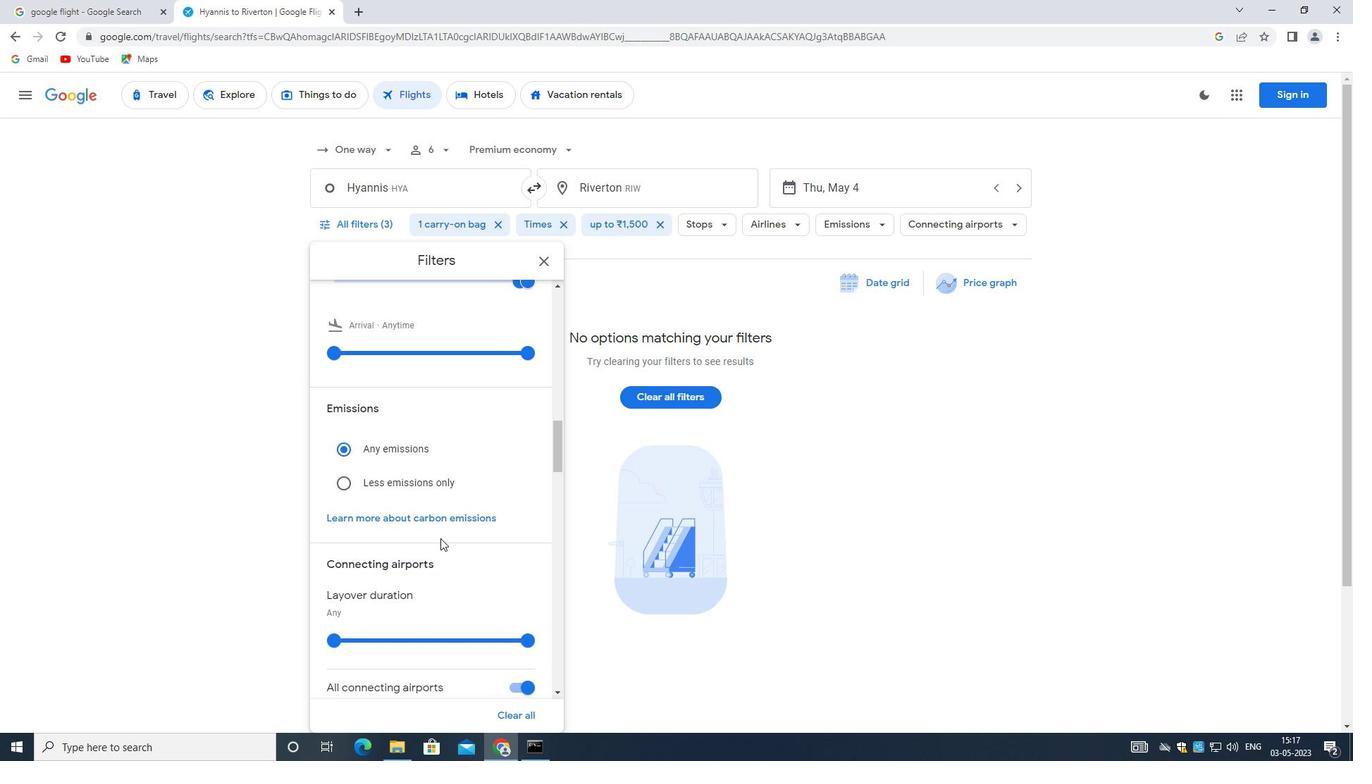 
Action: Mouse moved to (461, 468)
Screenshot: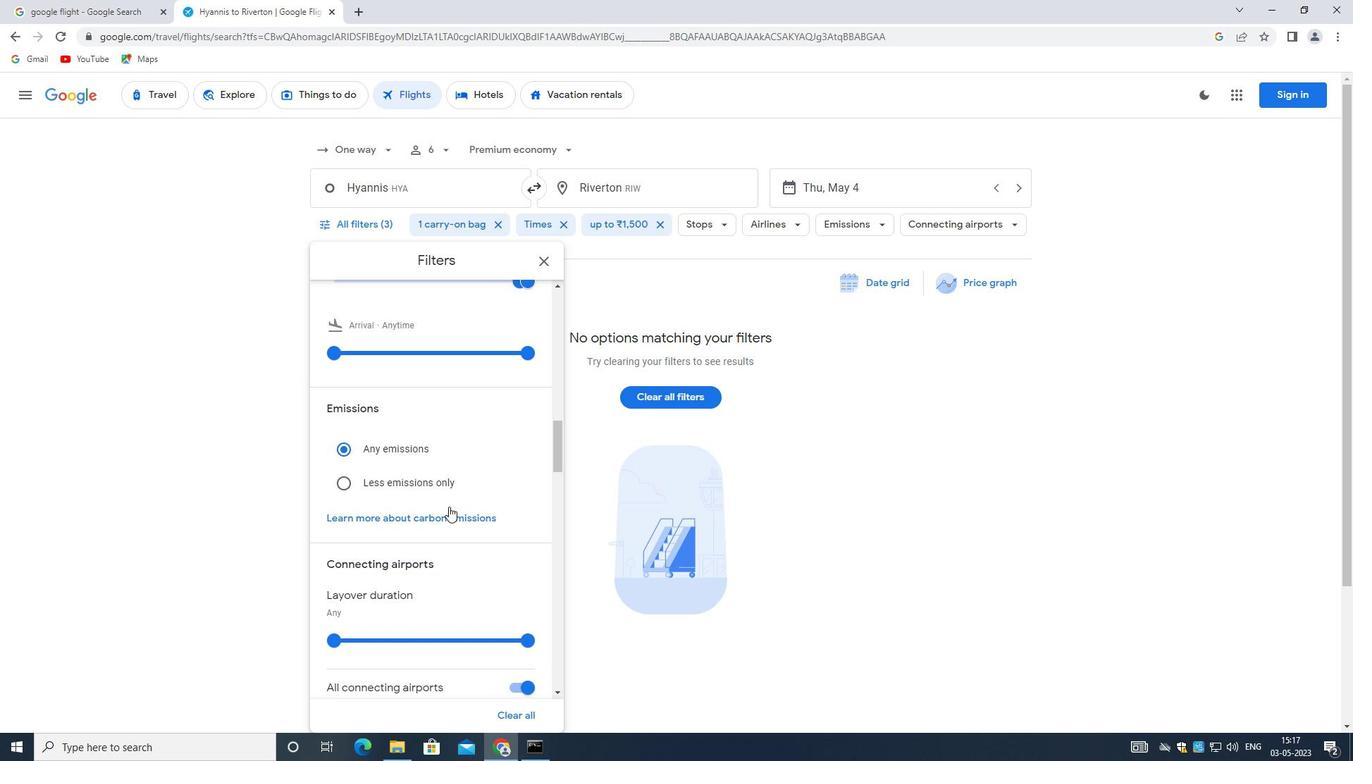 
Action: Mouse scrolled (461, 468) with delta (0, 0)
Screenshot: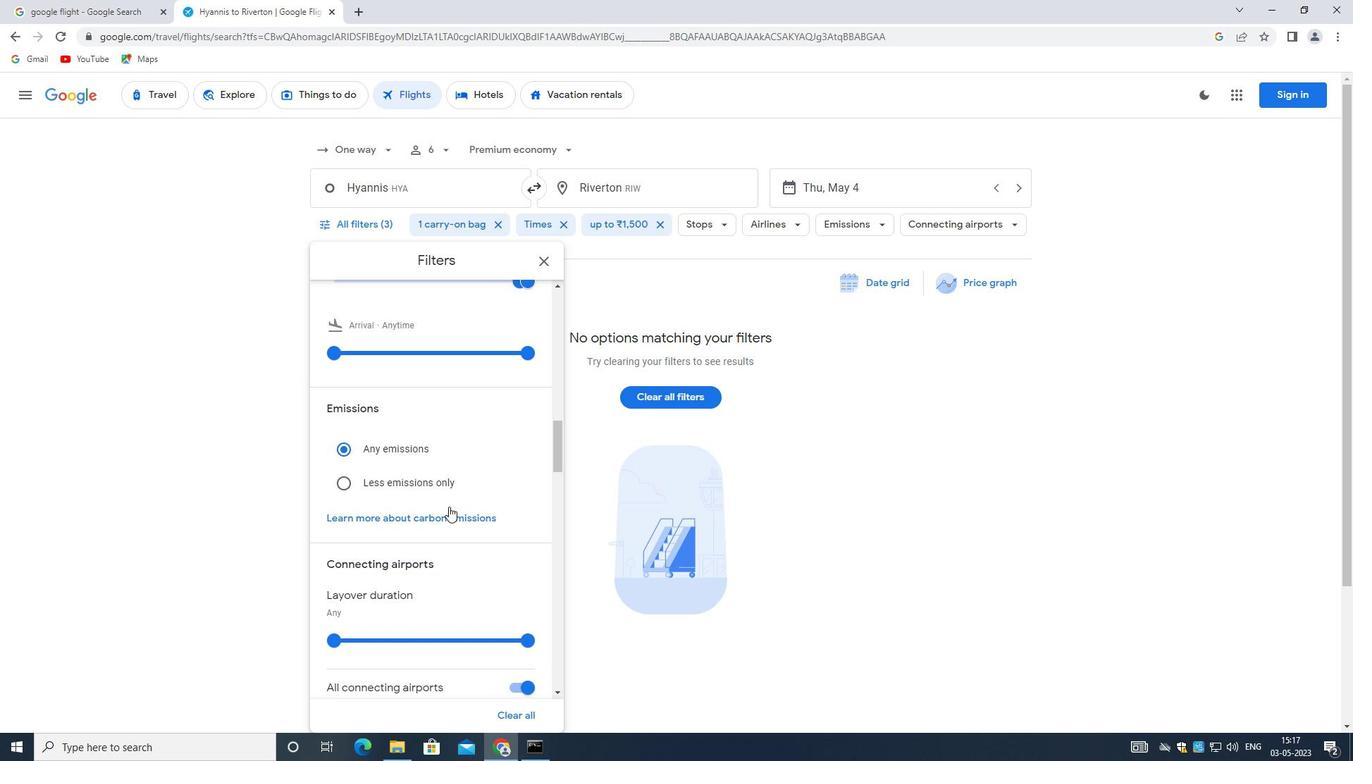 
Action: Mouse moved to (461, 469)
Screenshot: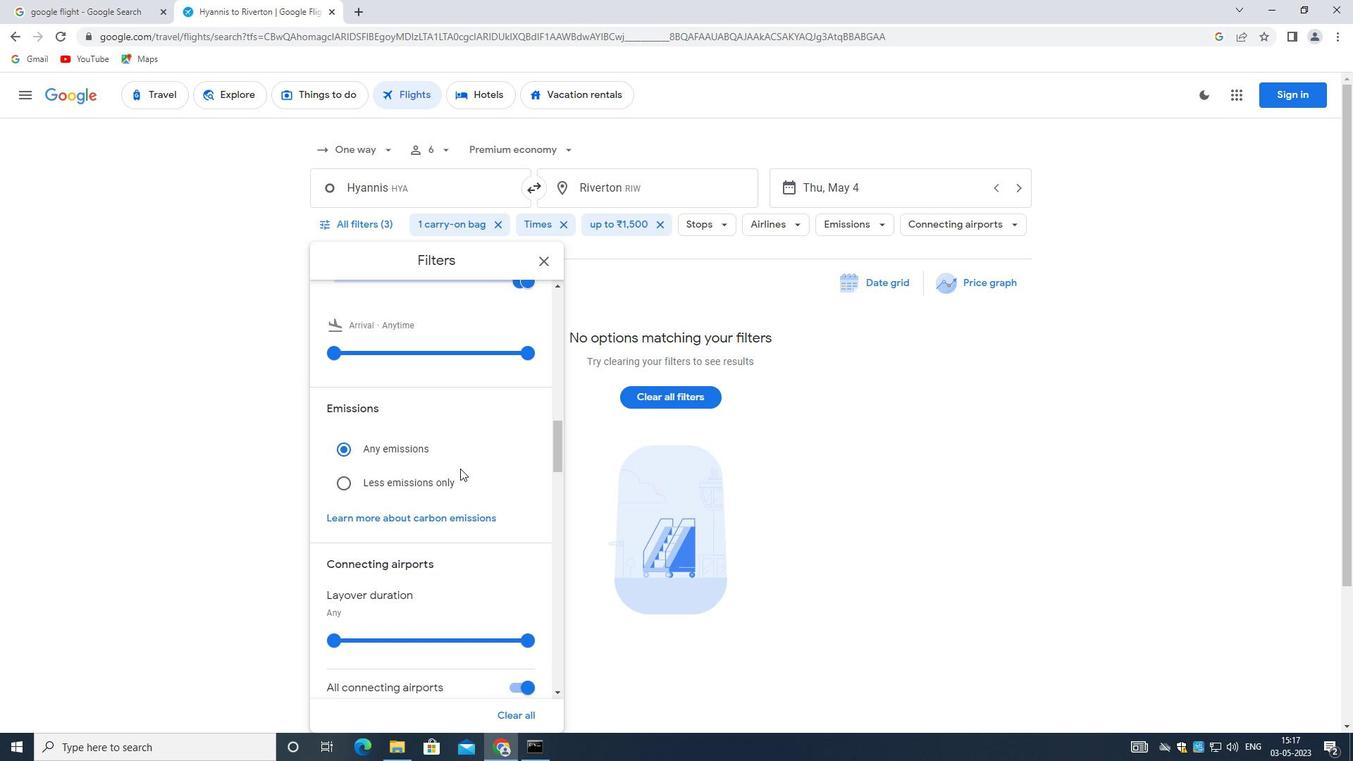
Action: Mouse scrolled (461, 468) with delta (0, 0)
Screenshot: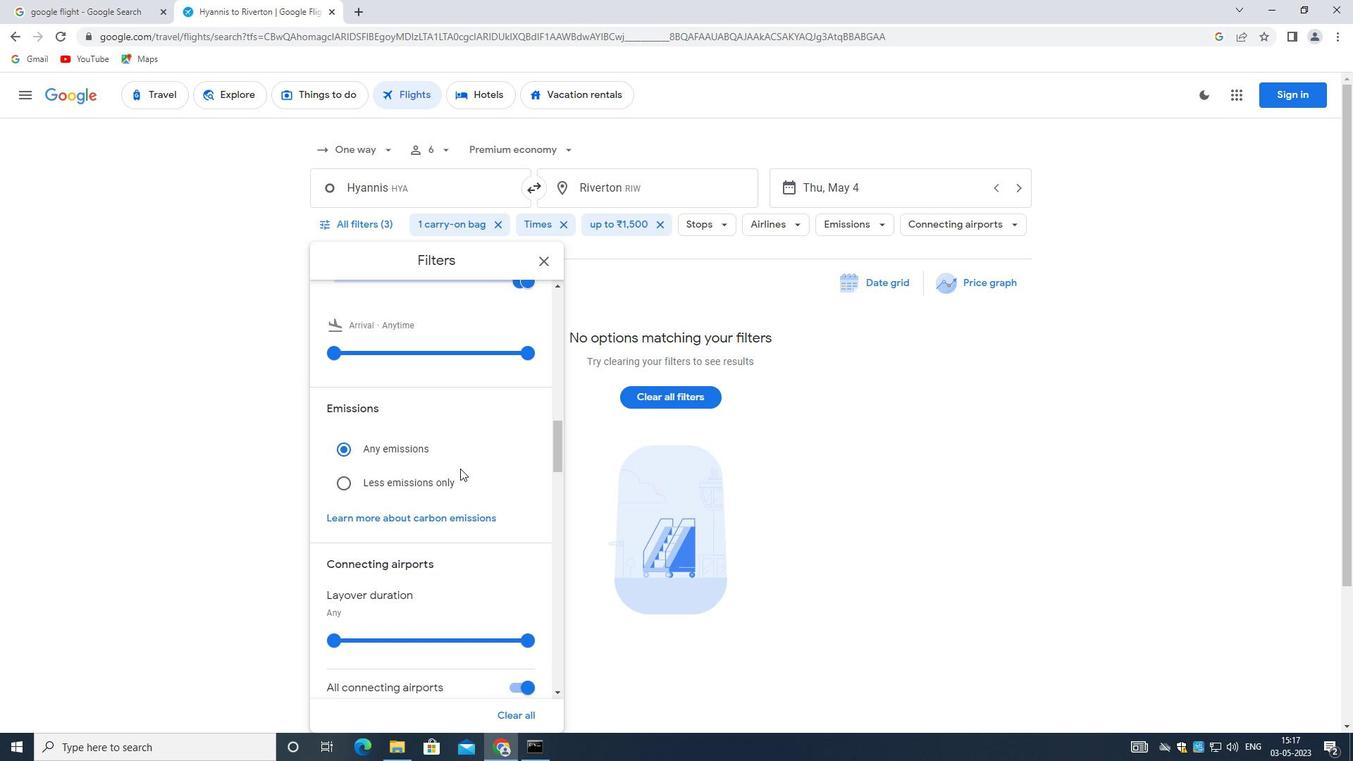 
Action: Mouse moved to (461, 470)
Screenshot: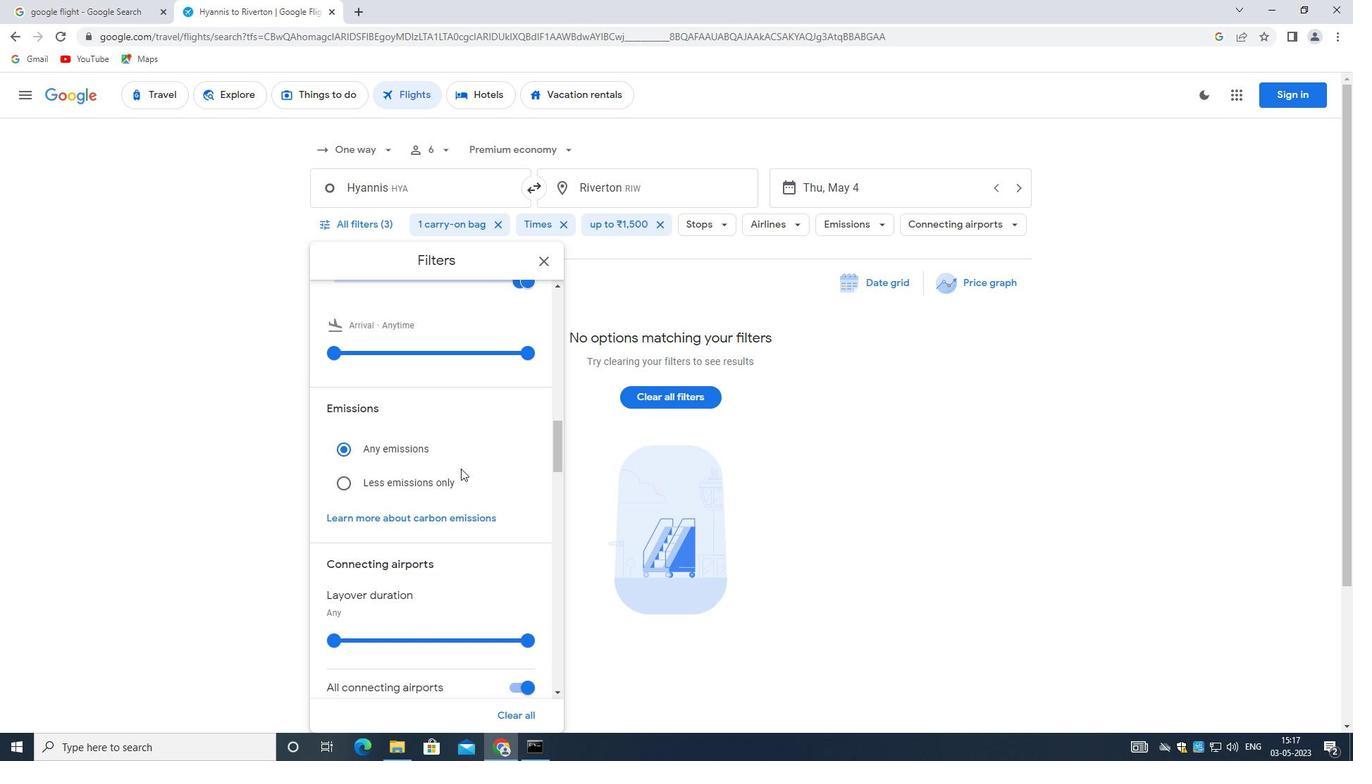 
Action: Mouse scrolled (461, 469) with delta (0, 0)
Screenshot: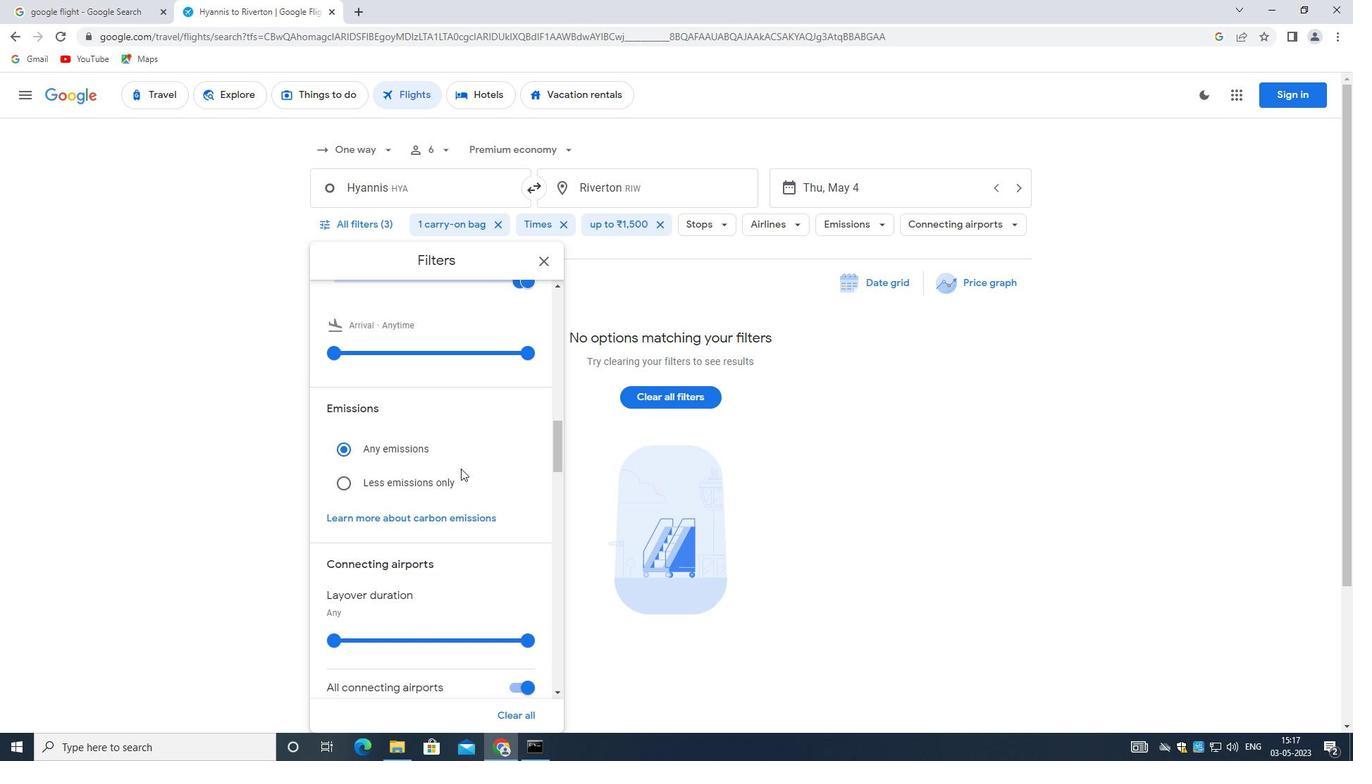
Action: Mouse moved to (511, 406)
Screenshot: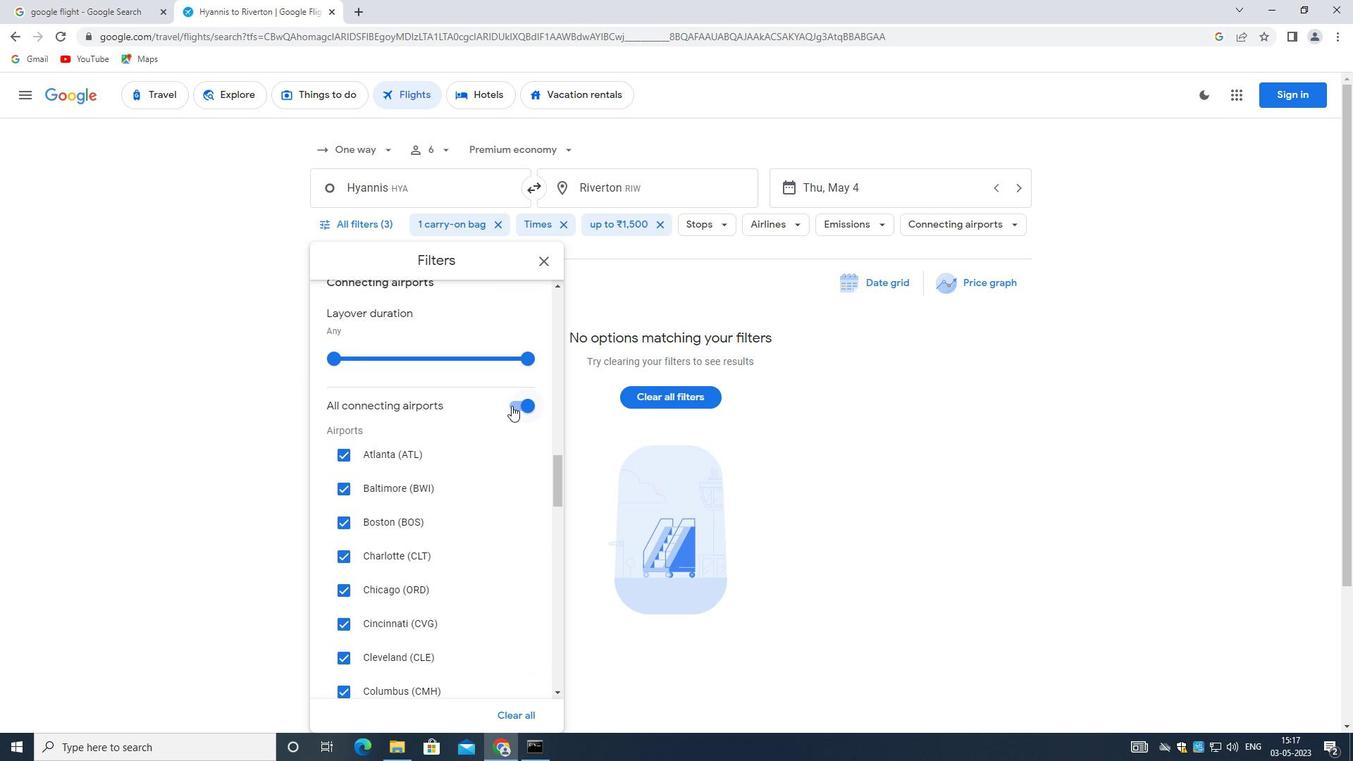 
Action: Mouse pressed left at (511, 406)
Screenshot: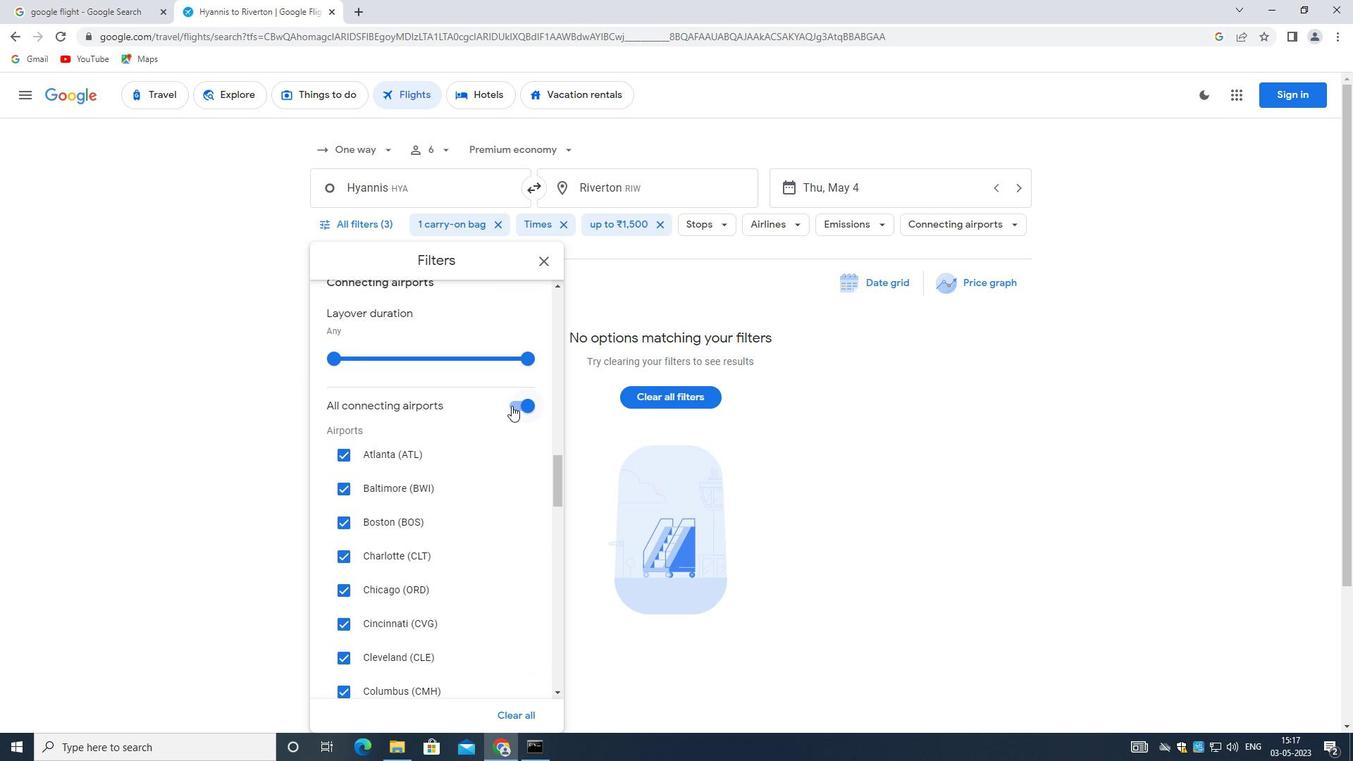 
Action: Mouse moved to (427, 452)
Screenshot: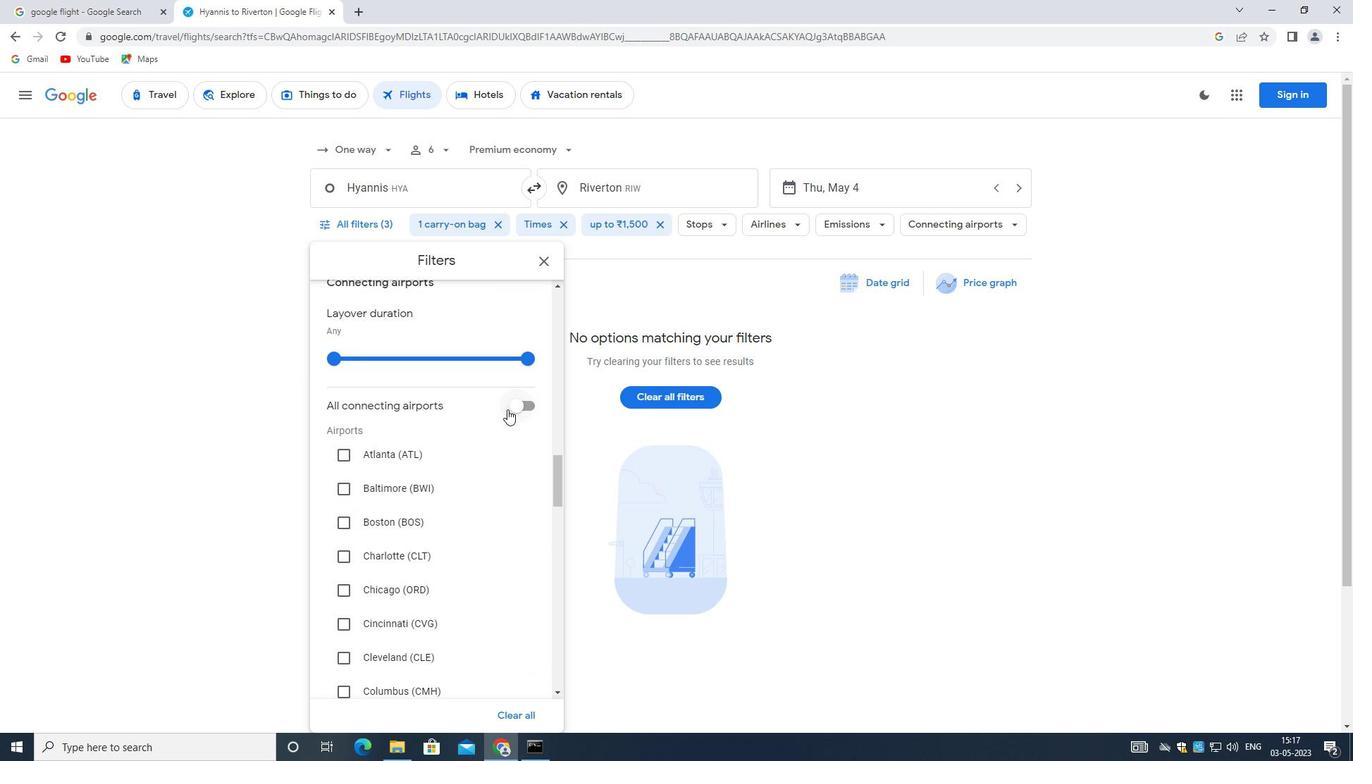 
Action: Mouse scrolled (427, 451) with delta (0, 0)
Screenshot: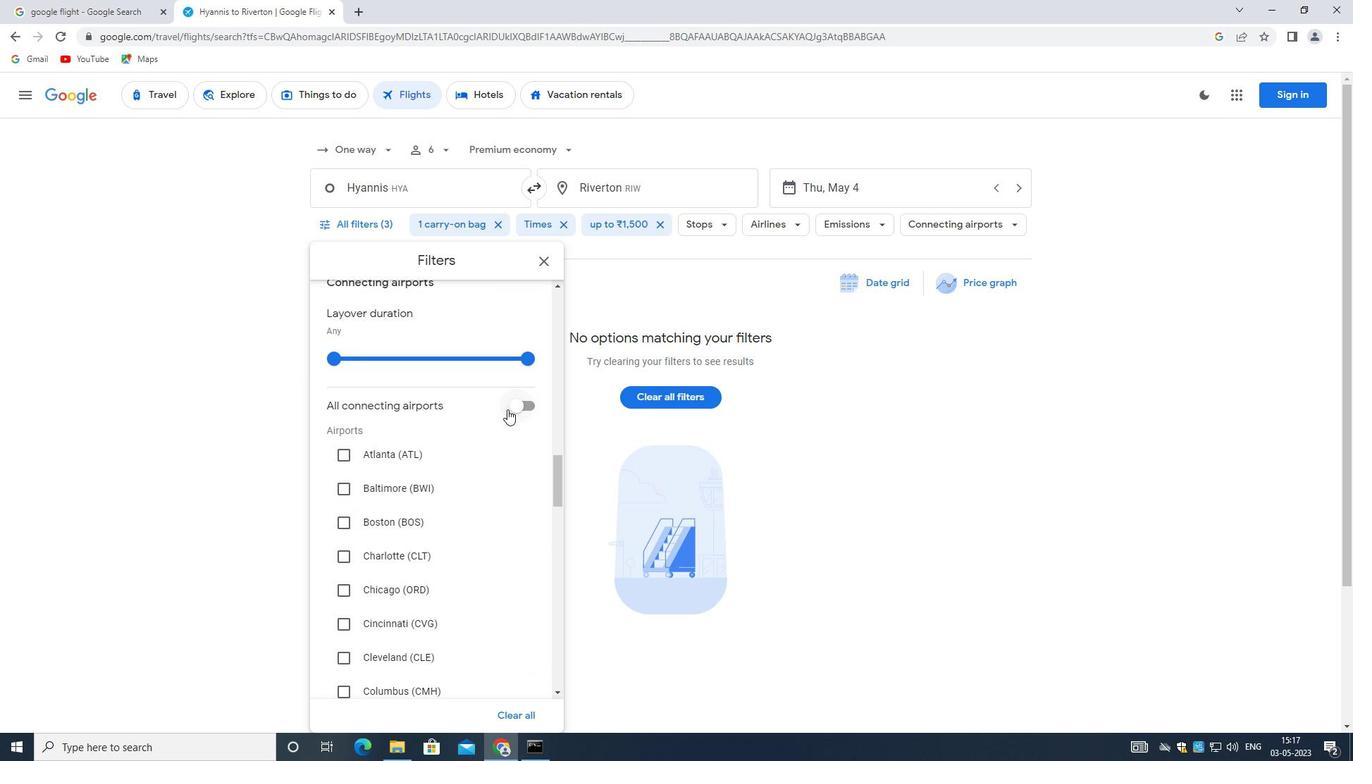 
Action: Mouse moved to (427, 454)
Screenshot: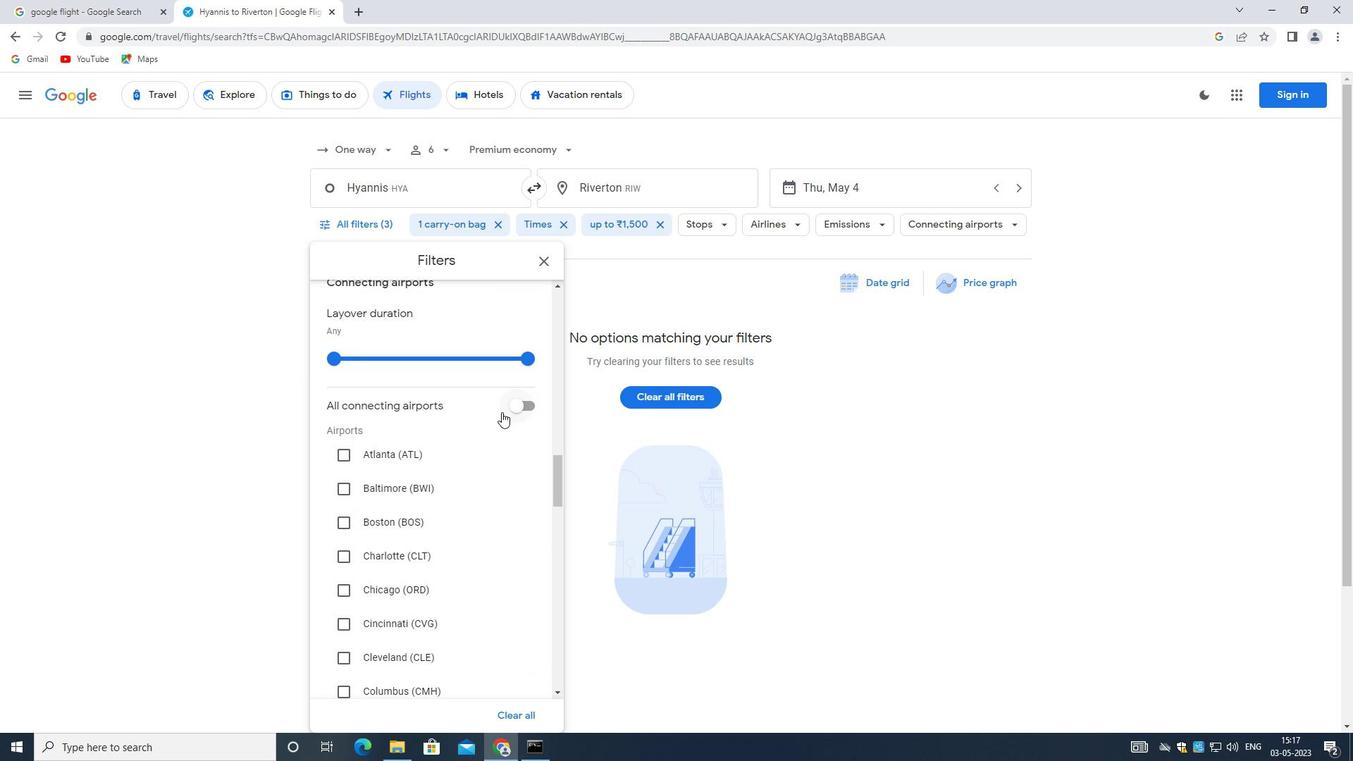 
Action: Mouse scrolled (427, 454) with delta (0, 0)
Screenshot: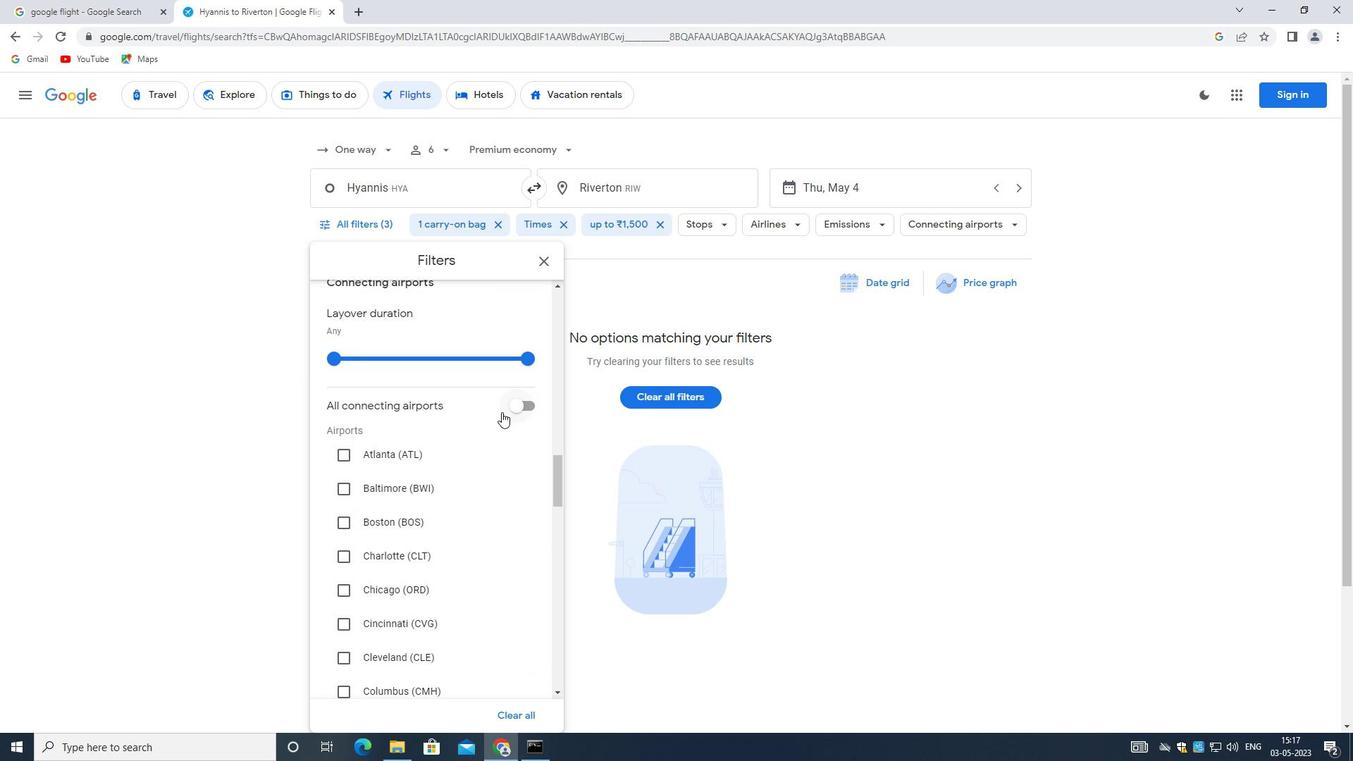 
Action: Mouse scrolled (427, 454) with delta (0, 0)
Screenshot: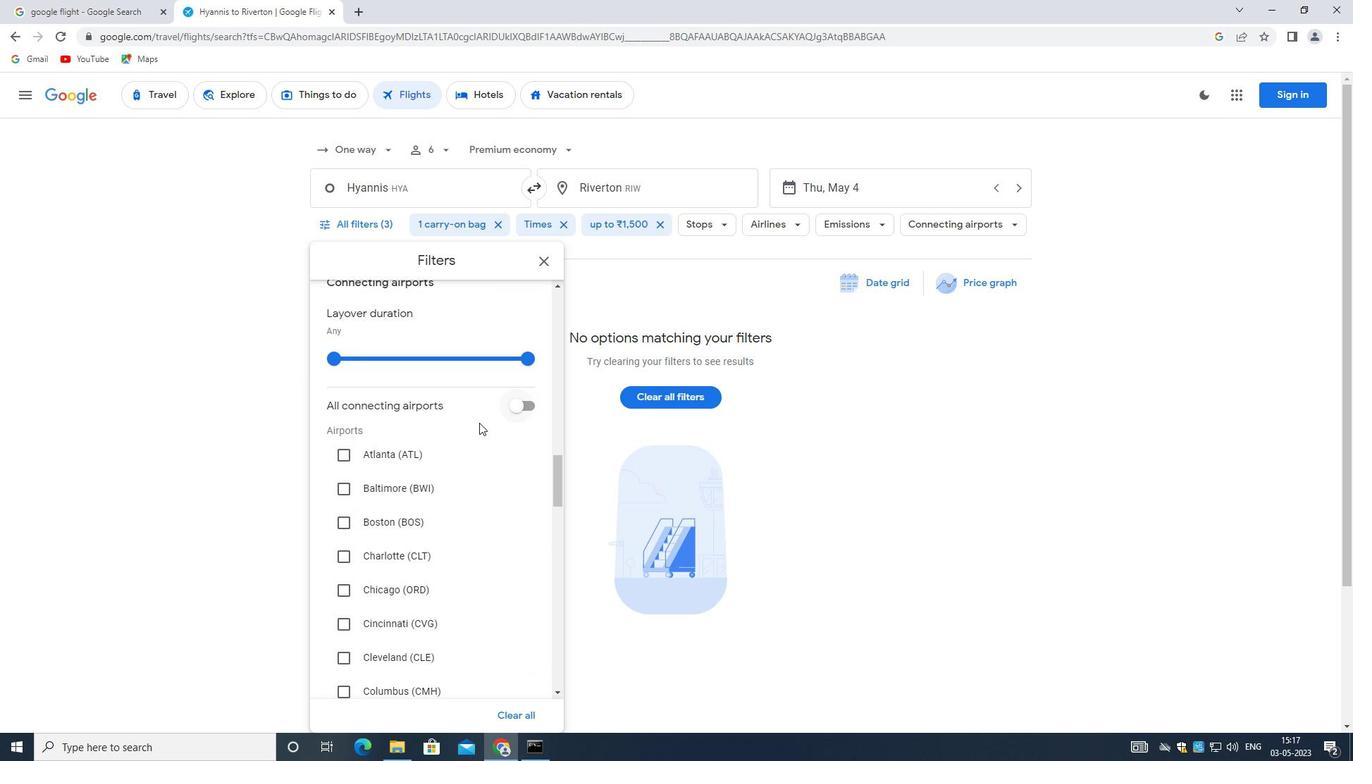 
Action: Mouse moved to (427, 455)
Screenshot: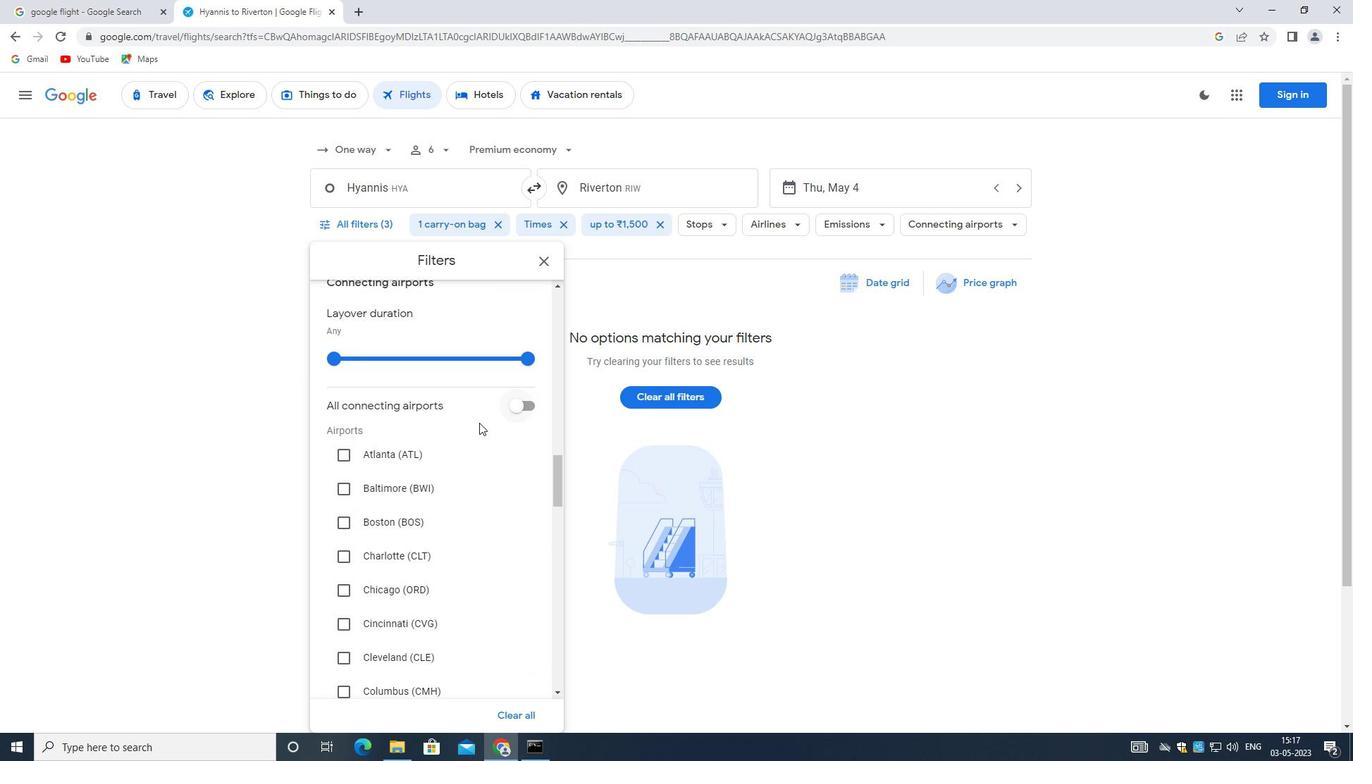 
Action: Mouse scrolled (427, 454) with delta (0, 0)
Screenshot: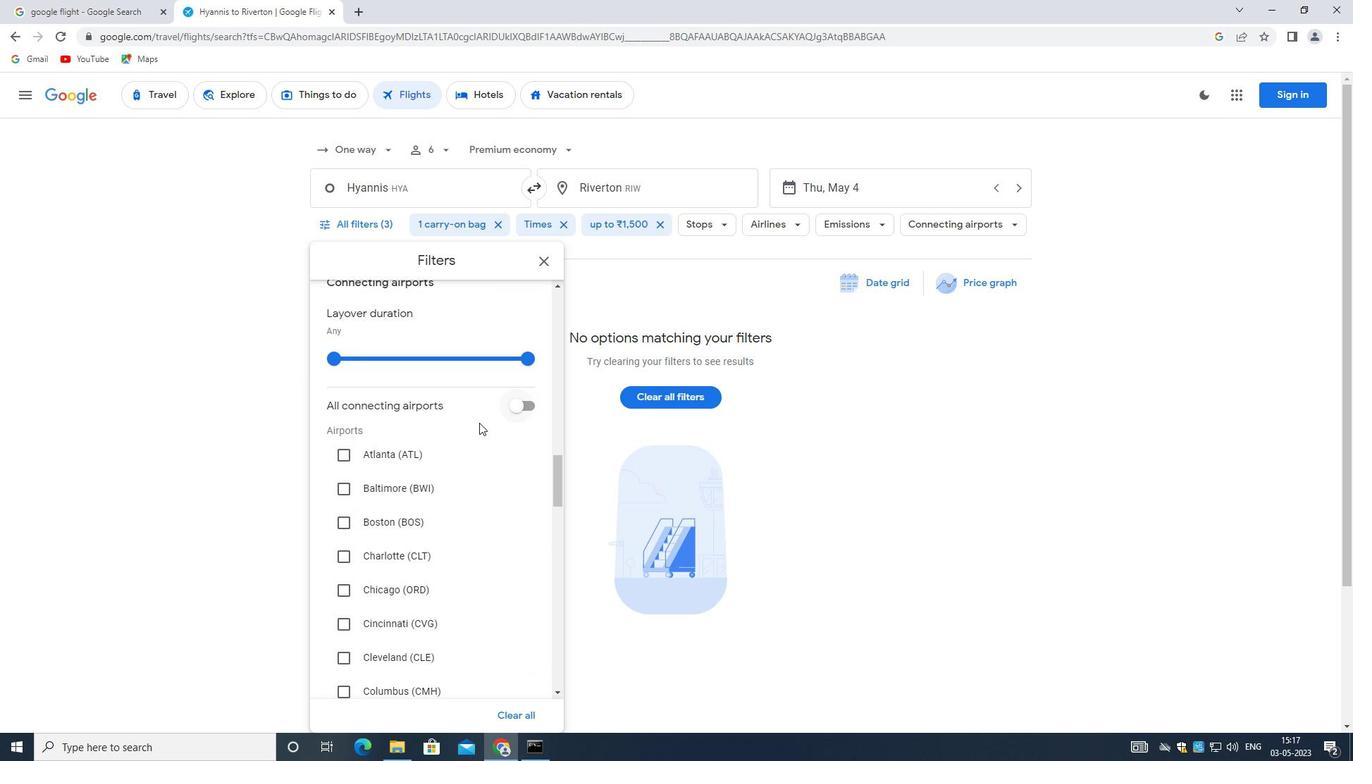 
Action: Mouse moved to (425, 456)
Screenshot: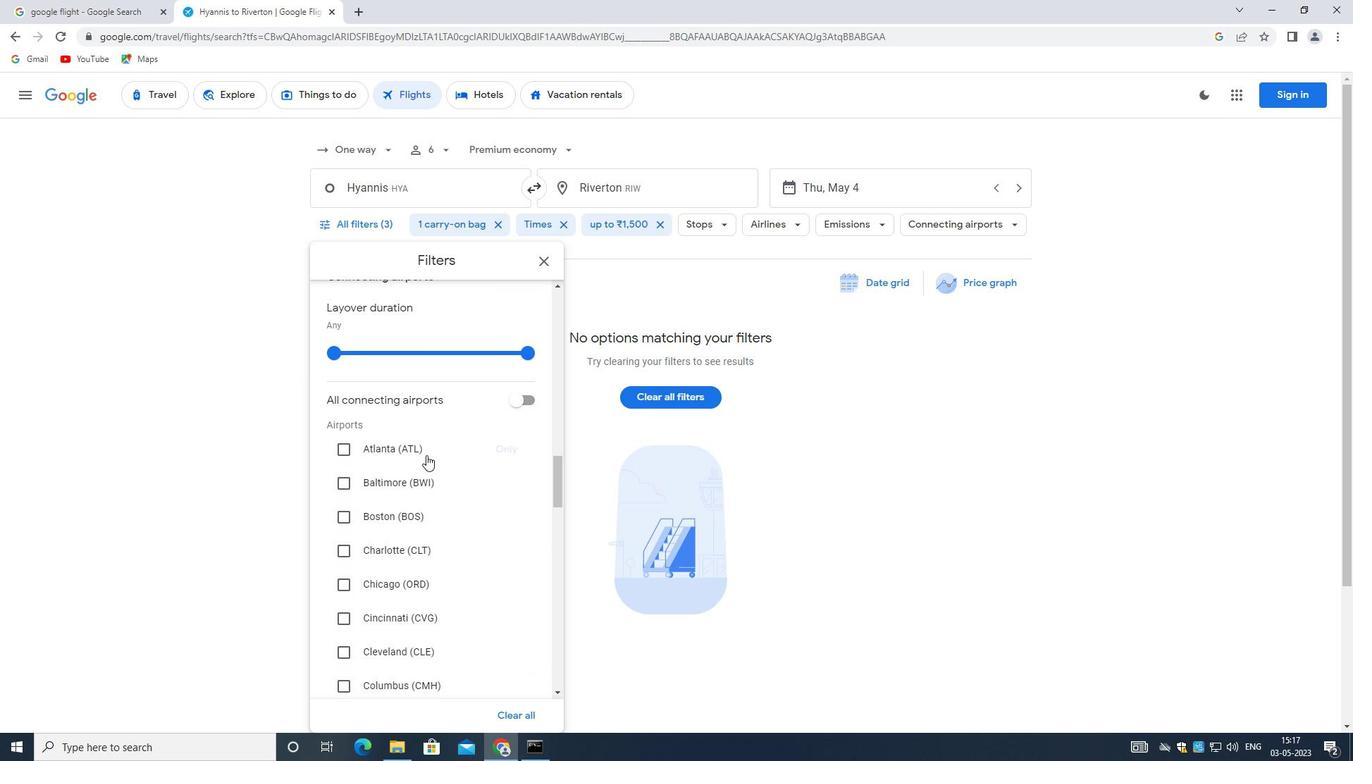 
Action: Mouse scrolled (425, 456) with delta (0, 0)
Screenshot: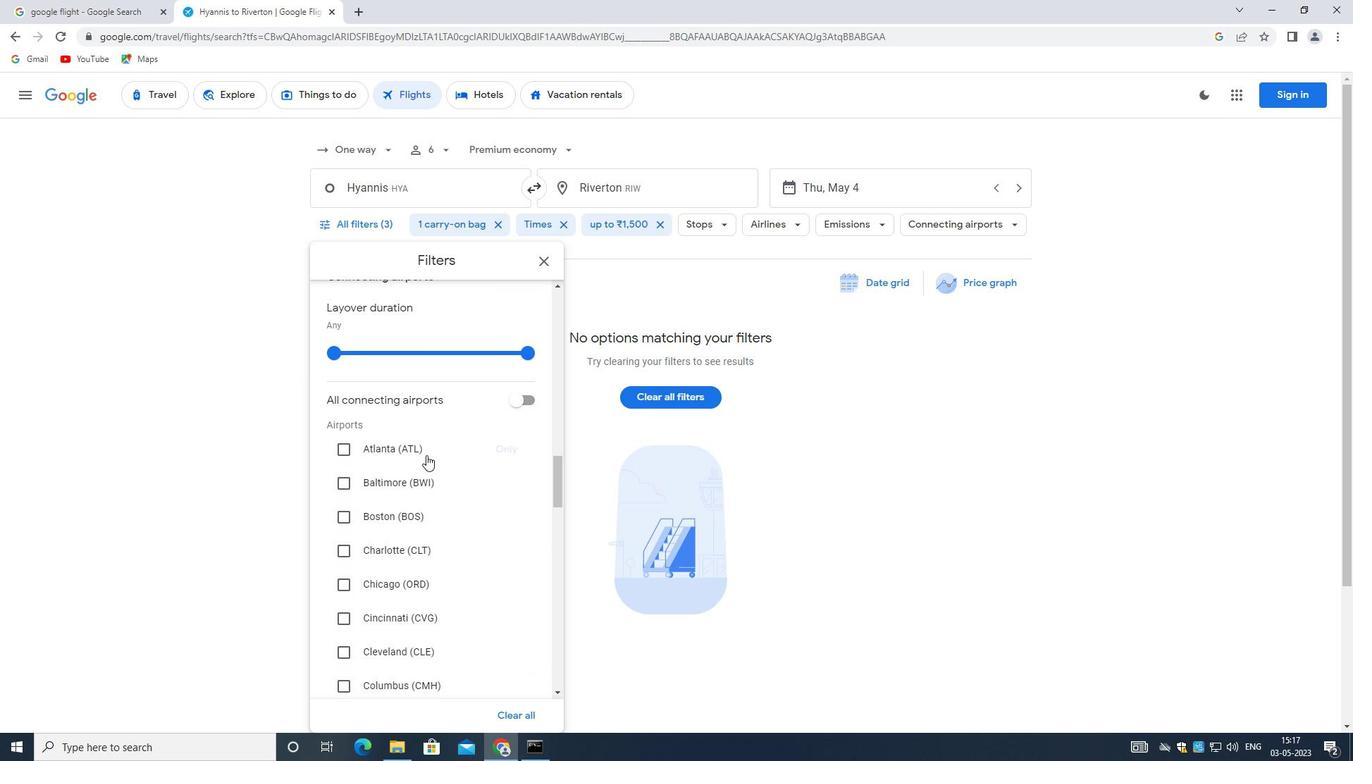 
Action: Mouse scrolled (425, 456) with delta (0, 0)
Screenshot: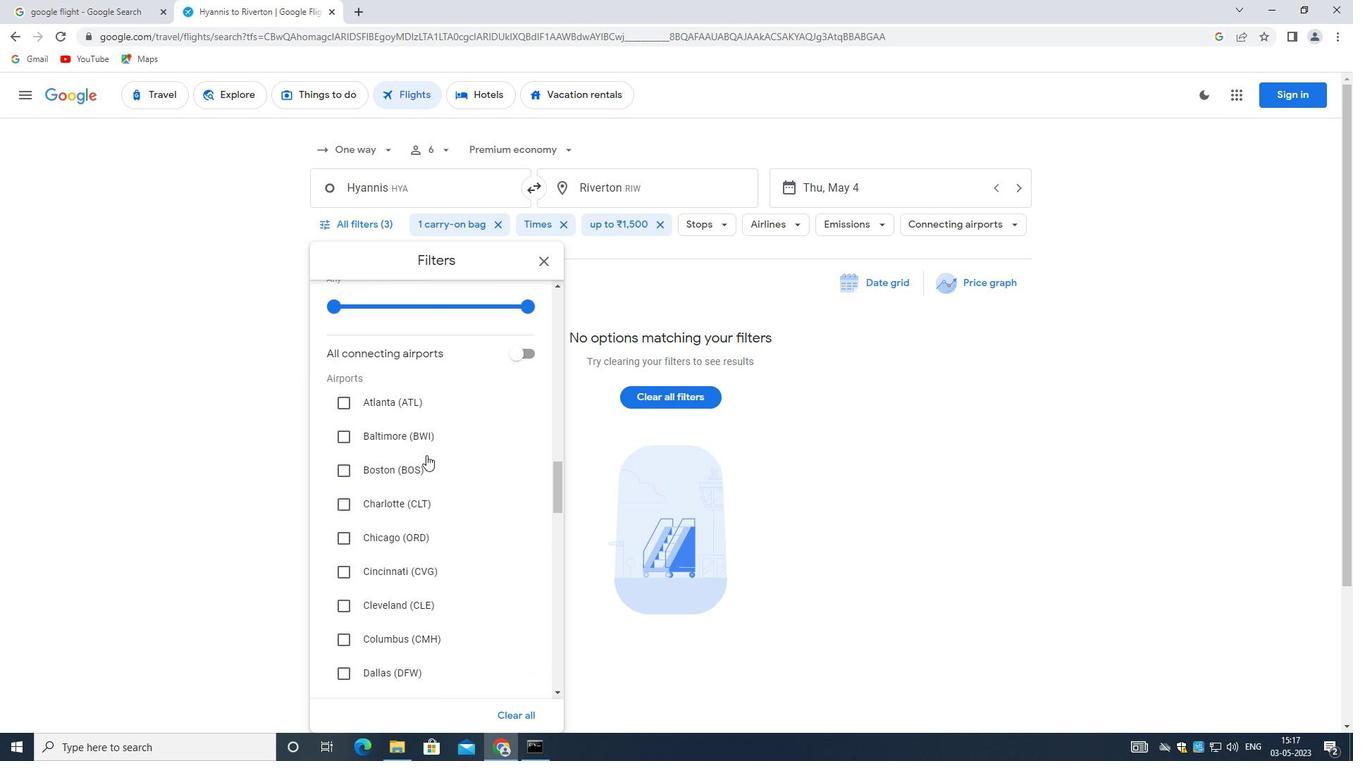 
Action: Mouse scrolled (425, 456) with delta (0, 0)
Screenshot: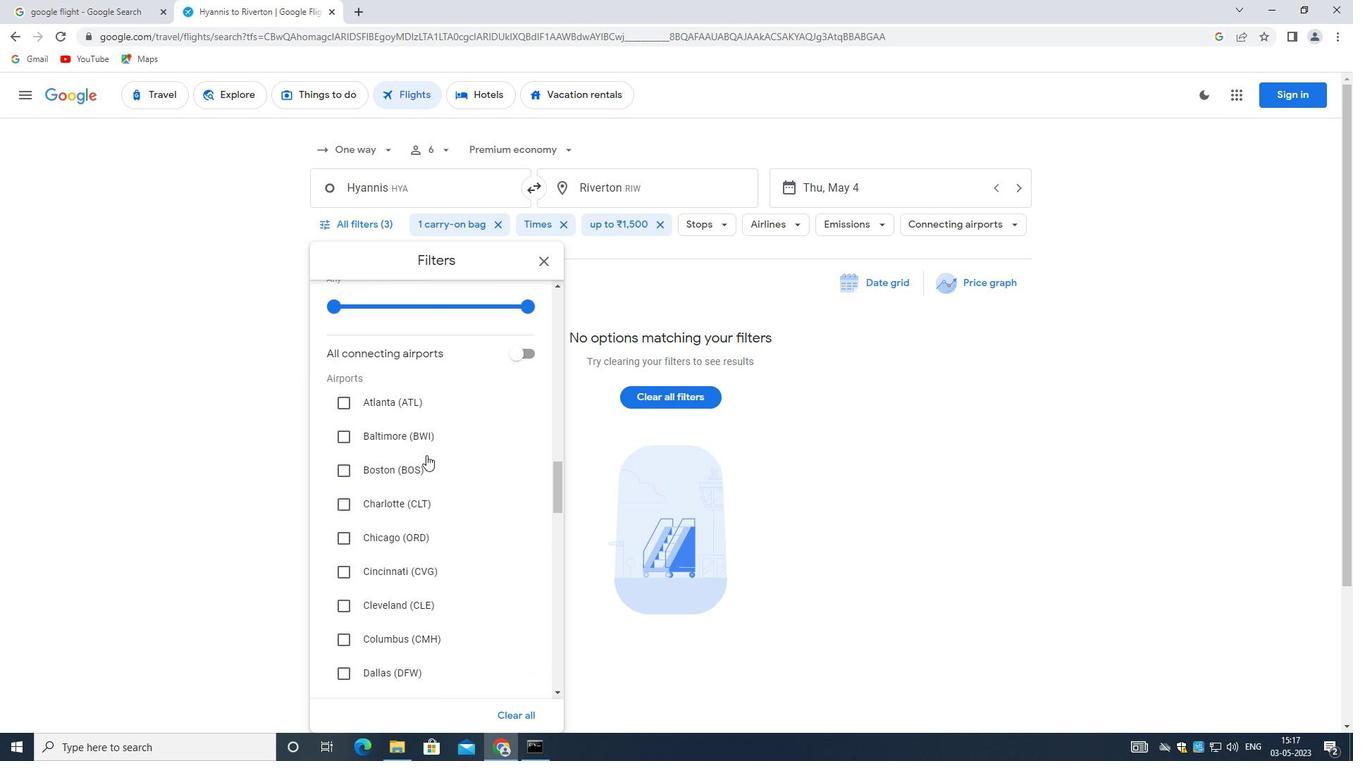 
Action: Mouse moved to (423, 464)
Screenshot: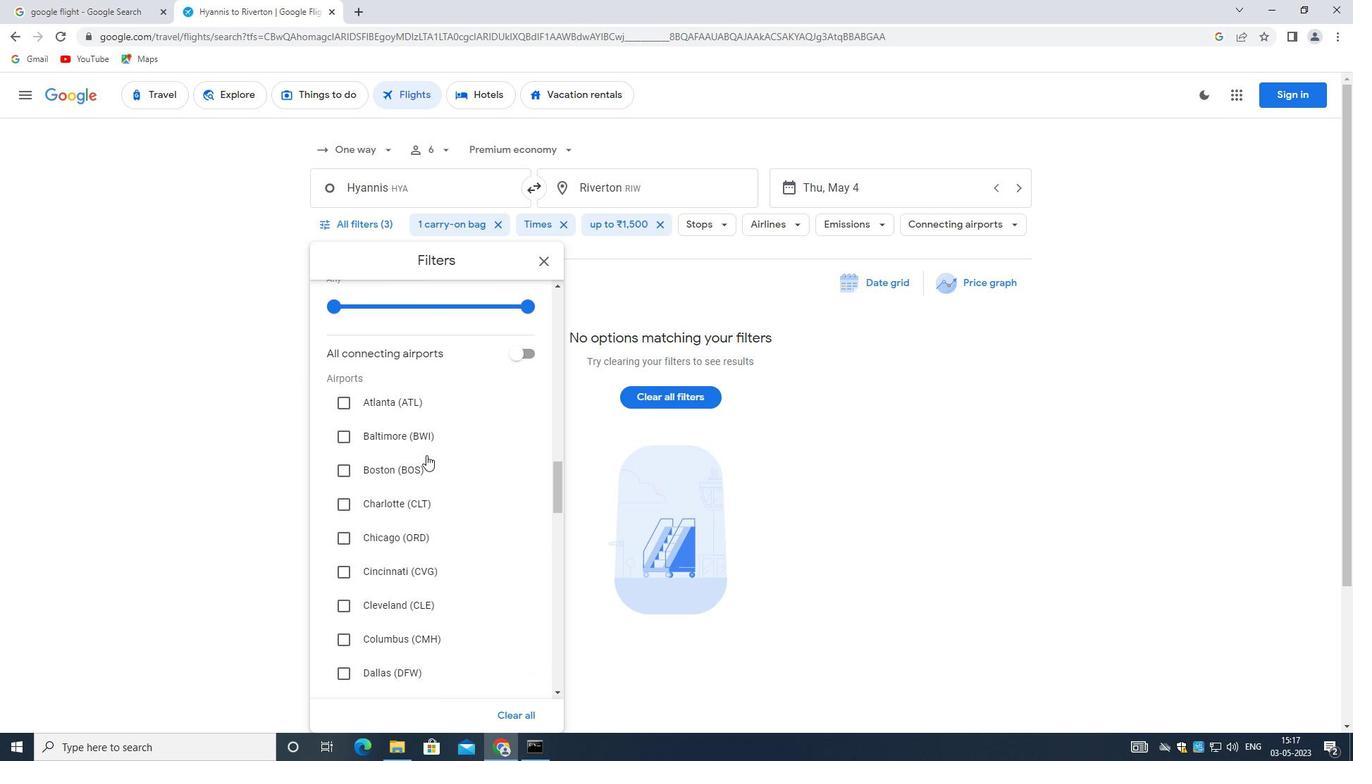 
Action: Mouse scrolled (423, 463) with delta (0, 0)
Screenshot: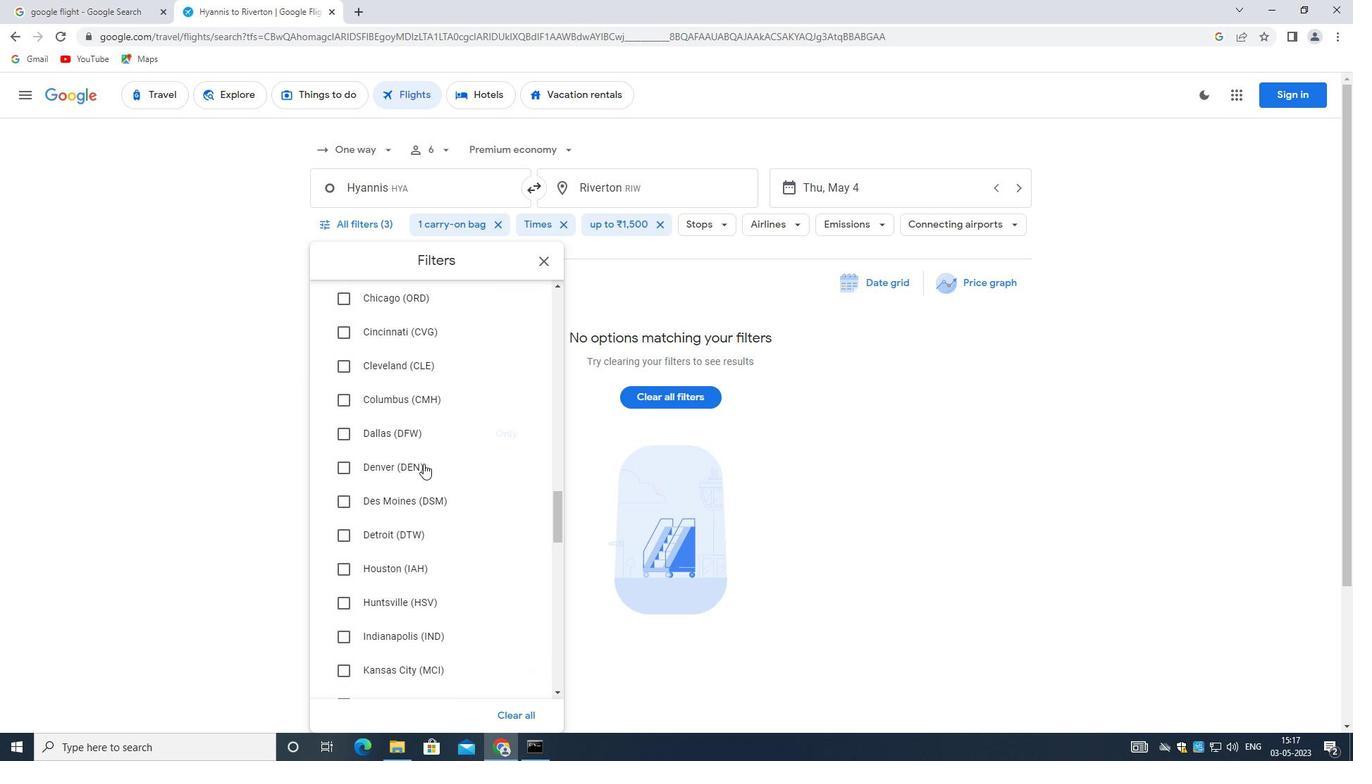 
Action: Mouse scrolled (423, 463) with delta (0, 0)
Screenshot: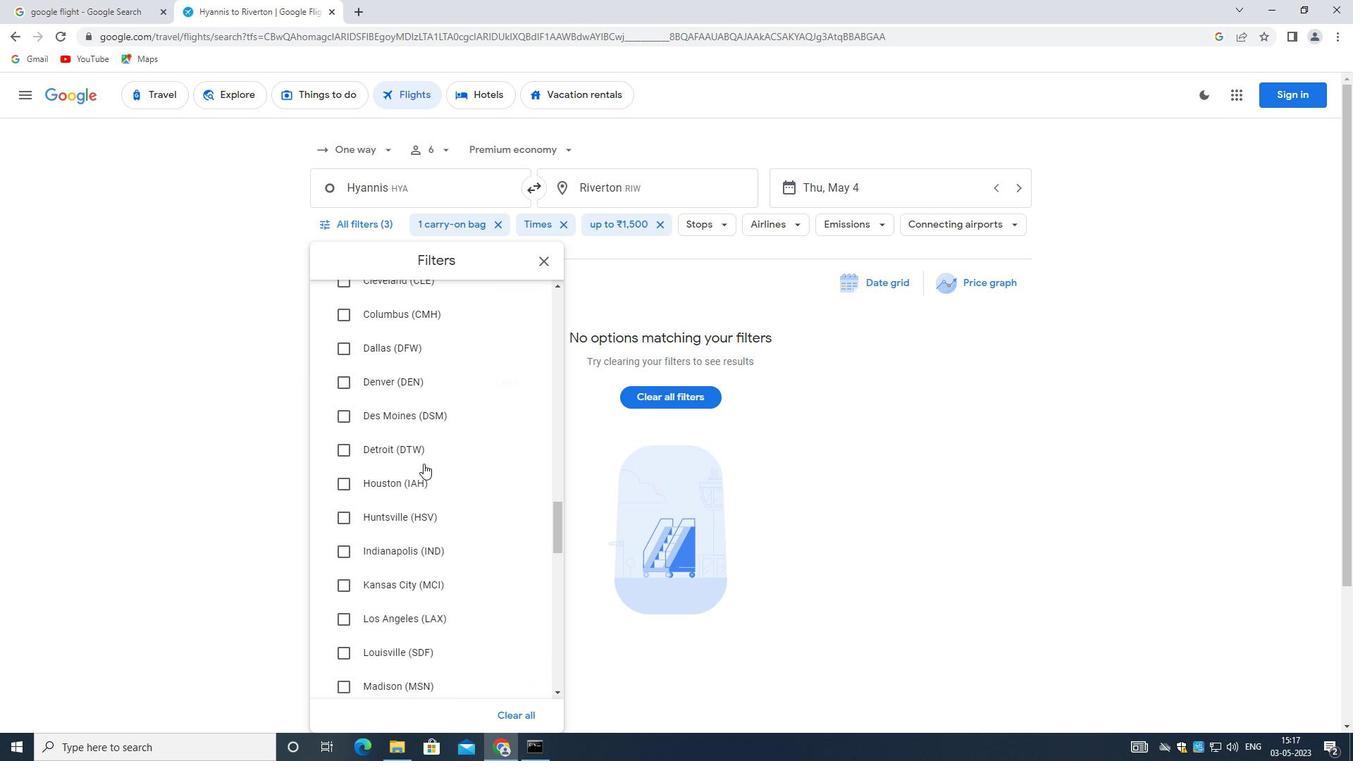 
Action: Mouse moved to (421, 471)
Screenshot: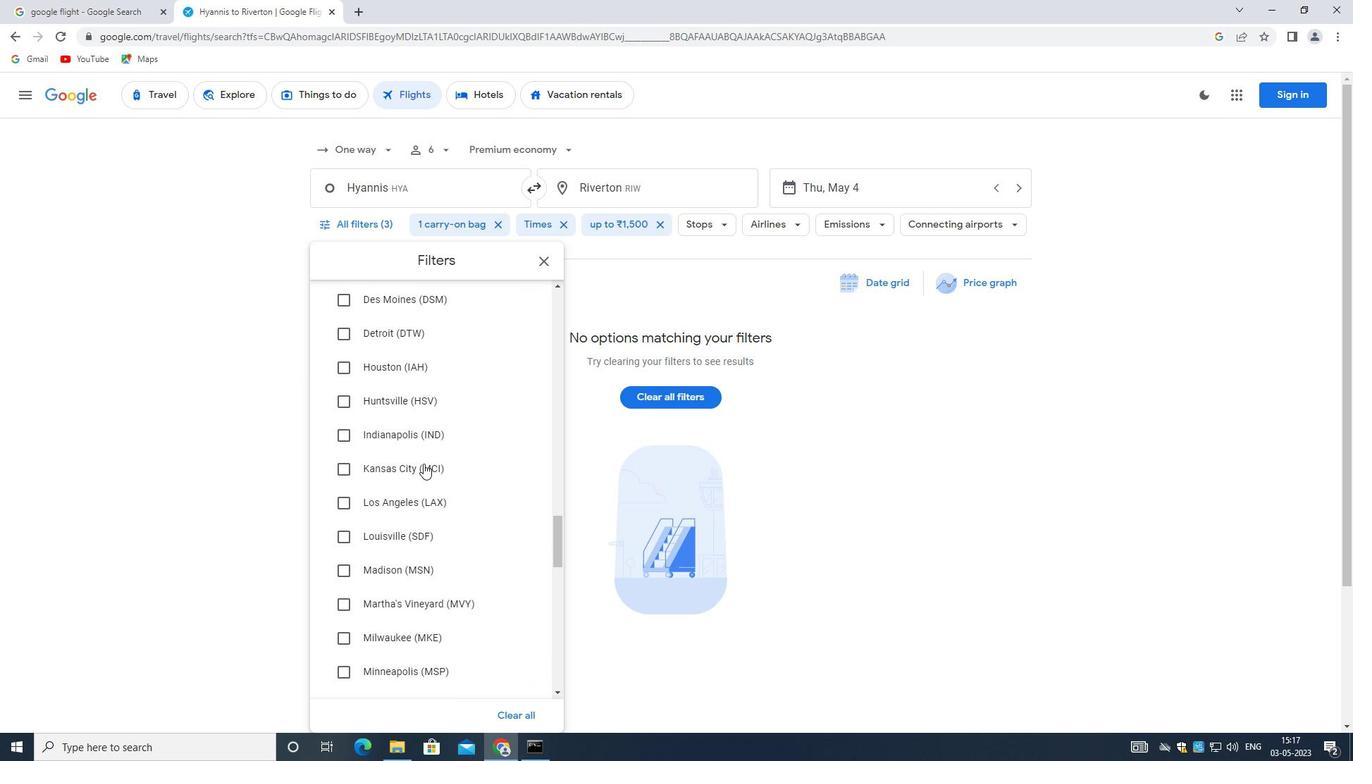 
Action: Mouse scrolled (421, 470) with delta (0, 0)
Screenshot: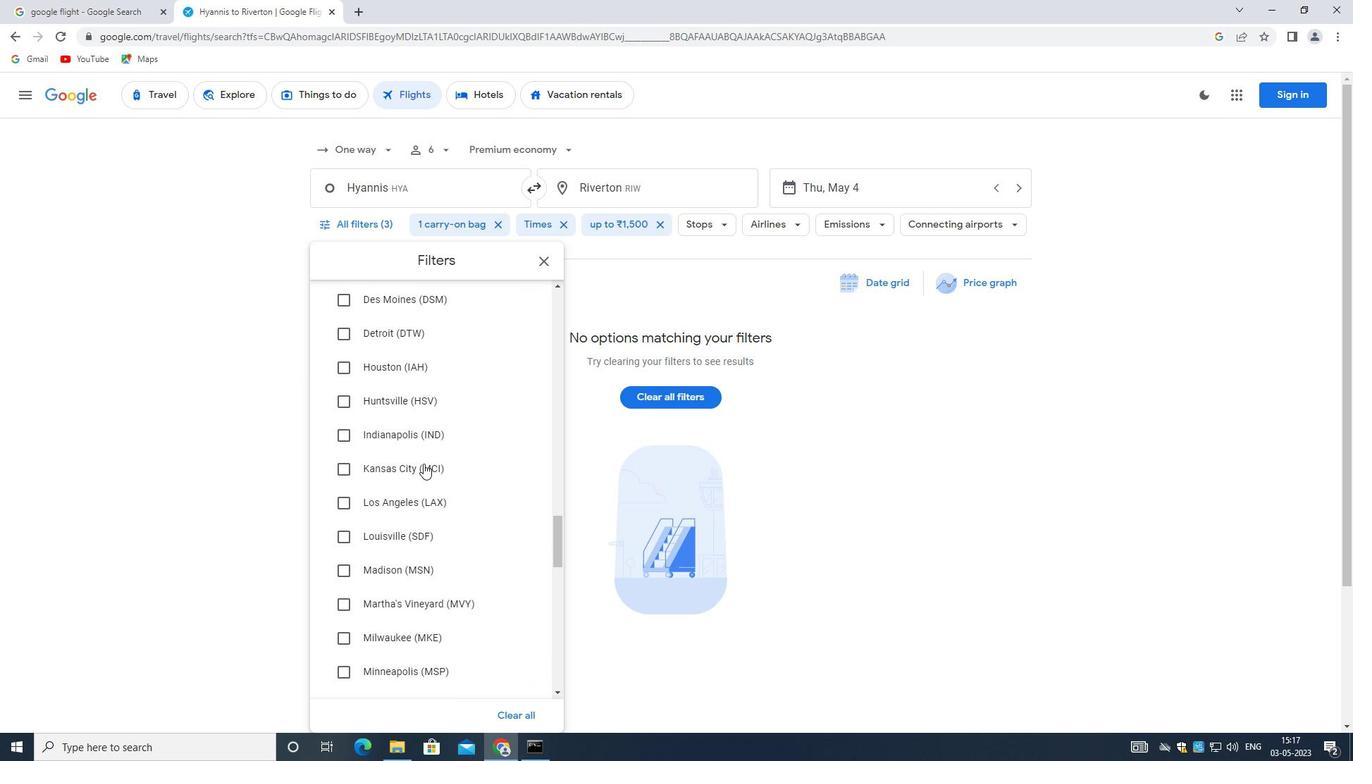 
Action: Mouse moved to (420, 473)
Screenshot: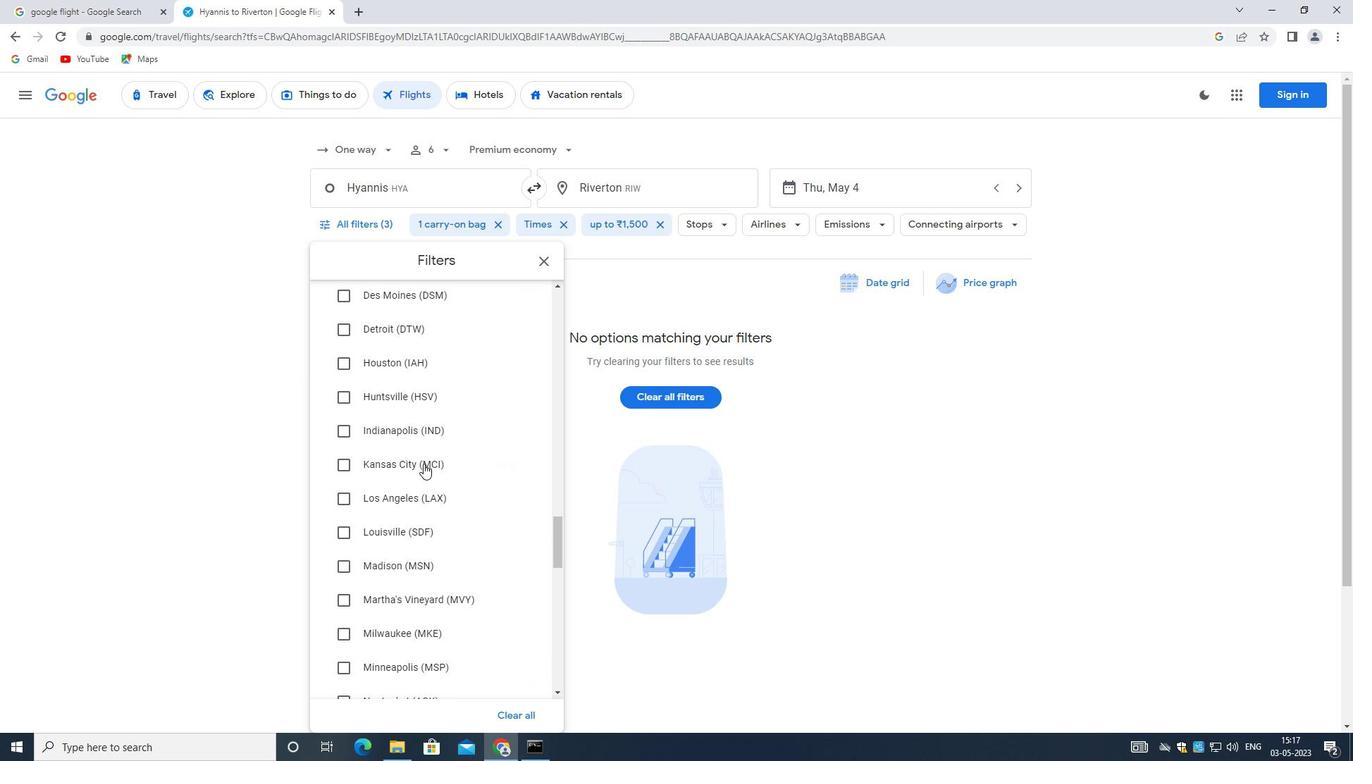 
Action: Mouse scrolled (420, 472) with delta (0, 0)
Screenshot: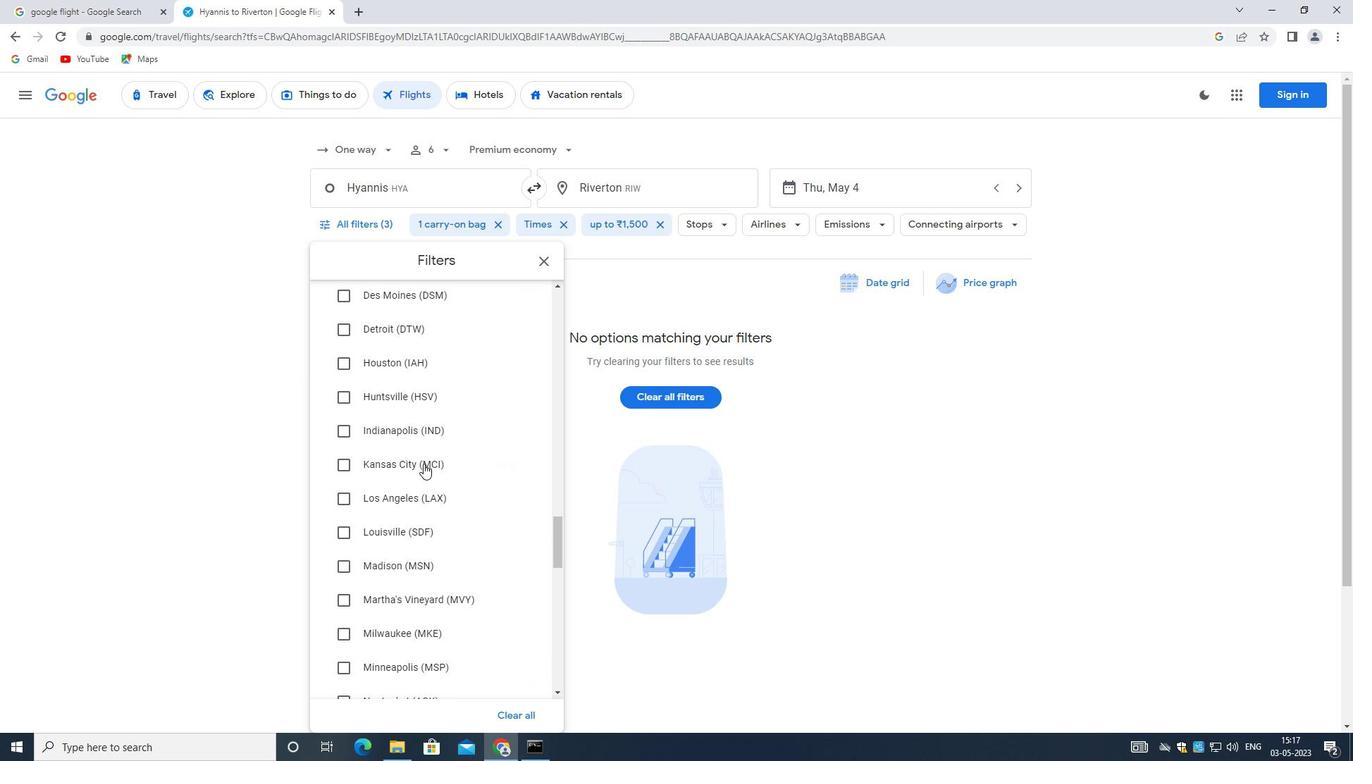 
Action: Mouse scrolled (420, 472) with delta (0, 0)
Screenshot: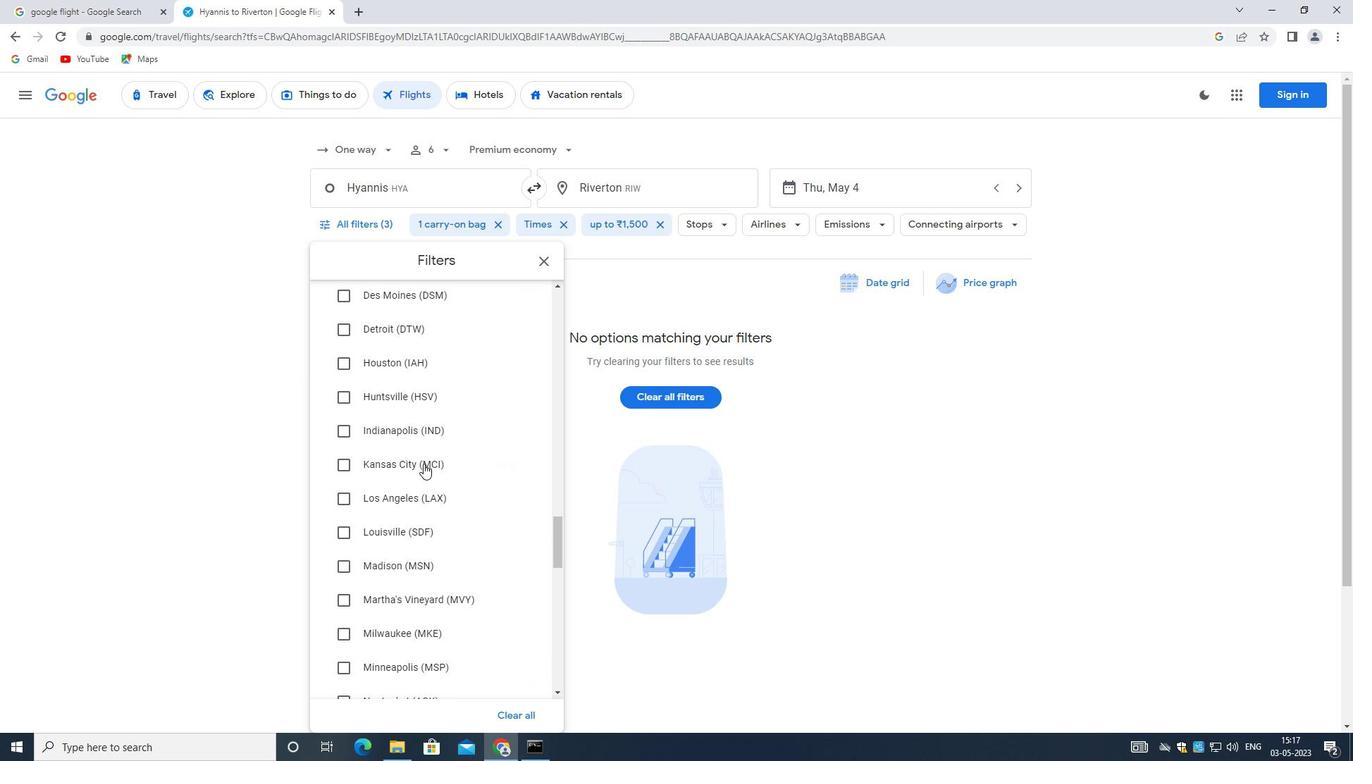 
Action: Mouse moved to (420, 474)
Screenshot: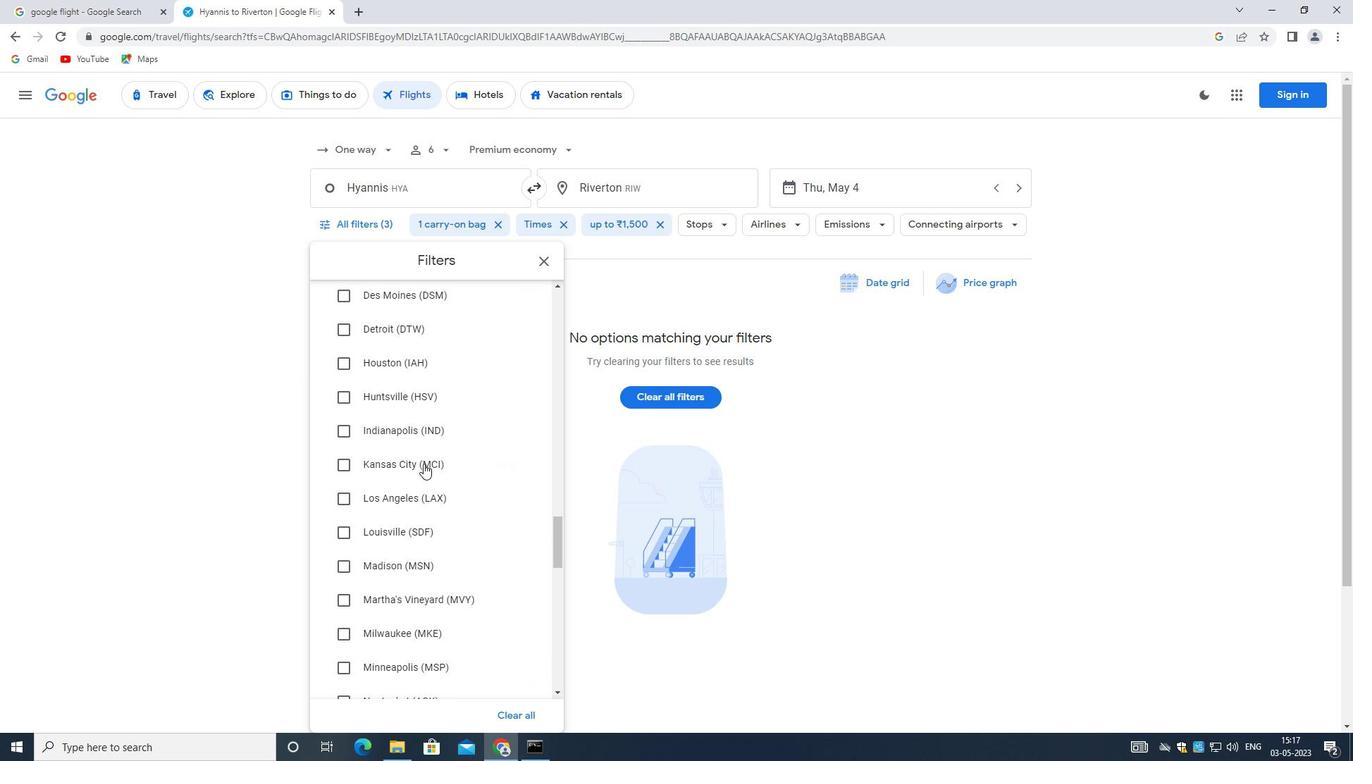 
Action: Mouse scrolled (420, 473) with delta (0, 0)
Screenshot: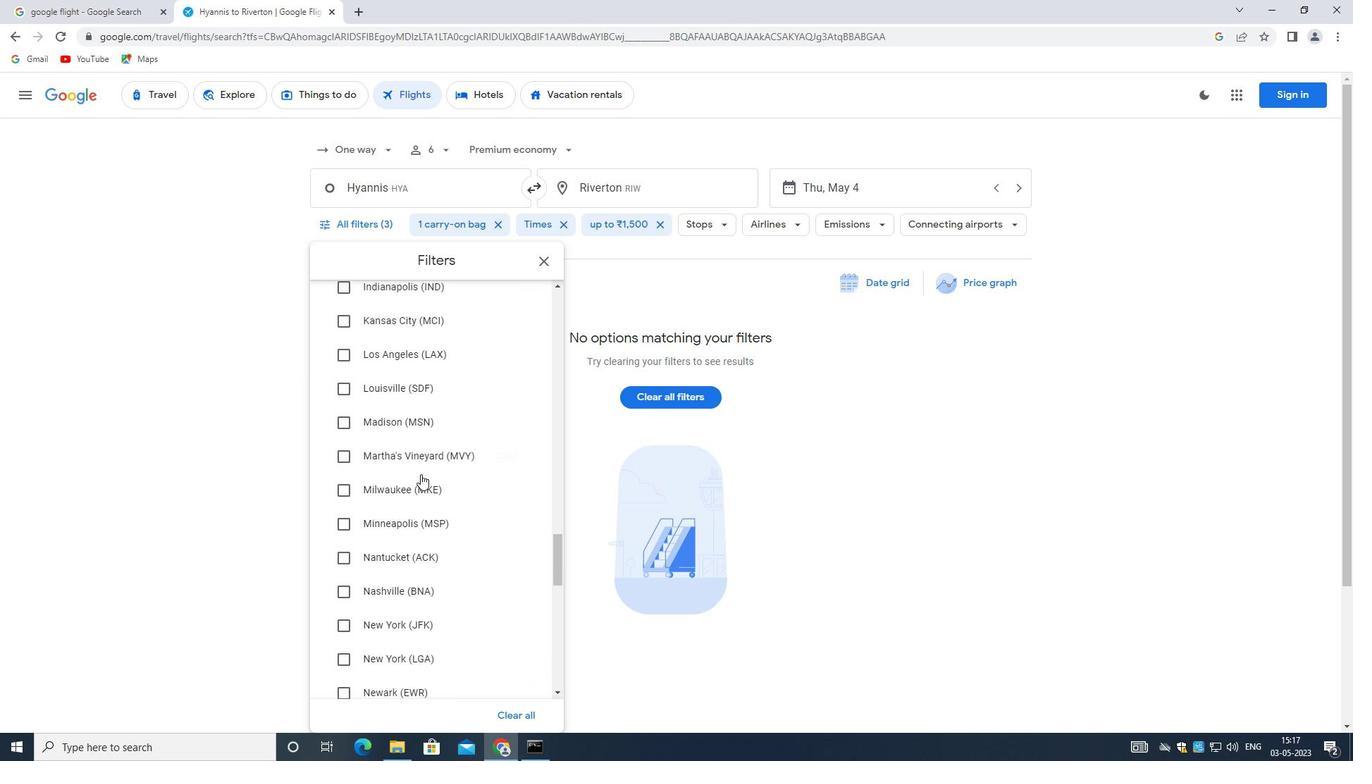 
Action: Mouse scrolled (420, 473) with delta (0, 0)
Screenshot: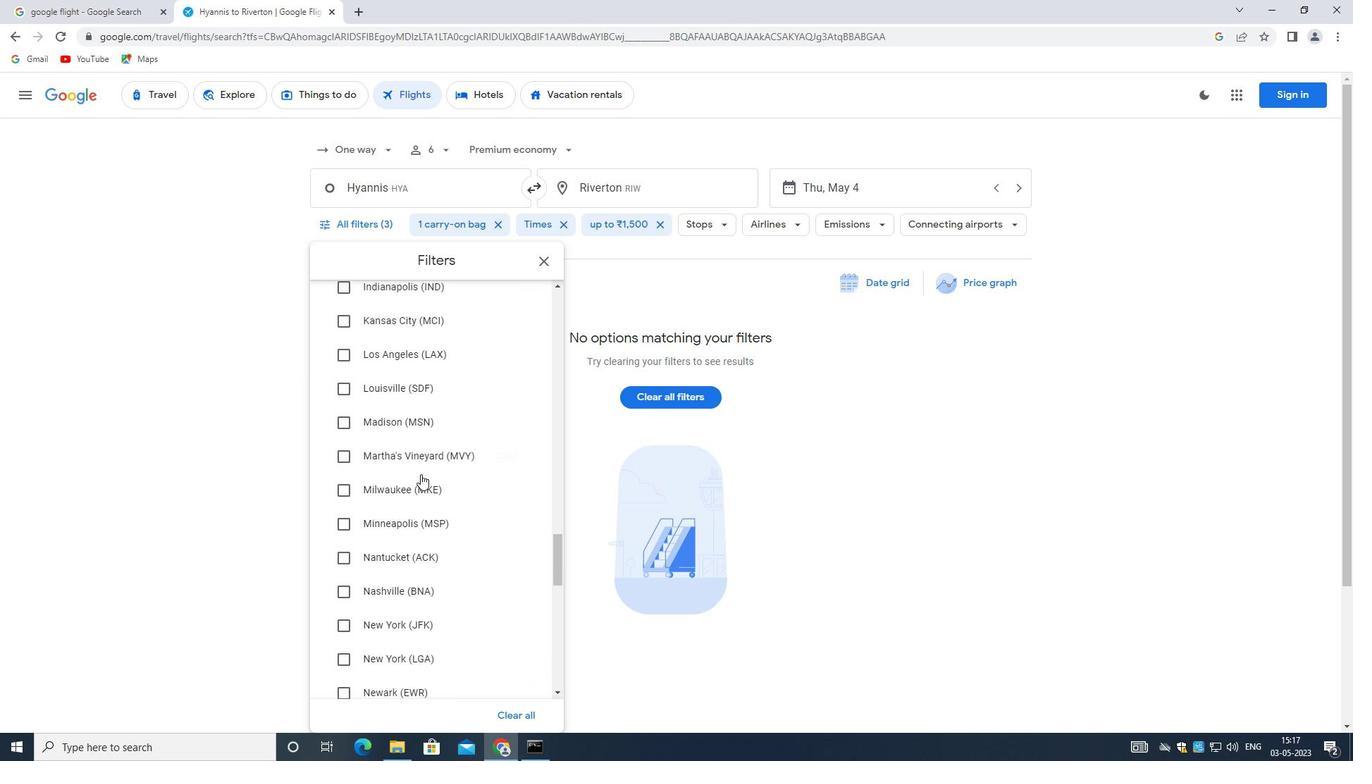
Action: Mouse scrolled (420, 473) with delta (0, 0)
Screenshot: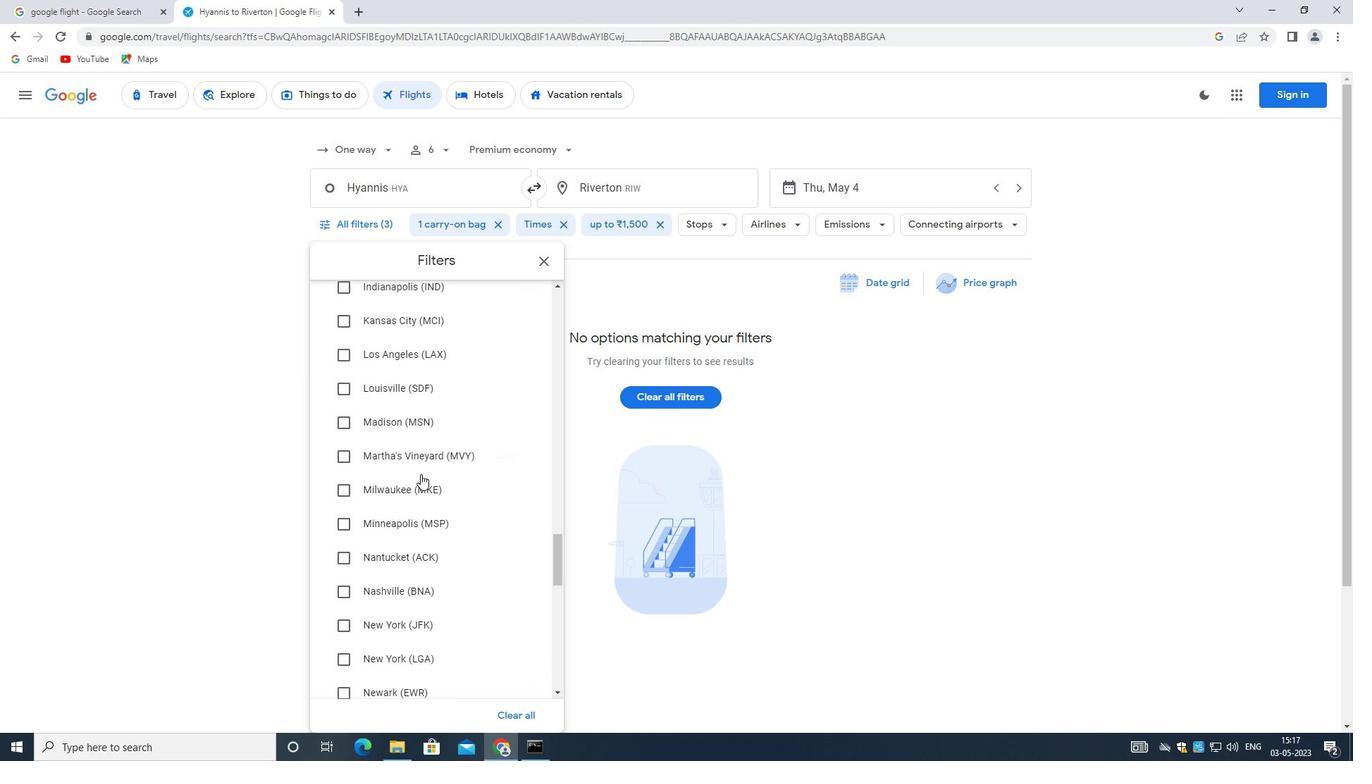 
Action: Mouse scrolled (420, 473) with delta (0, 0)
Screenshot: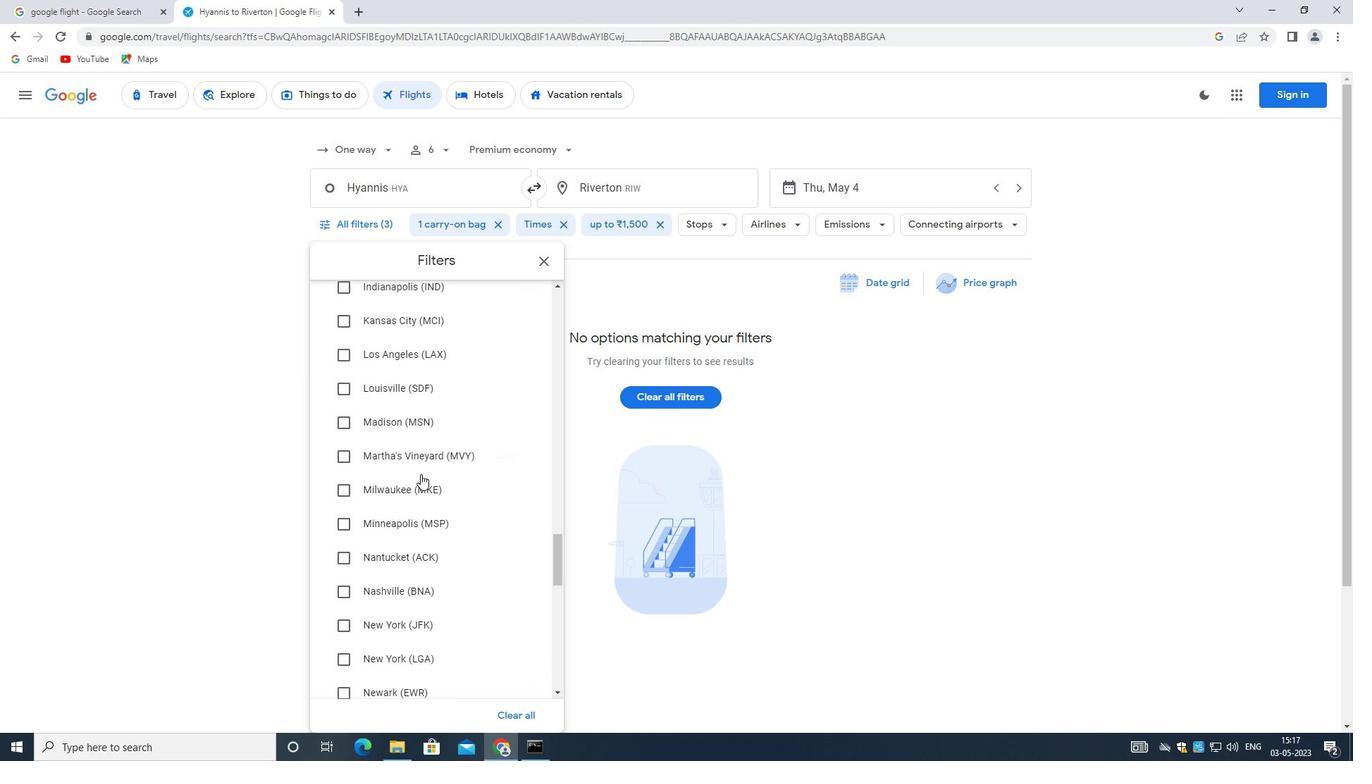 
Action: Mouse moved to (420, 480)
Screenshot: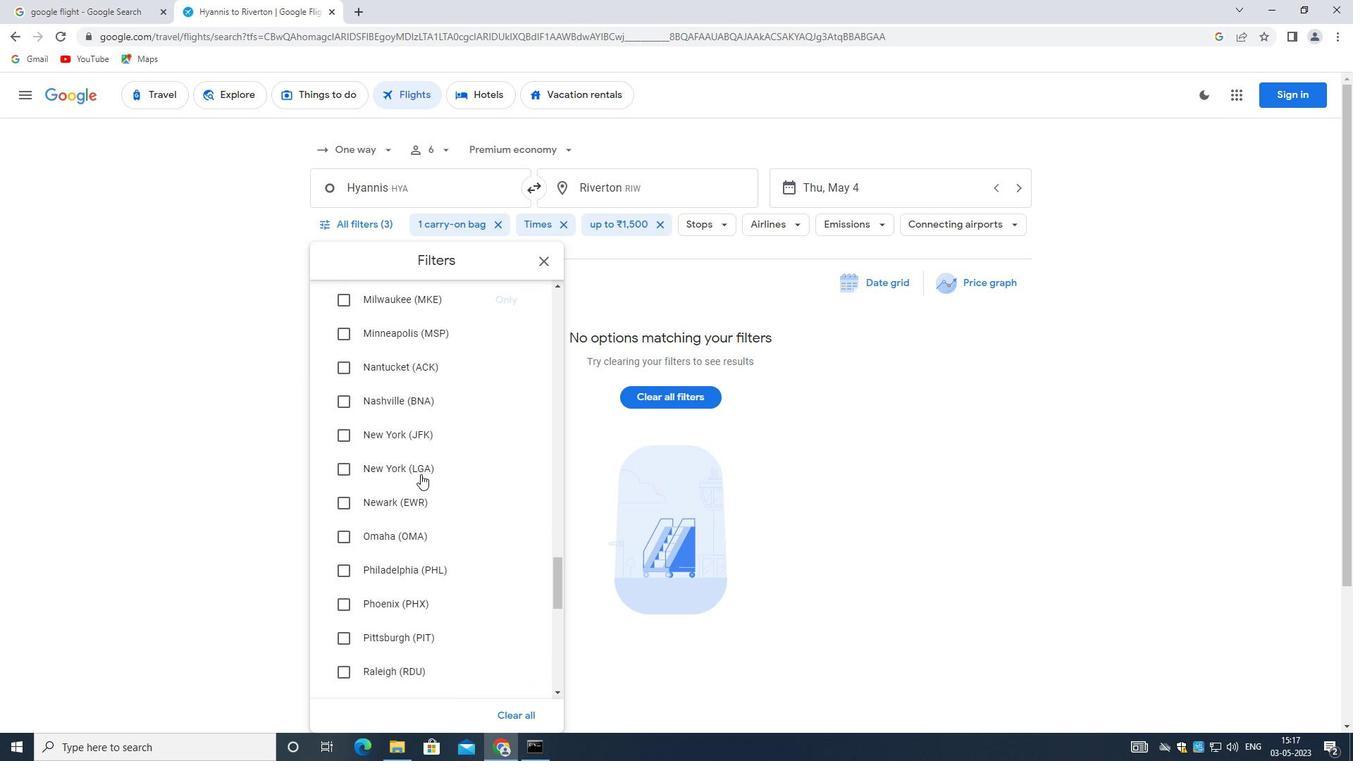 
Action: Mouse scrolled (420, 479) with delta (0, 0)
Screenshot: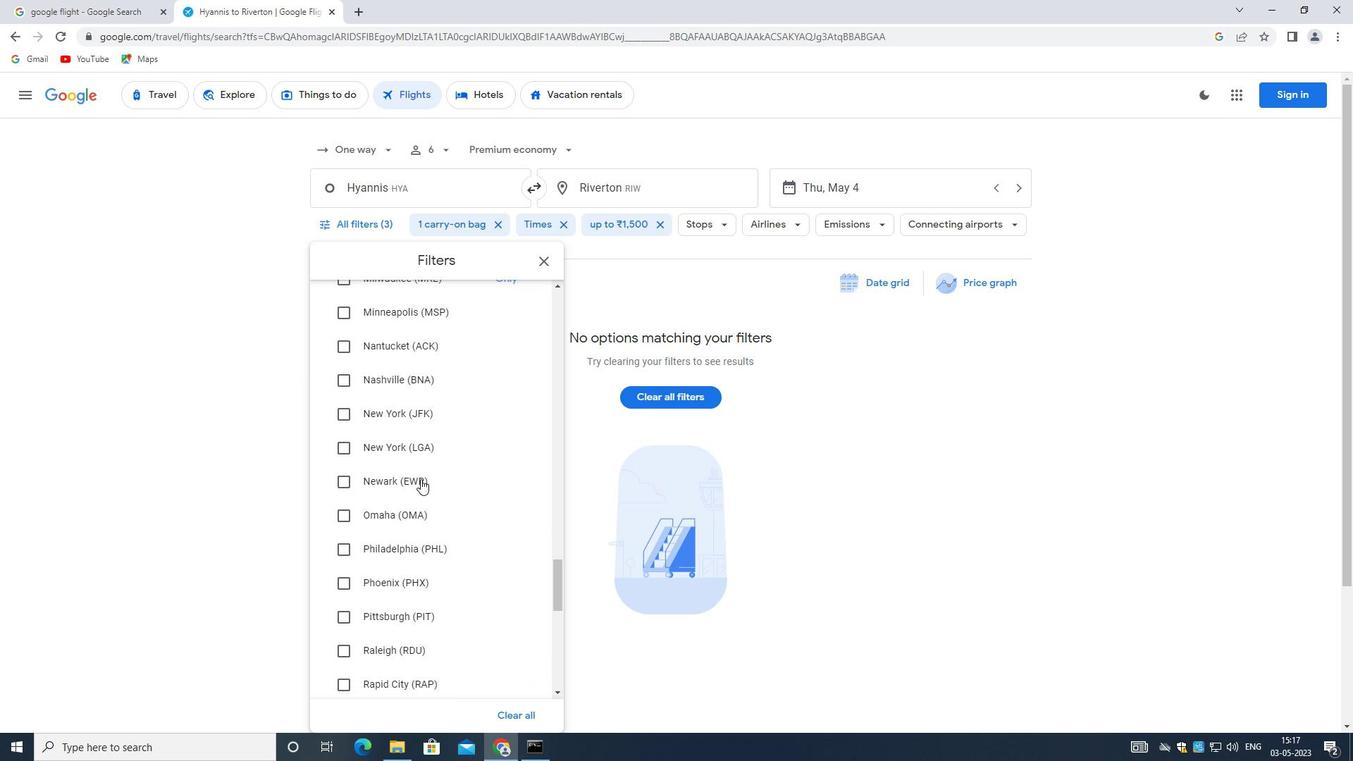 
Action: Mouse scrolled (420, 479) with delta (0, 0)
Screenshot: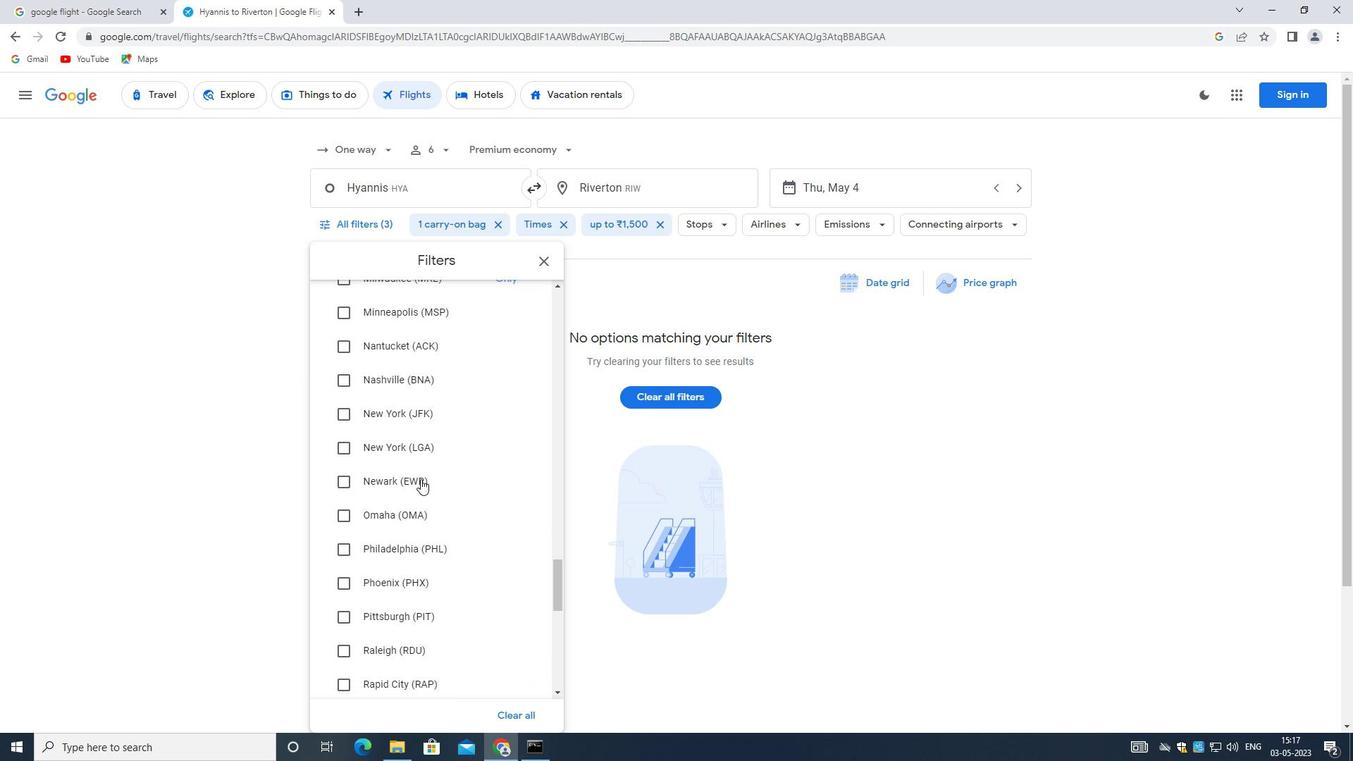 
Action: Mouse scrolled (420, 479) with delta (0, 0)
Screenshot: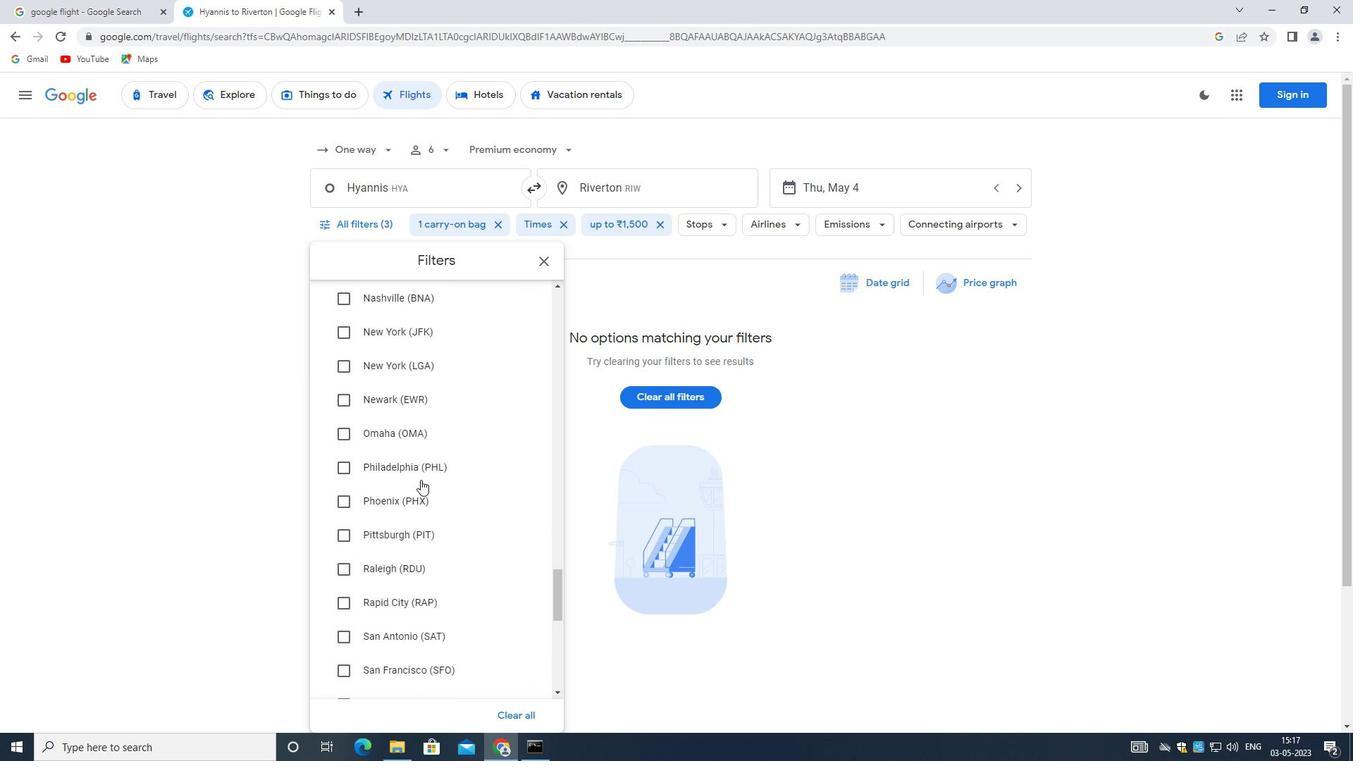 
Action: Mouse scrolled (420, 479) with delta (0, 0)
Screenshot: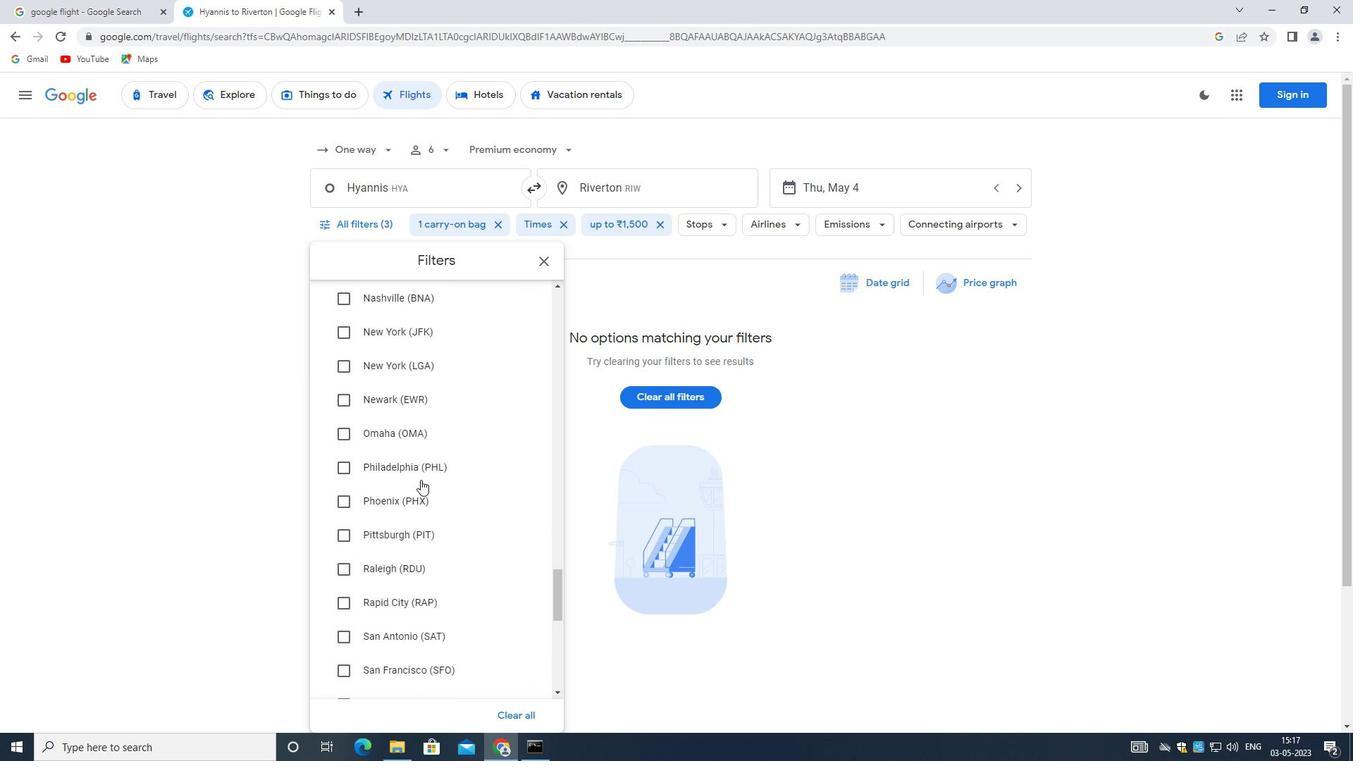 
Action: Mouse moved to (420, 481)
Screenshot: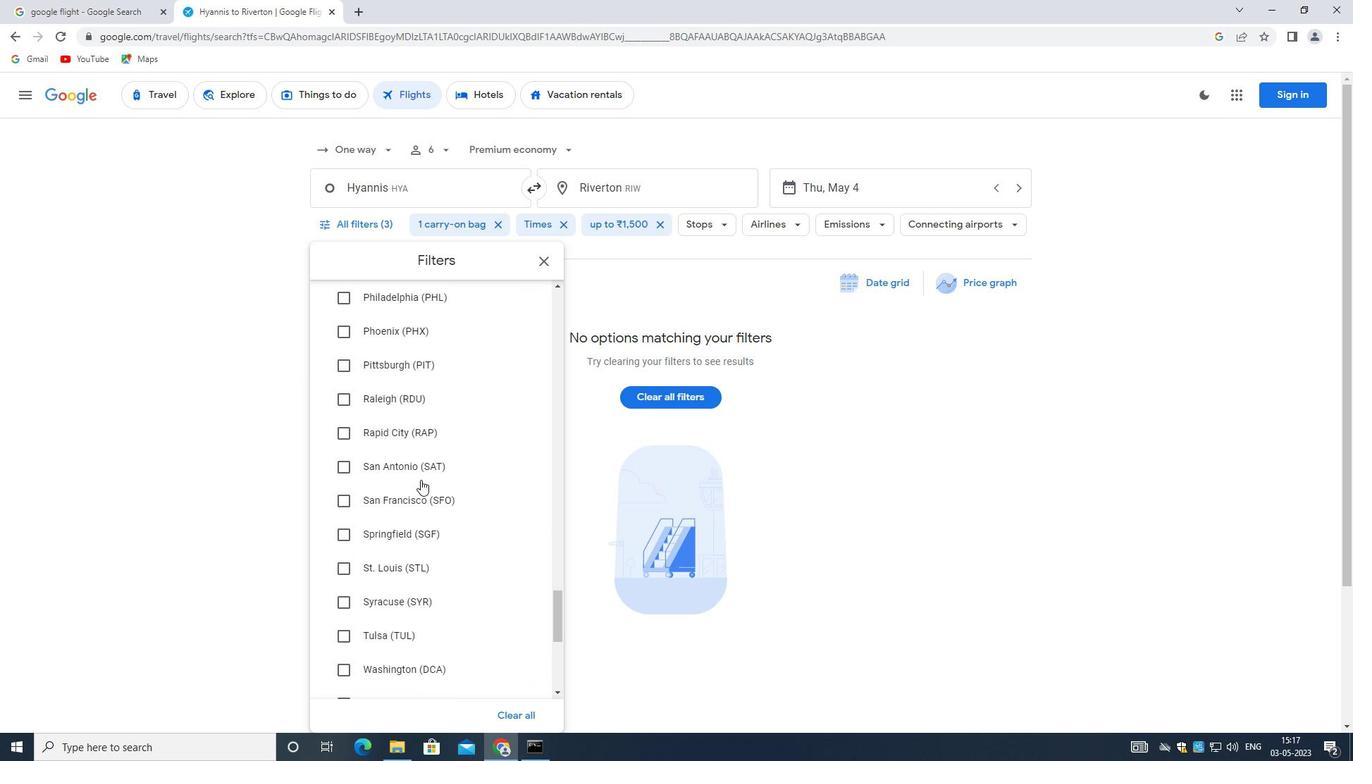 
Action: Mouse scrolled (420, 480) with delta (0, 0)
Screenshot: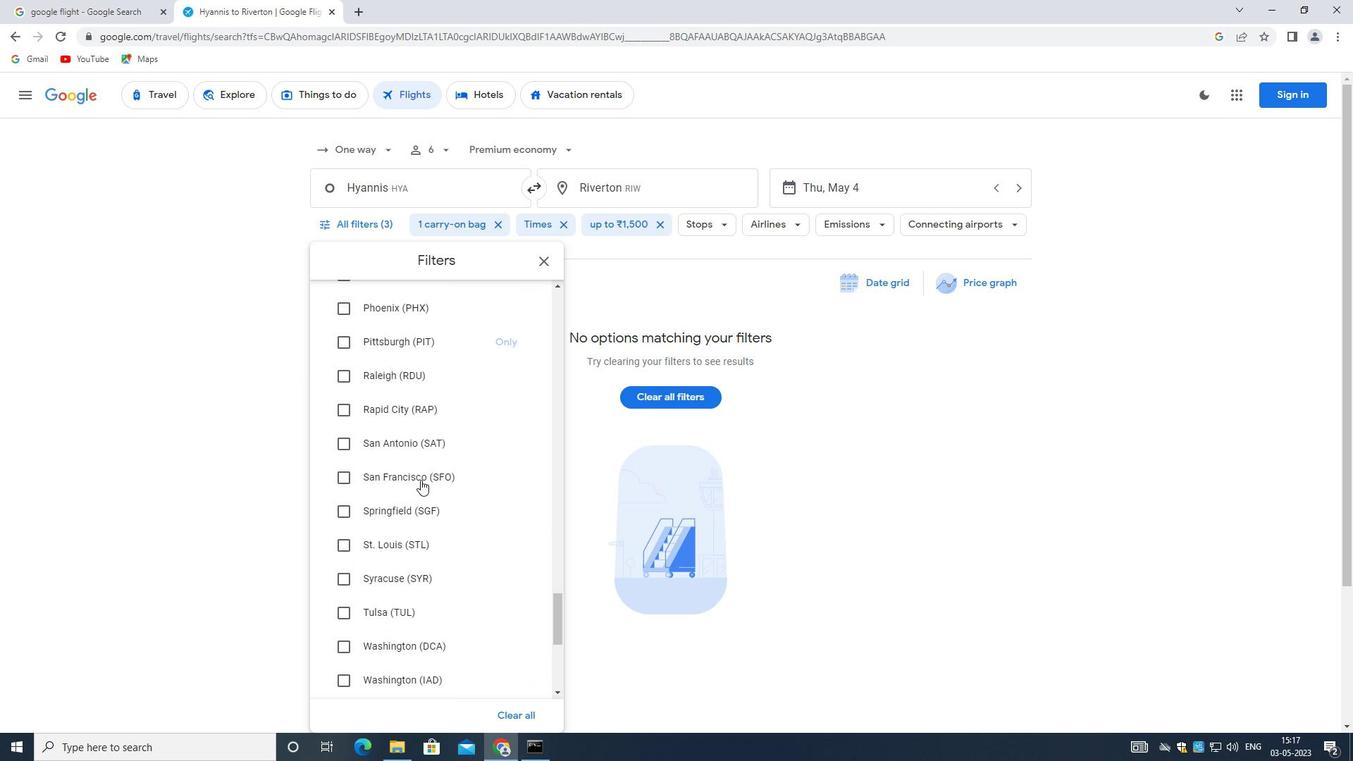 
Action: Mouse scrolled (420, 480) with delta (0, 0)
Screenshot: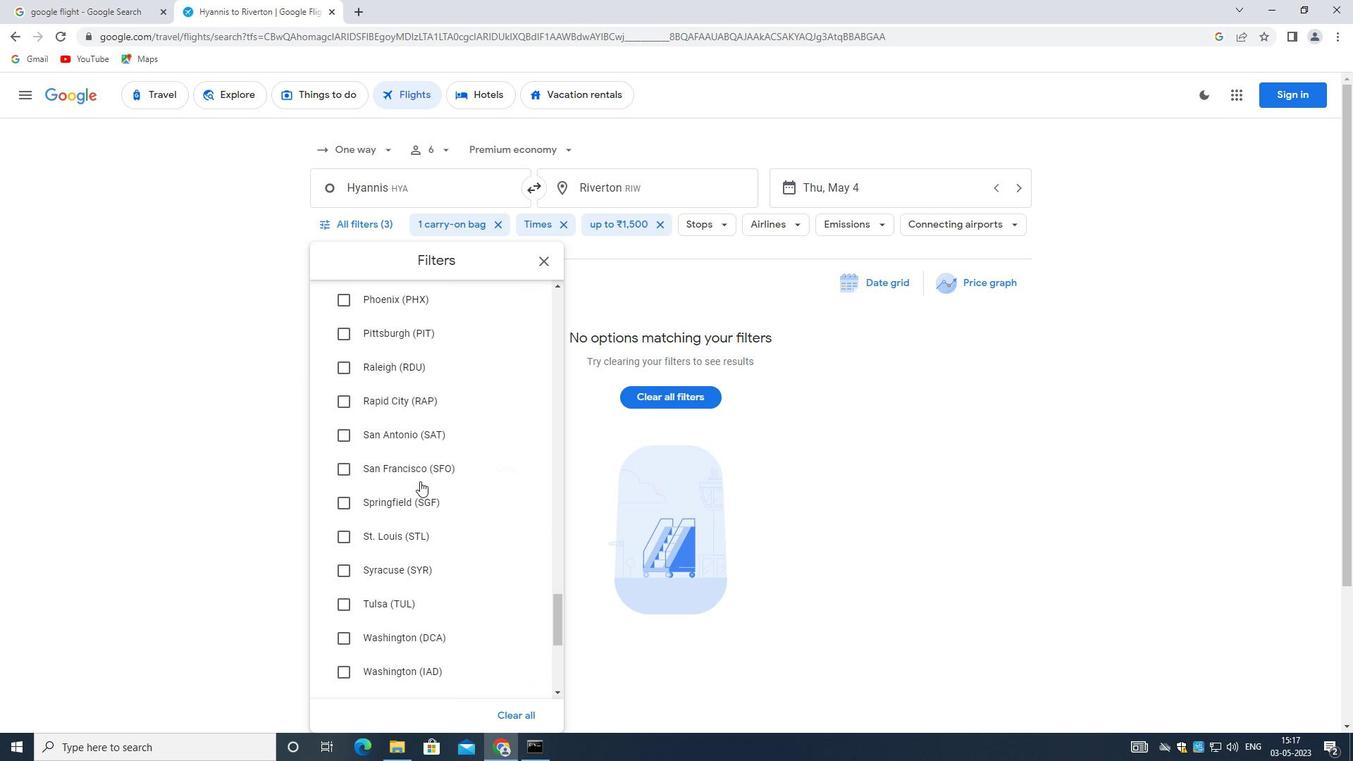 
Action: Mouse scrolled (420, 480) with delta (0, 0)
Screenshot: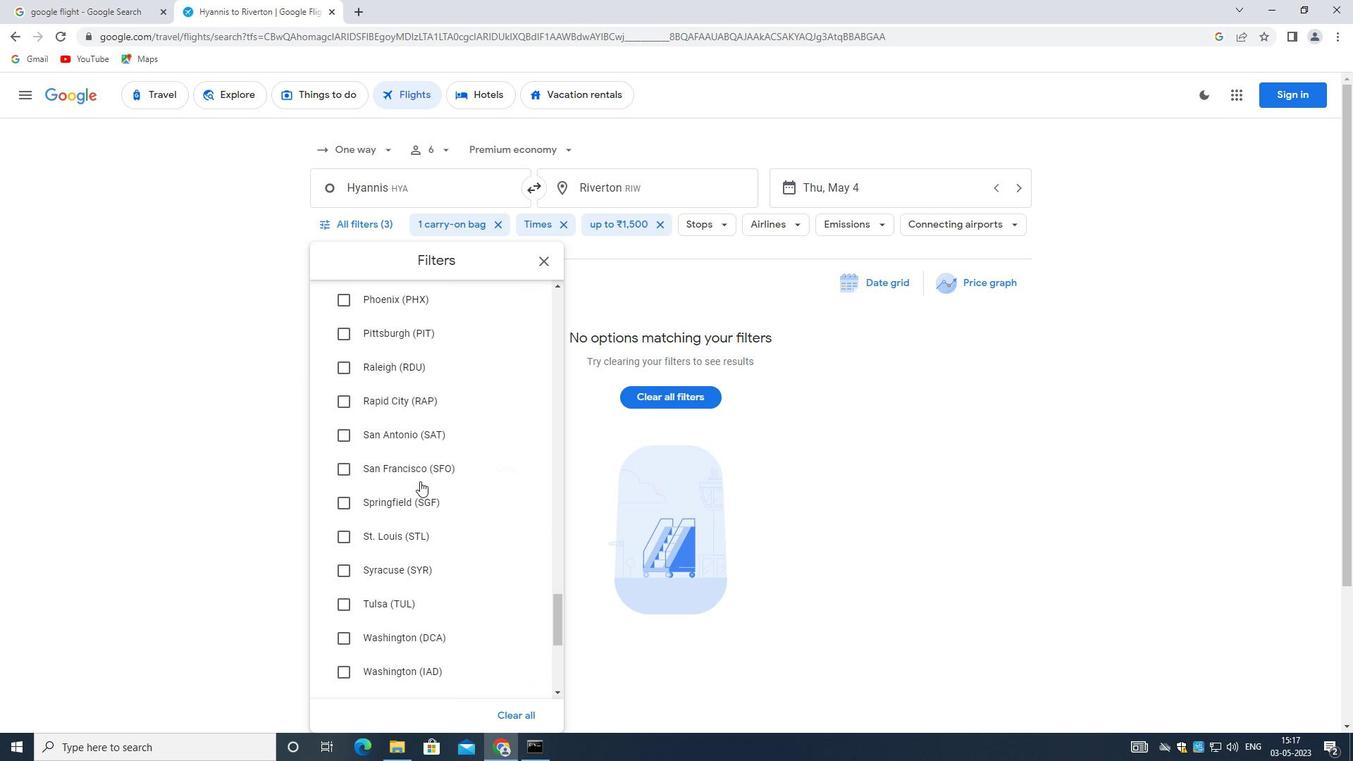 
Action: Mouse scrolled (420, 480) with delta (0, 0)
Screenshot: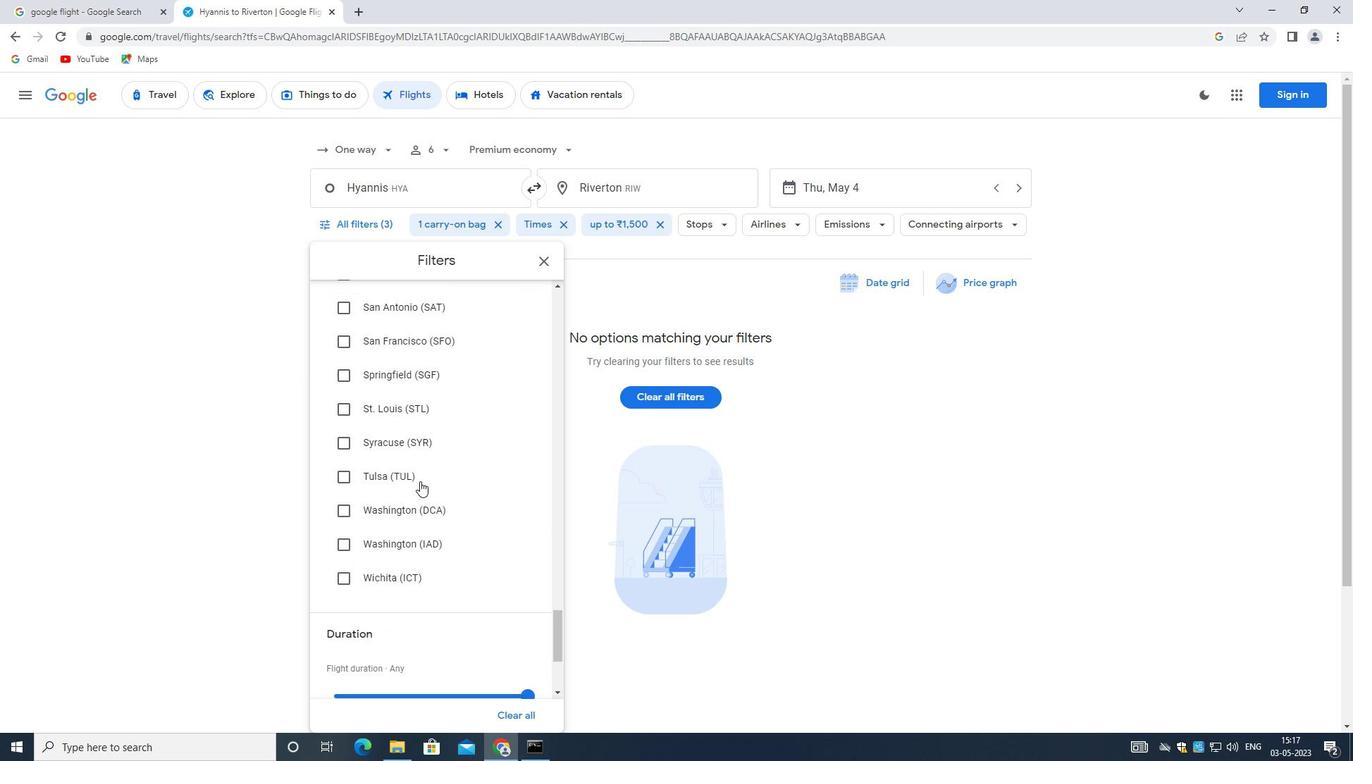 
Action: Mouse scrolled (420, 480) with delta (0, 0)
Screenshot: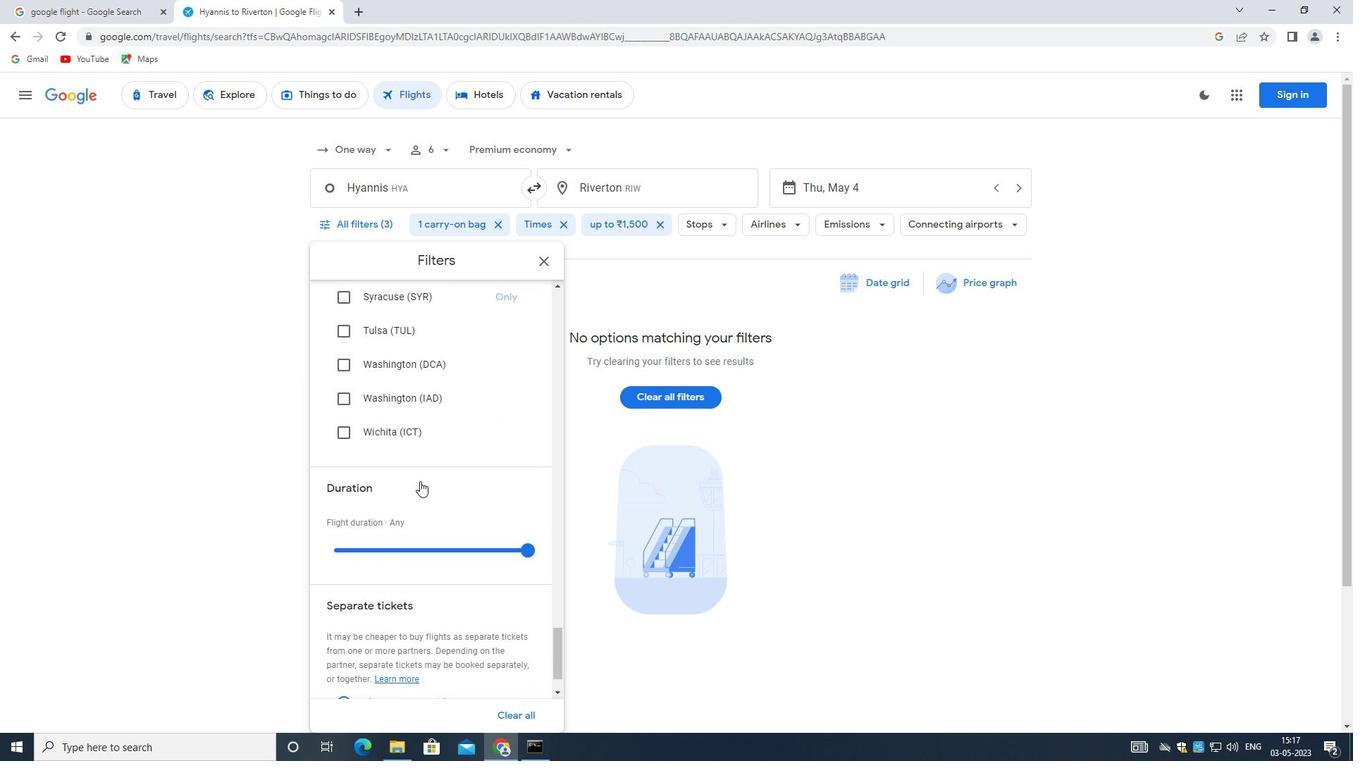 
Action: Mouse scrolled (420, 480) with delta (0, 0)
Screenshot: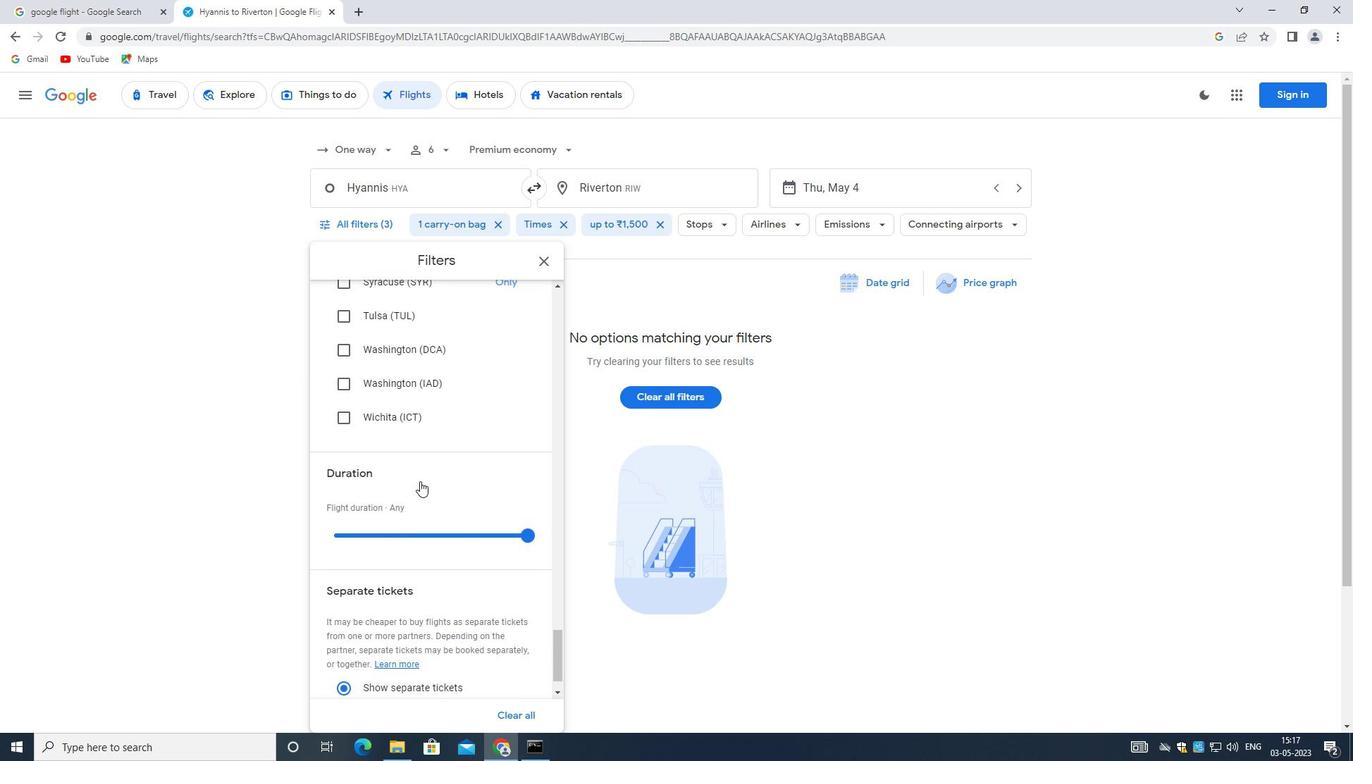 
Action: Mouse scrolled (420, 480) with delta (0, 0)
Screenshot: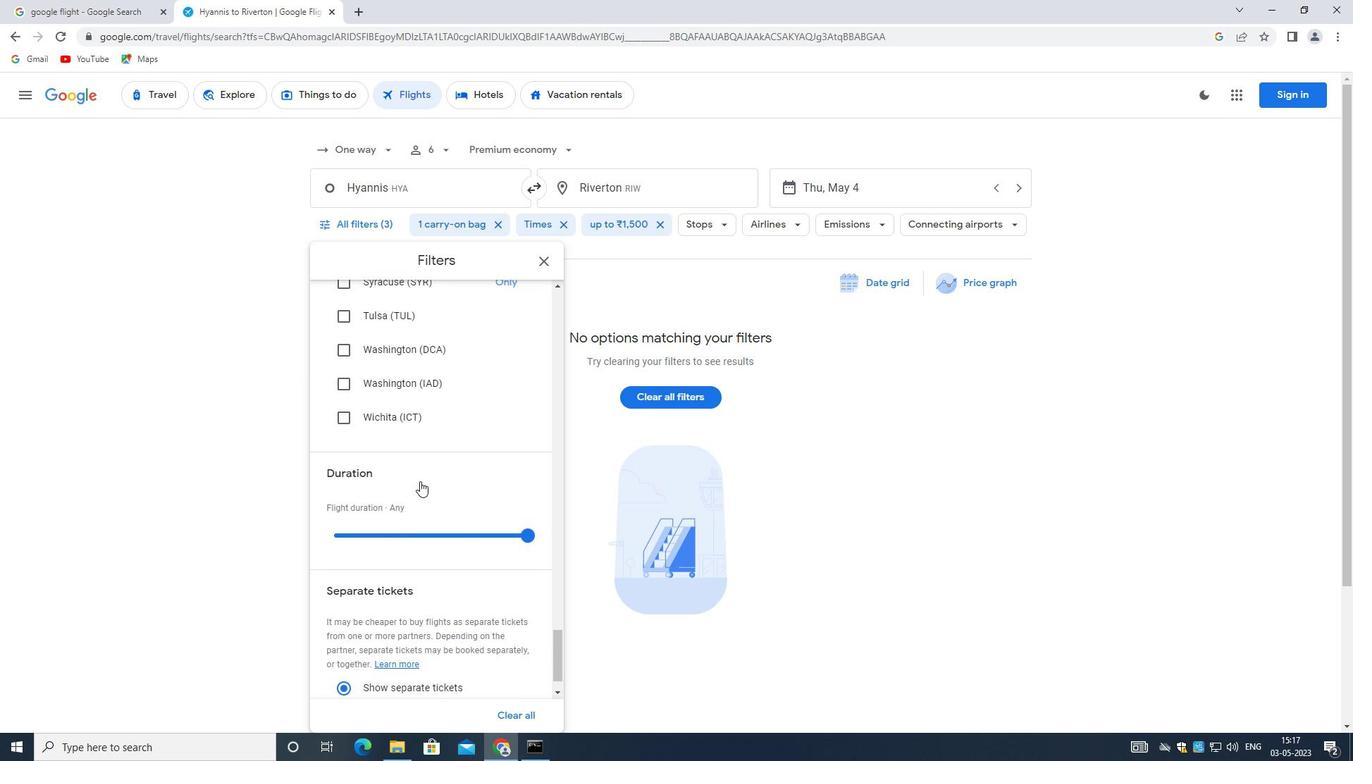 
Action: Mouse scrolled (420, 480) with delta (0, 0)
Screenshot: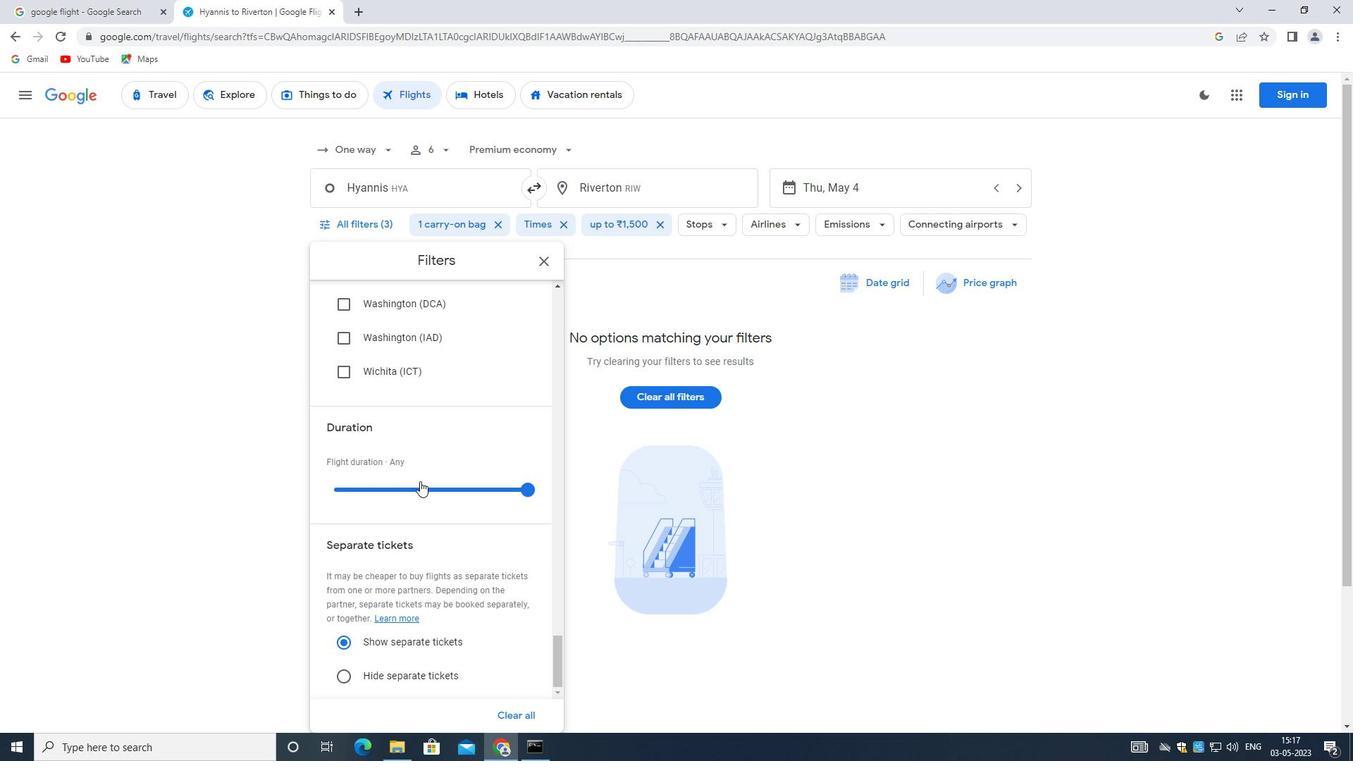 
Action: Mouse scrolled (420, 480) with delta (0, 0)
Screenshot: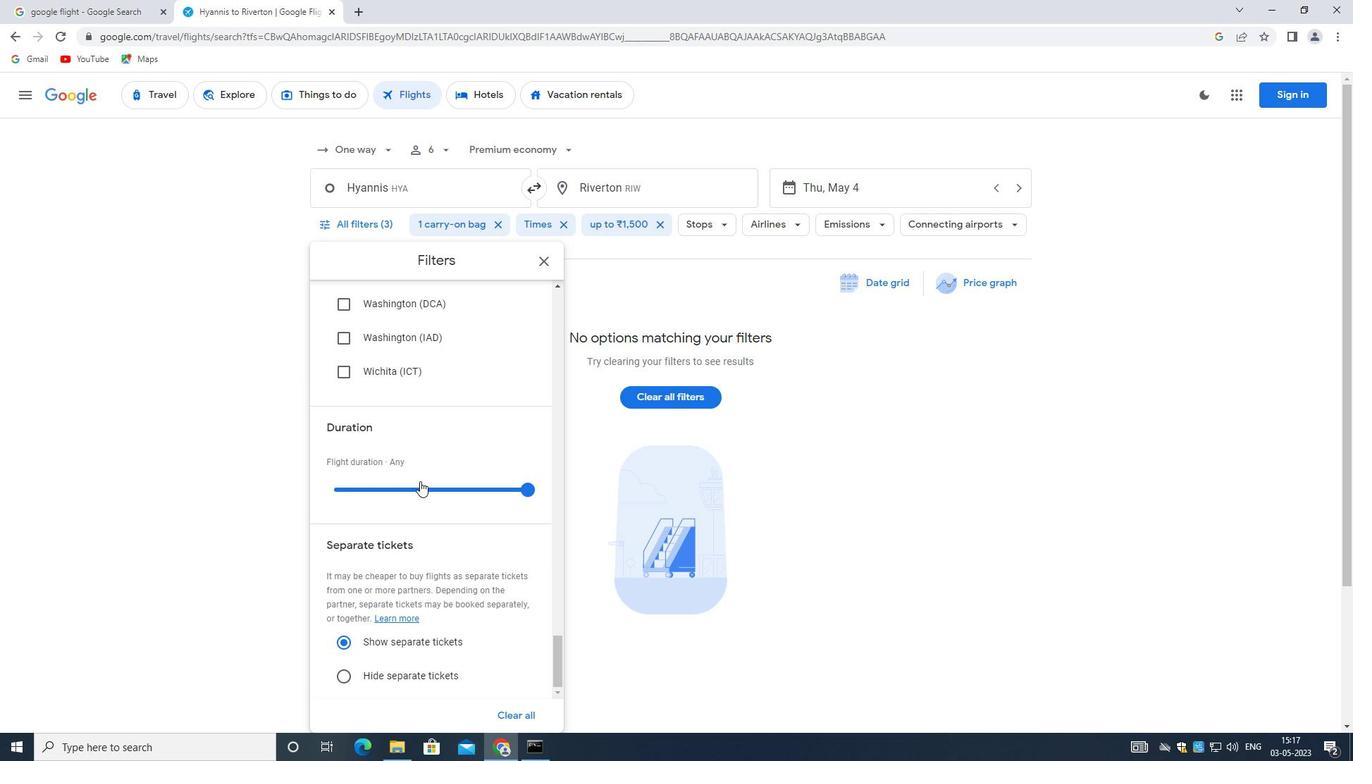 
Action: Mouse scrolled (420, 480) with delta (0, 0)
Screenshot: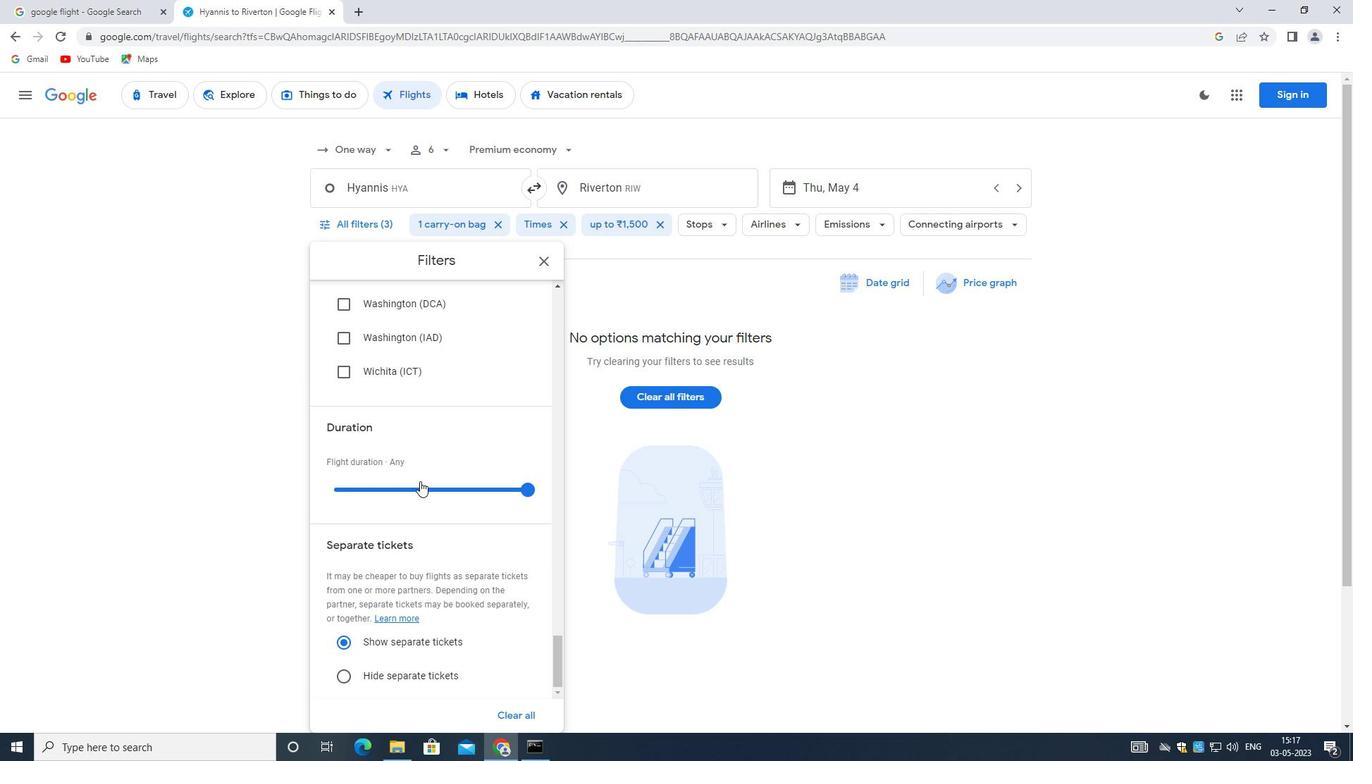 
Action: Mouse moved to (420, 477)
Screenshot: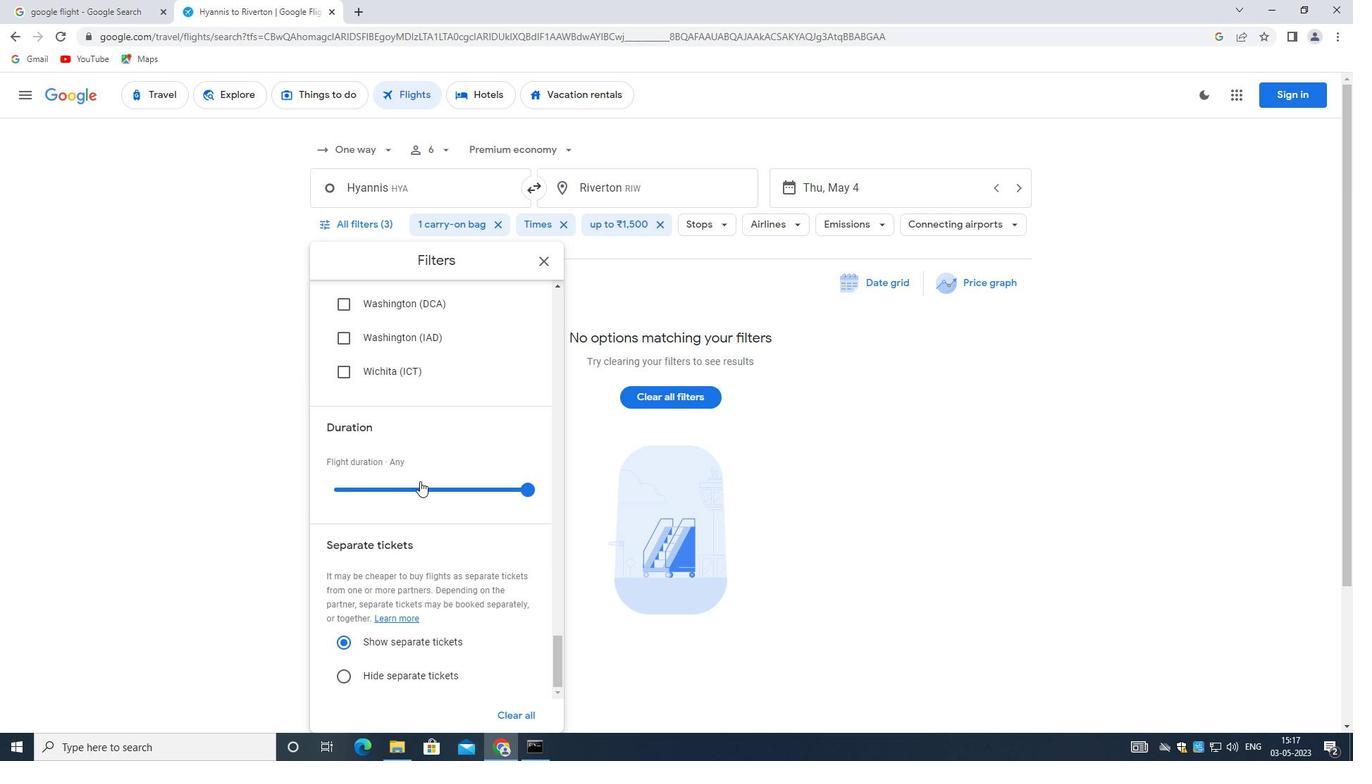 
Action: Mouse scrolled (420, 476) with delta (0, 0)
Screenshot: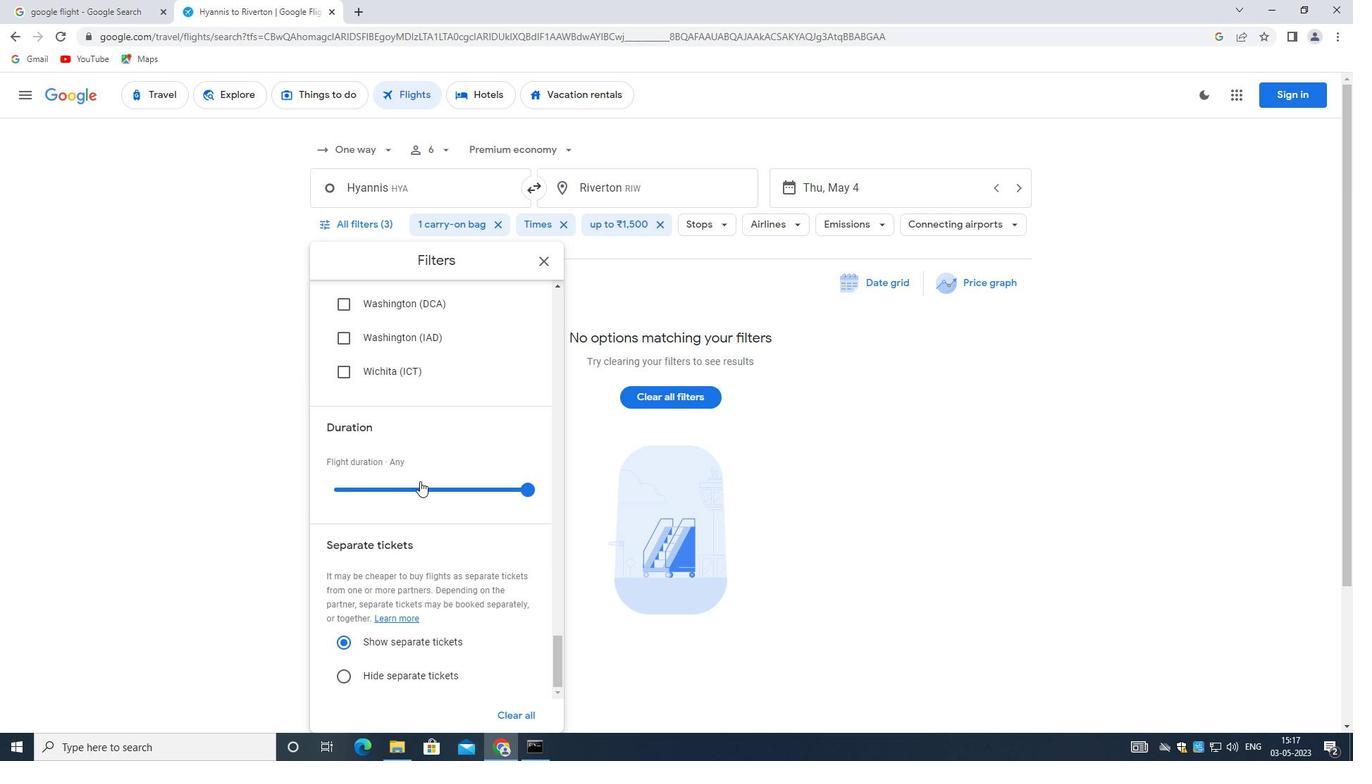 
Action: Mouse moved to (420, 476)
Screenshot: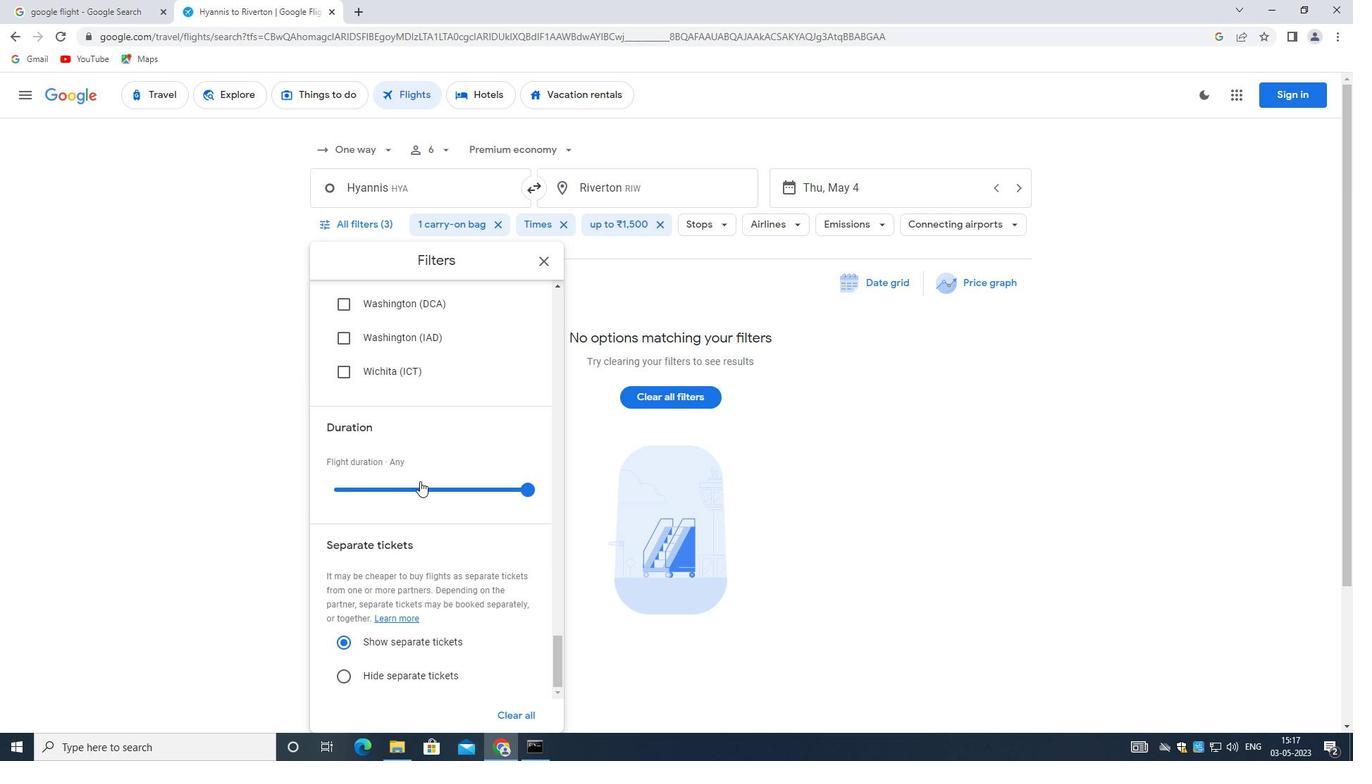
Action: Mouse scrolled (420, 475) with delta (0, 0)
Screenshot: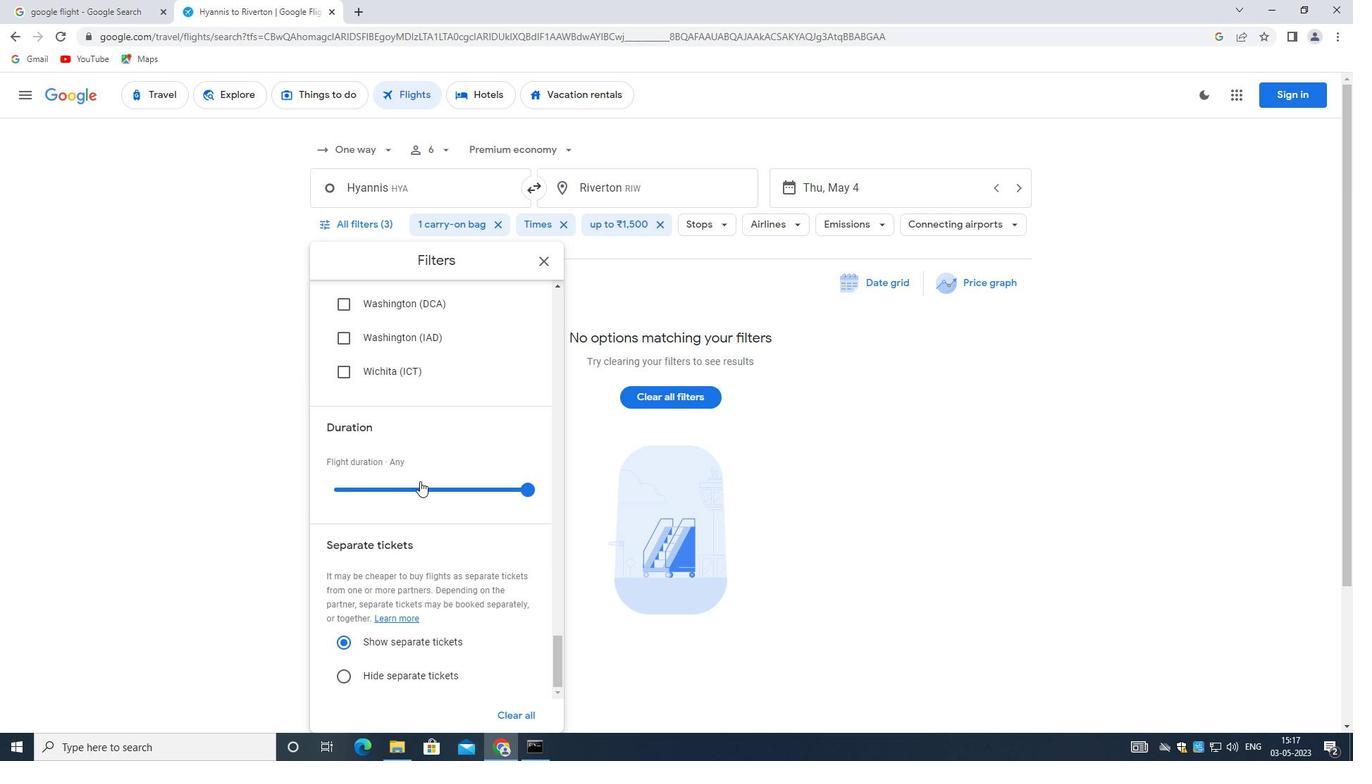 
Action: Mouse moved to (423, 474)
Screenshot: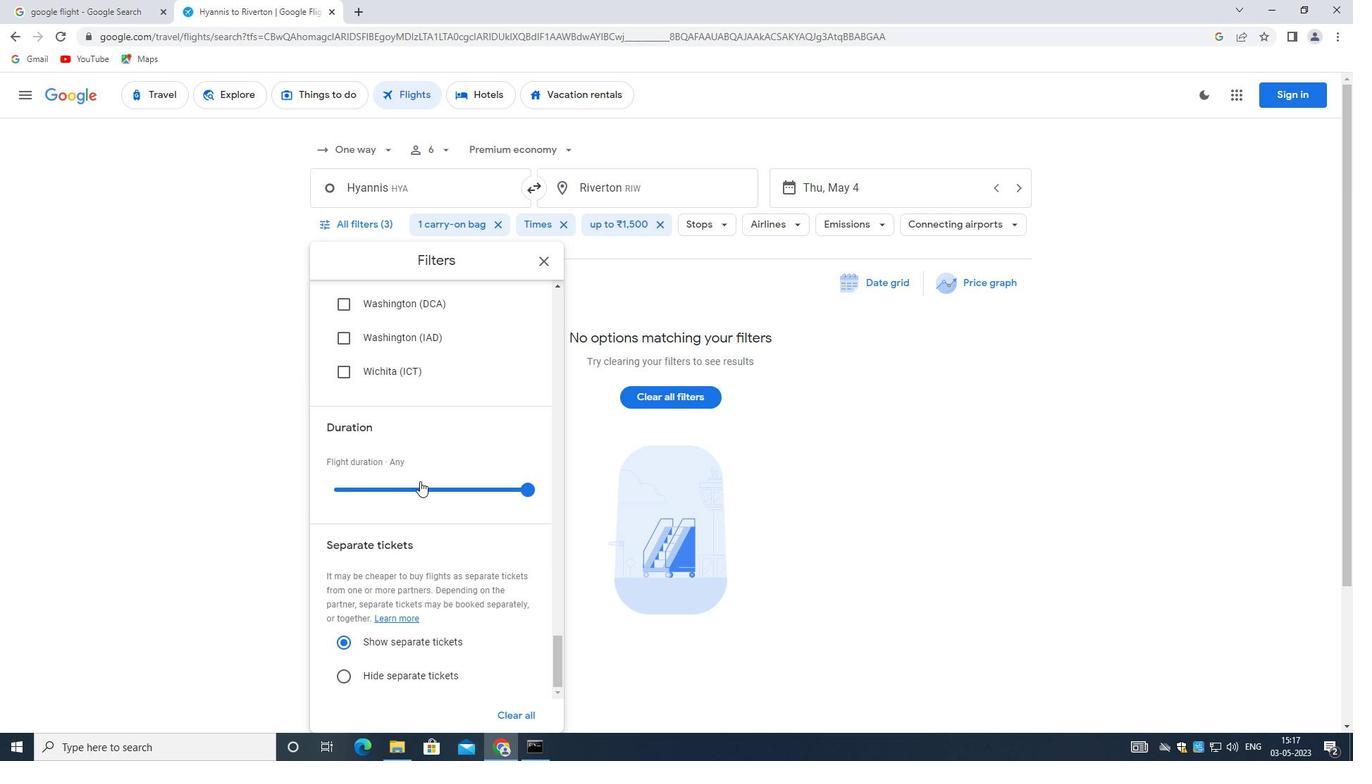 
Action: Mouse scrolled (423, 473) with delta (0, 0)
Screenshot: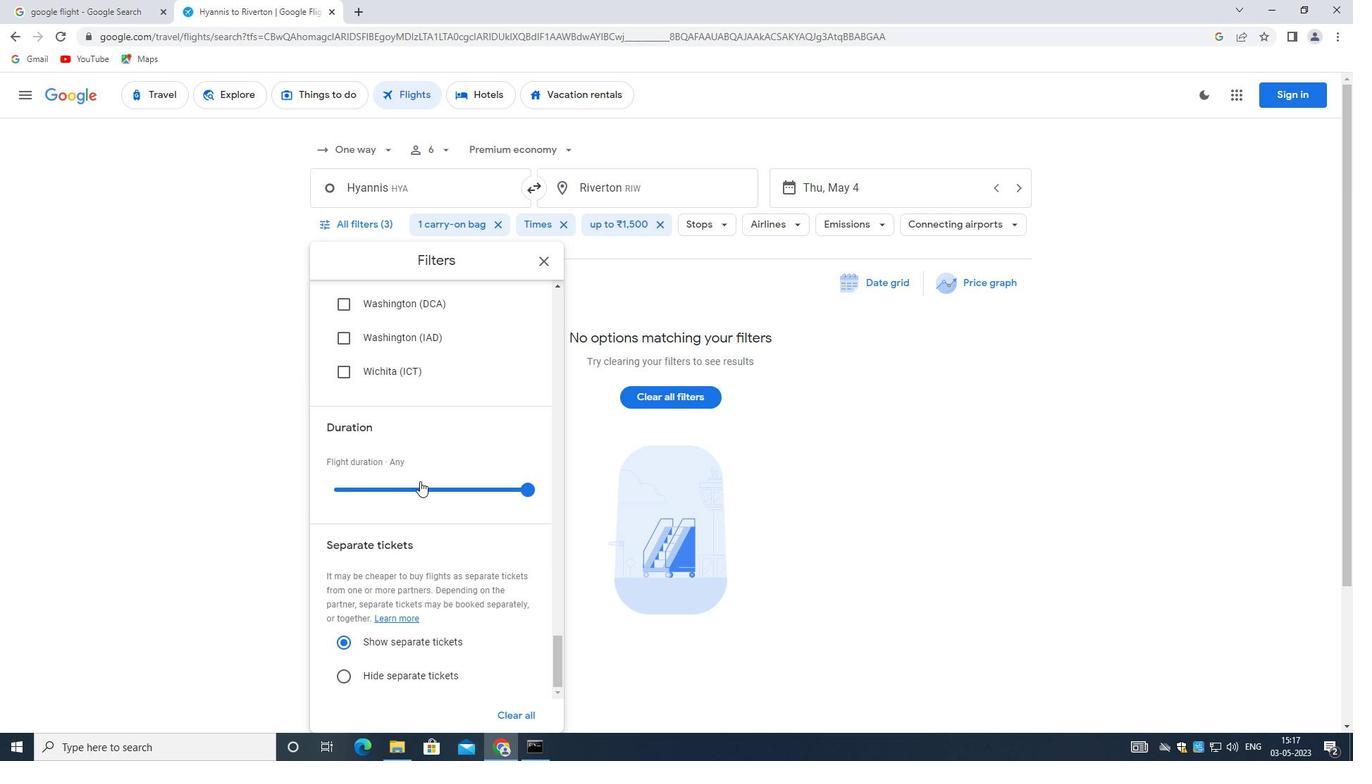 
Action: Mouse moved to (423, 474)
Screenshot: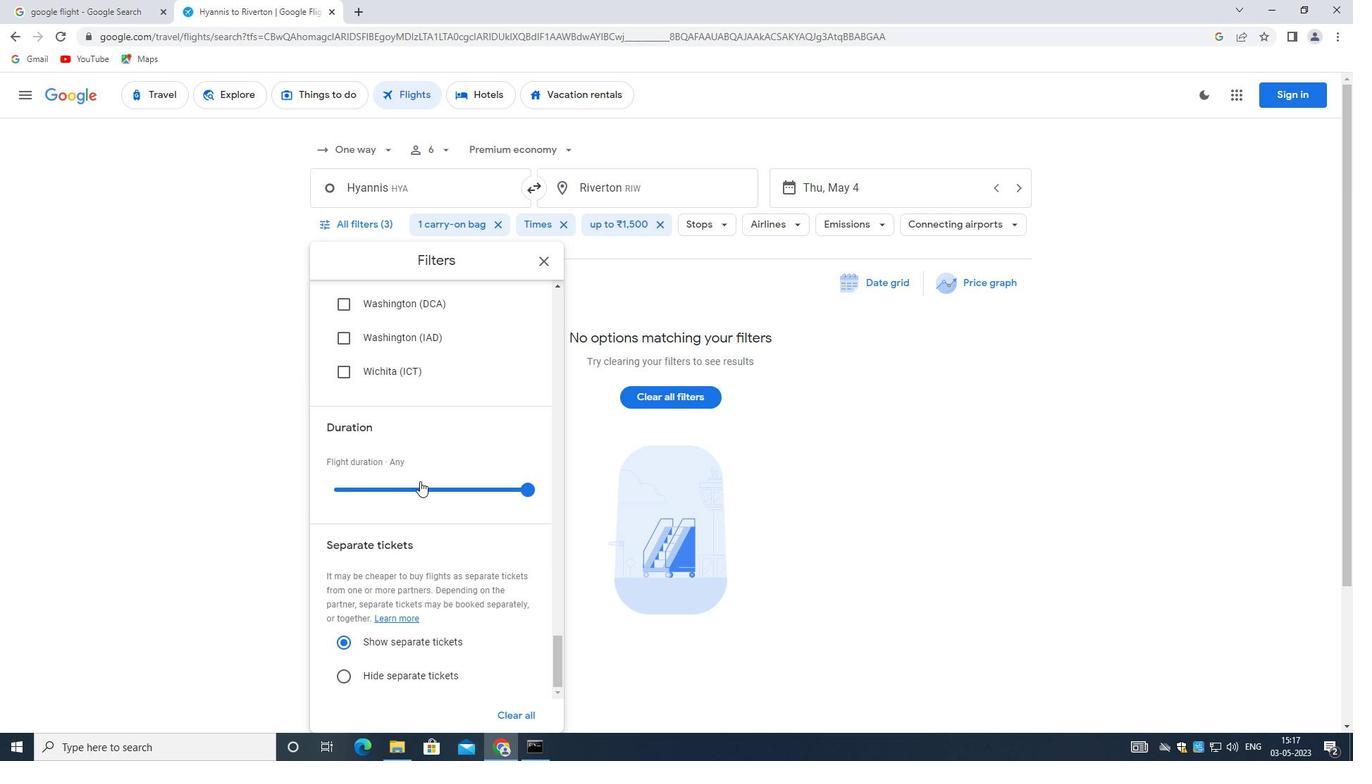 
